 Task: Event Budgets
Action: Mouse moved to (121, 62)
Screenshot: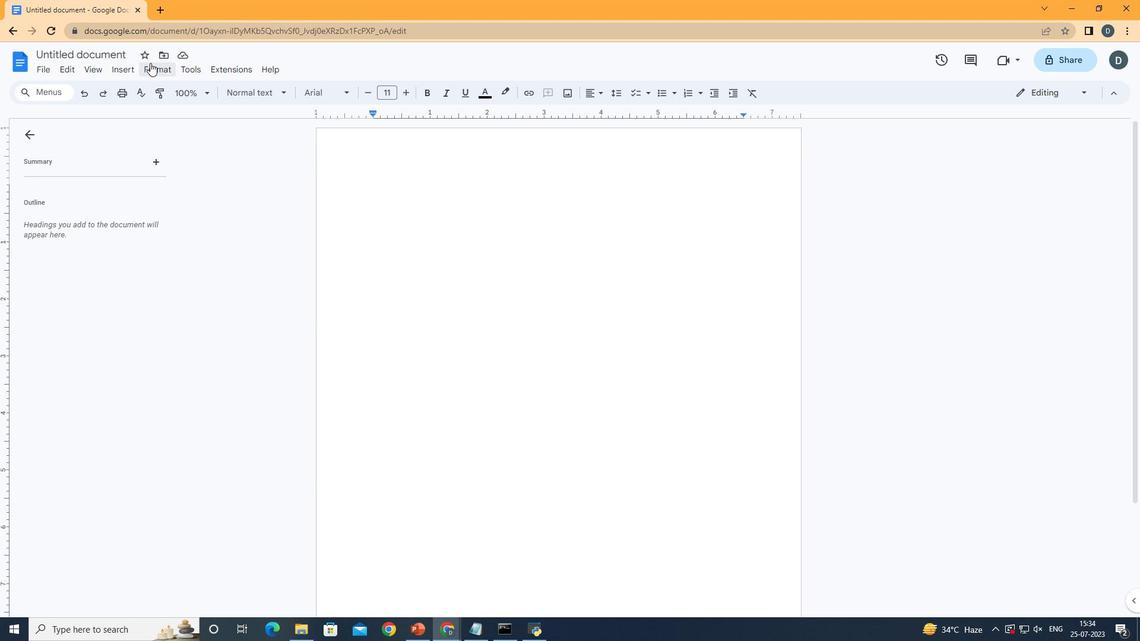 
Action: Mouse pressed left at (121, 62)
Screenshot: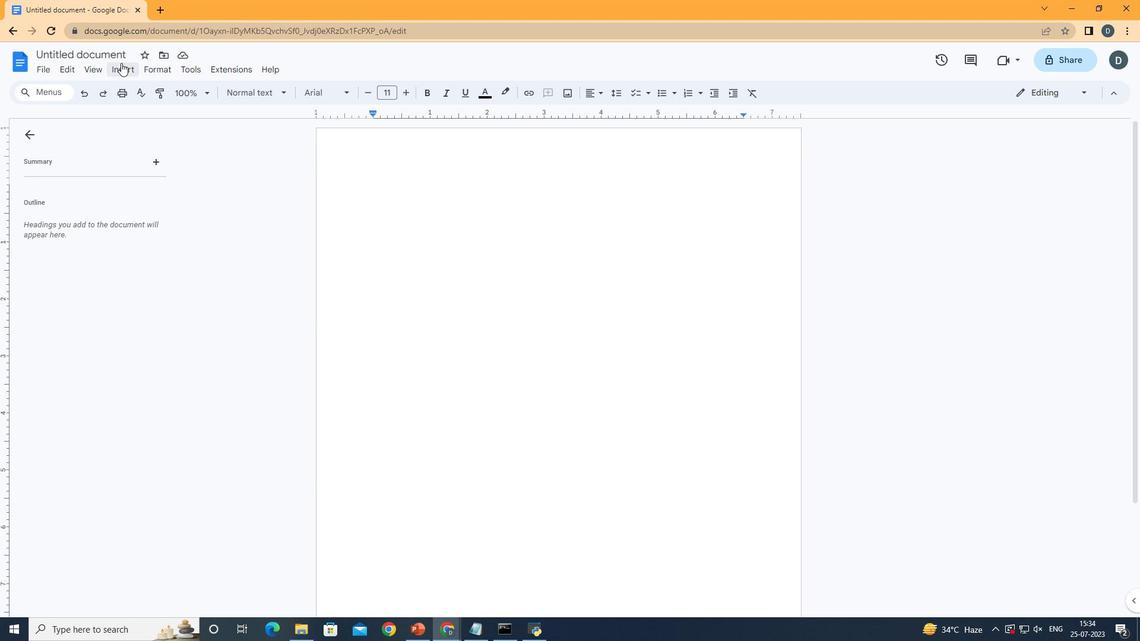 
Action: Mouse moved to (373, 136)
Screenshot: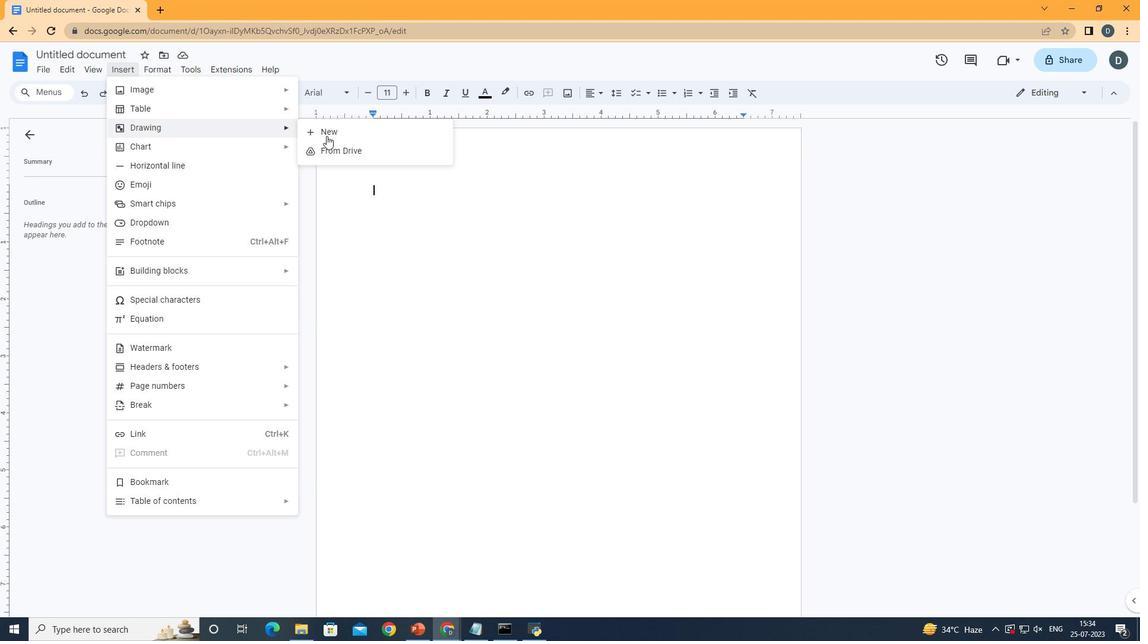 
Action: Mouse pressed left at (373, 136)
Screenshot: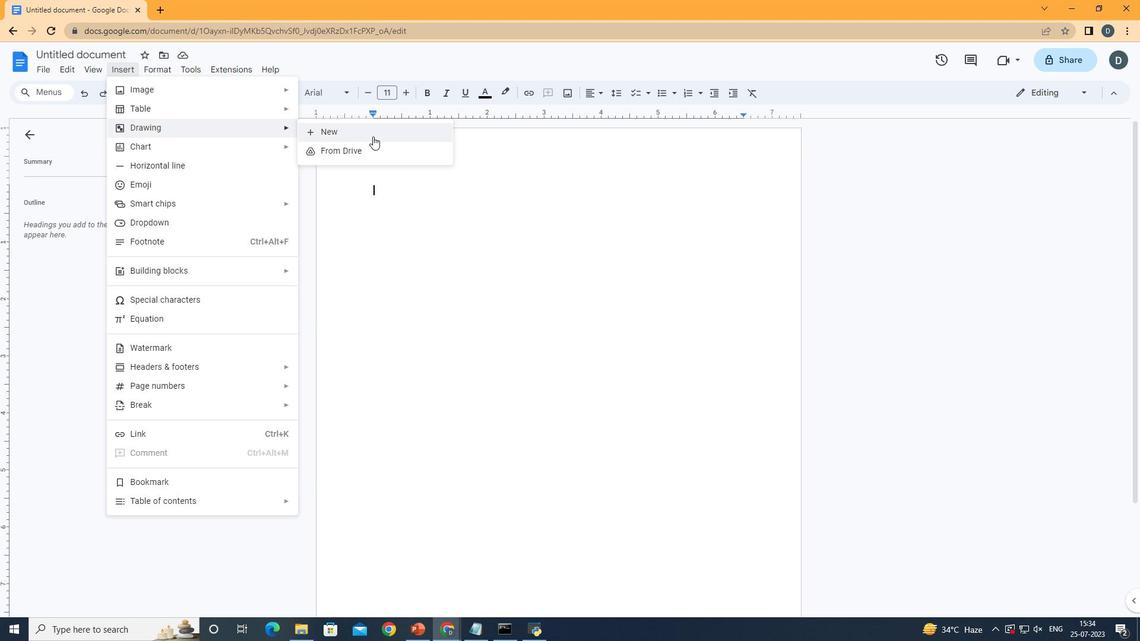 
Action: Mouse moved to (497, 128)
Screenshot: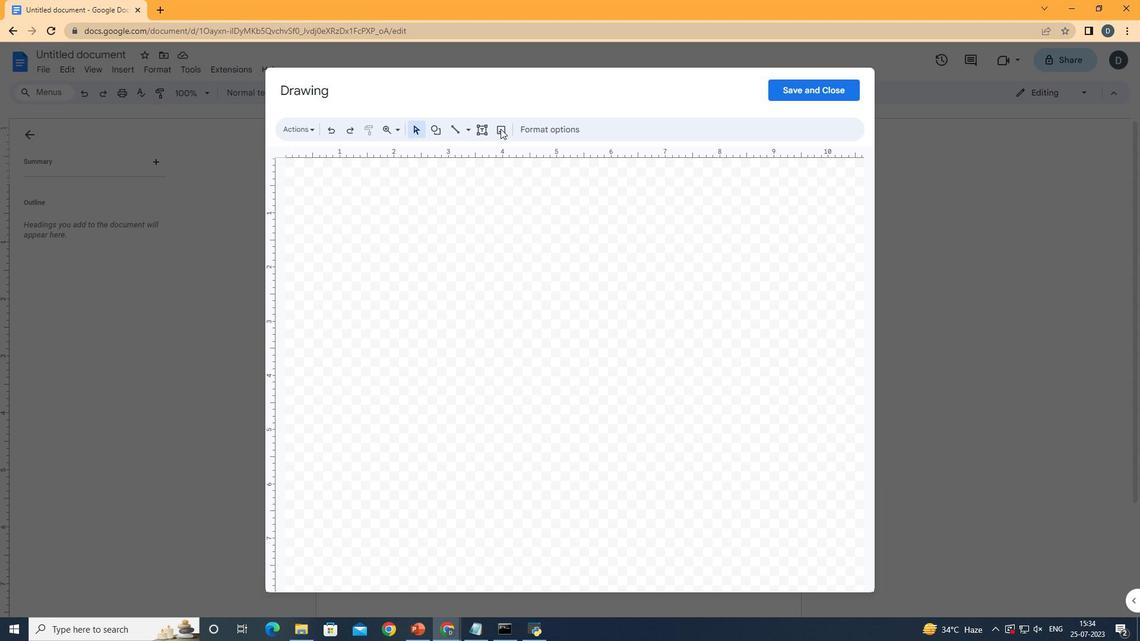 
Action: Mouse pressed left at (497, 128)
Screenshot: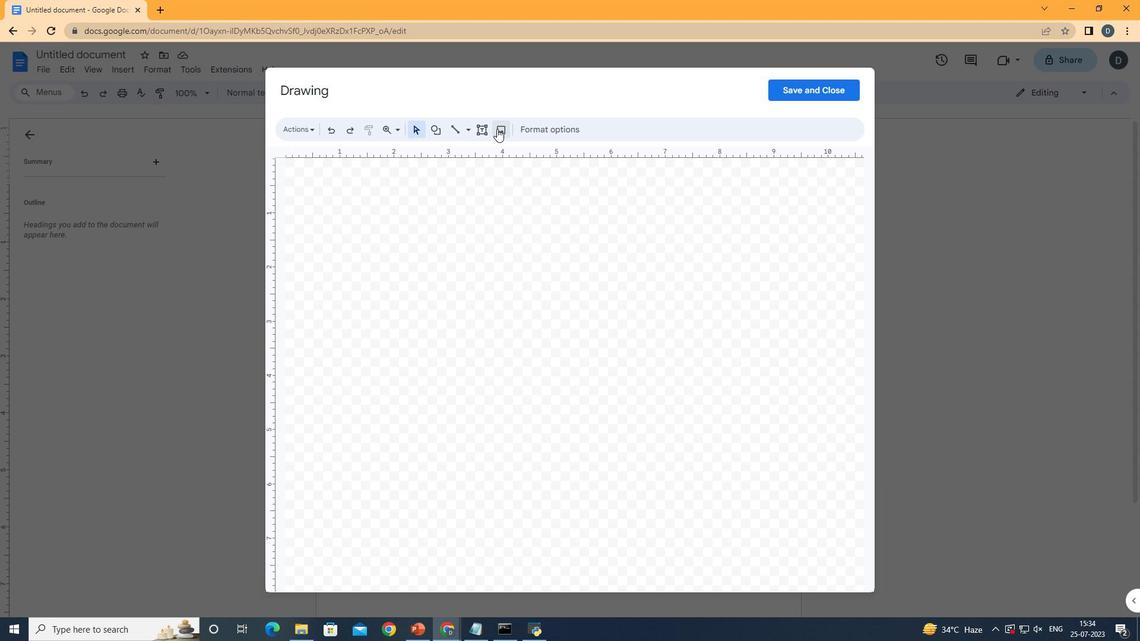 
Action: Mouse moved to (565, 387)
Screenshot: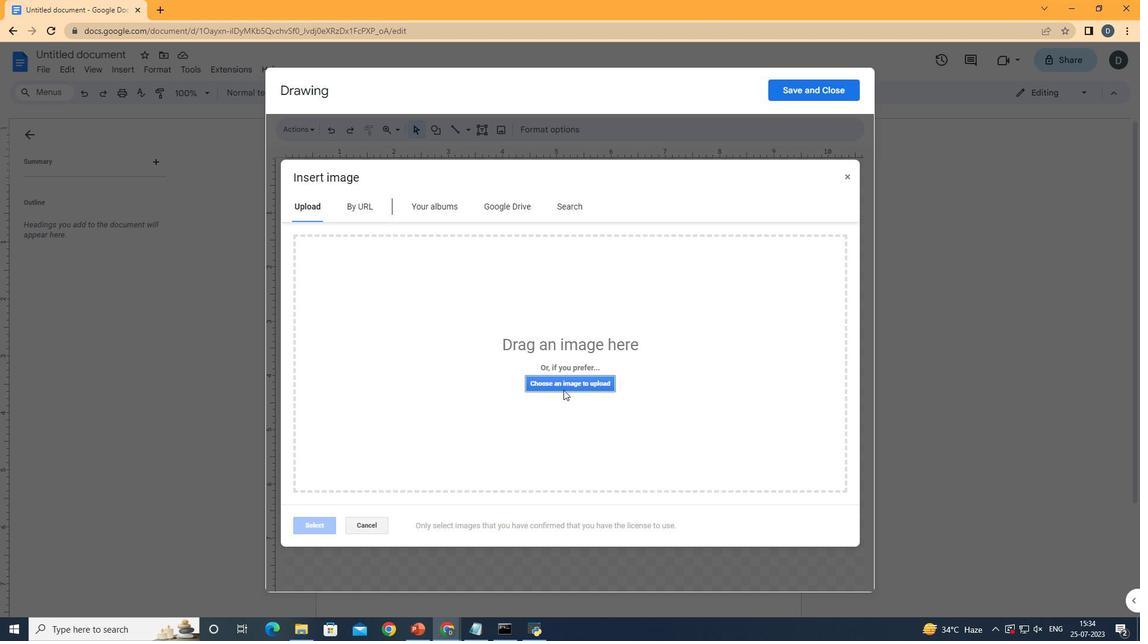 
Action: Mouse pressed left at (565, 387)
Screenshot: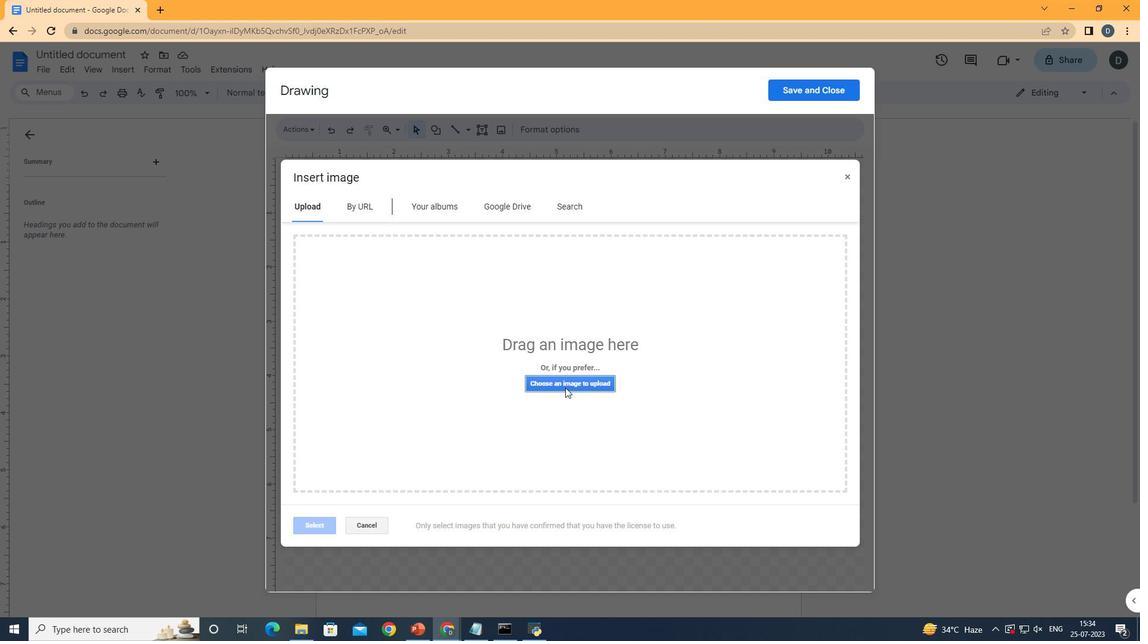 
Action: Mouse moved to (266, 106)
Screenshot: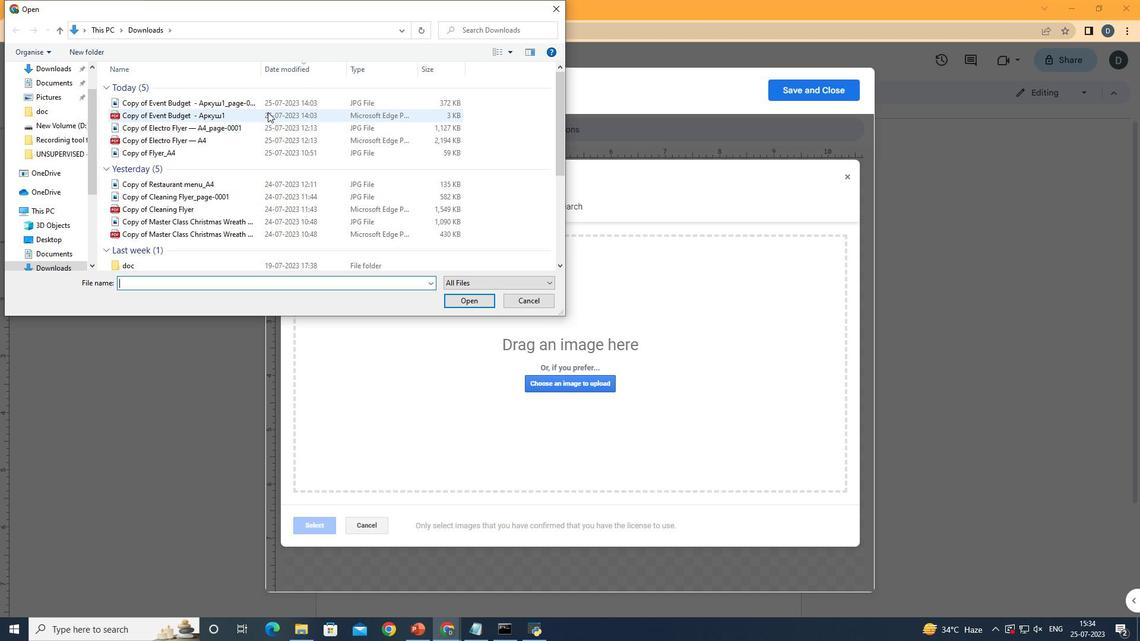 
Action: Mouse pressed left at (266, 106)
Screenshot: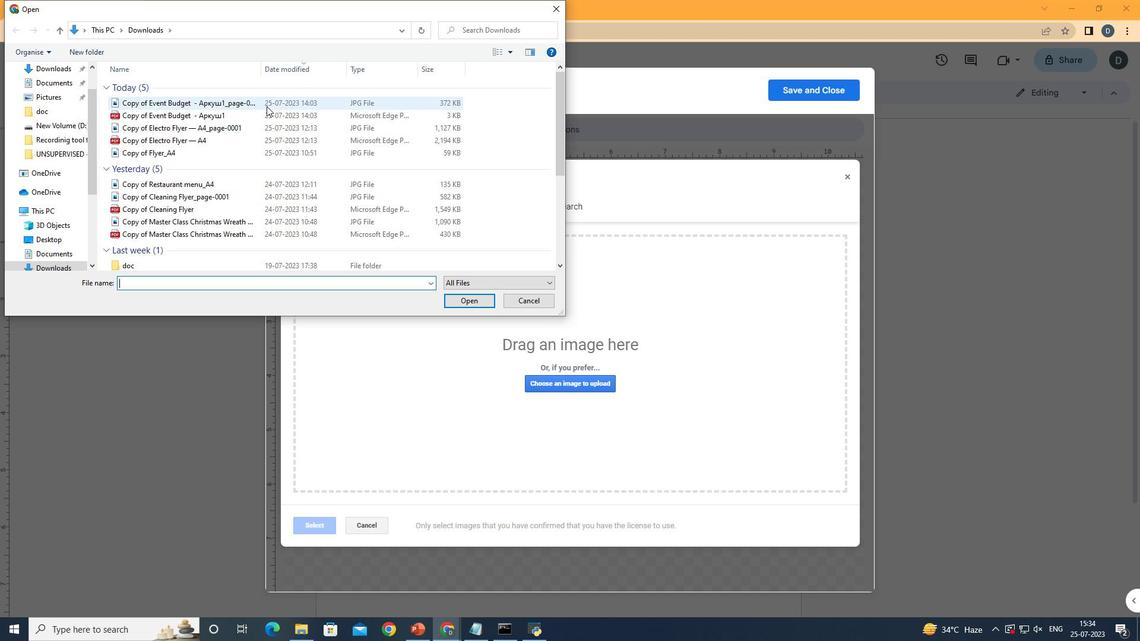 
Action: Mouse moved to (475, 301)
Screenshot: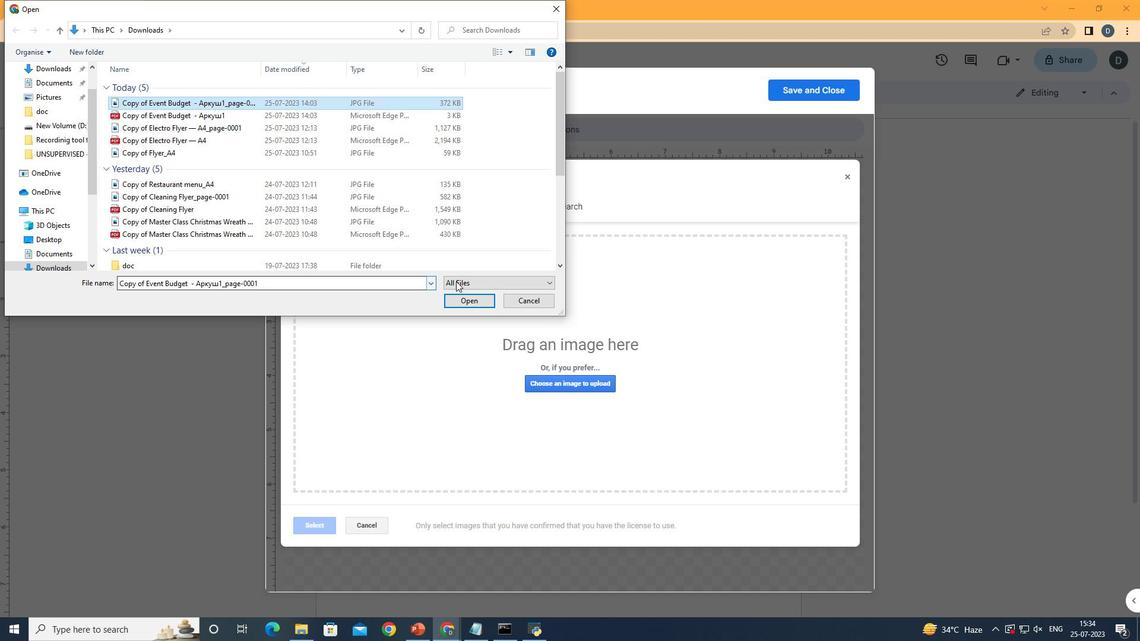 
Action: Mouse pressed left at (475, 301)
Screenshot: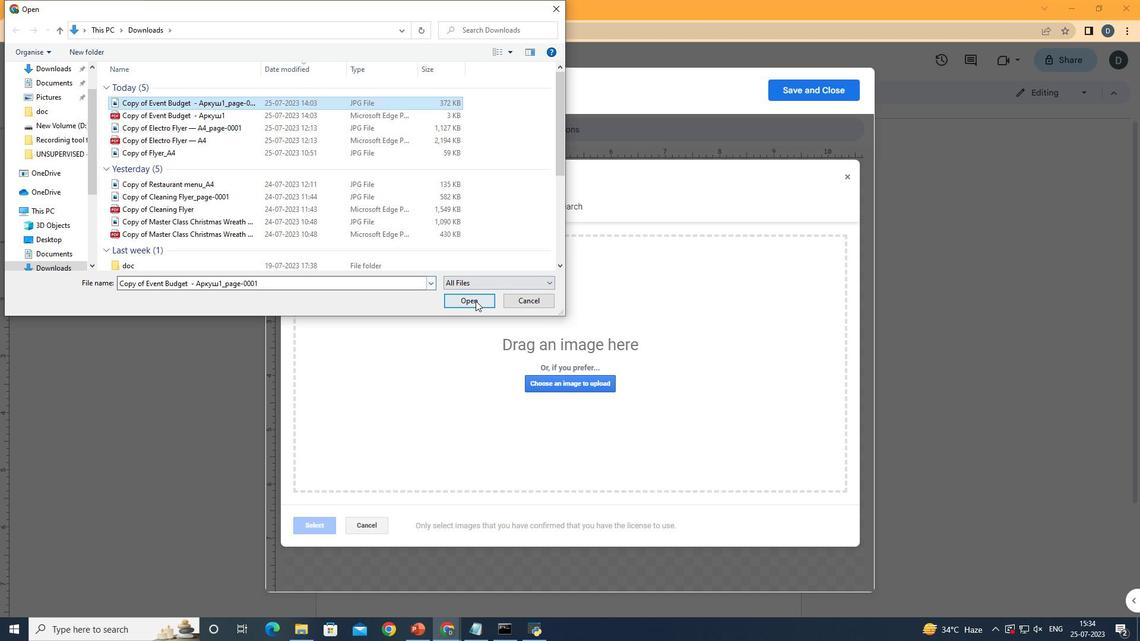 
Action: Mouse moved to (553, 278)
Screenshot: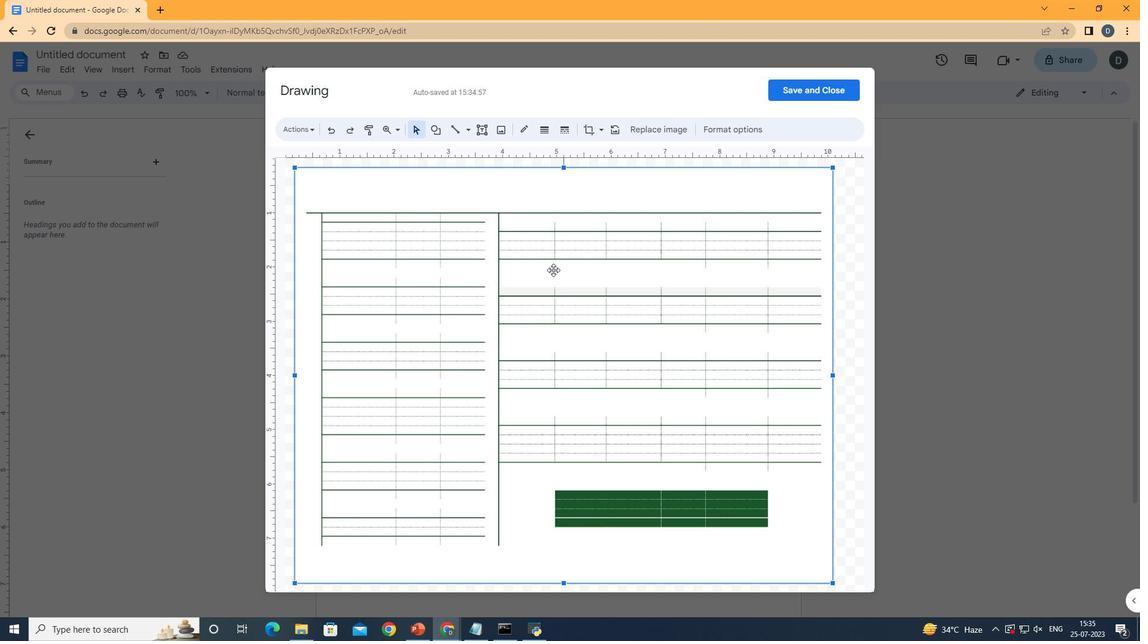 
Action: Key pressed <Key.alt_l><<107>>
Screenshot: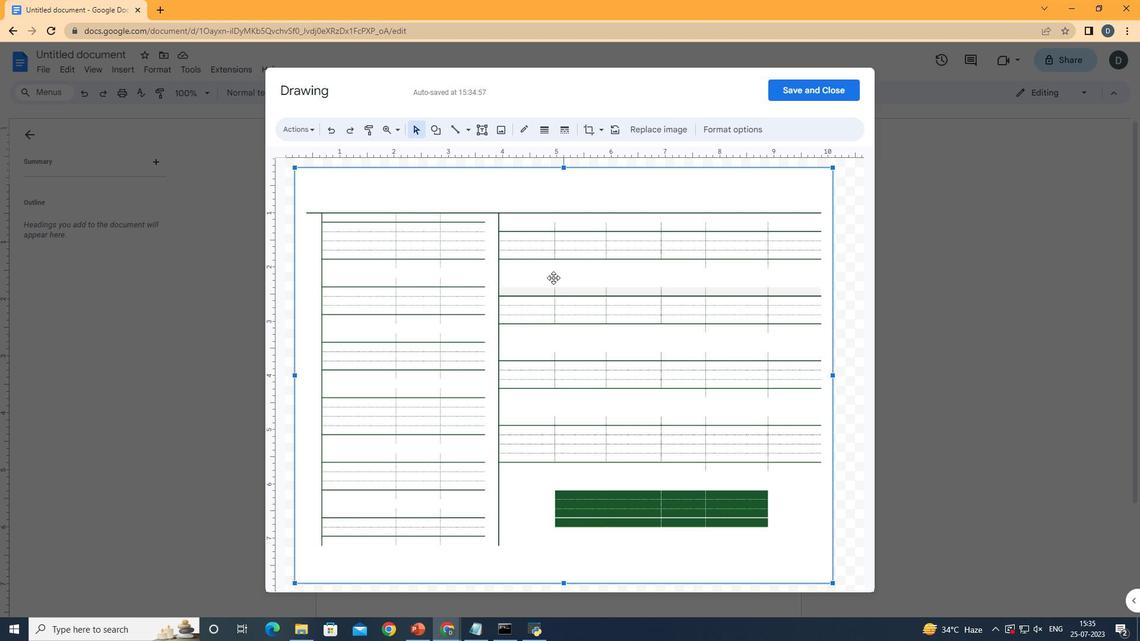 
Action: Mouse moved to (513, 590)
Screenshot: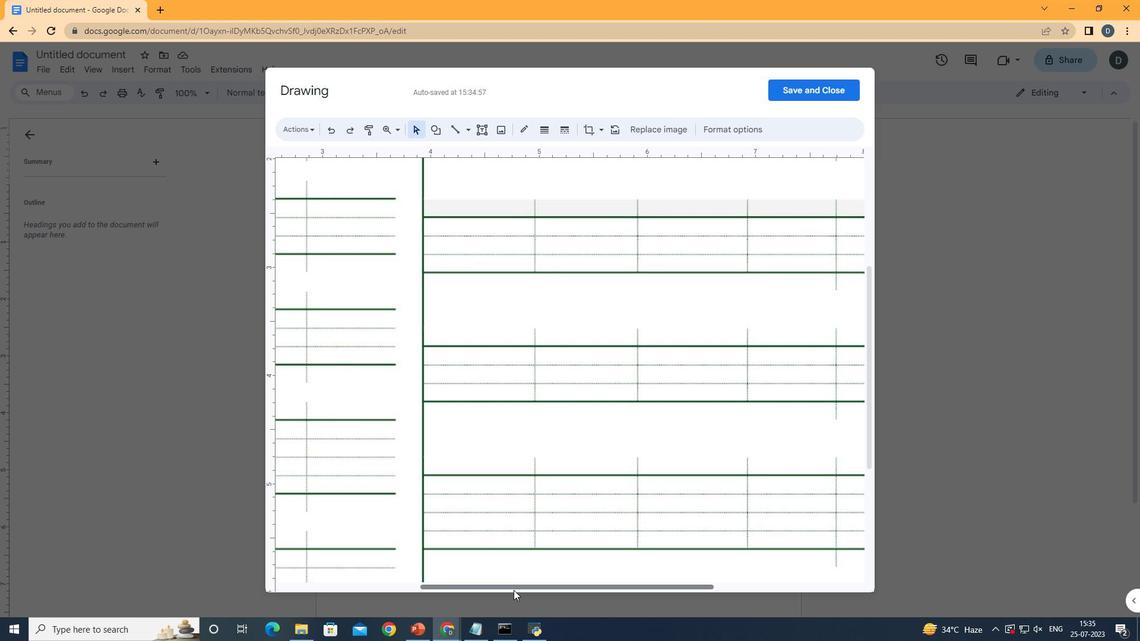 
Action: Mouse pressed left at (513, 590)
Screenshot: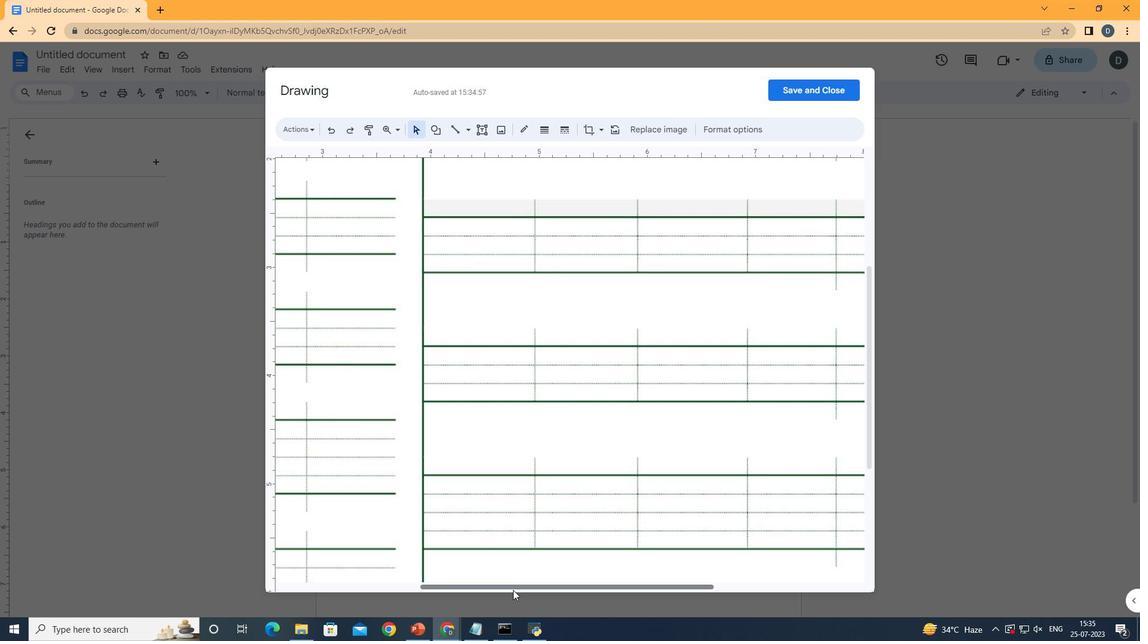 
Action: Mouse moved to (463, 282)
Screenshot: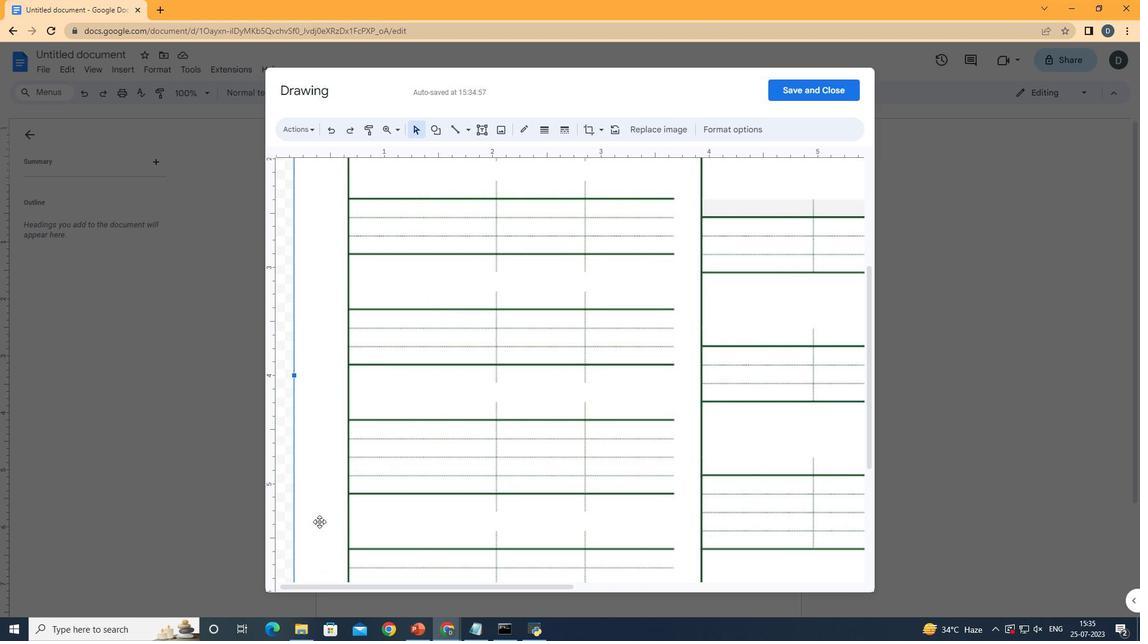 
Action: Mouse scrolled (463, 283) with delta (0, 0)
Screenshot: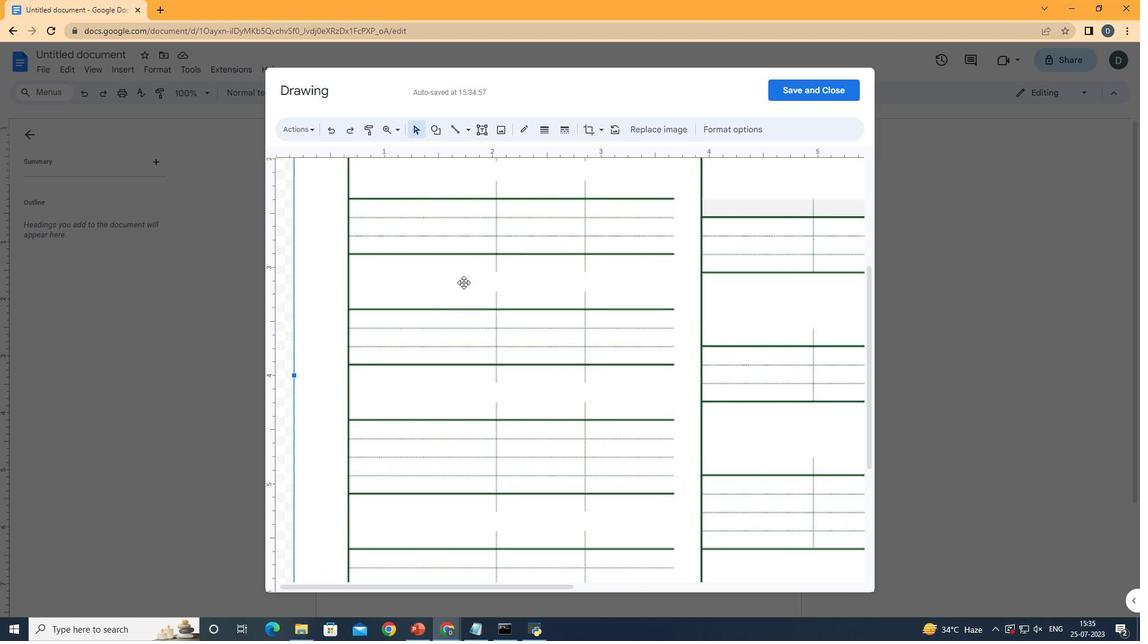 
Action: Mouse scrolled (463, 283) with delta (0, 0)
Screenshot: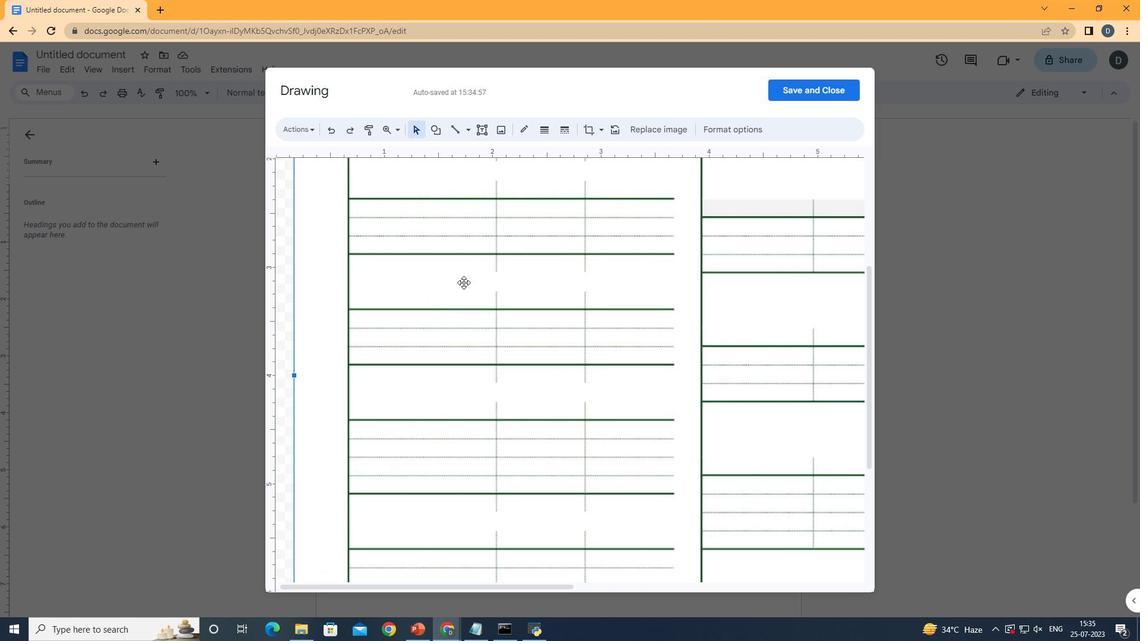 
Action: Mouse scrolled (463, 283) with delta (0, 0)
Screenshot: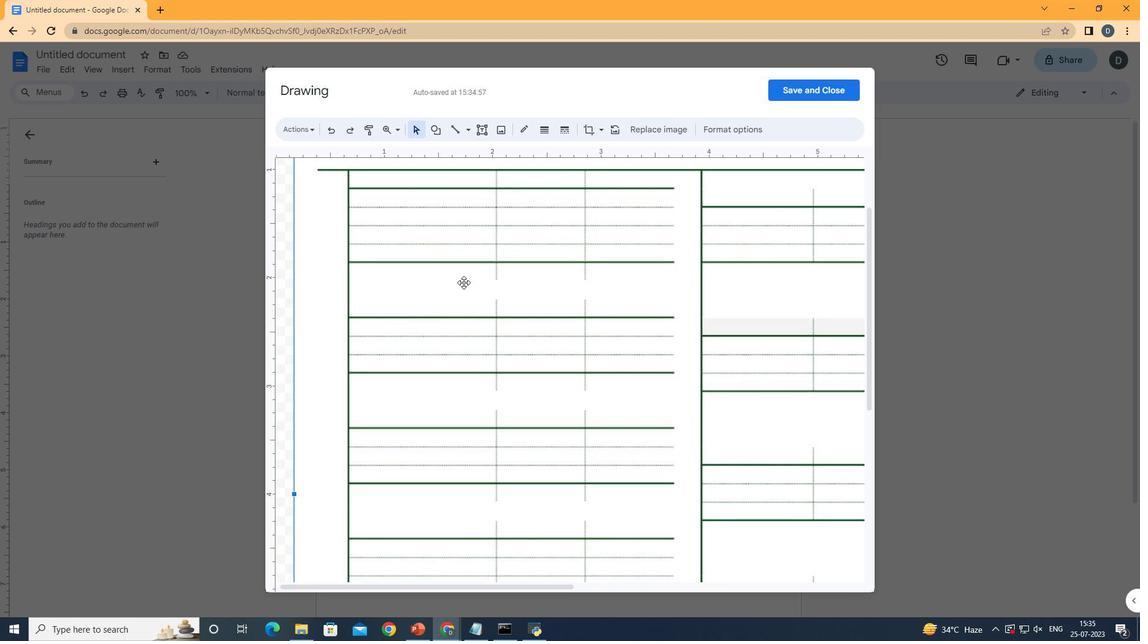 
Action: Mouse scrolled (463, 283) with delta (0, 0)
Screenshot: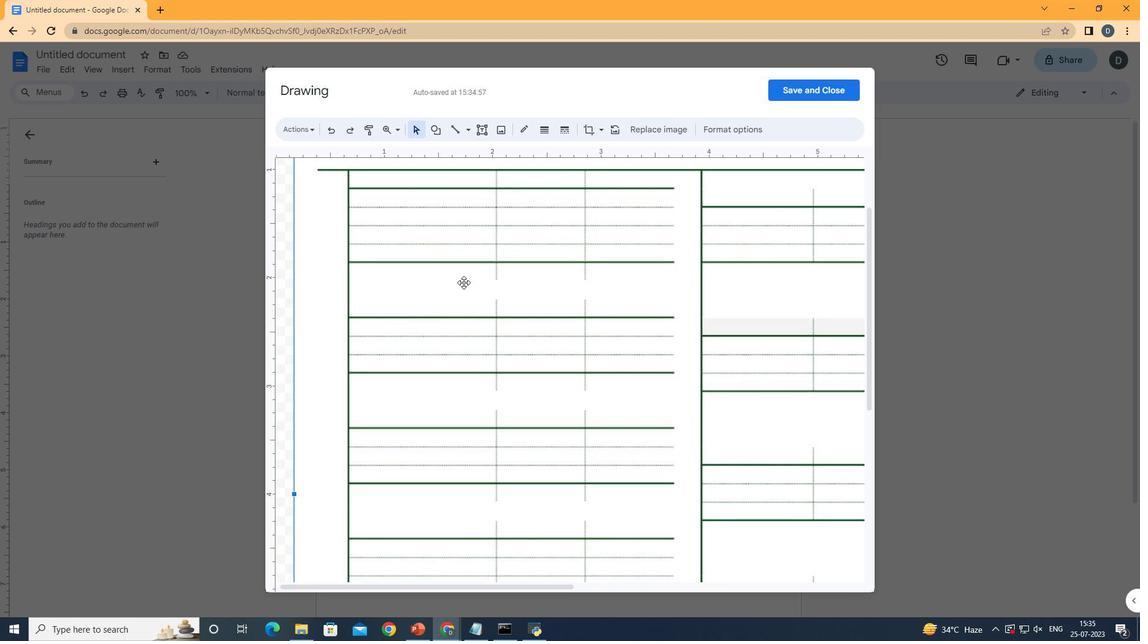 
Action: Mouse scrolled (463, 283) with delta (0, 0)
Screenshot: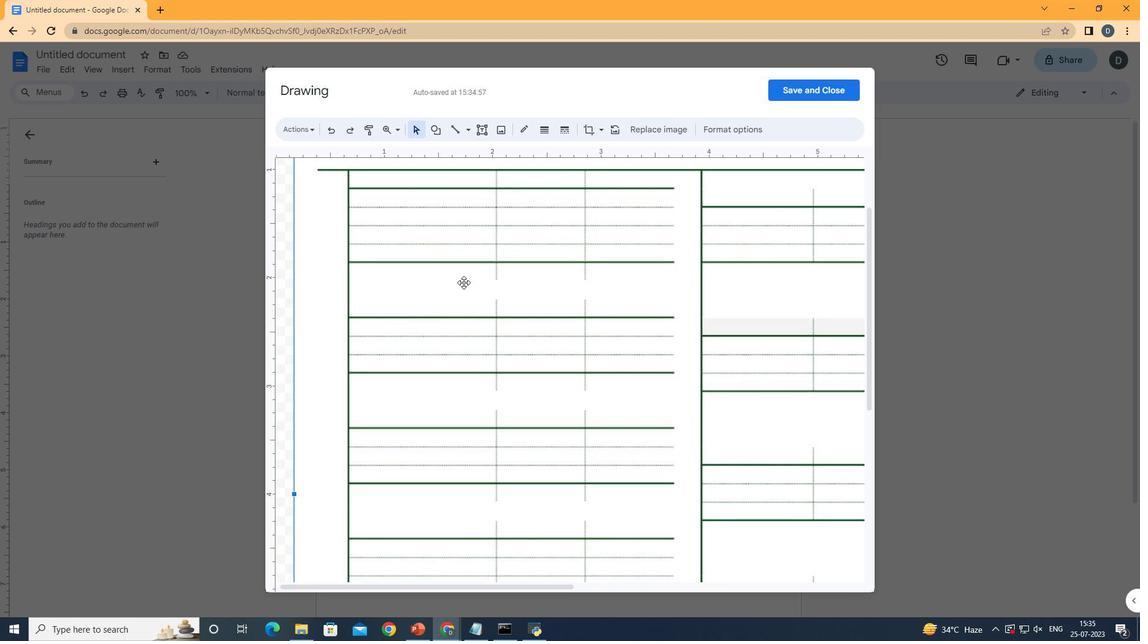 
Action: Mouse scrolled (463, 283) with delta (0, 0)
Screenshot: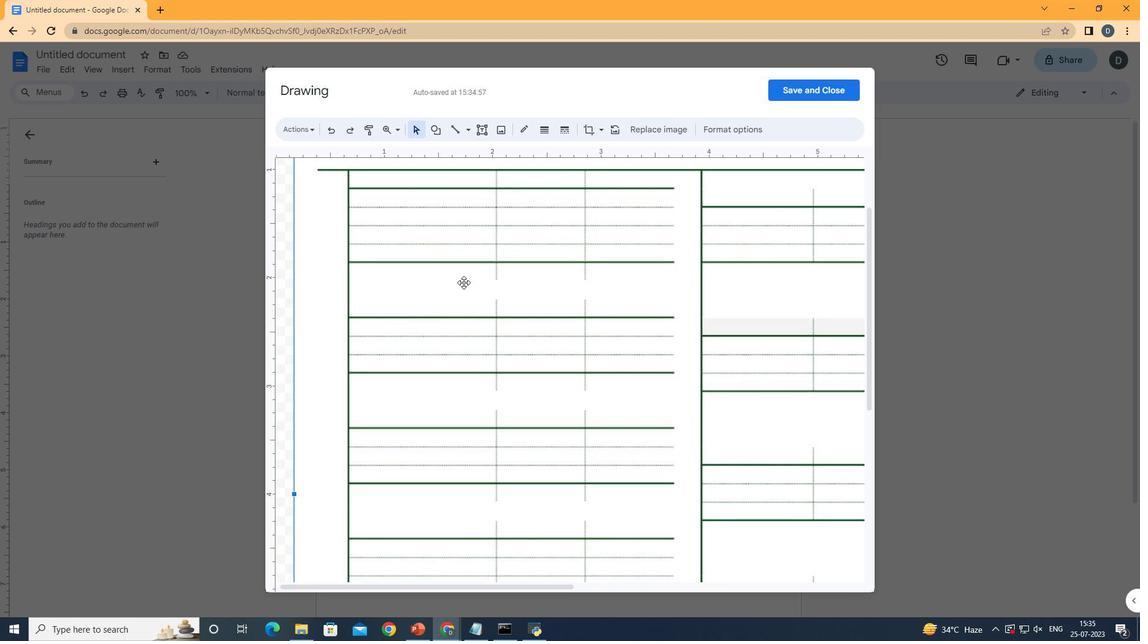 
Action: Mouse moved to (498, 129)
Screenshot: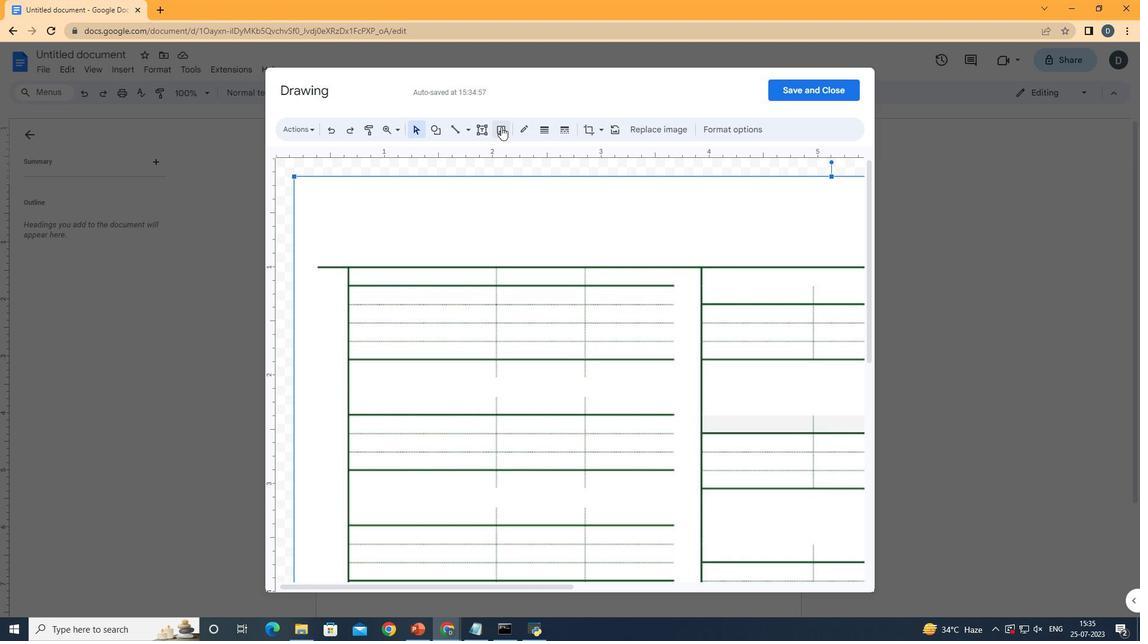 
Action: Mouse pressed left at (498, 129)
Screenshot: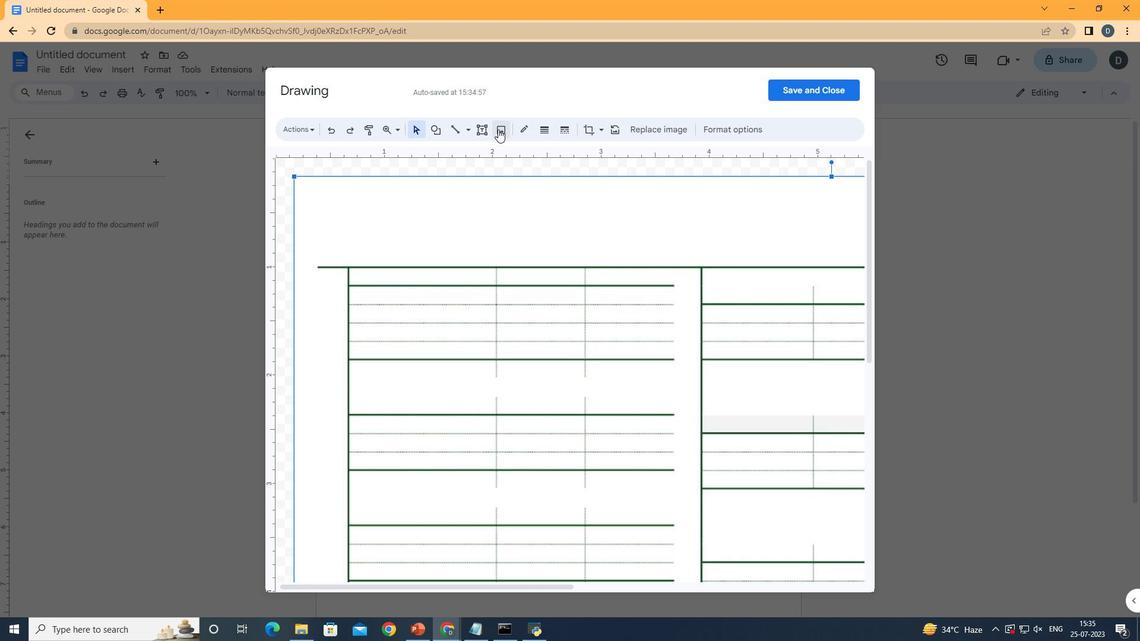 
Action: Mouse moved to (842, 173)
Screenshot: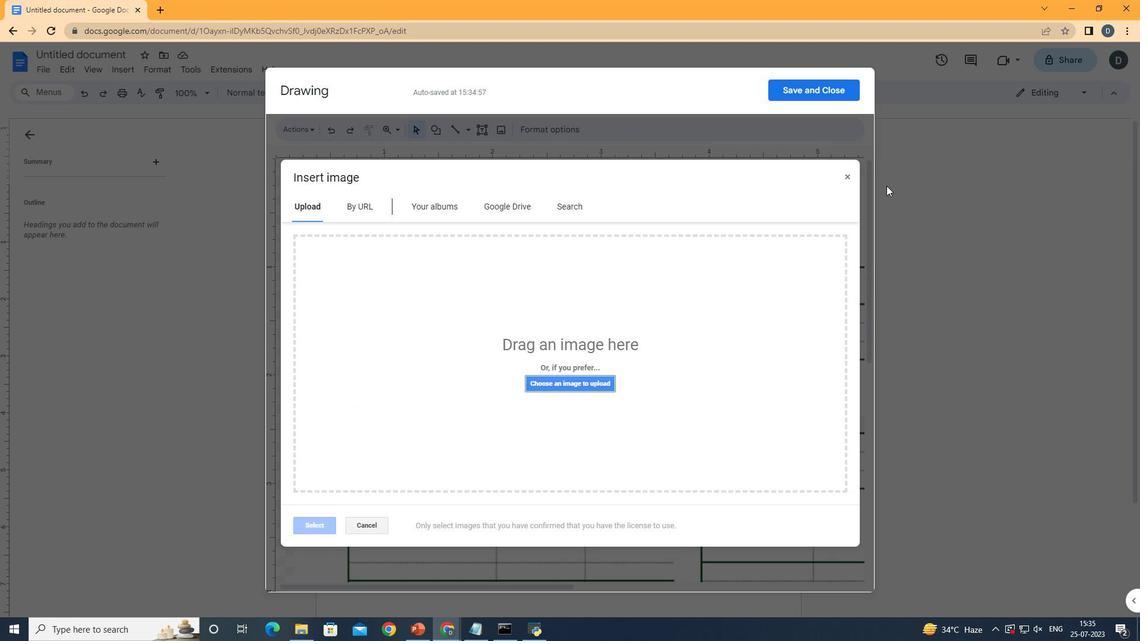 
Action: Mouse pressed left at (842, 173)
Screenshot: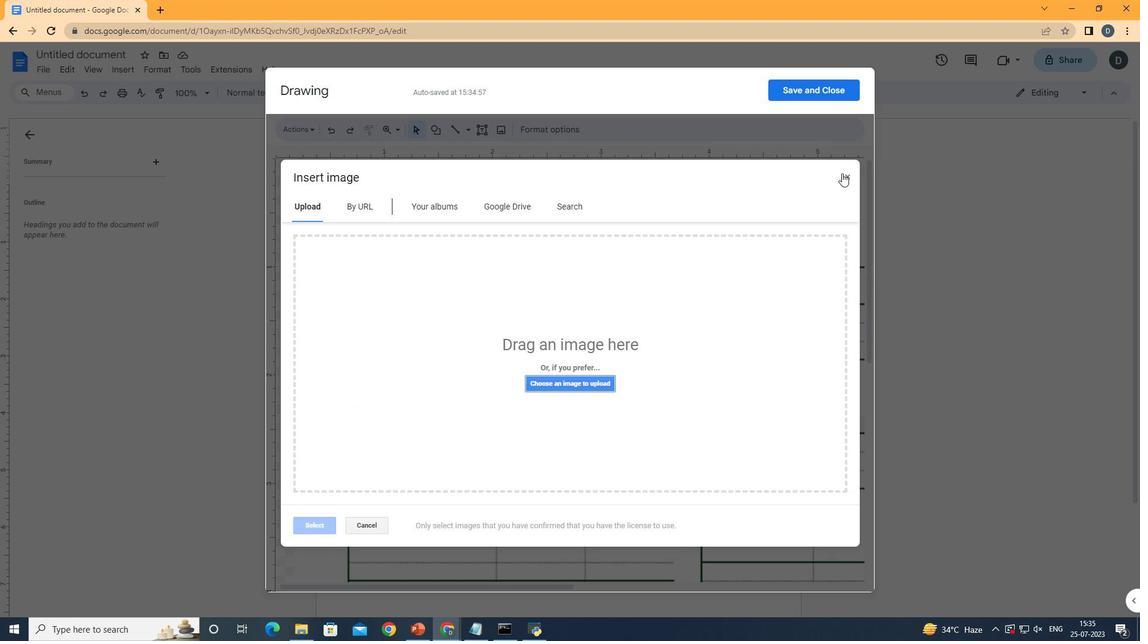 
Action: Mouse moved to (485, 126)
Screenshot: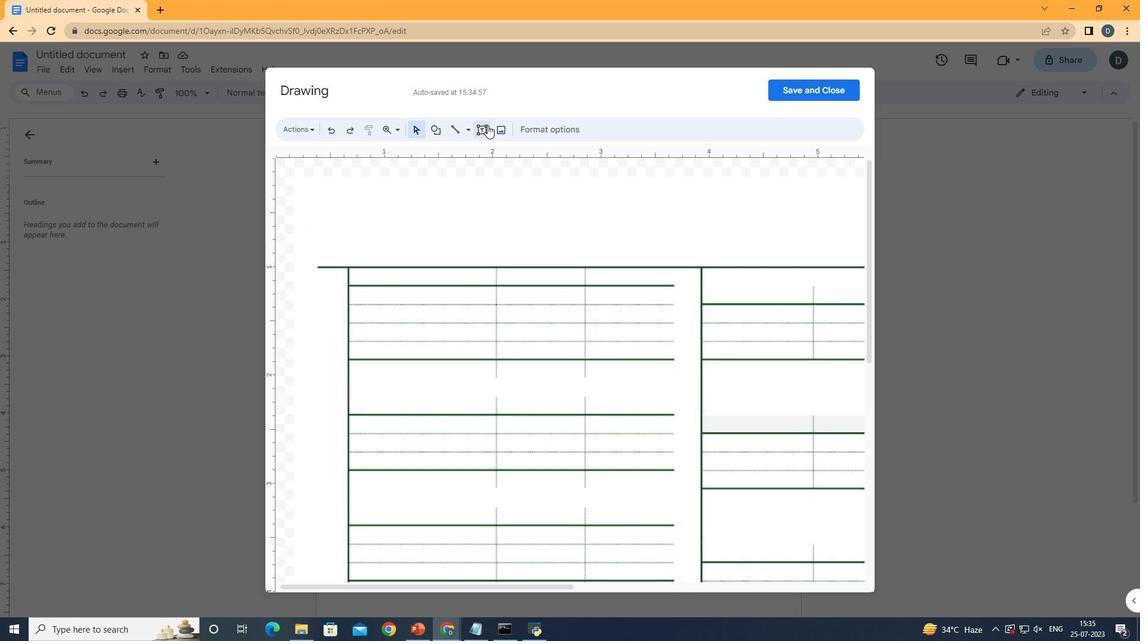 
Action: Mouse pressed left at (485, 126)
Screenshot: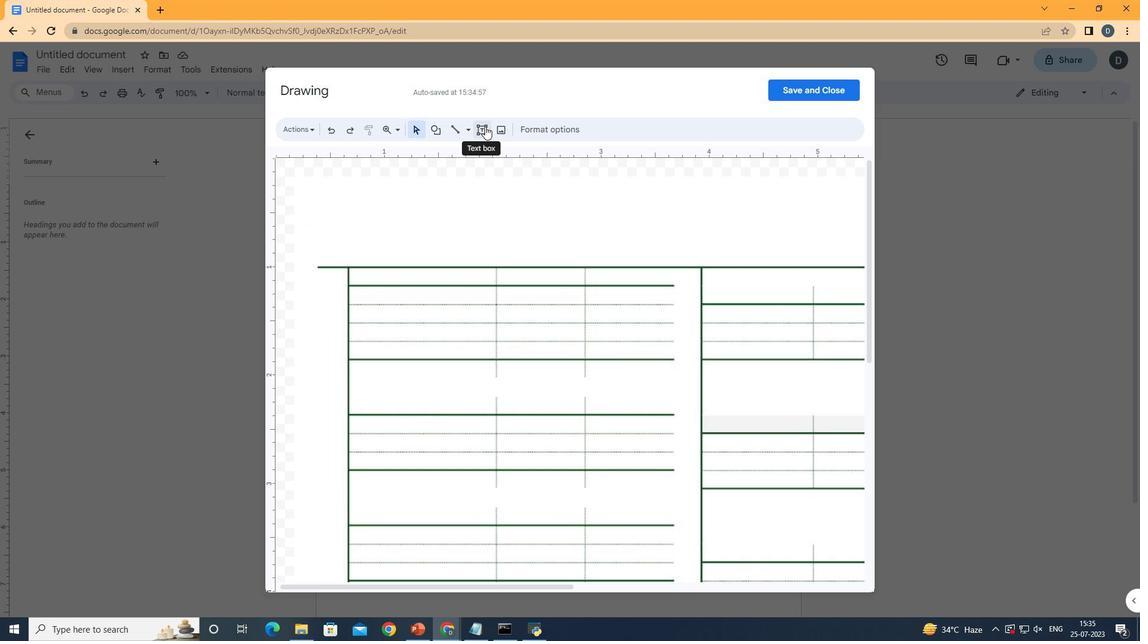 
Action: Mouse moved to (364, 269)
Screenshot: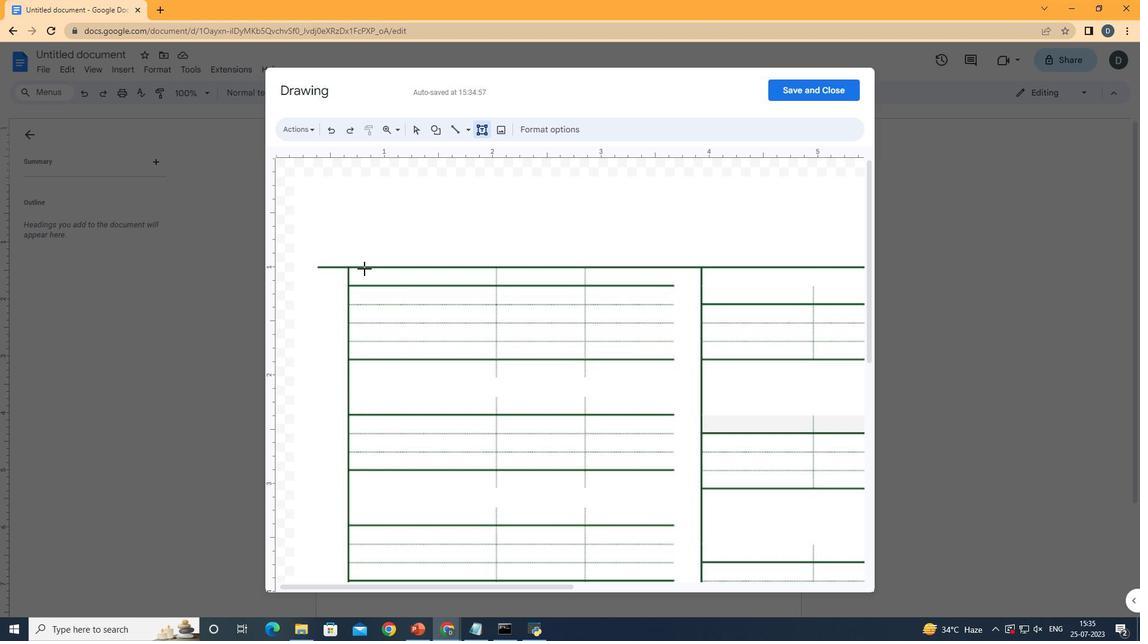 
Action: Mouse pressed left at (364, 269)
Screenshot: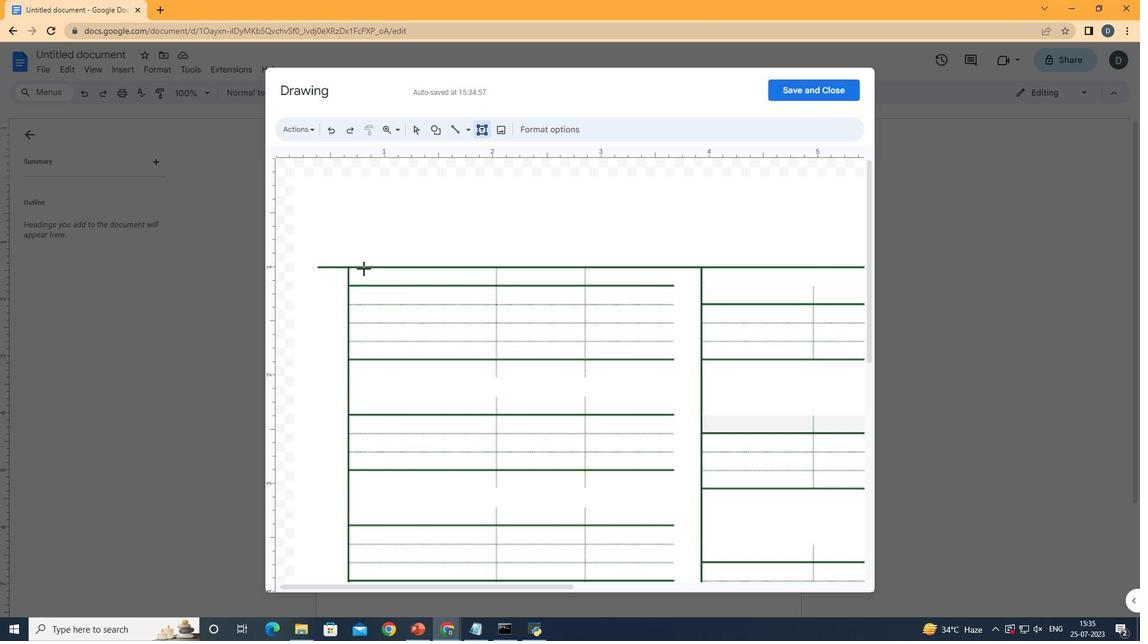 
Action: Mouse moved to (674, 129)
Screenshot: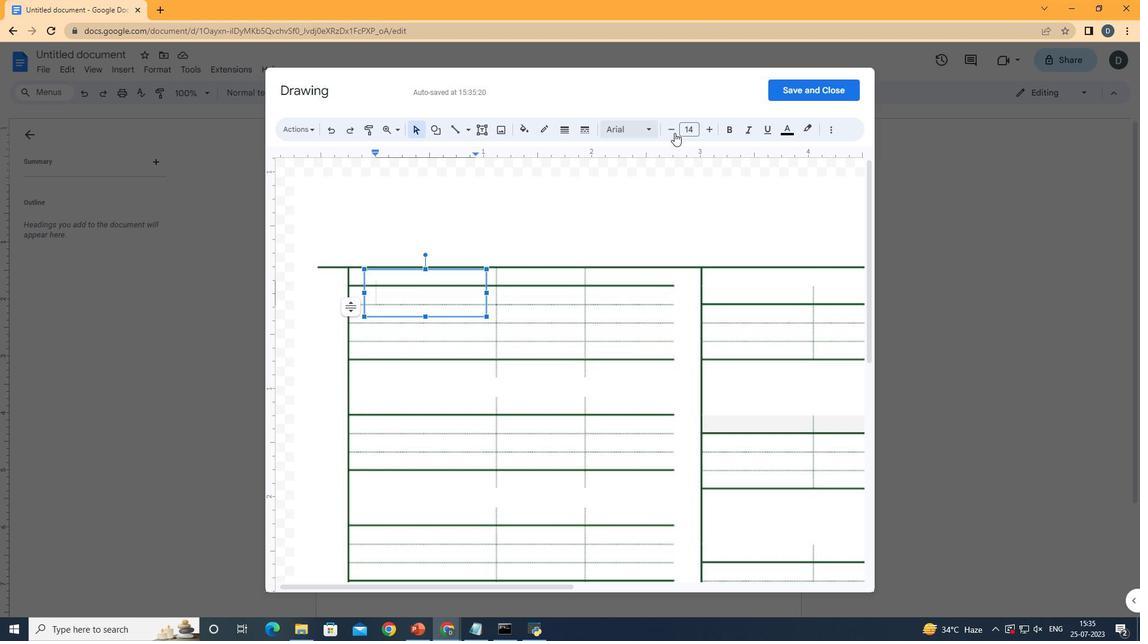 
Action: Mouse pressed left at (674, 129)
Screenshot: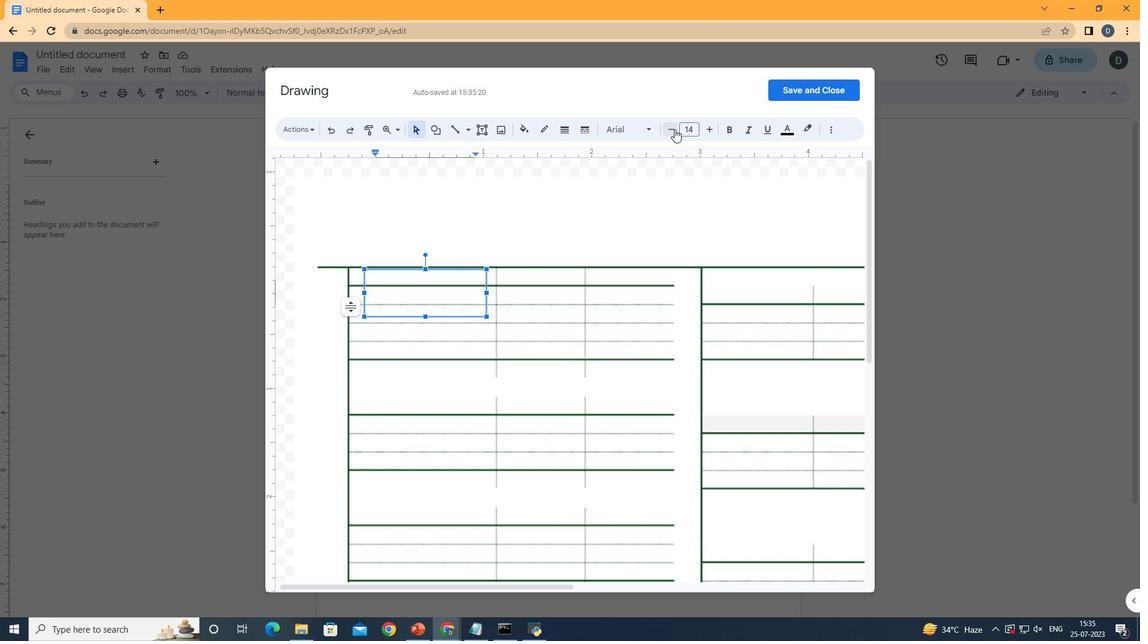 
Action: Mouse pressed left at (674, 129)
Screenshot: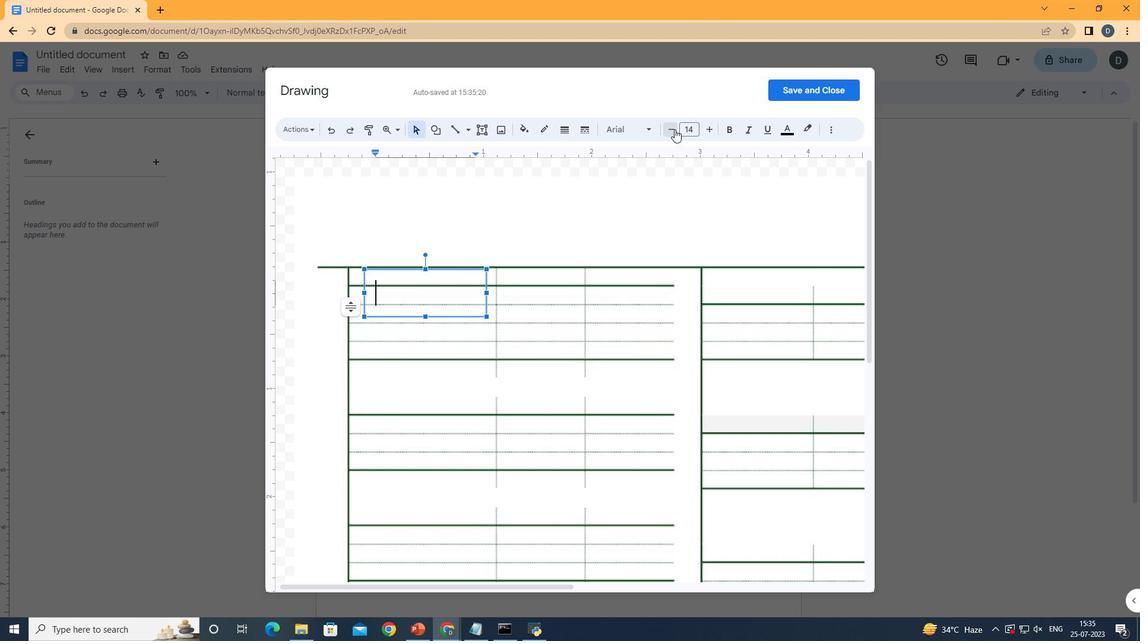 
Action: Mouse pressed left at (674, 129)
Screenshot: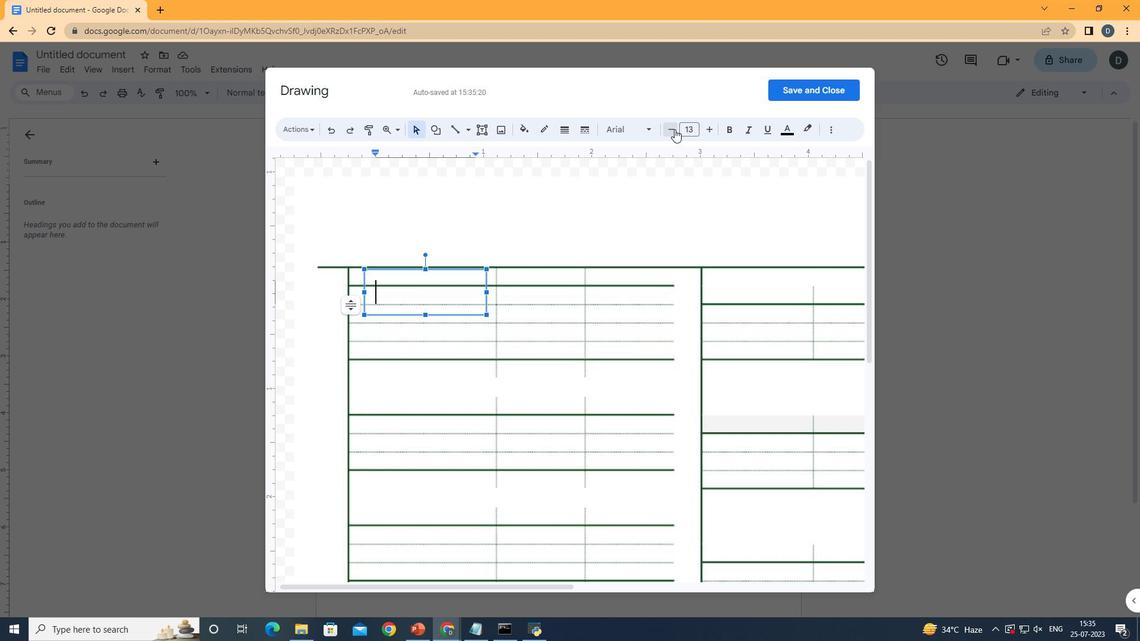 
Action: Mouse pressed left at (674, 129)
Screenshot: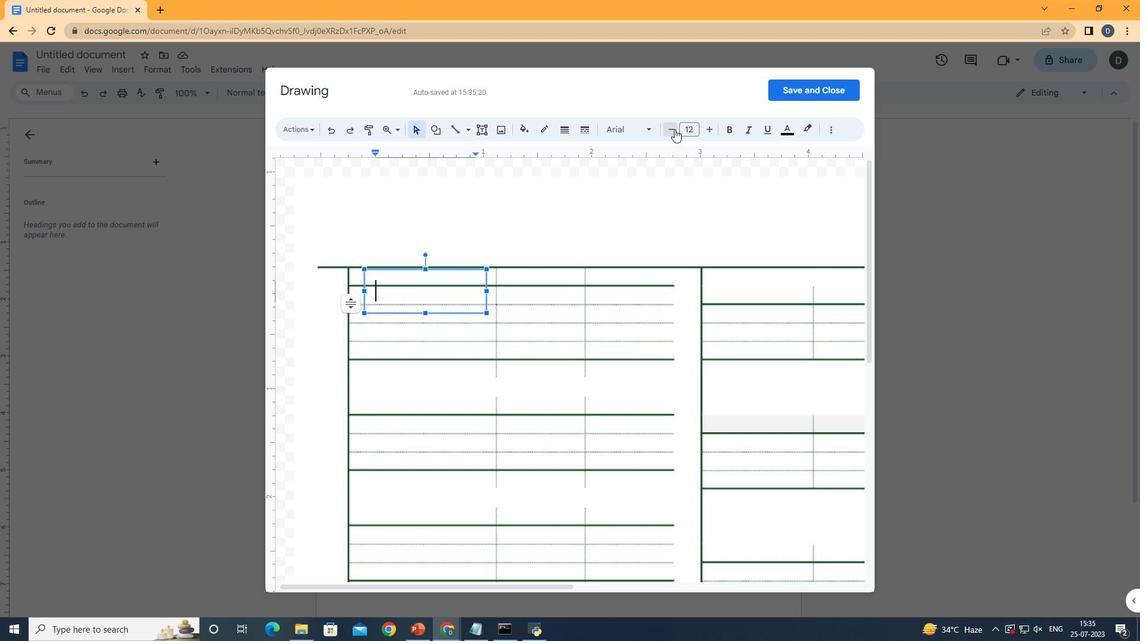 
Action: Mouse pressed left at (674, 129)
Screenshot: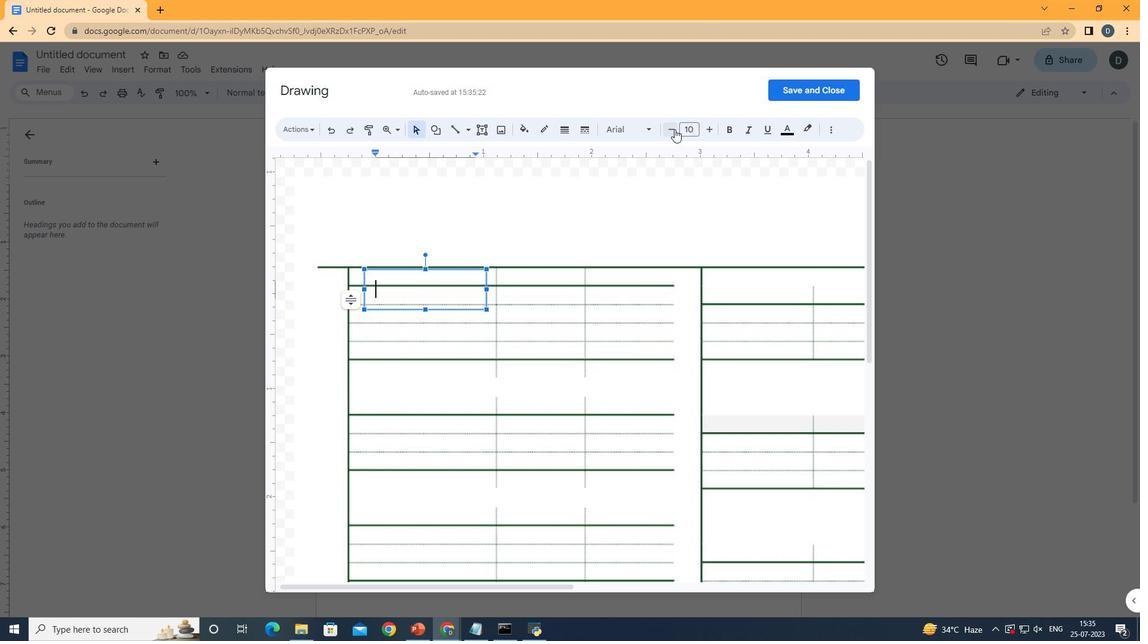 
Action: Mouse pressed left at (674, 129)
Screenshot: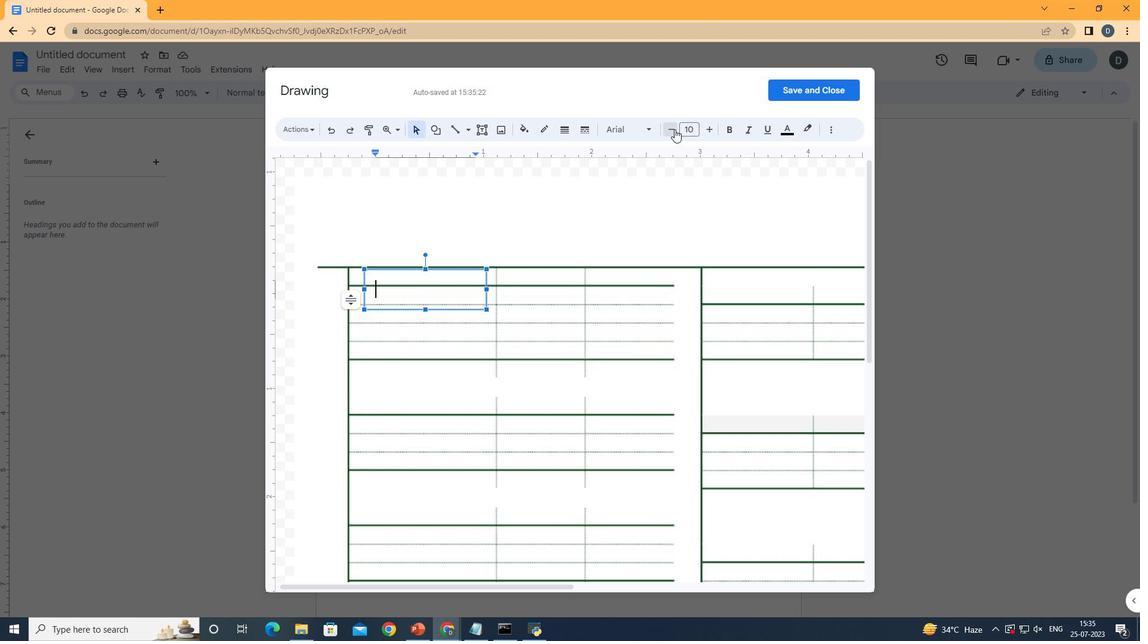 
Action: Mouse moved to (788, 127)
Screenshot: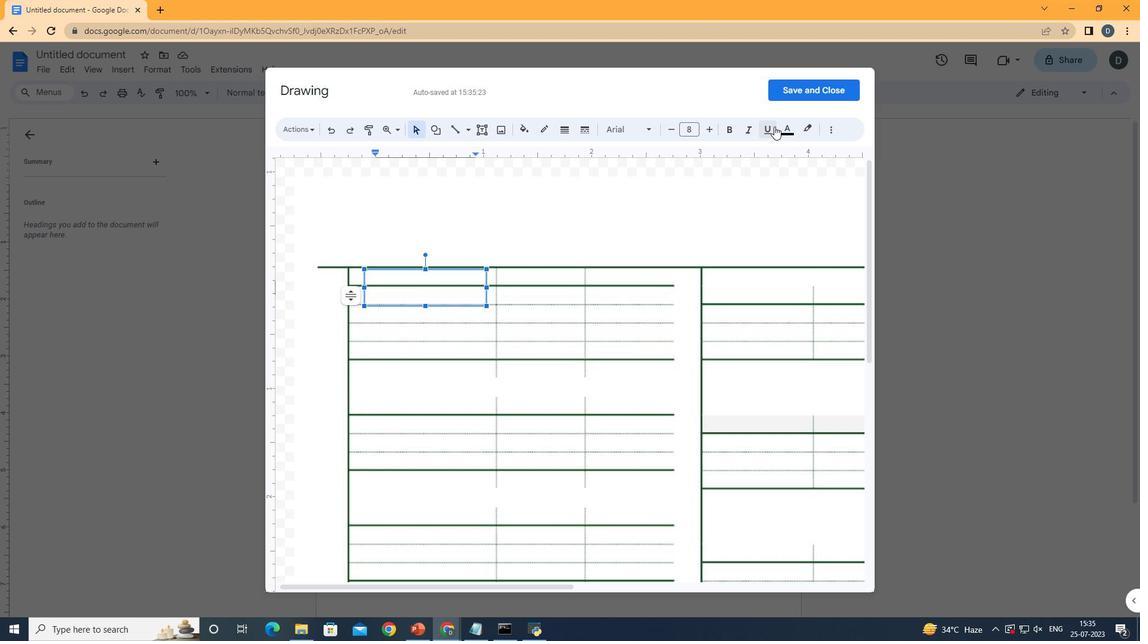 
Action: Mouse pressed left at (788, 127)
Screenshot: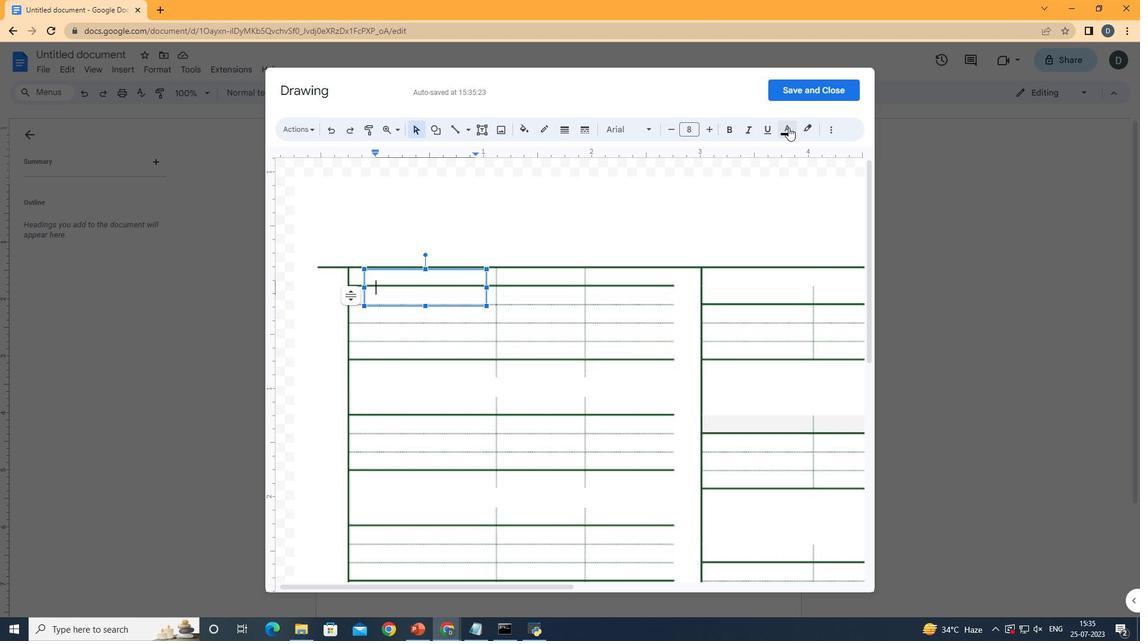 
Action: Mouse moved to (676, 168)
Screenshot: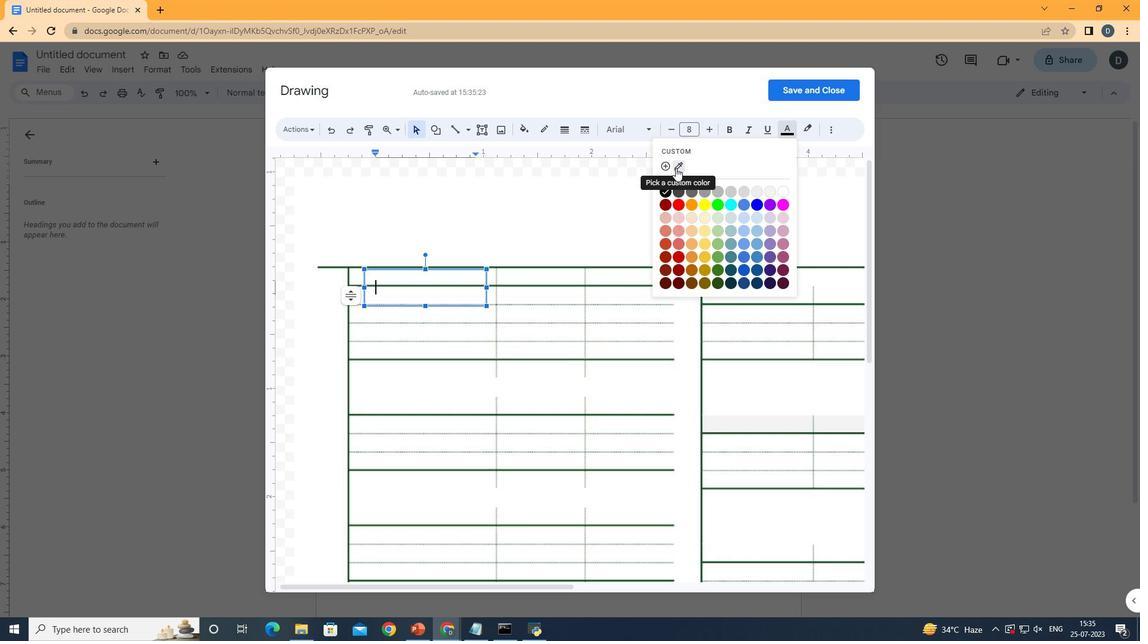 
Action: Mouse pressed left at (676, 168)
Screenshot: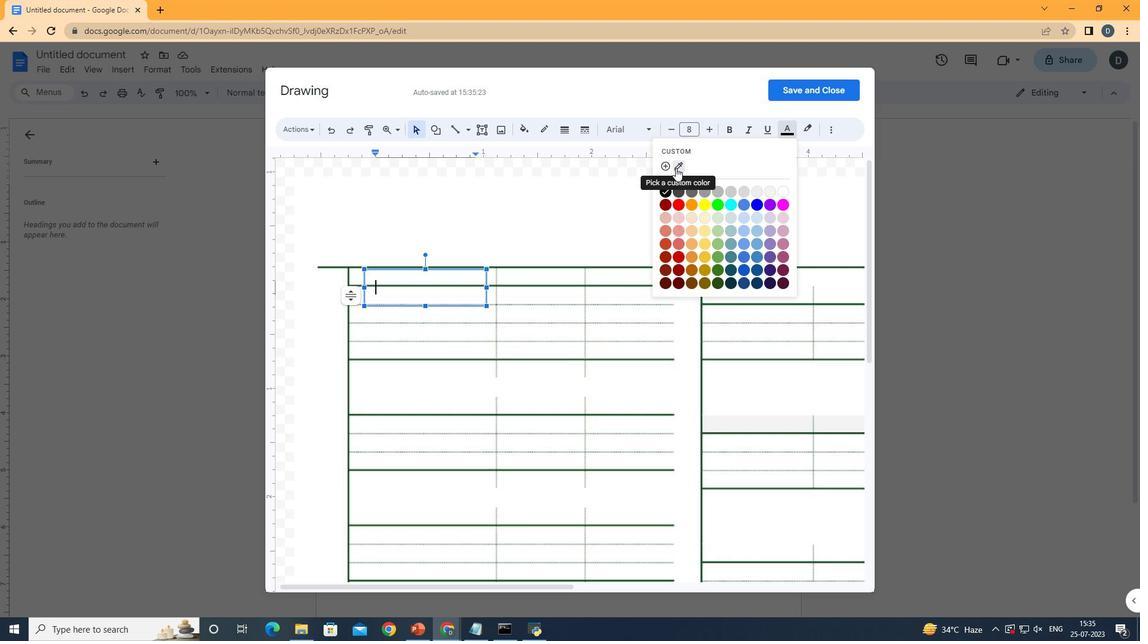 
Action: Mouse moved to (567, 267)
Screenshot: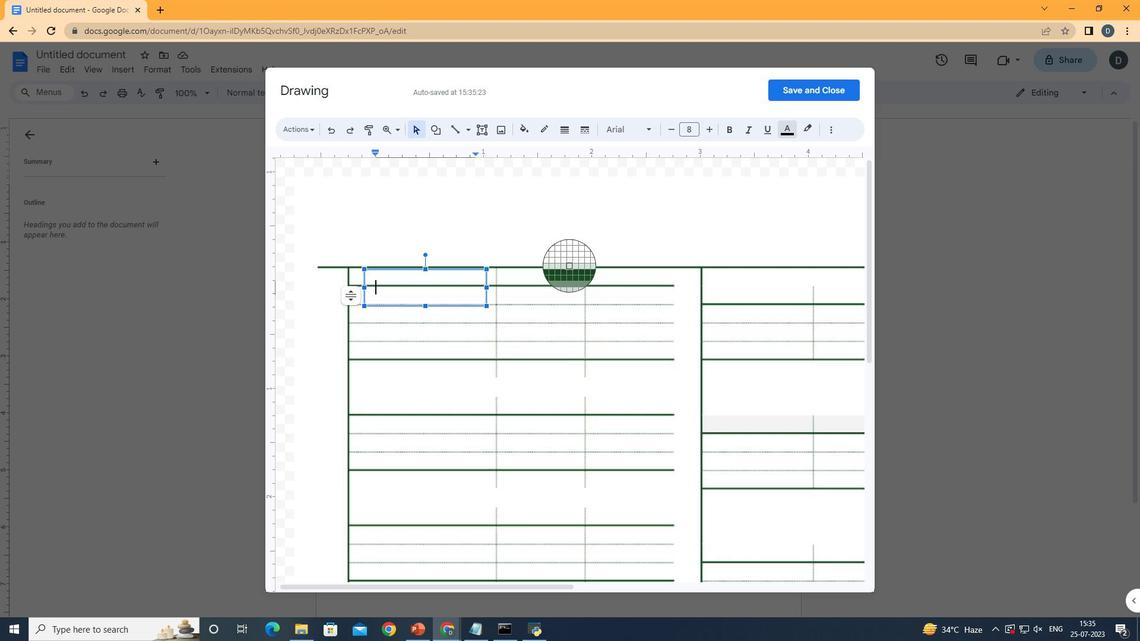 
Action: Mouse pressed left at (567, 267)
Screenshot: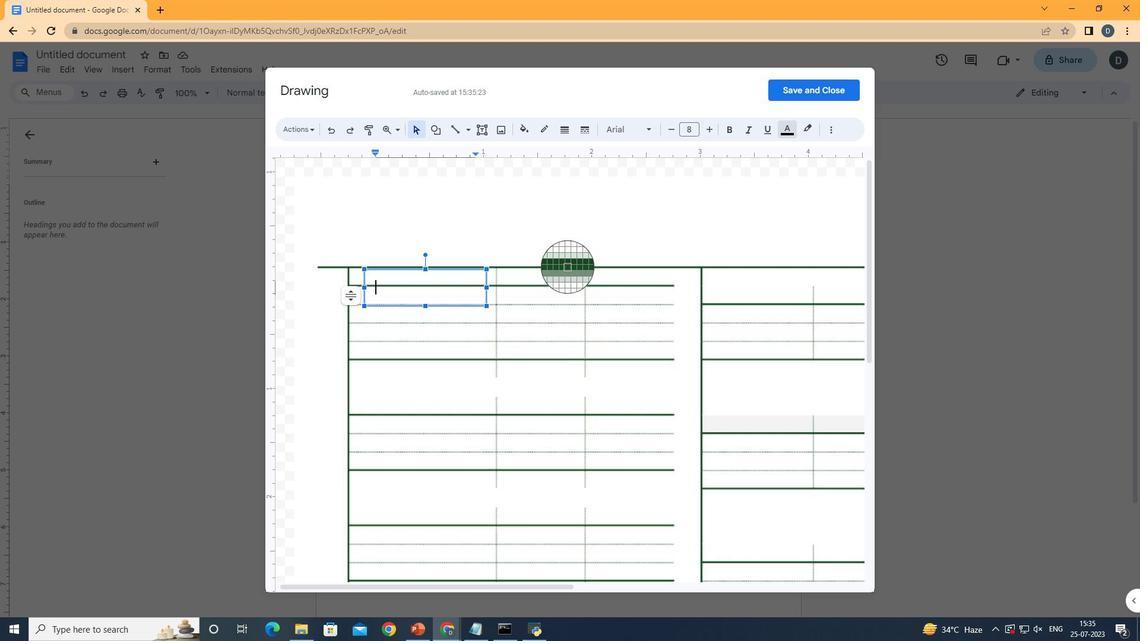
Action: Mouse moved to (401, 292)
Screenshot: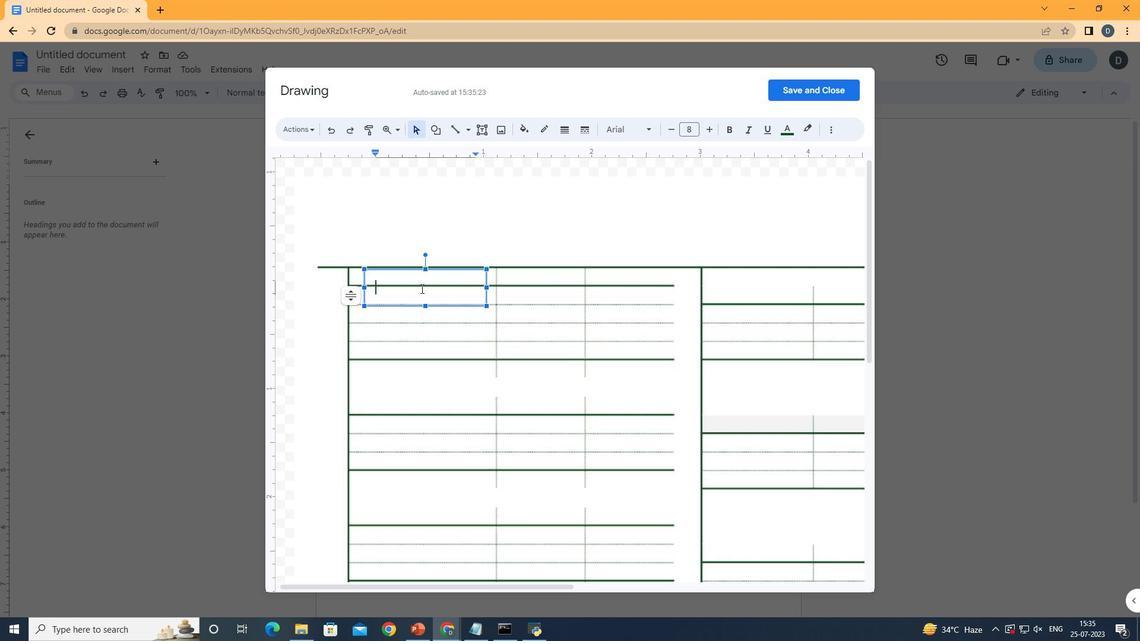 
Action: Key pressed <Key.shift>Site
Screenshot: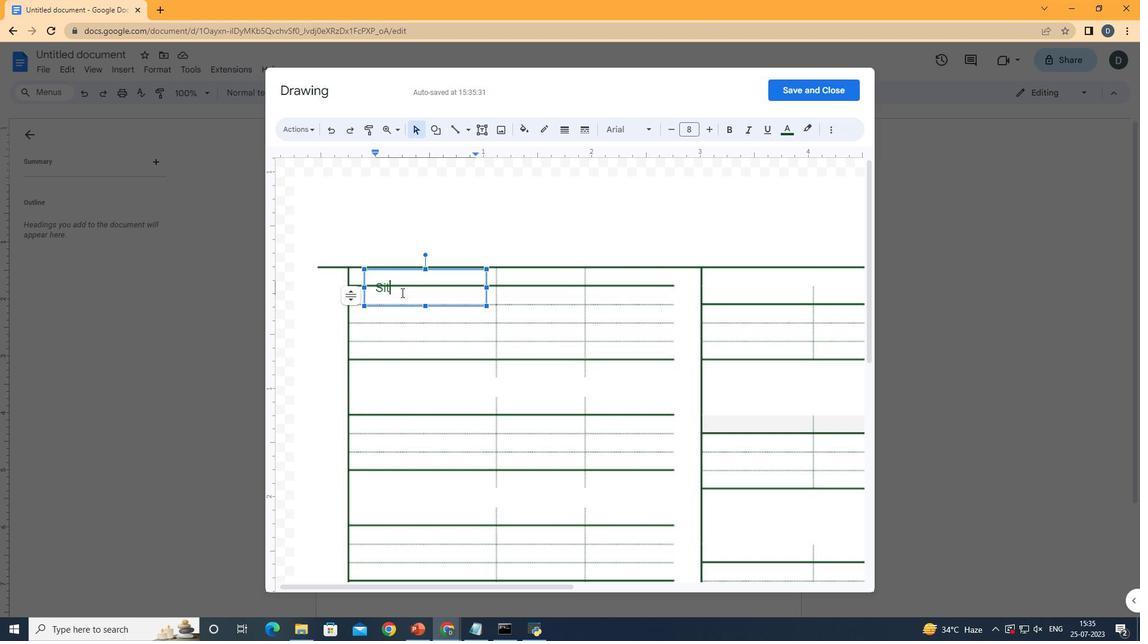 
Action: Mouse moved to (440, 269)
Screenshot: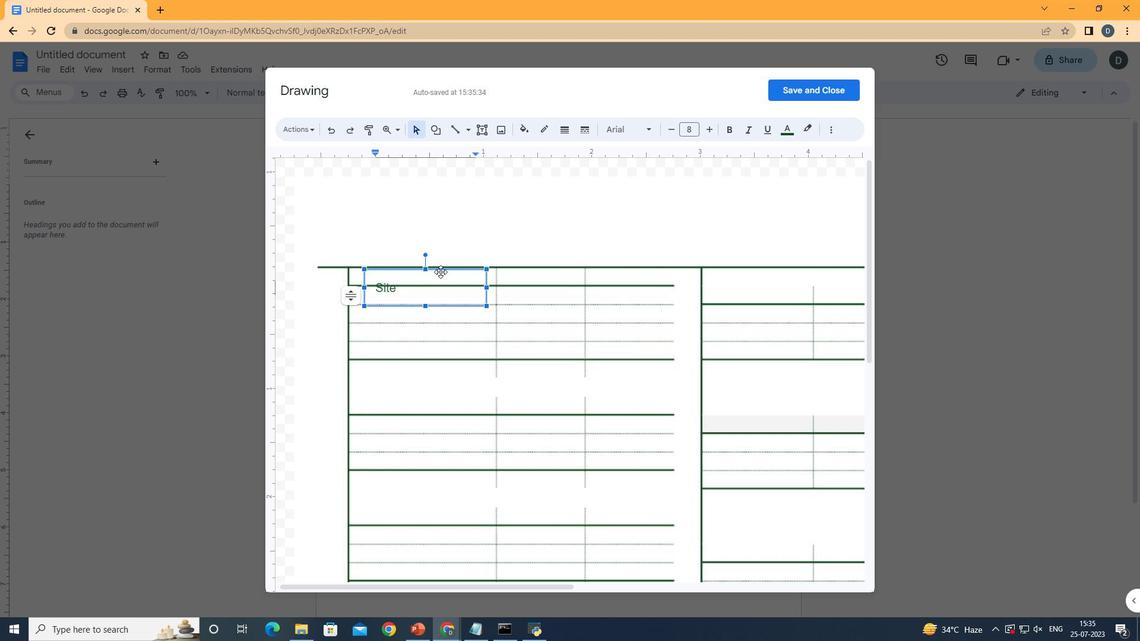 
Action: Mouse pressed left at (440, 269)
Screenshot: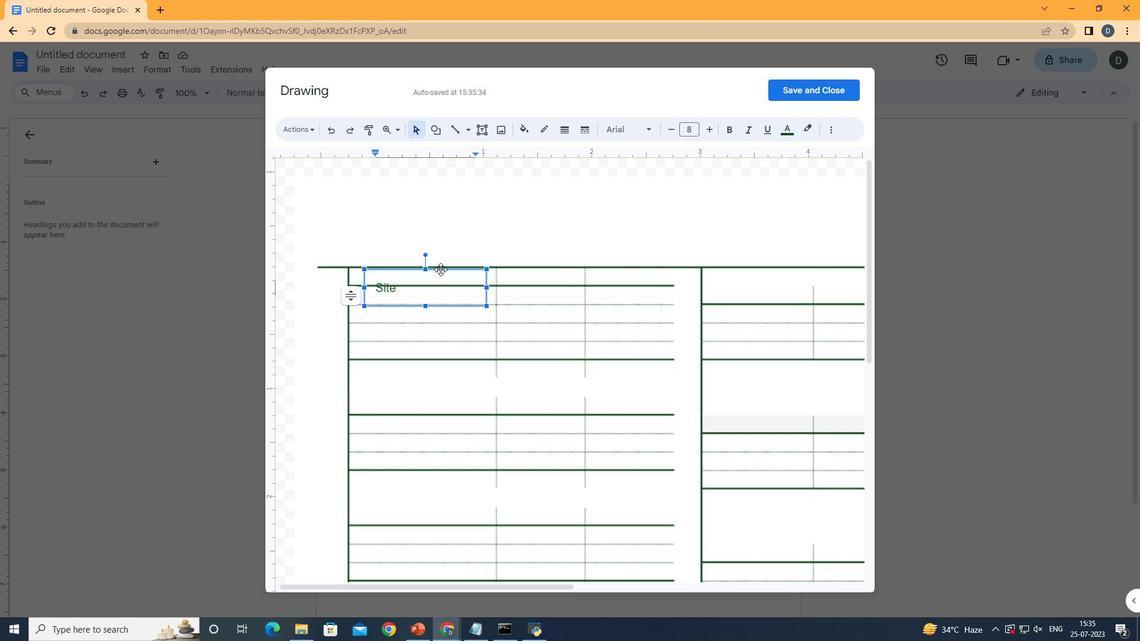 
Action: Mouse moved to (504, 275)
Screenshot: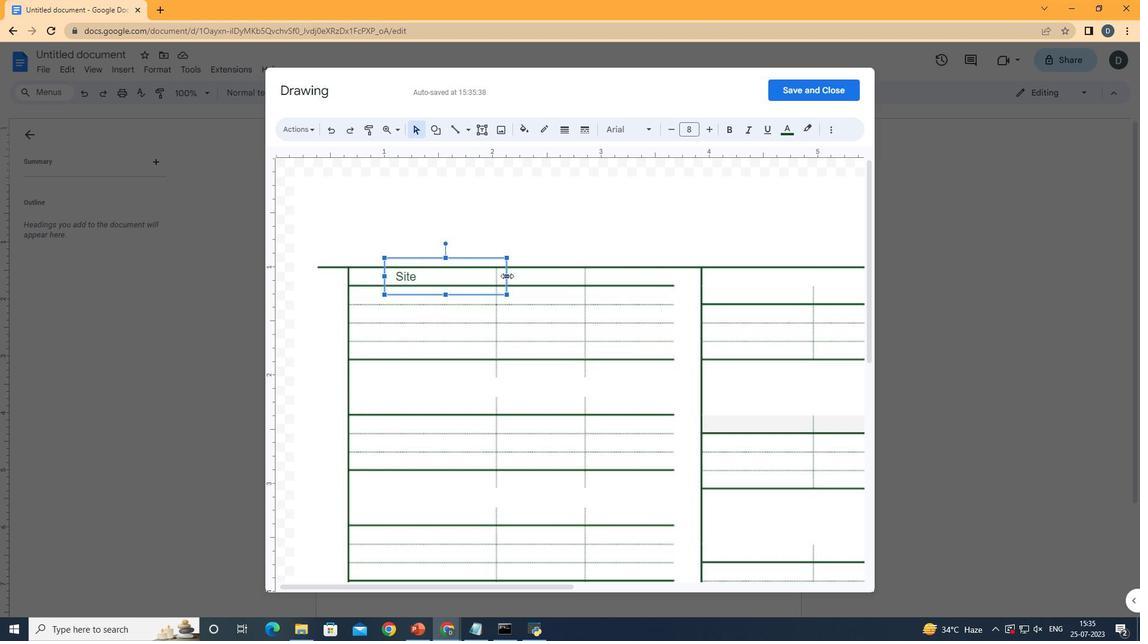 
Action: Mouse pressed left at (504, 275)
Screenshot: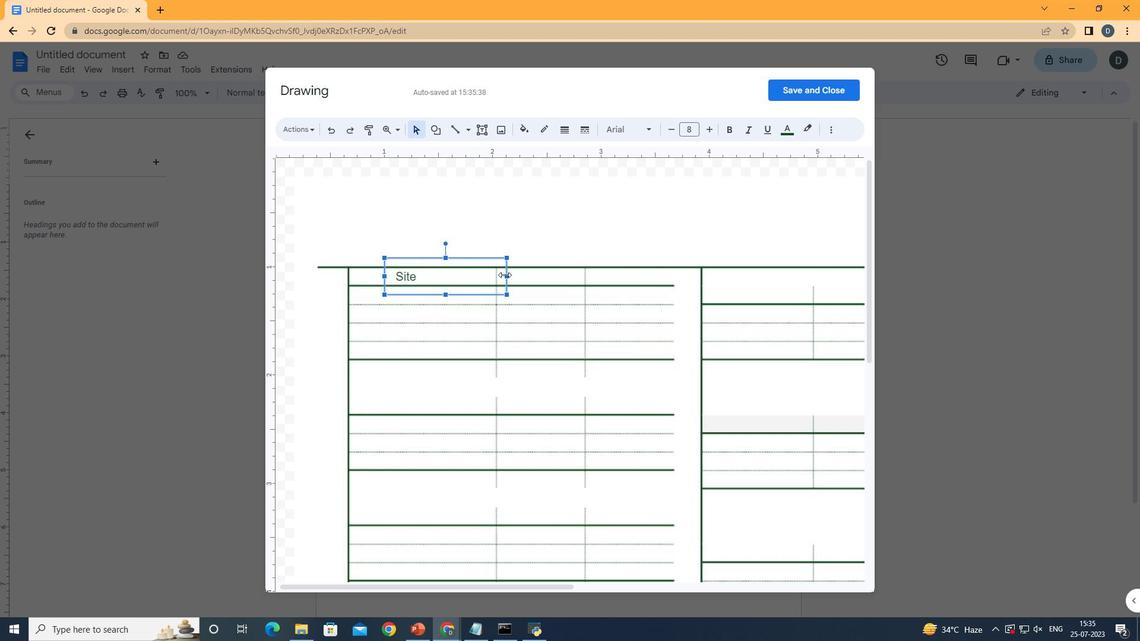 
Action: Mouse moved to (429, 256)
Screenshot: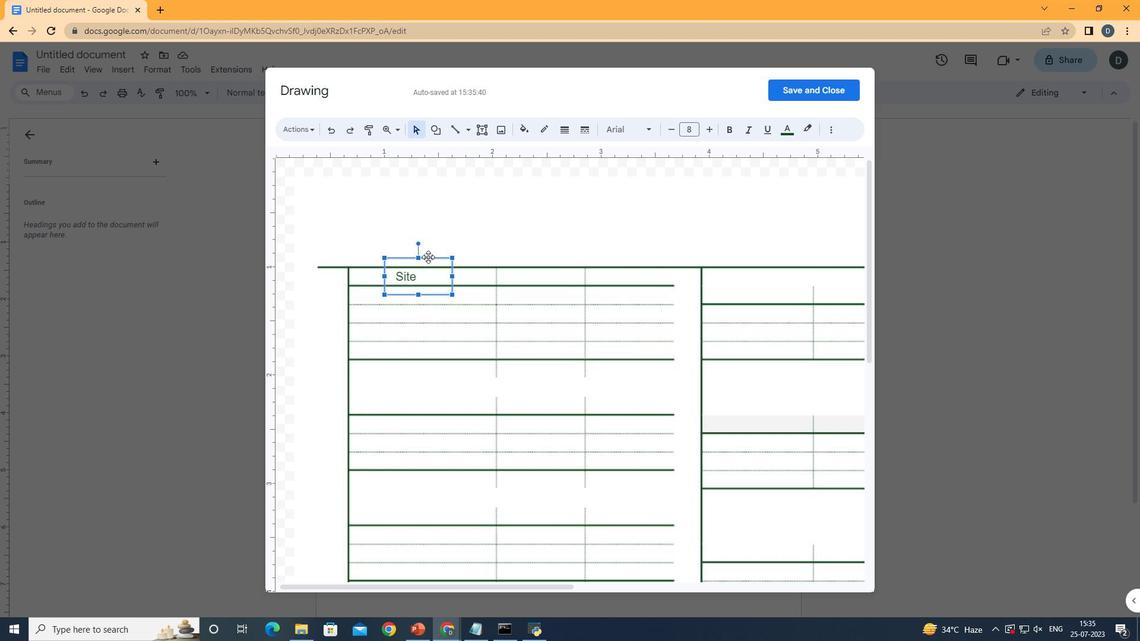 
Action: Mouse pressed left at (429, 256)
Screenshot: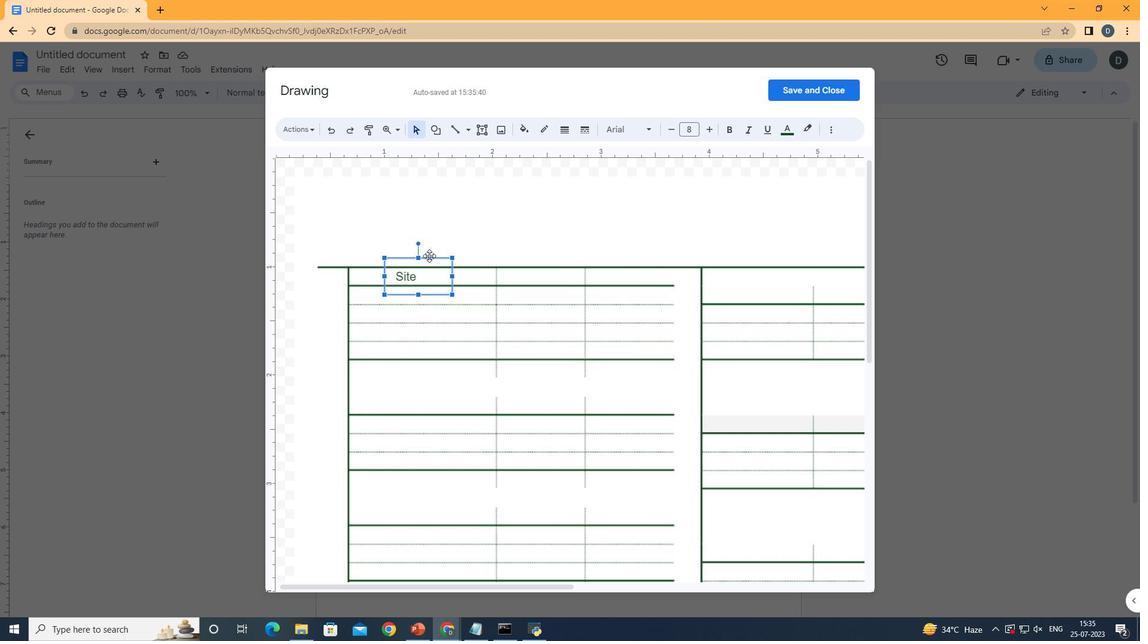 
Action: Mouse moved to (441, 254)
Screenshot: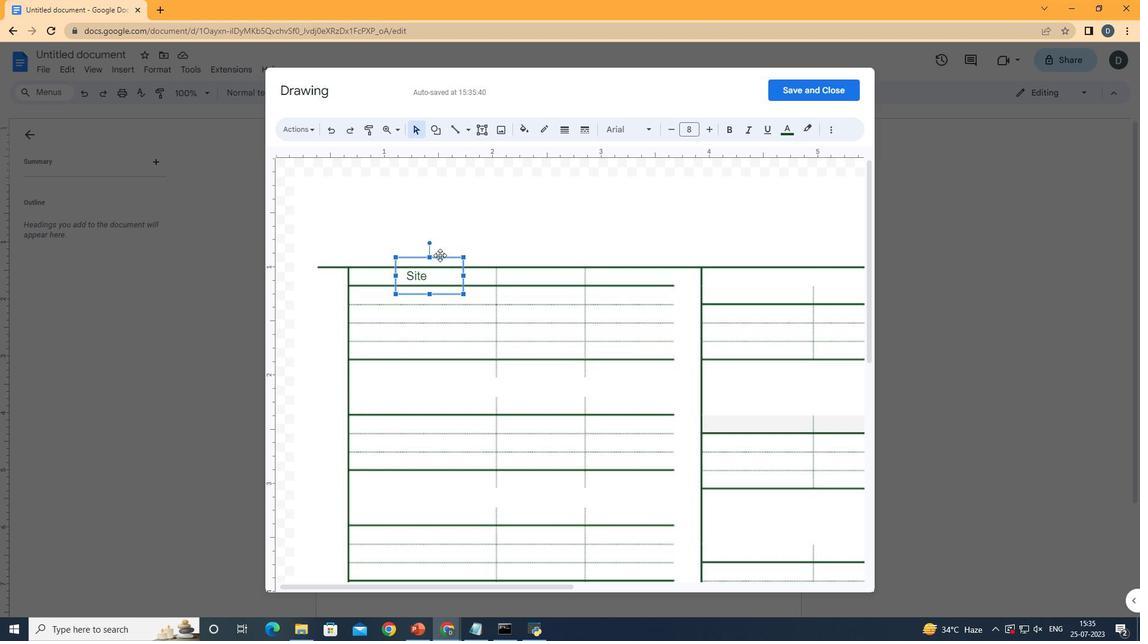 
Action: Mouse pressed left at (441, 254)
Screenshot: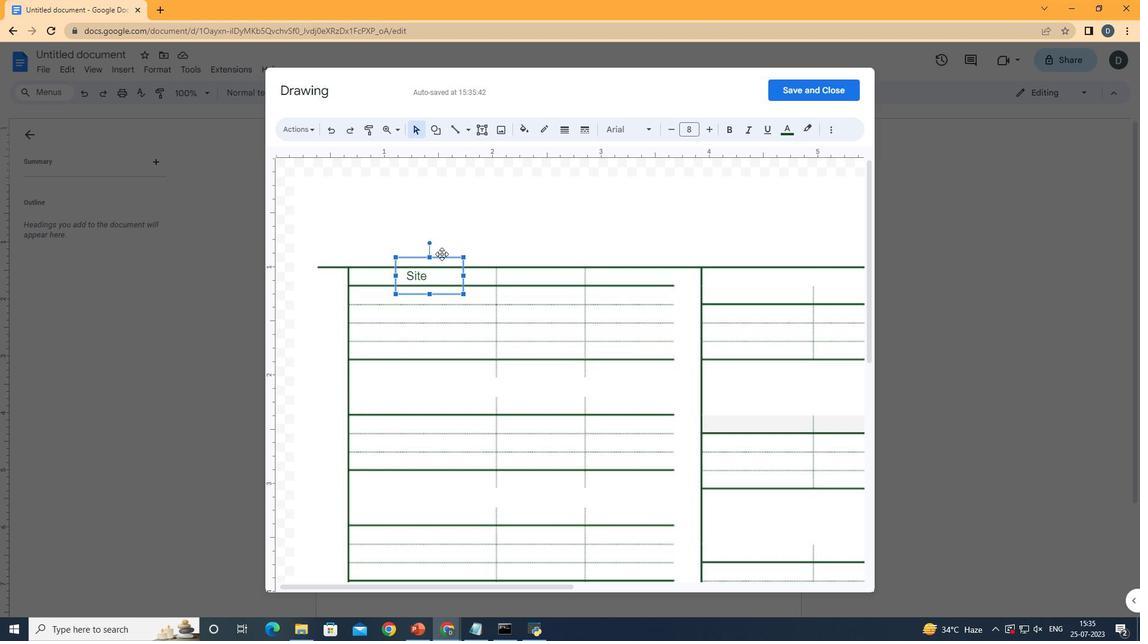 
Action: Mouse moved to (436, 273)
Screenshot: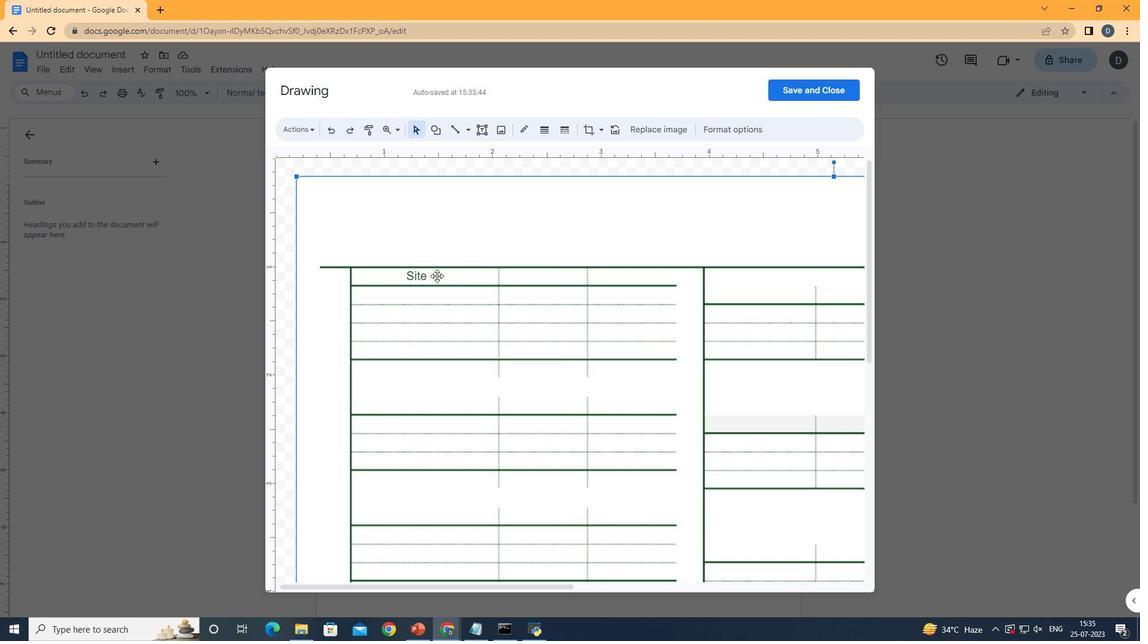 
Action: Key pressed ctrl+Z
Screenshot: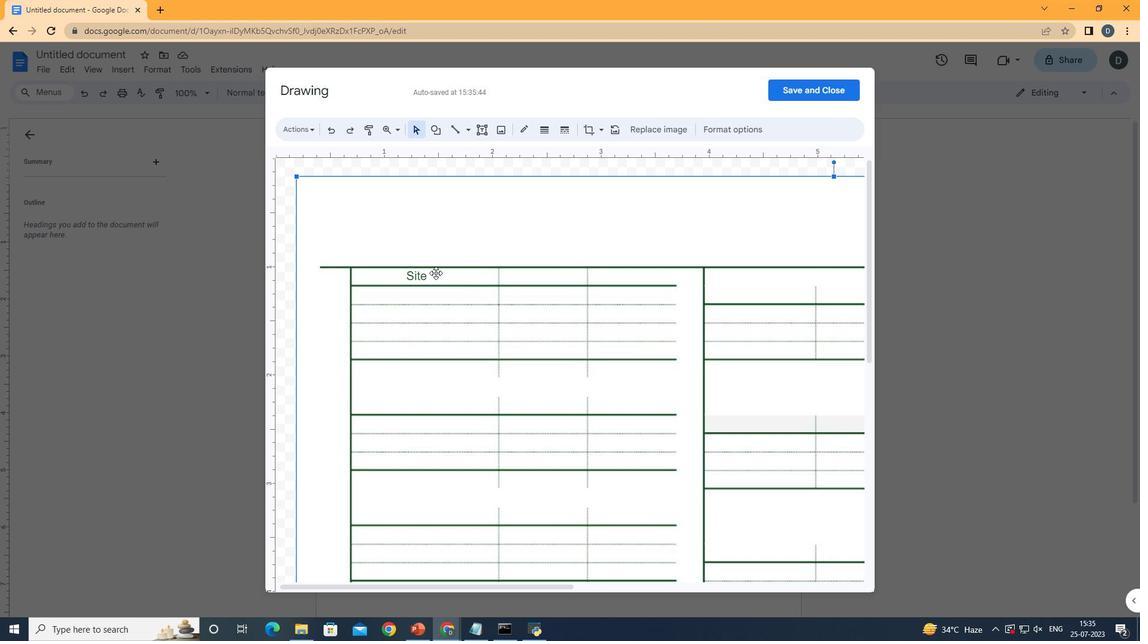 
Action: Mouse moved to (602, 584)
Screenshot: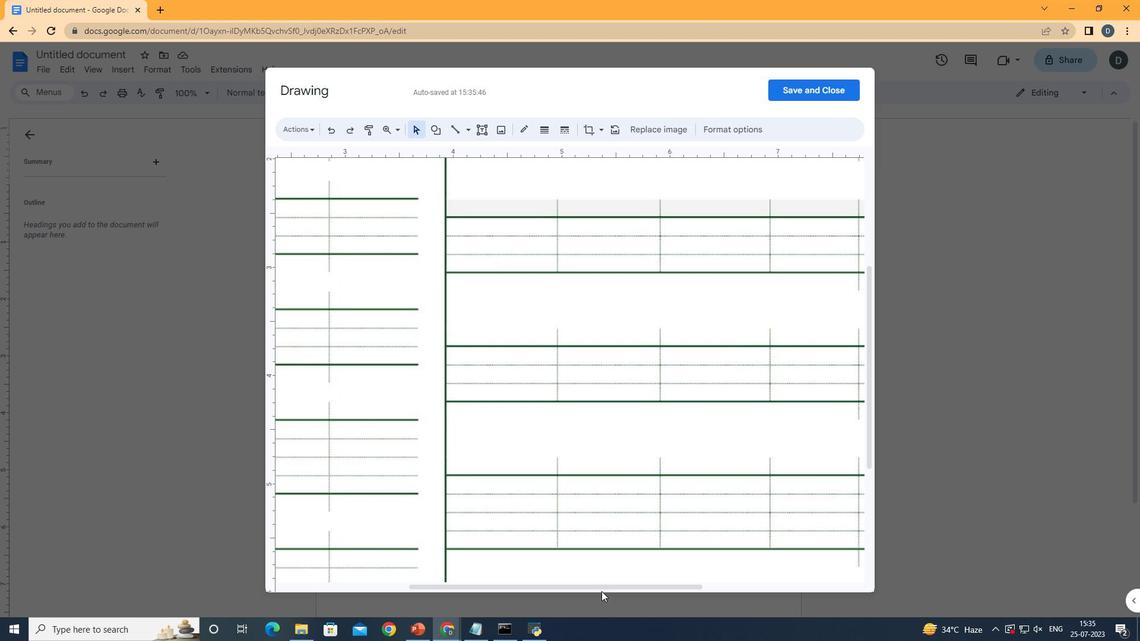 
Action: Mouse pressed left at (602, 584)
Screenshot: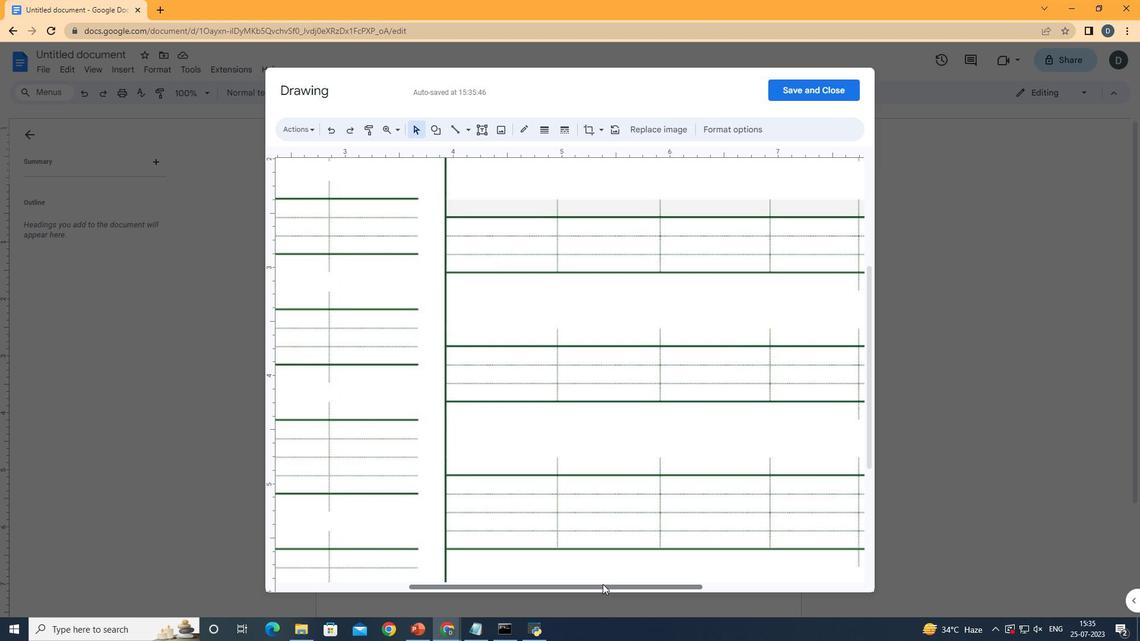 
Action: Mouse moved to (401, 377)
Screenshot: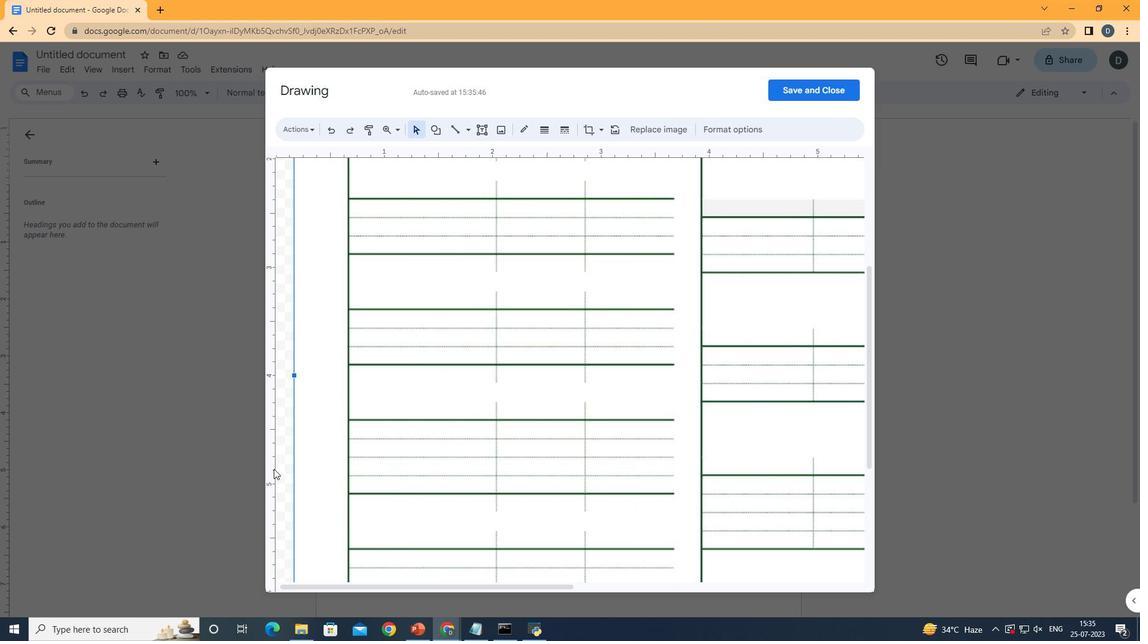 
Action: Mouse scrolled (401, 378) with delta (0, 0)
Screenshot: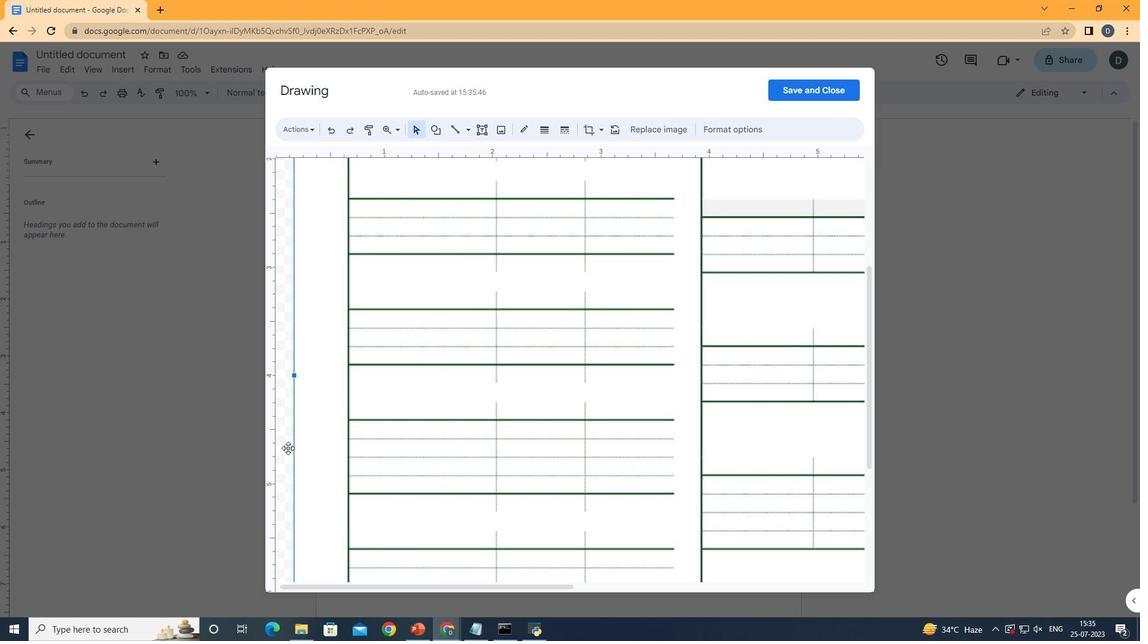 
Action: Mouse scrolled (401, 378) with delta (0, 0)
Screenshot: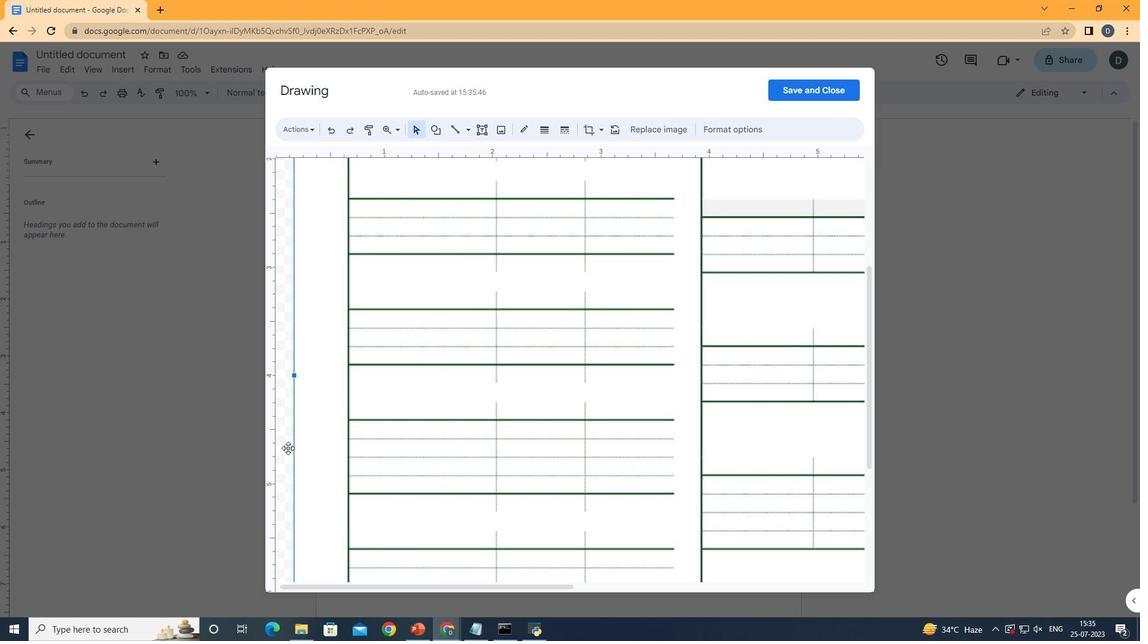 
Action: Mouse scrolled (401, 378) with delta (0, 0)
Screenshot: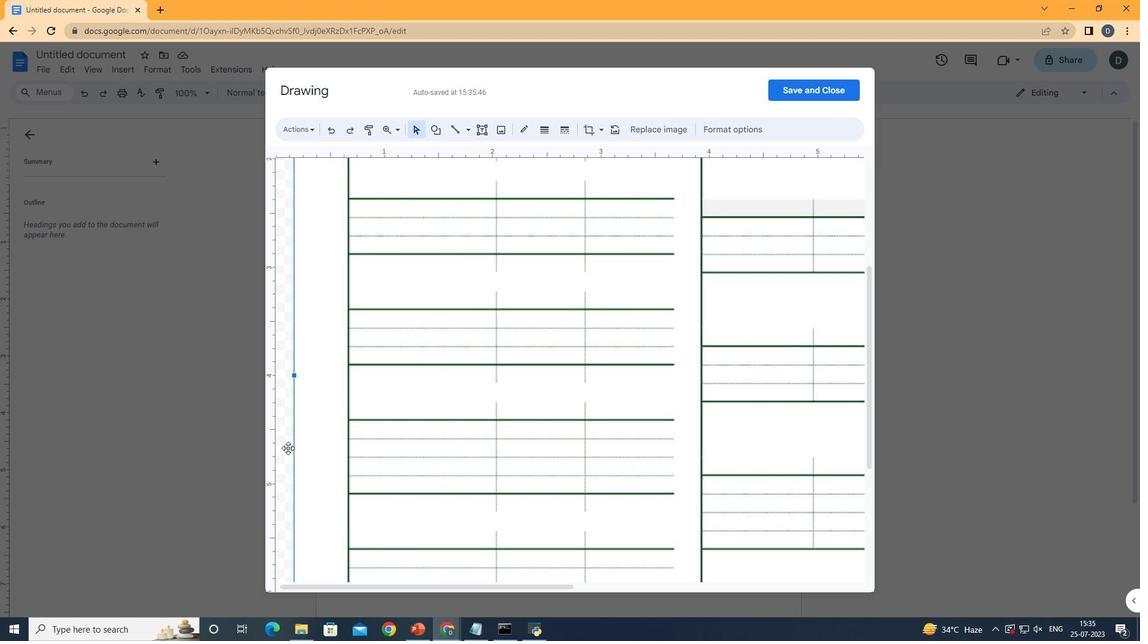 
Action: Mouse scrolled (401, 378) with delta (0, 0)
Screenshot: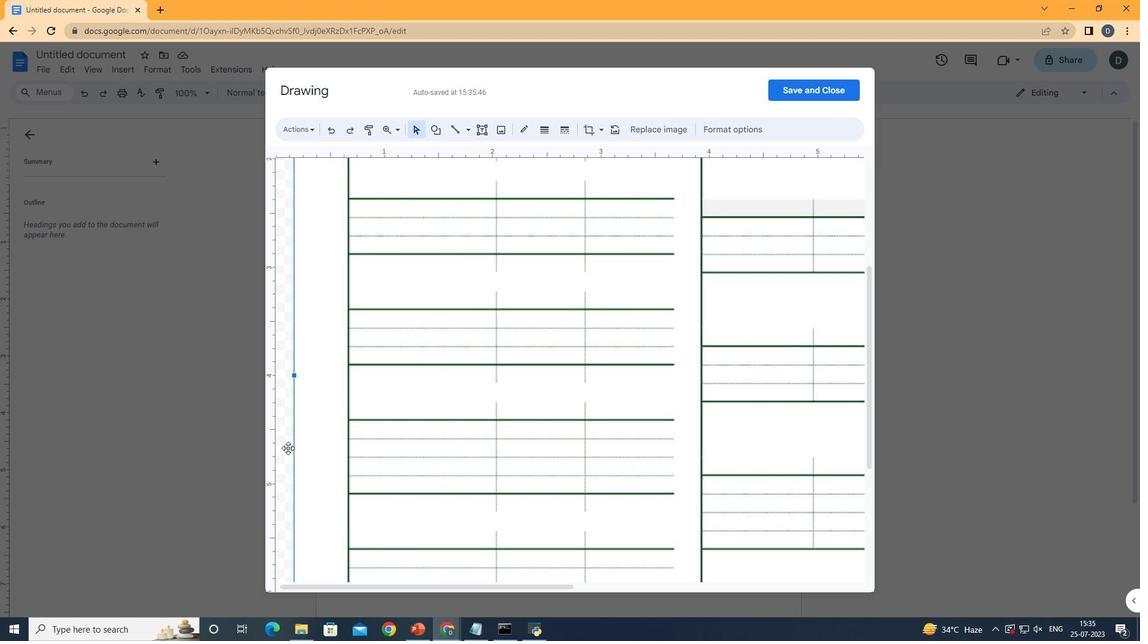 
Action: Mouse scrolled (401, 378) with delta (0, 0)
Screenshot: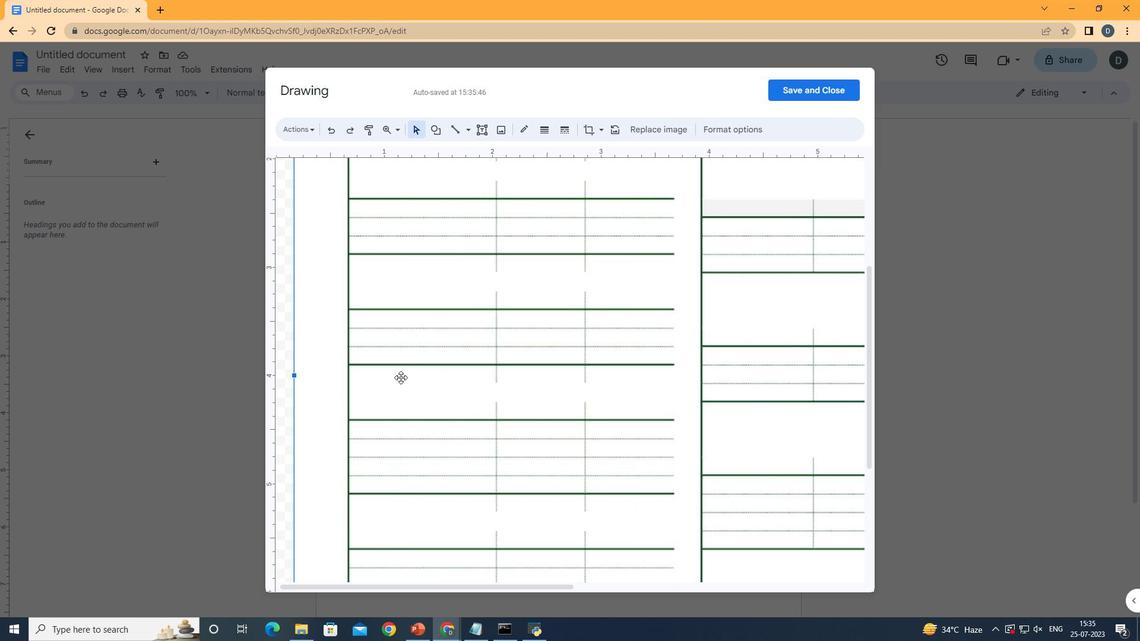 
Action: Mouse moved to (434, 373)
Screenshot: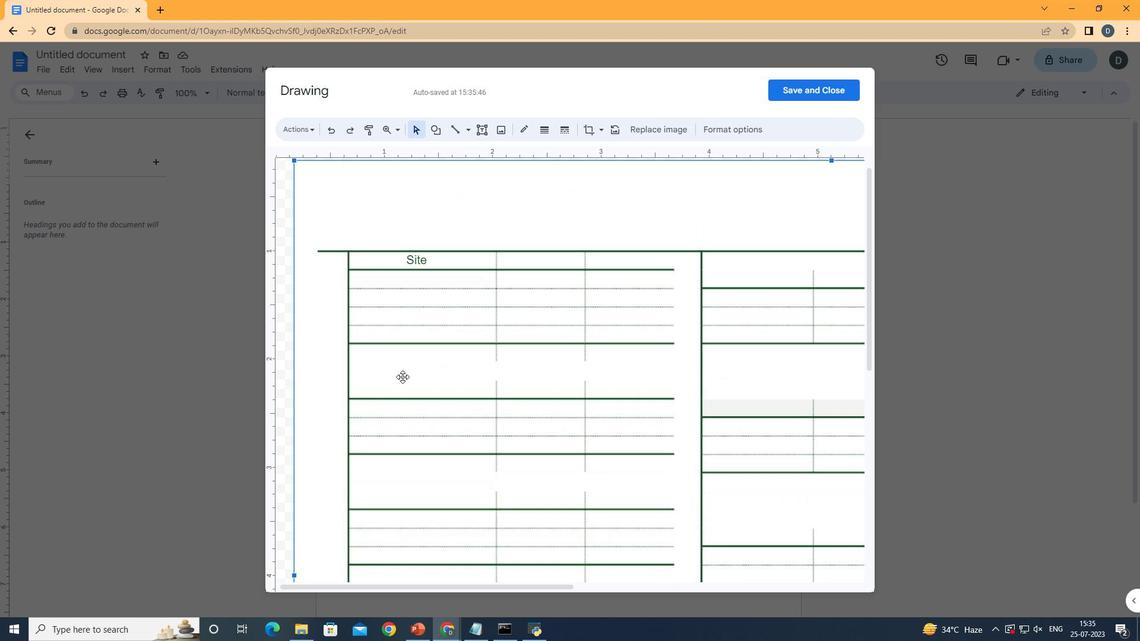 
Action: Mouse scrolled (434, 373) with delta (0, 0)
Screenshot: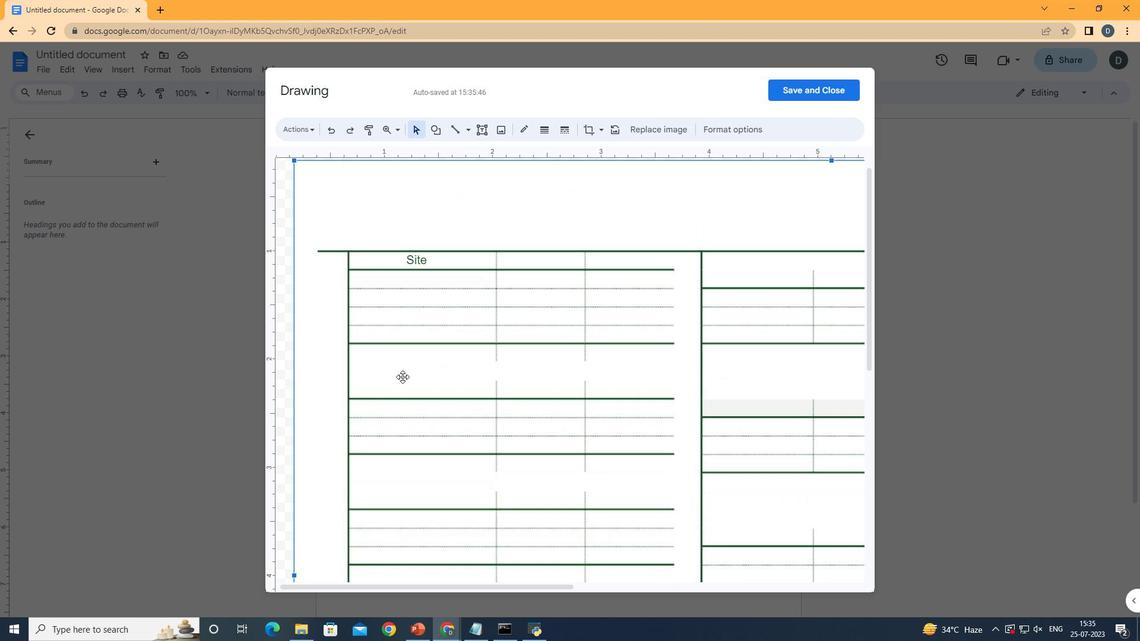 
Action: Mouse scrolled (434, 373) with delta (0, 0)
Screenshot: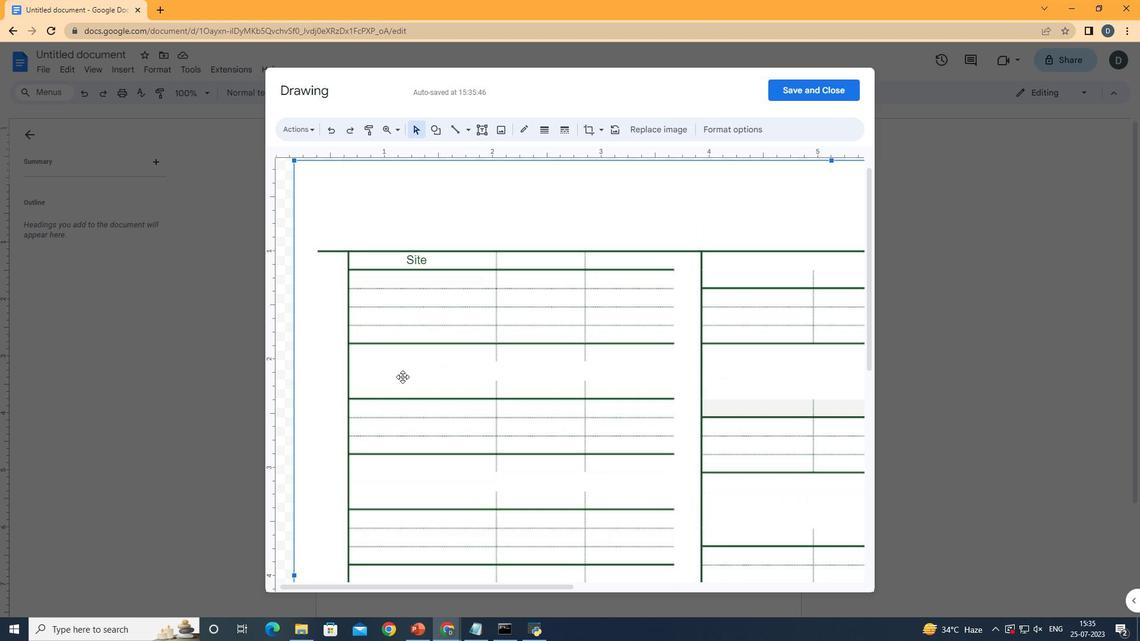 
Action: Mouse scrolled (434, 373) with delta (0, 0)
Screenshot: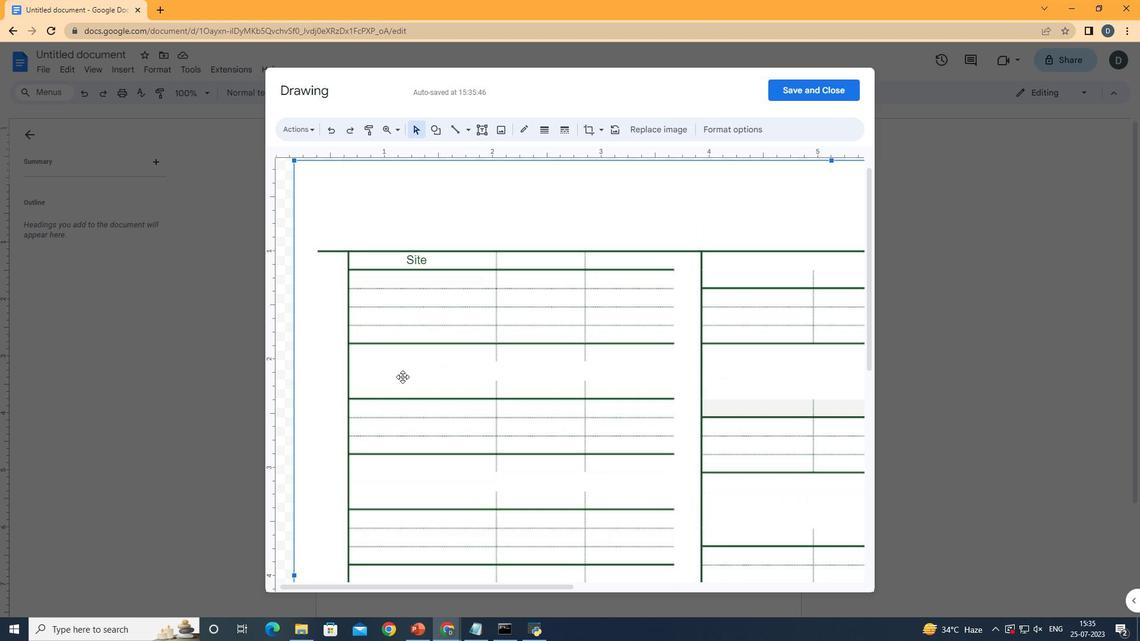 
Action: Mouse scrolled (434, 373) with delta (0, 0)
Screenshot: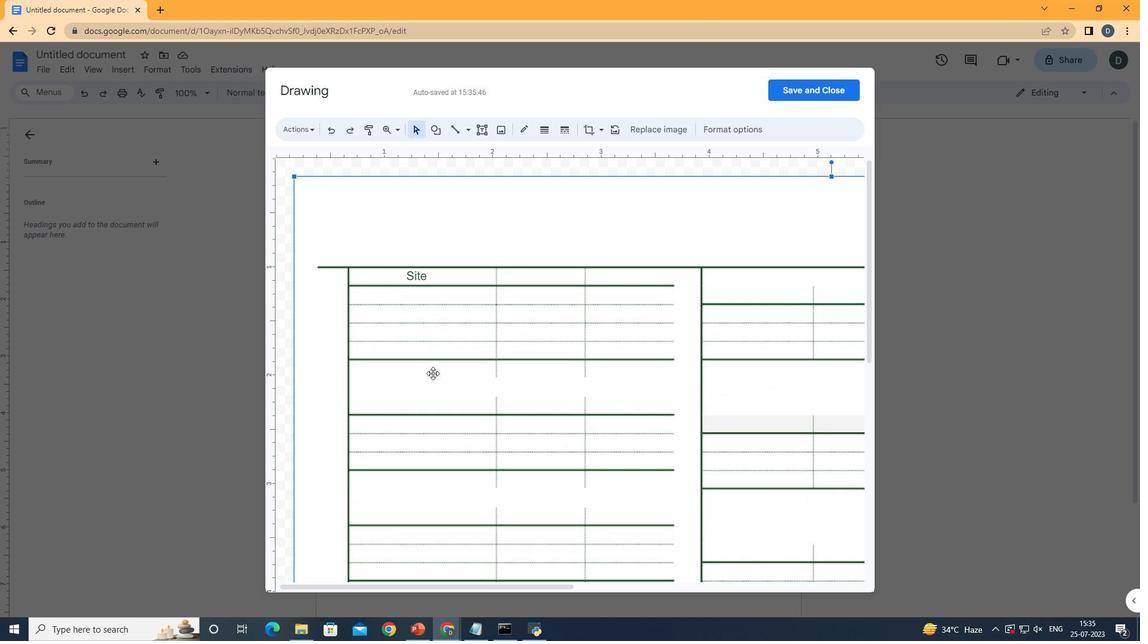 
Action: Mouse moved to (419, 276)
Screenshot: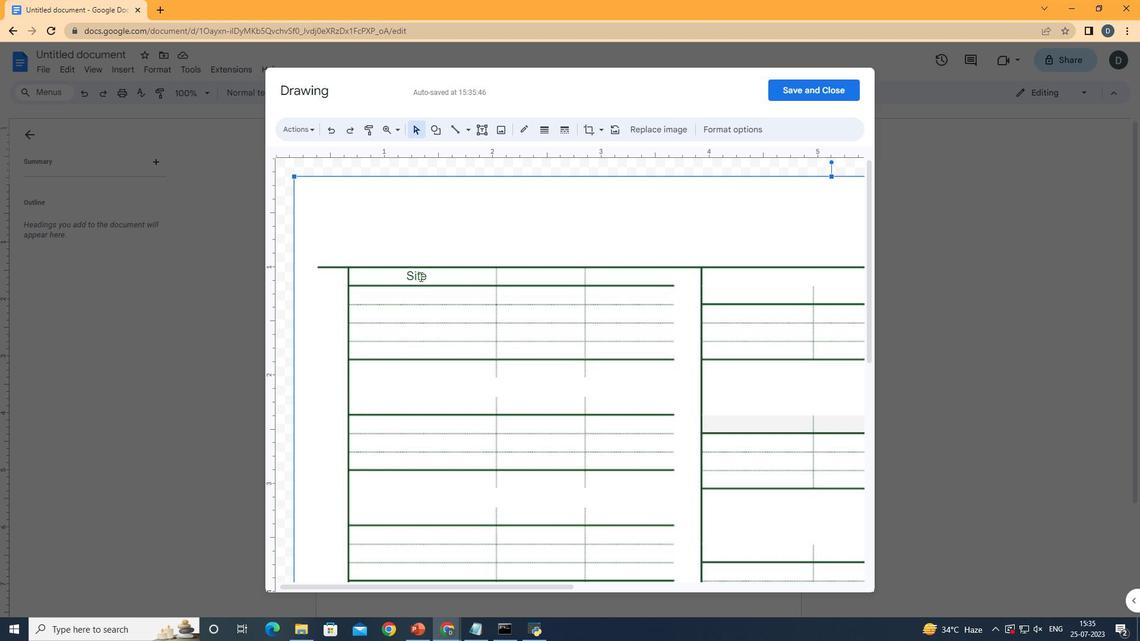
Action: Mouse pressed left at (419, 276)
Screenshot: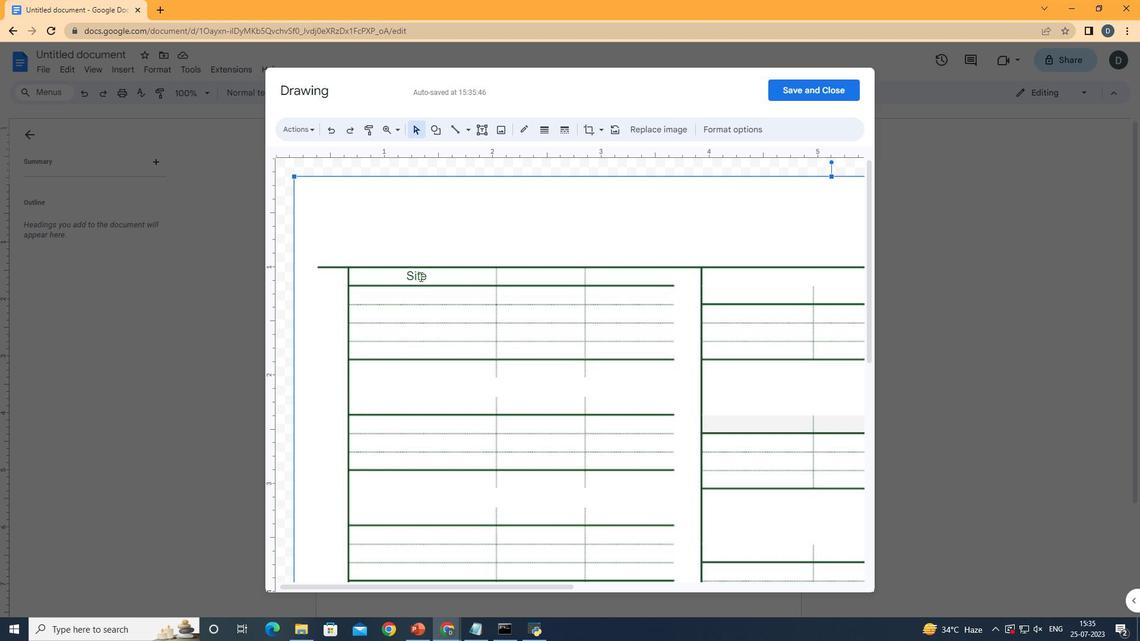 
Action: Mouse moved to (452, 255)
Screenshot: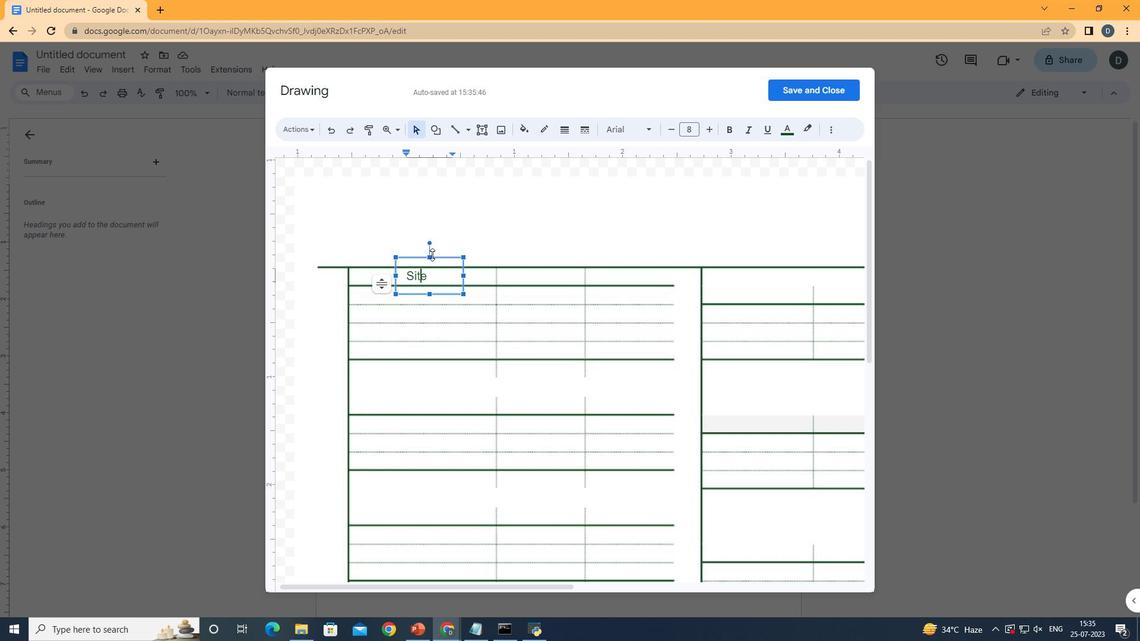 
Action: Mouse pressed left at (452, 255)
Screenshot: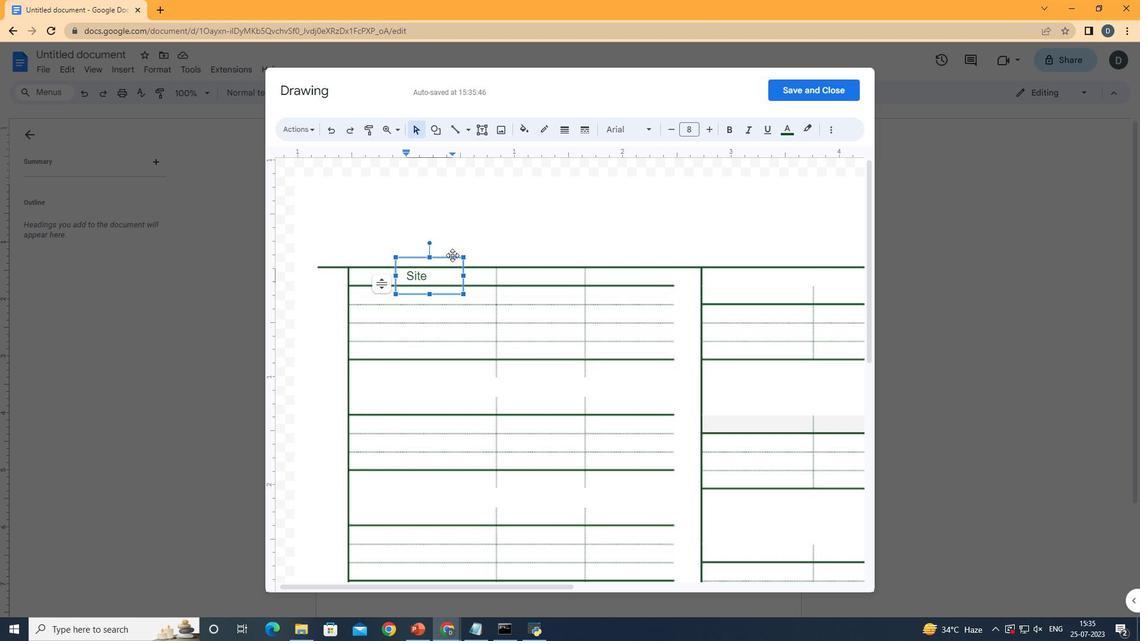 
Action: Mouse moved to (648, 212)
Screenshot: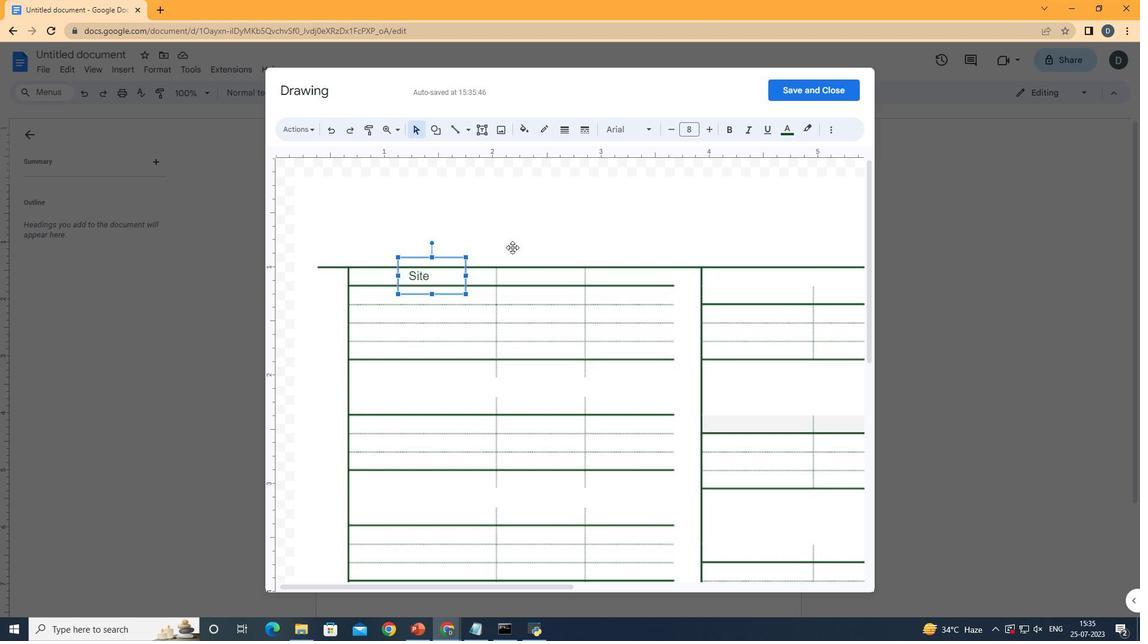 
Action: Mouse pressed left at (648, 212)
Screenshot: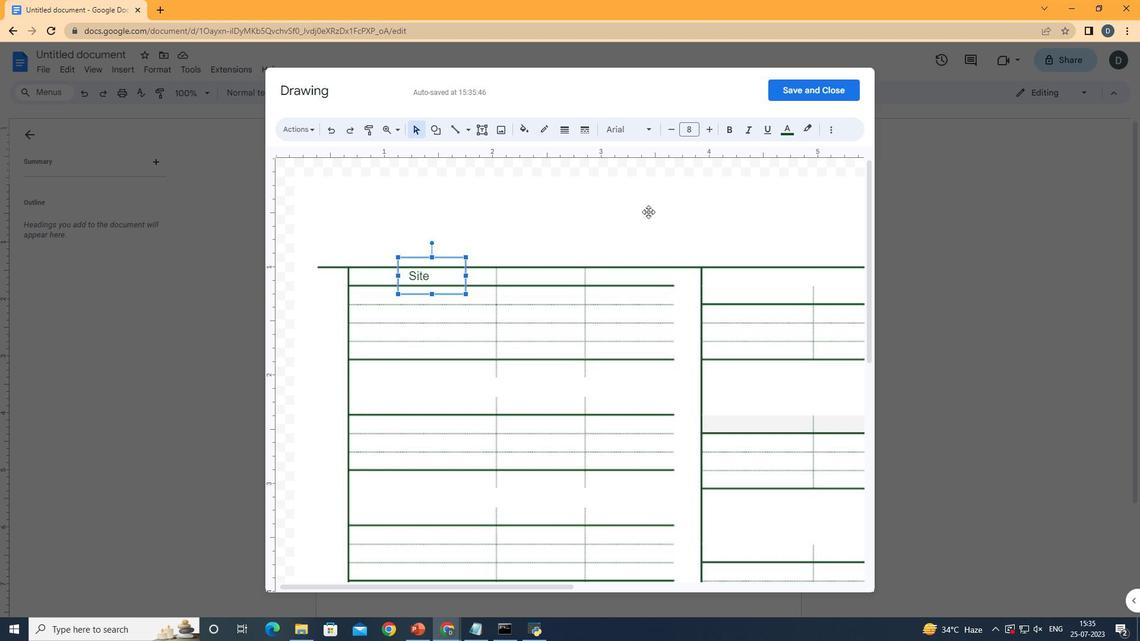 
Action: Mouse moved to (479, 130)
Screenshot: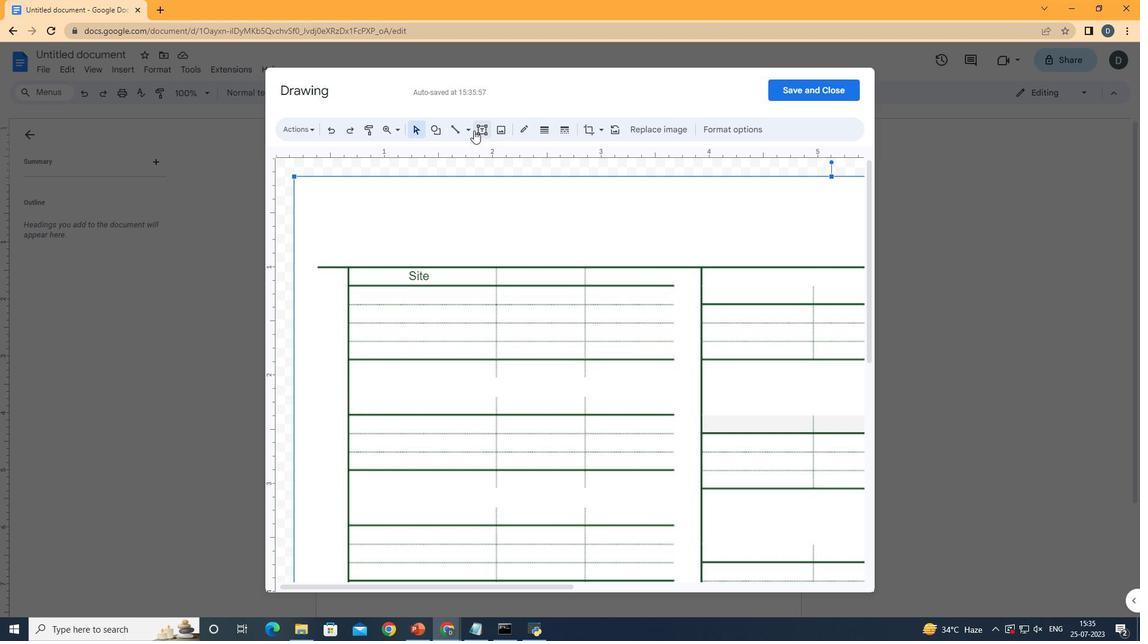 
Action: Mouse pressed left at (479, 130)
Screenshot: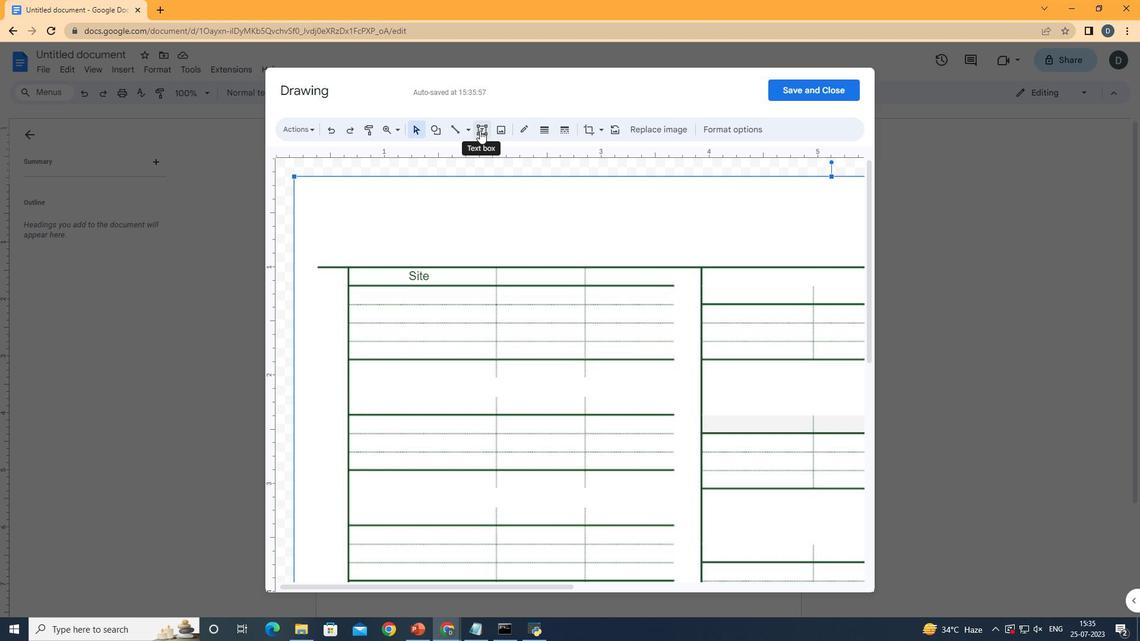 
Action: Mouse moved to (497, 267)
Screenshot: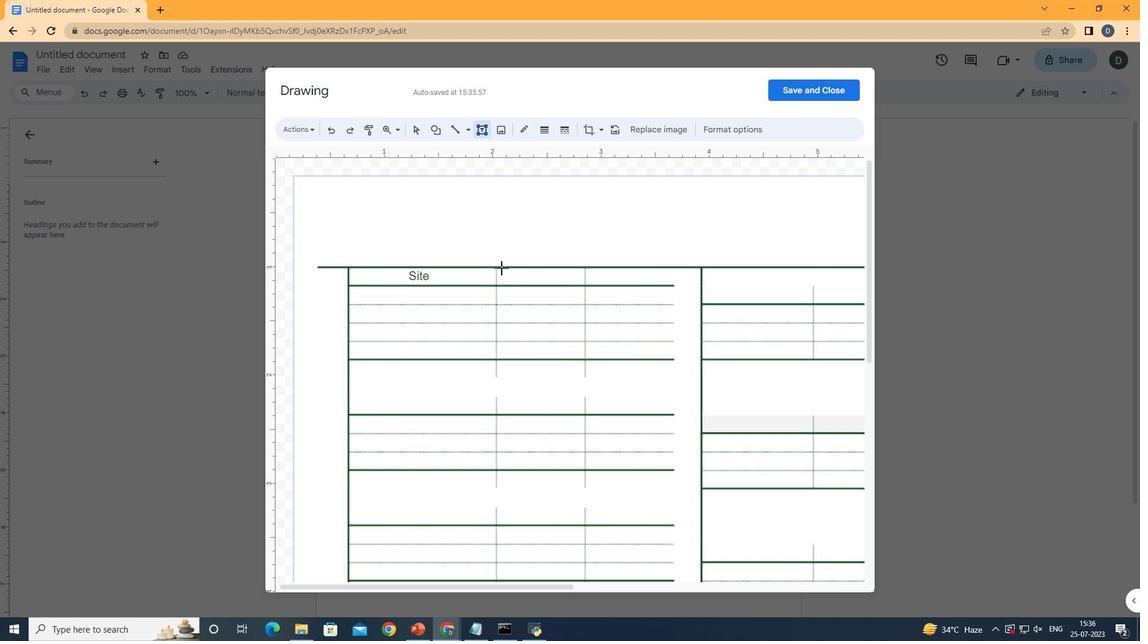 
Action: Mouse pressed left at (497, 267)
Screenshot: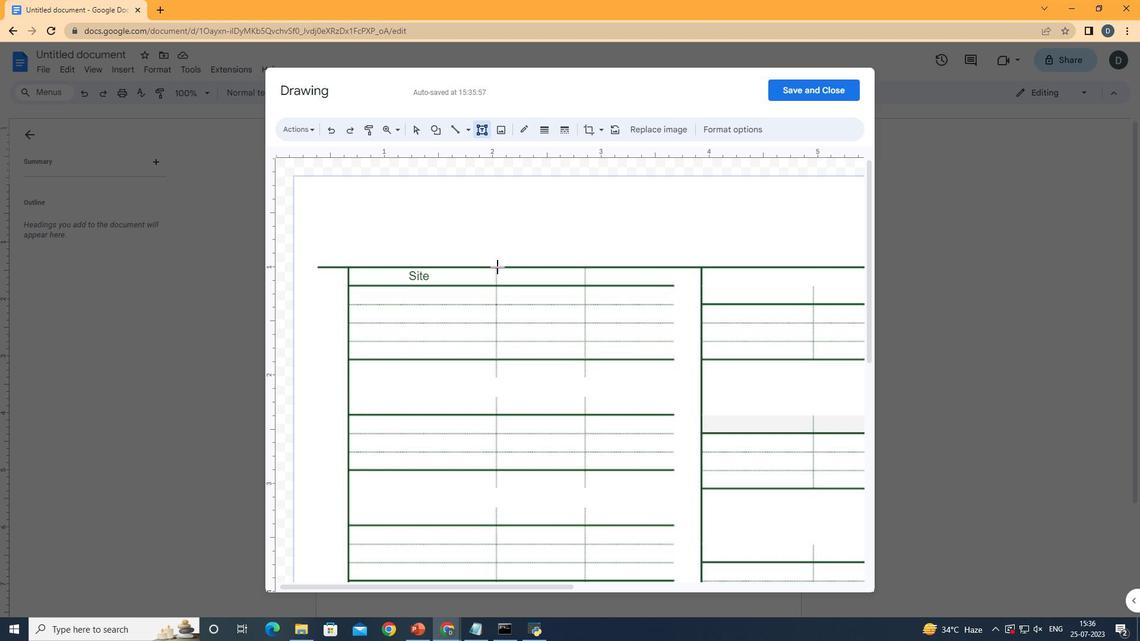 
Action: Mouse moved to (668, 127)
Screenshot: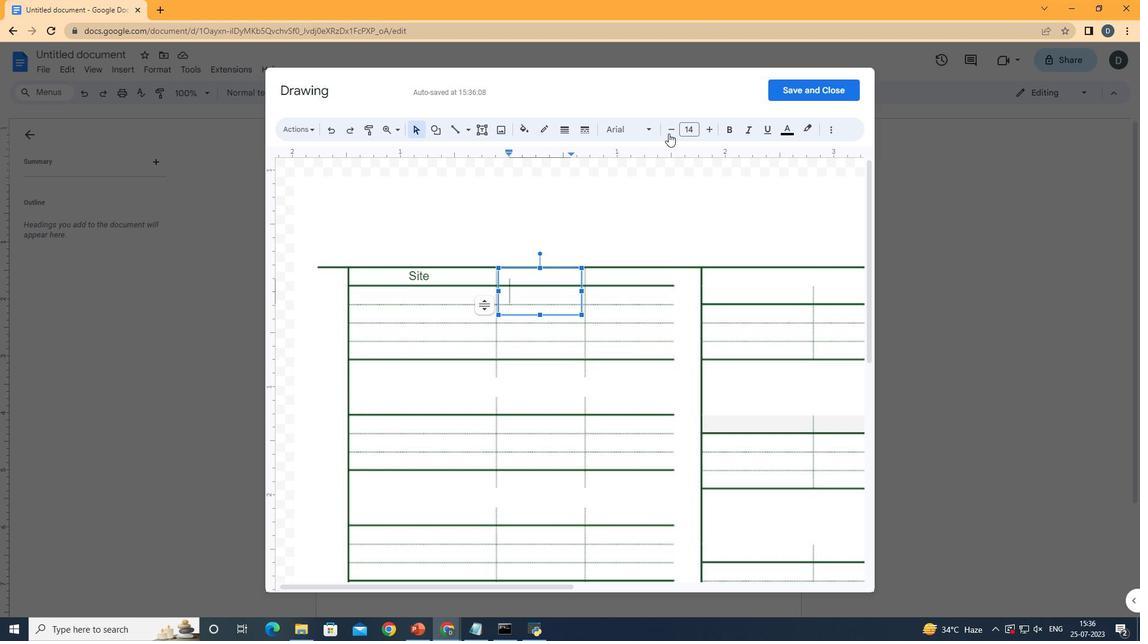 
Action: Mouse pressed left at (668, 127)
Screenshot: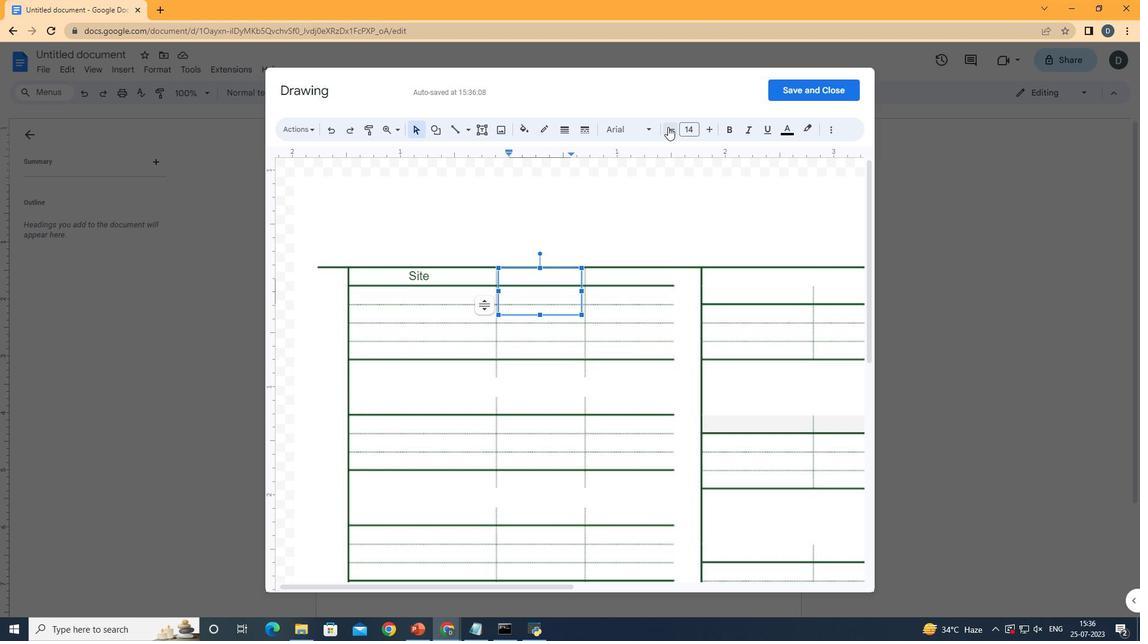
Action: Mouse pressed left at (668, 127)
Screenshot: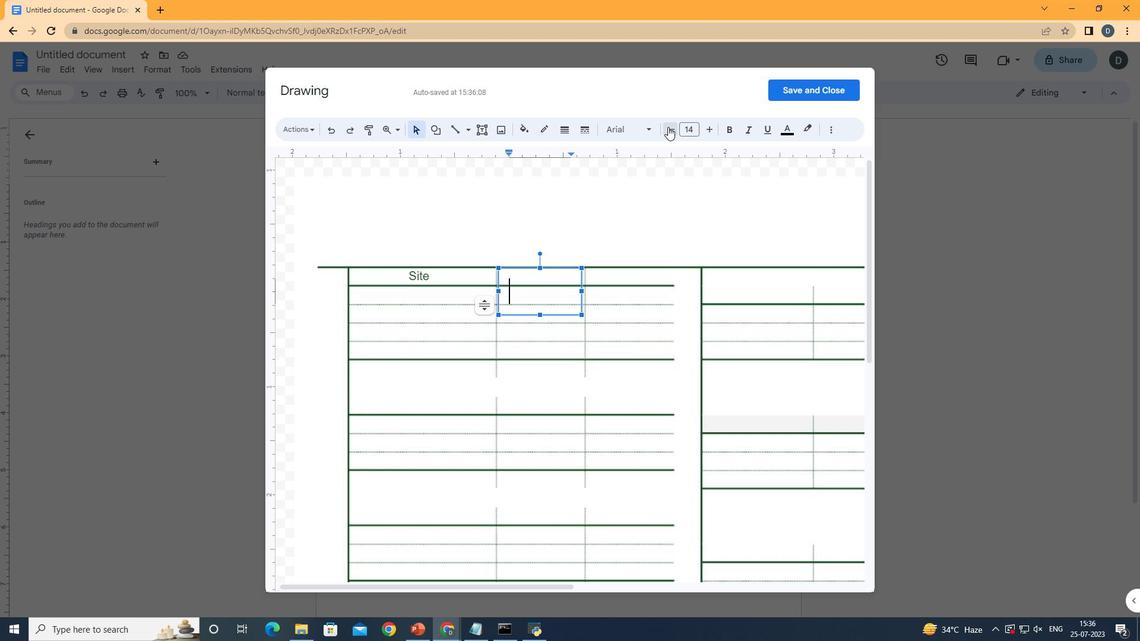 
Action: Mouse pressed left at (668, 127)
Screenshot: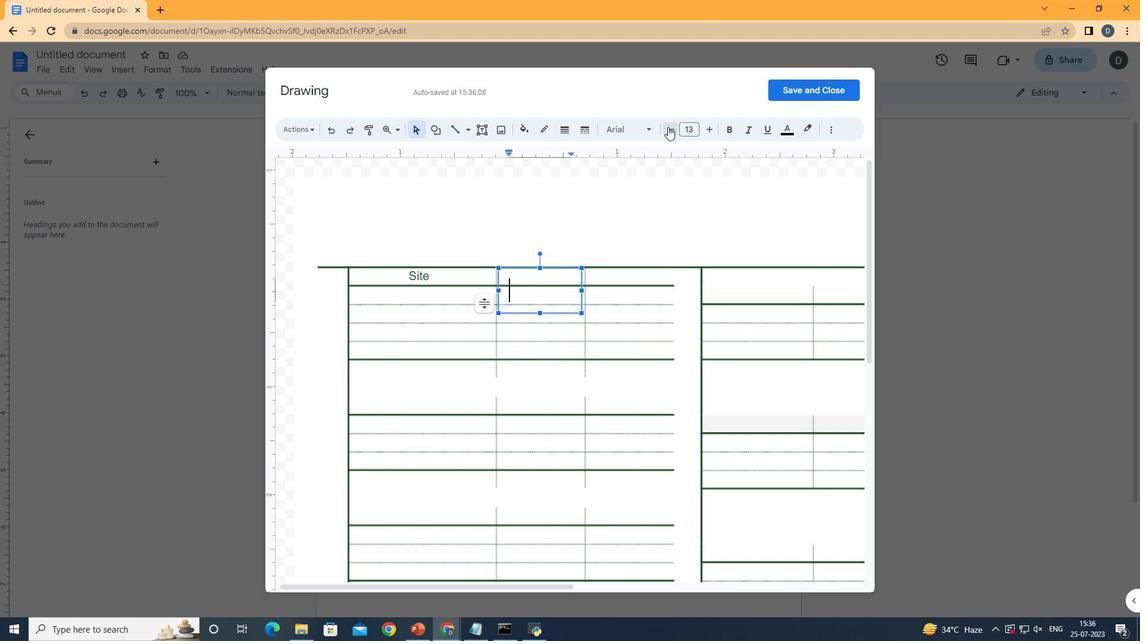 
Action: Mouse pressed left at (668, 127)
Screenshot: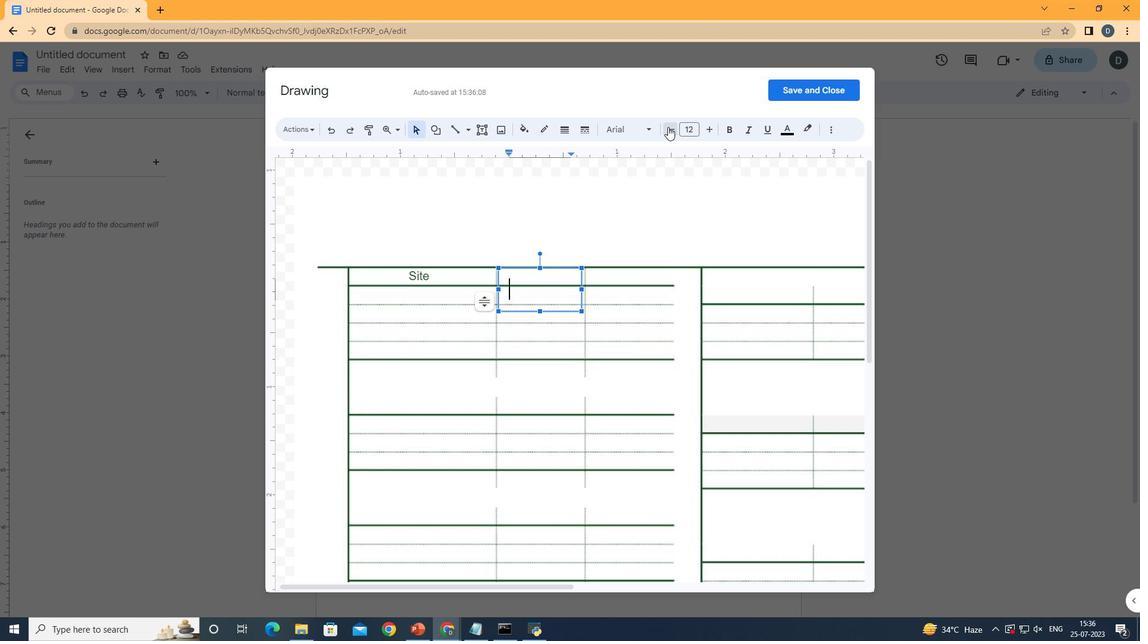 
Action: Mouse pressed left at (668, 127)
Screenshot: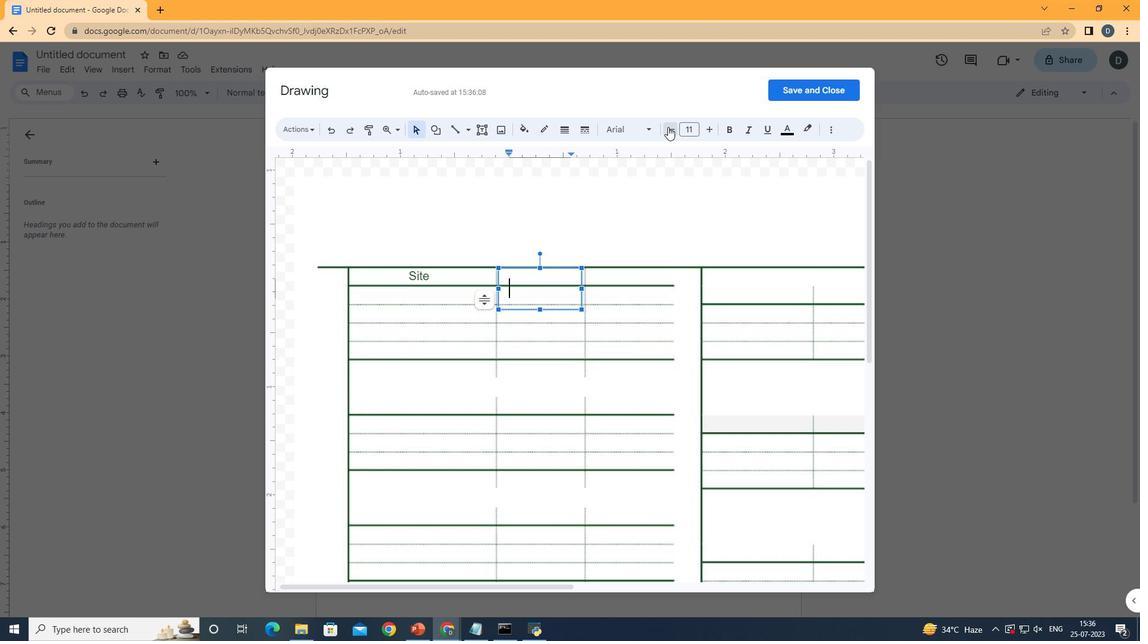 
Action: Mouse pressed left at (668, 127)
Screenshot: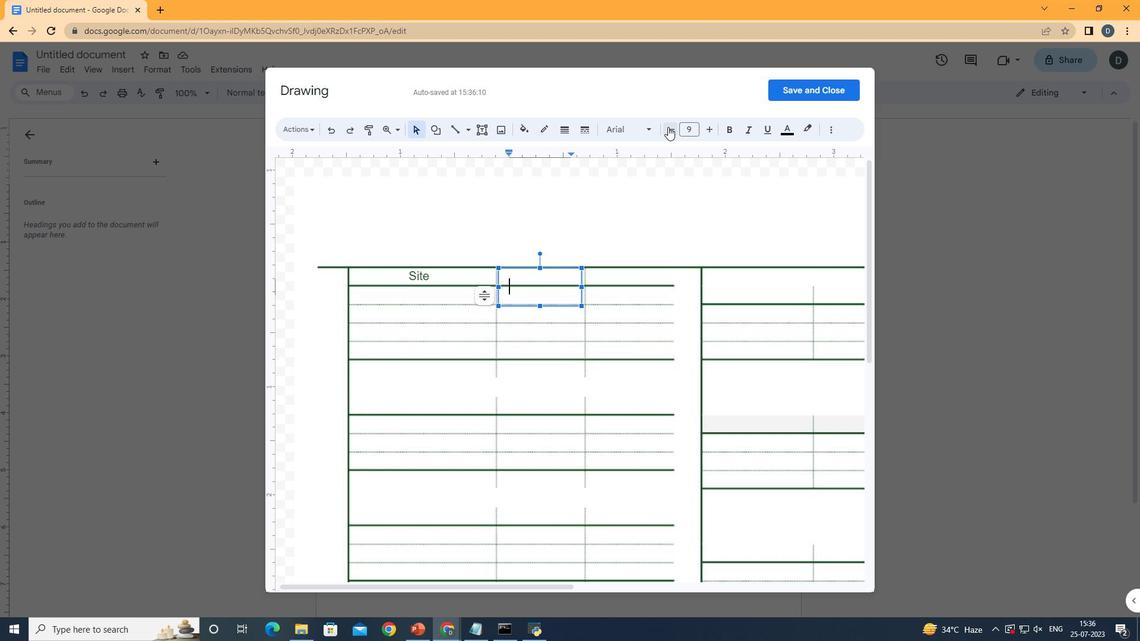 
Action: Mouse moved to (551, 278)
Screenshot: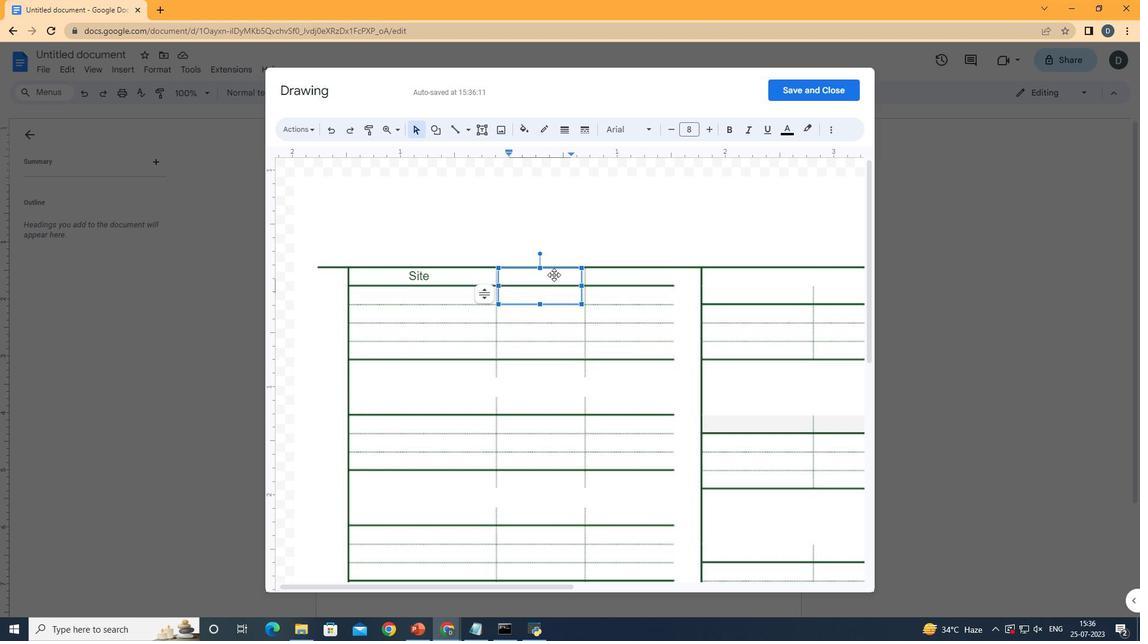 
Action: Key pressed <Key.shift>Estimated
Screenshot: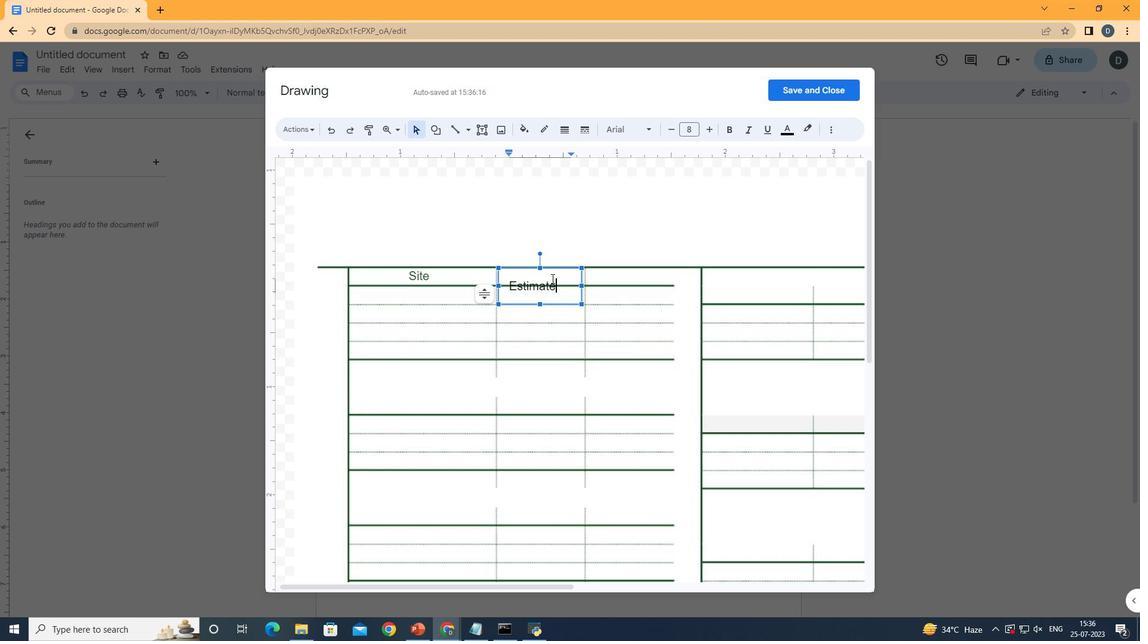 
Action: Mouse moved to (562, 269)
Screenshot: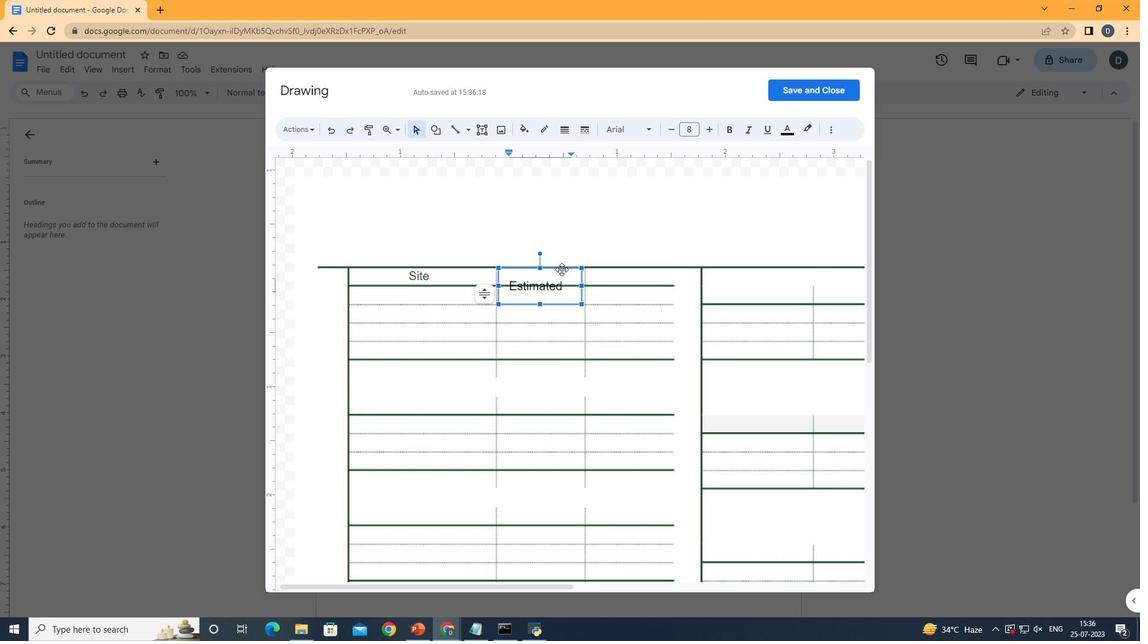 
Action: Mouse pressed left at (562, 269)
Screenshot: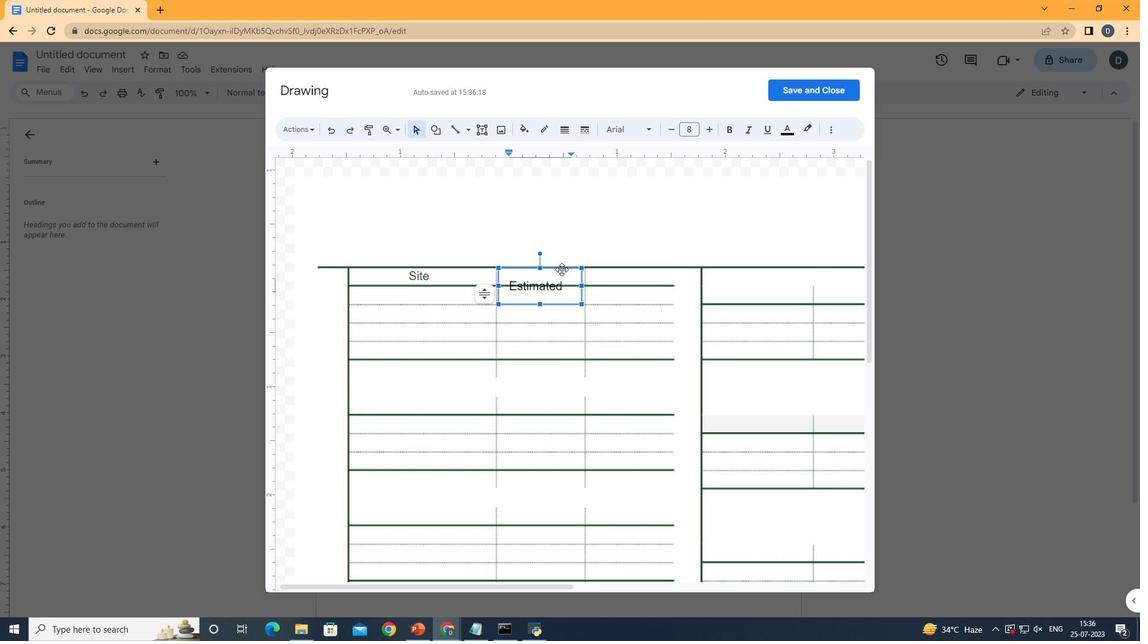 
Action: Mouse moved to (564, 250)
Screenshot: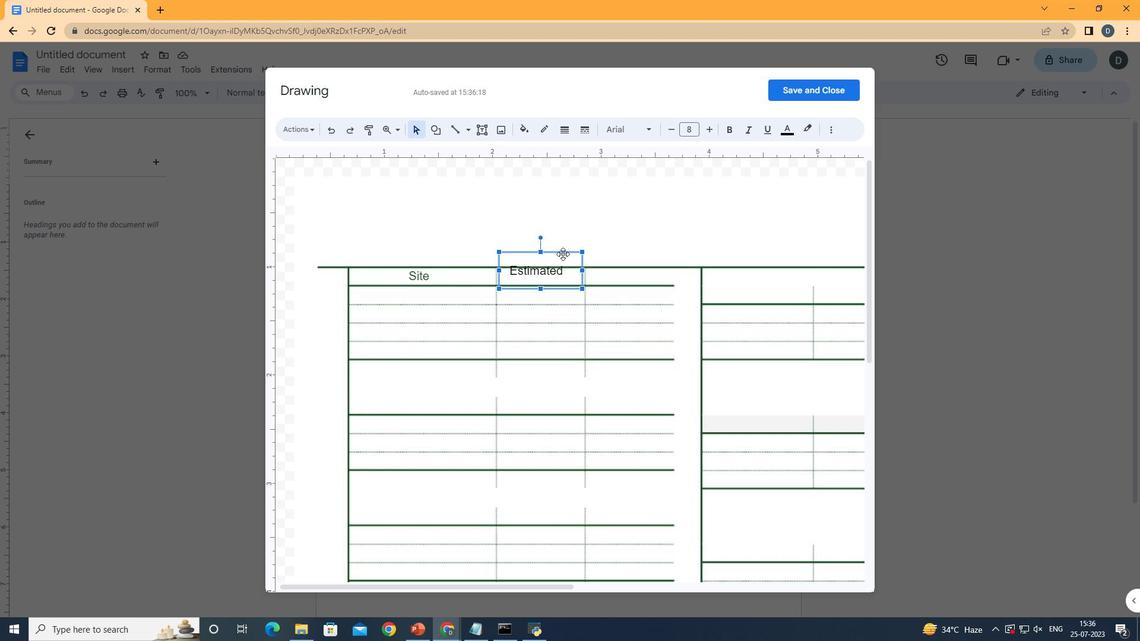 
Action: Mouse pressed left at (564, 250)
Screenshot: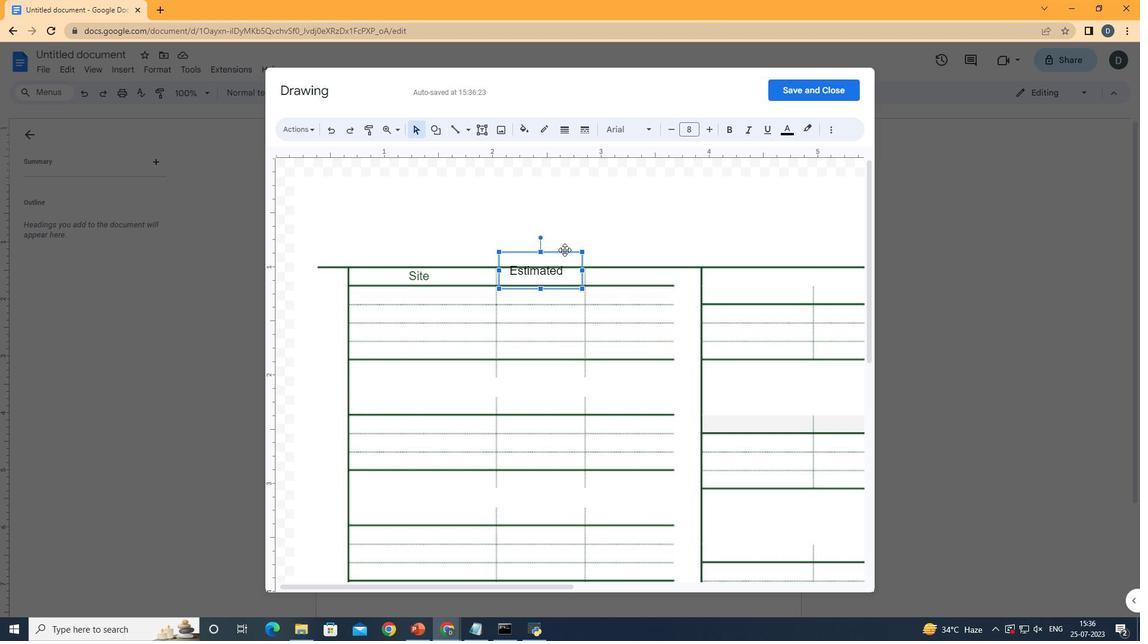 
Action: Mouse moved to (623, 227)
Screenshot: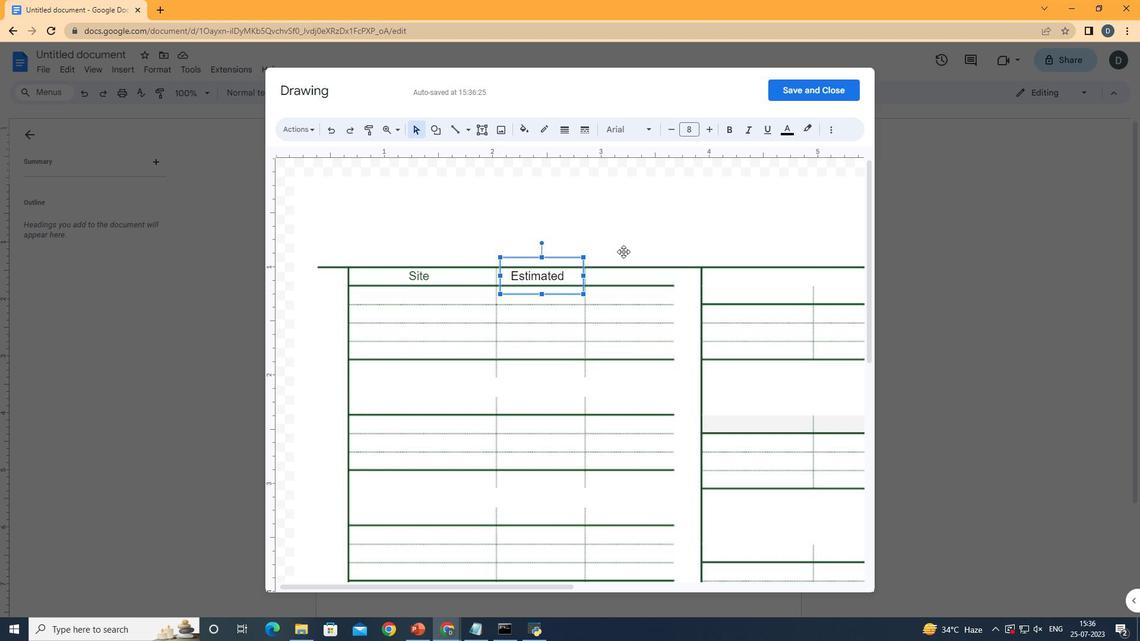 
Action: Mouse pressed left at (623, 227)
Screenshot: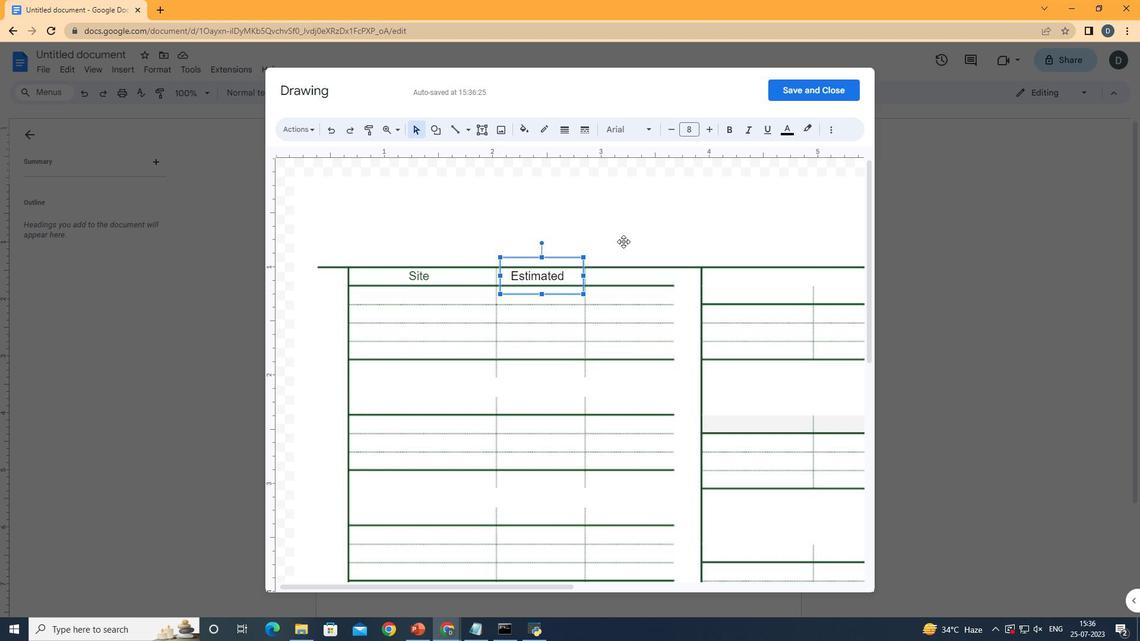 
Action: Mouse moved to (535, 278)
Screenshot: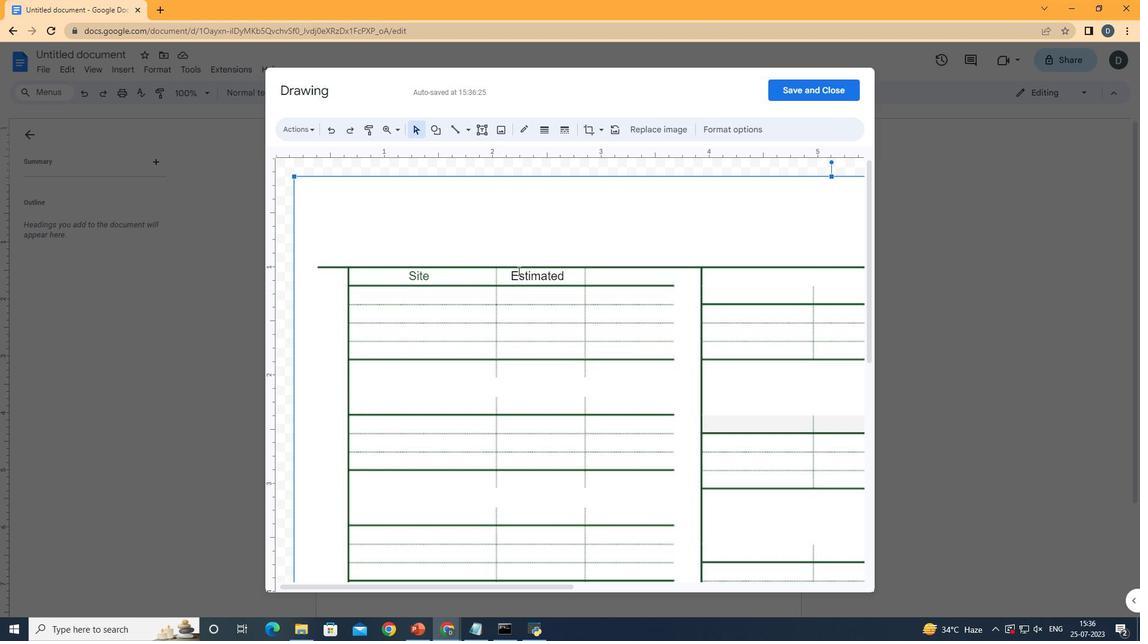 
Action: Mouse pressed left at (535, 278)
Screenshot: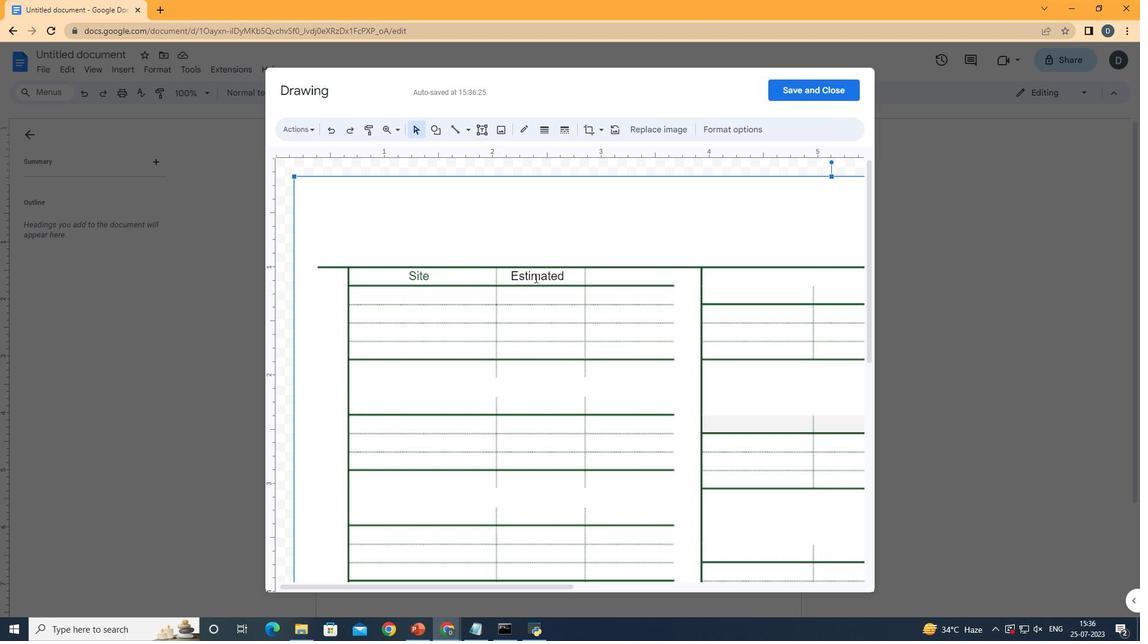 
Action: Key pressed ctrl+A
Screenshot: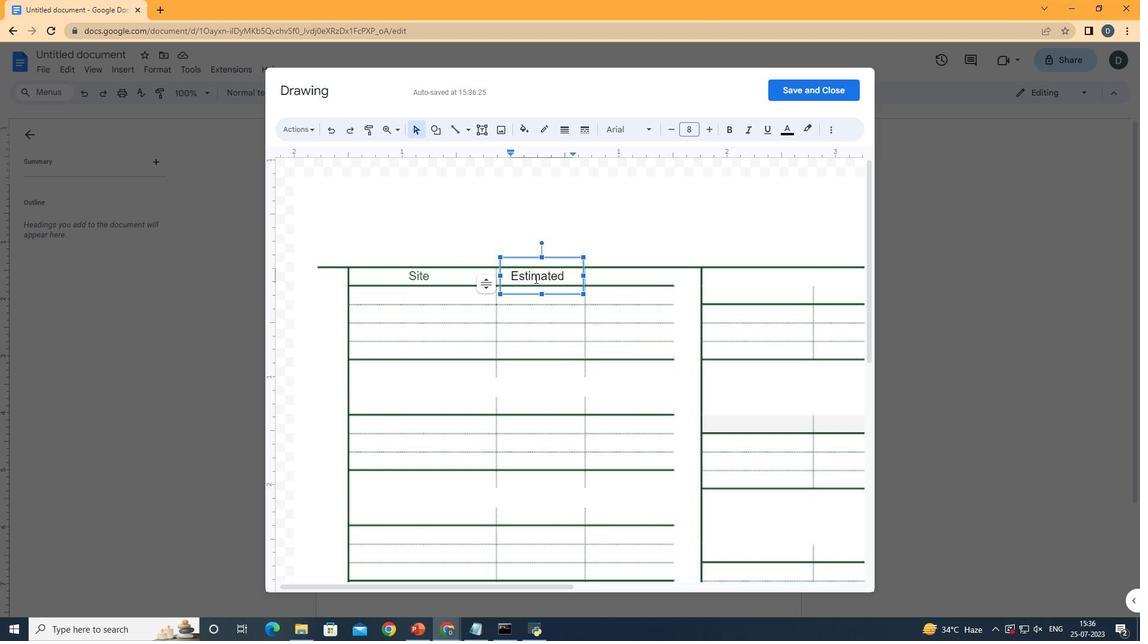 
Action: Mouse moved to (790, 128)
Screenshot: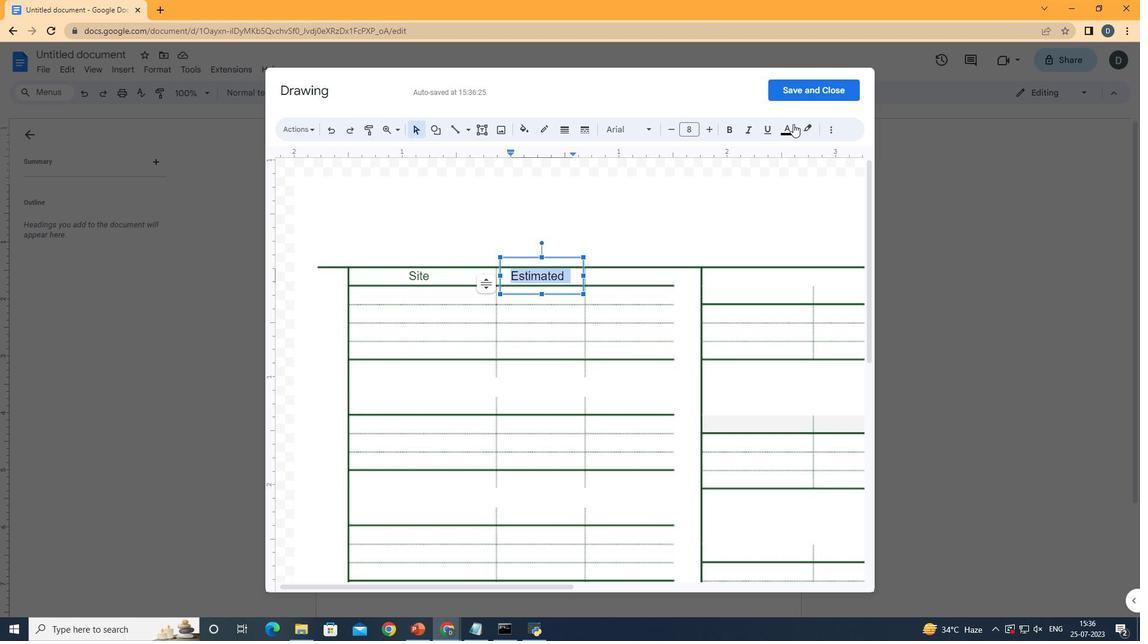 
Action: Mouse pressed left at (790, 128)
Screenshot: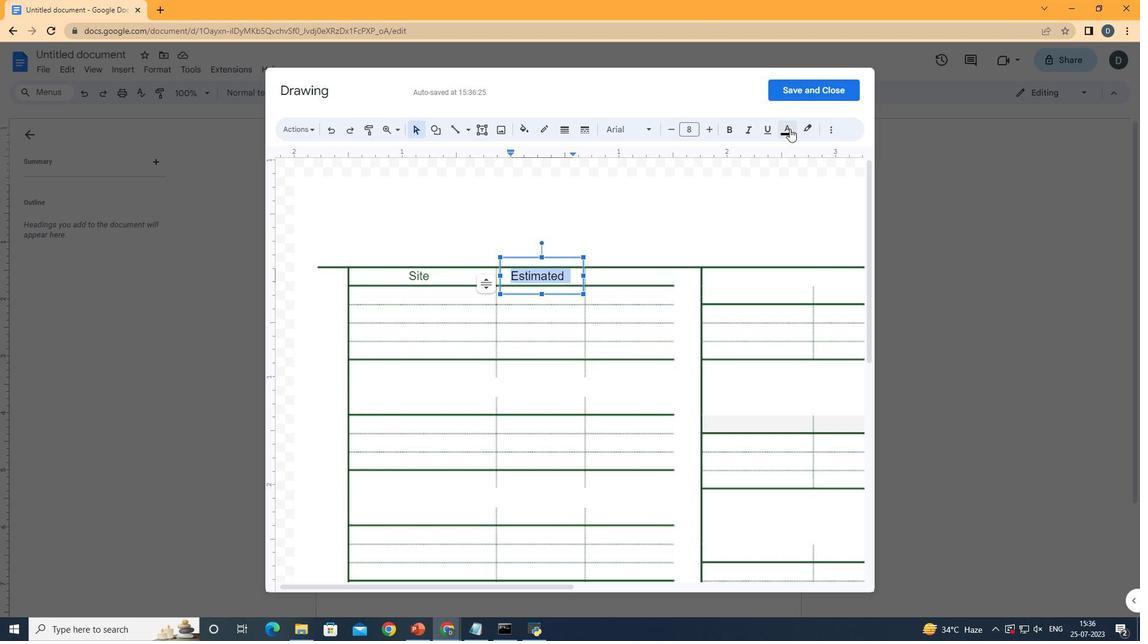 
Action: Mouse moved to (667, 165)
Screenshot: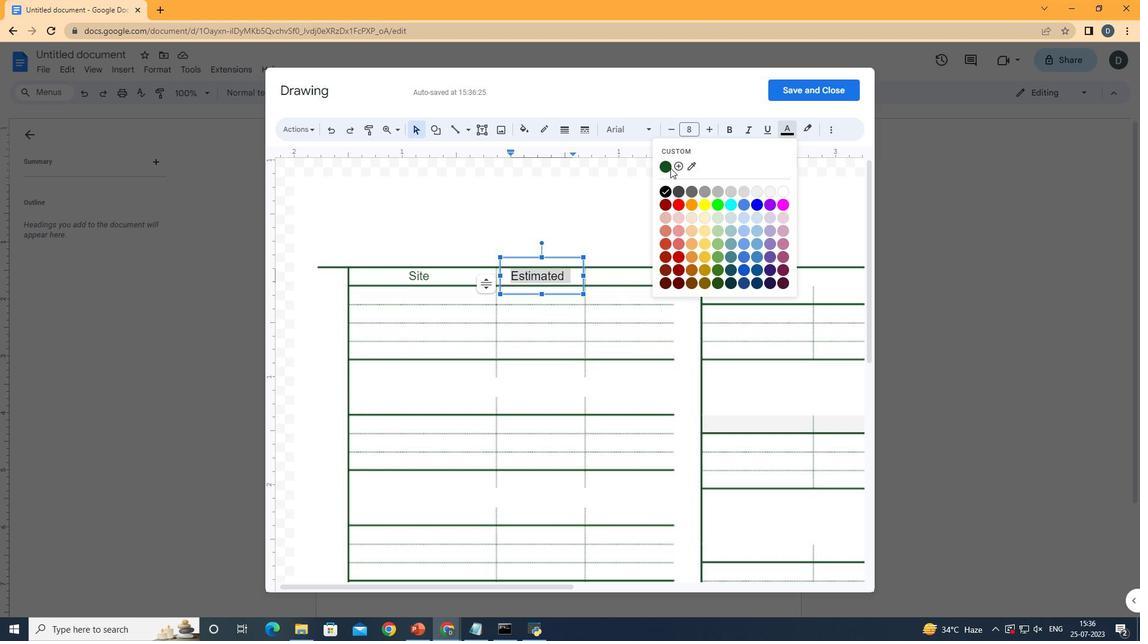 
Action: Mouse pressed left at (667, 165)
Screenshot: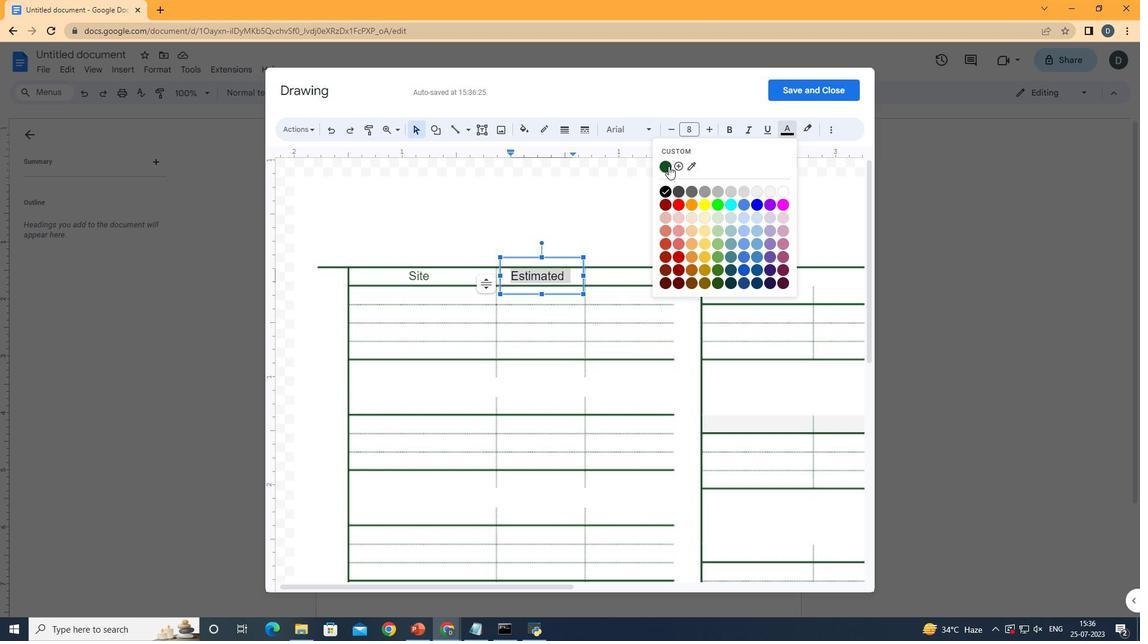 
Action: Mouse moved to (551, 211)
Screenshot: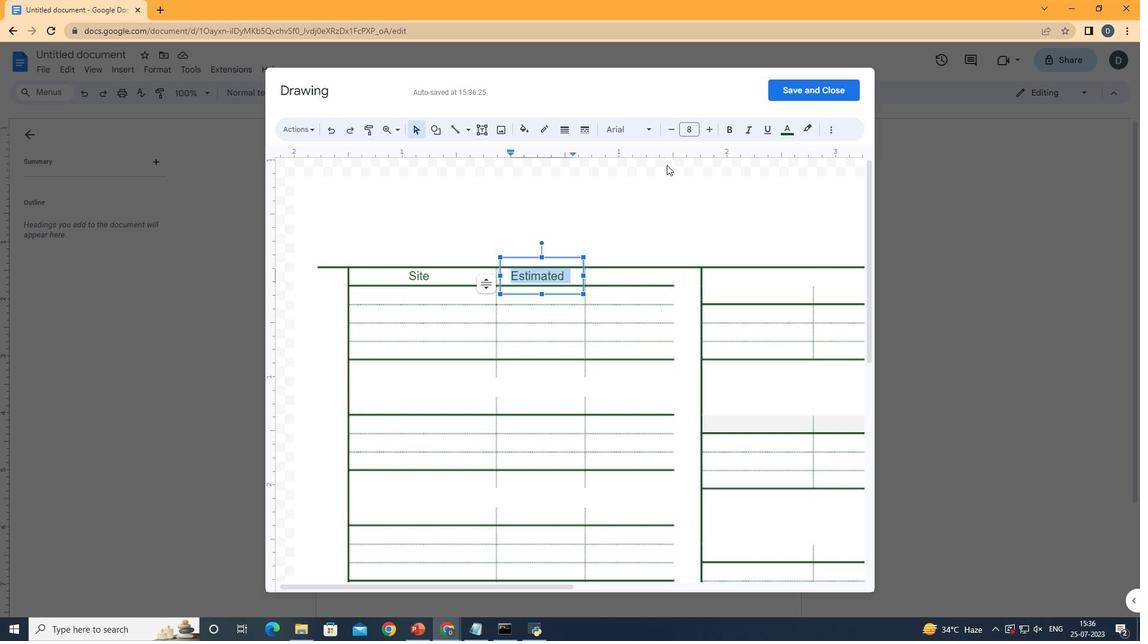 
Action: Mouse pressed left at (551, 211)
Screenshot: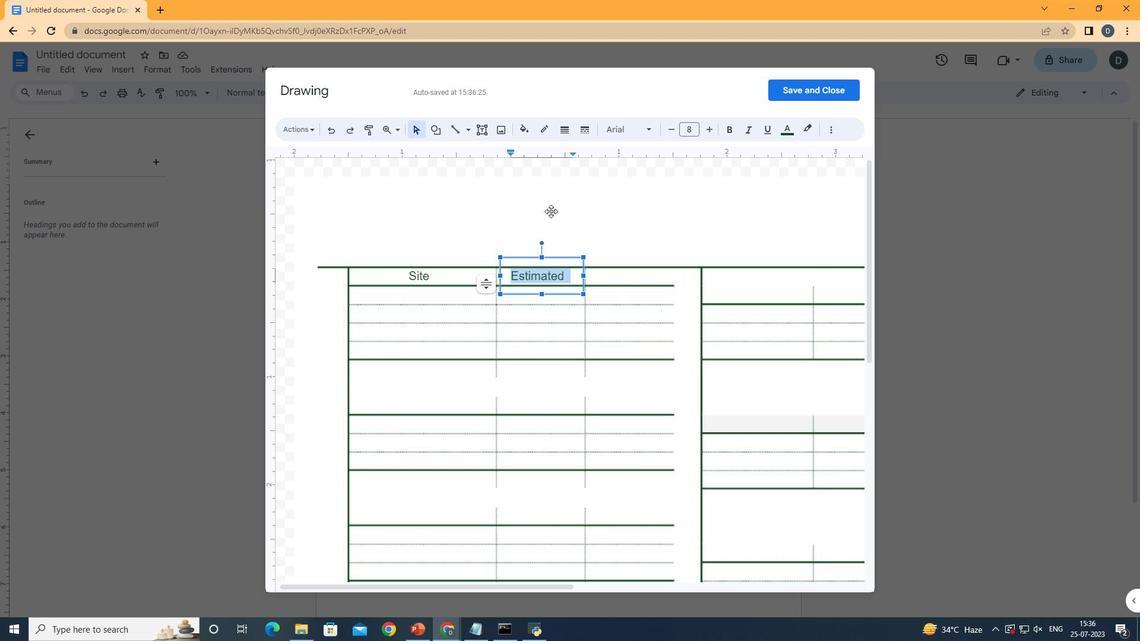 
Action: Mouse moved to (482, 131)
Screenshot: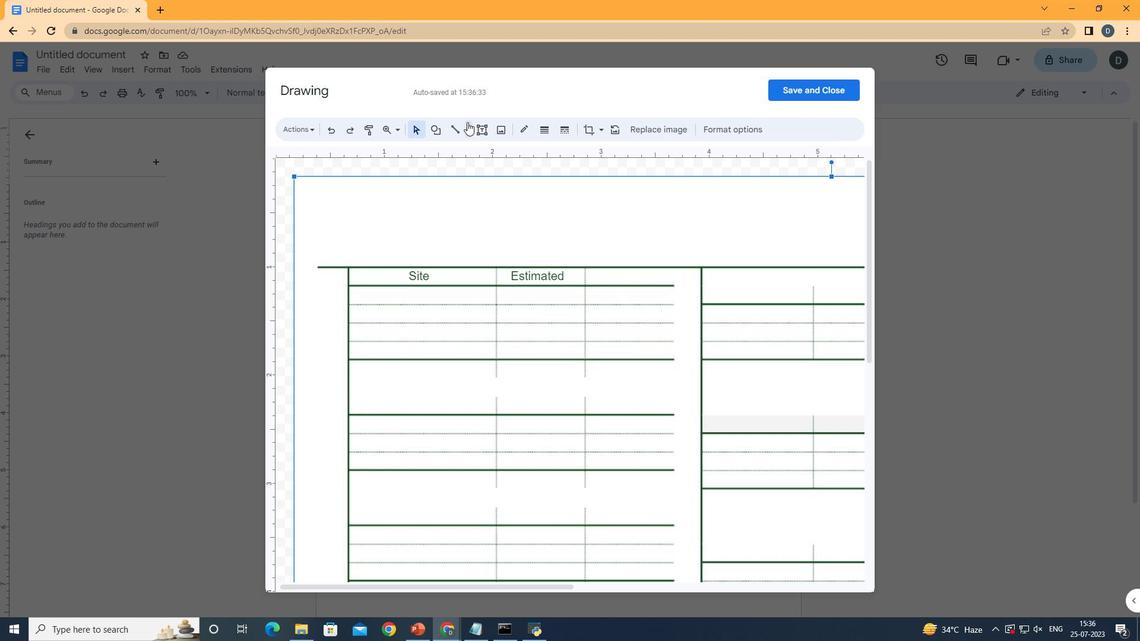 
Action: Mouse pressed left at (482, 131)
Screenshot: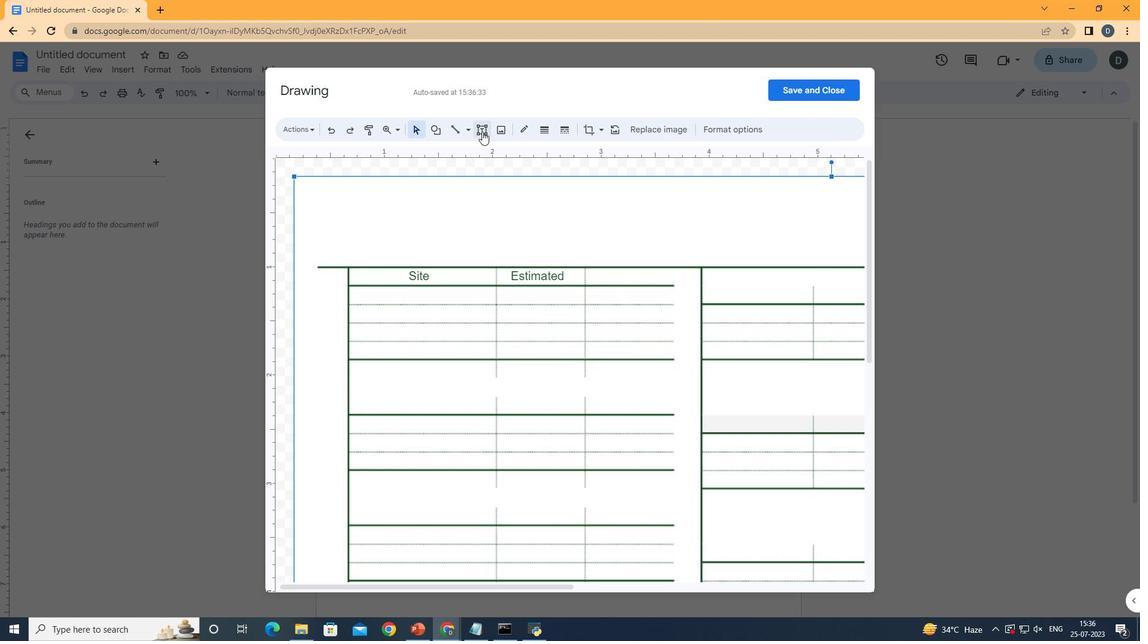 
Action: Mouse moved to (595, 267)
Screenshot: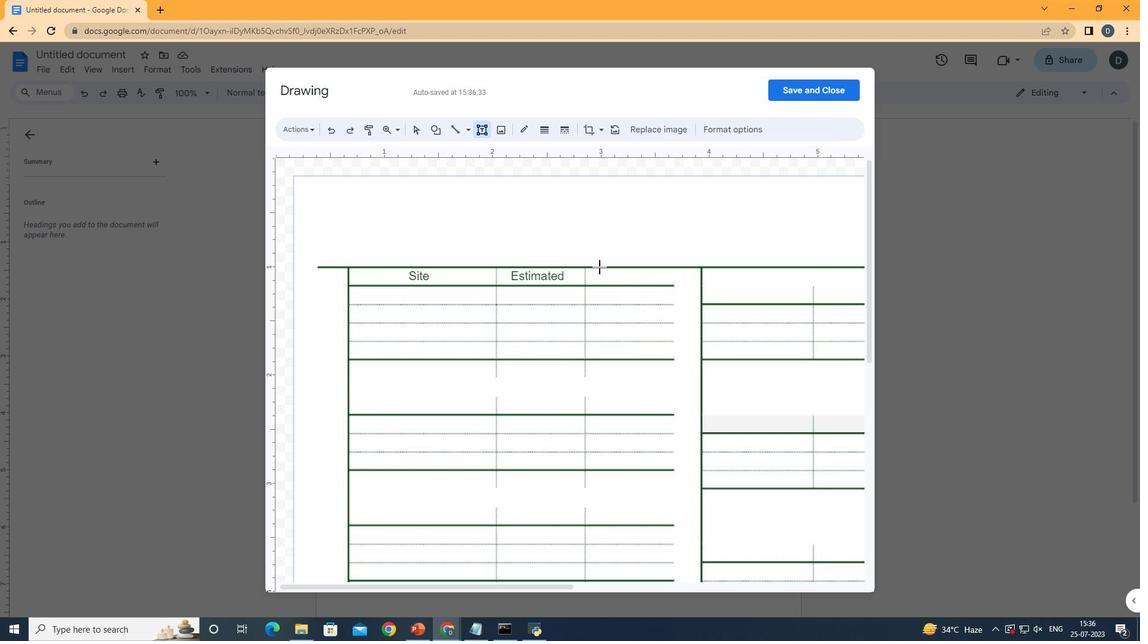 
Action: Mouse pressed left at (595, 267)
Screenshot: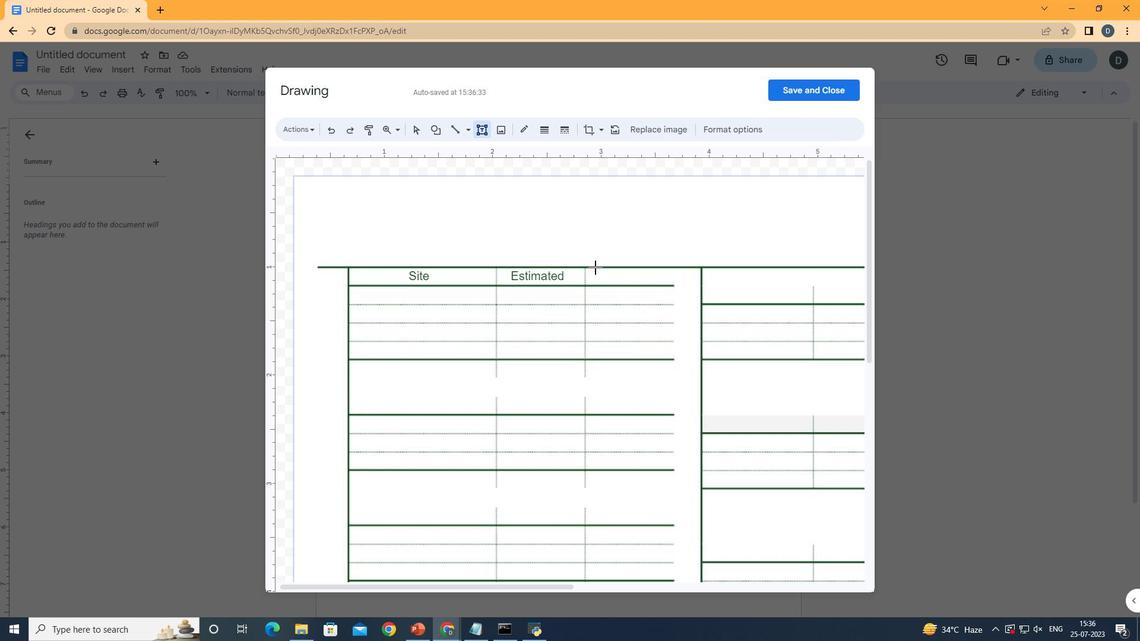 
Action: Mouse moved to (675, 124)
Screenshot: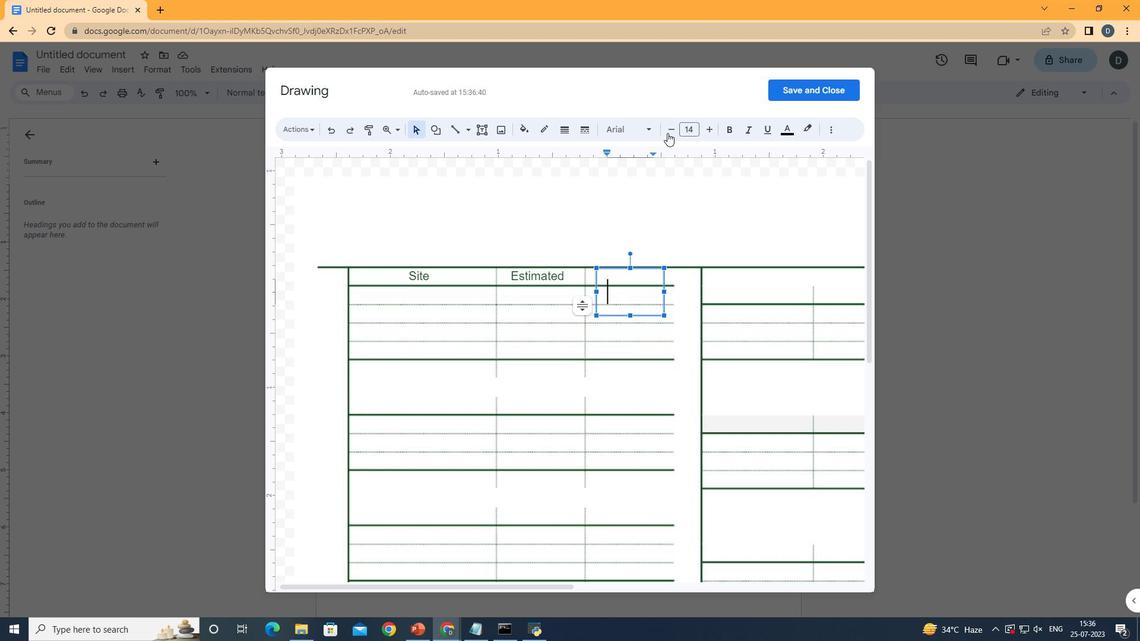 
Action: Mouse pressed left at (675, 124)
Screenshot: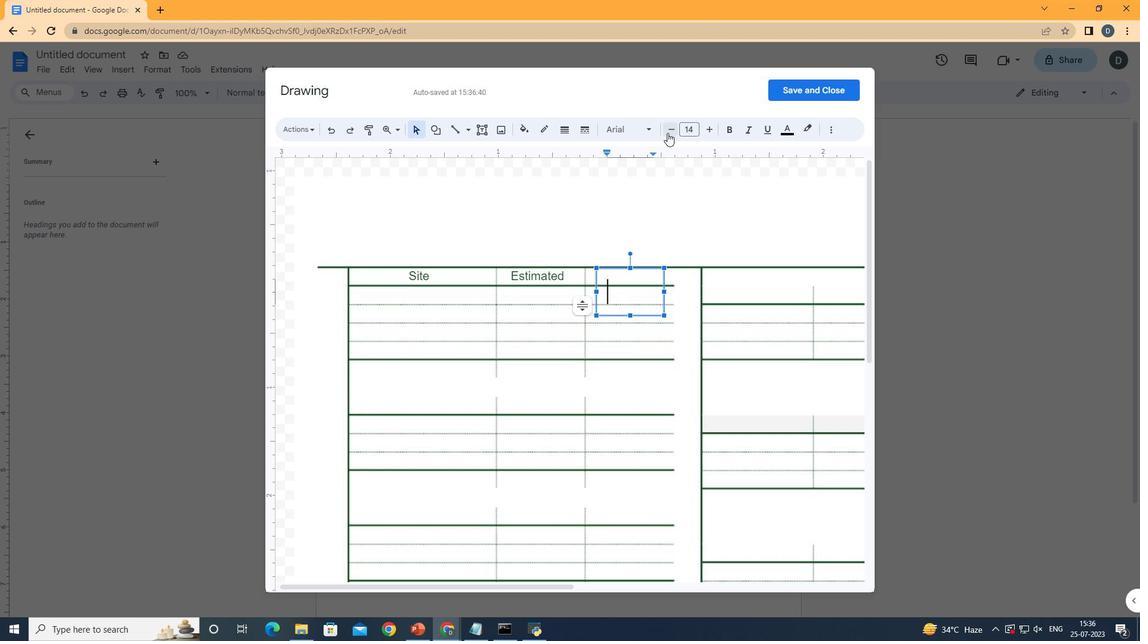 
Action: Mouse pressed left at (675, 124)
Screenshot: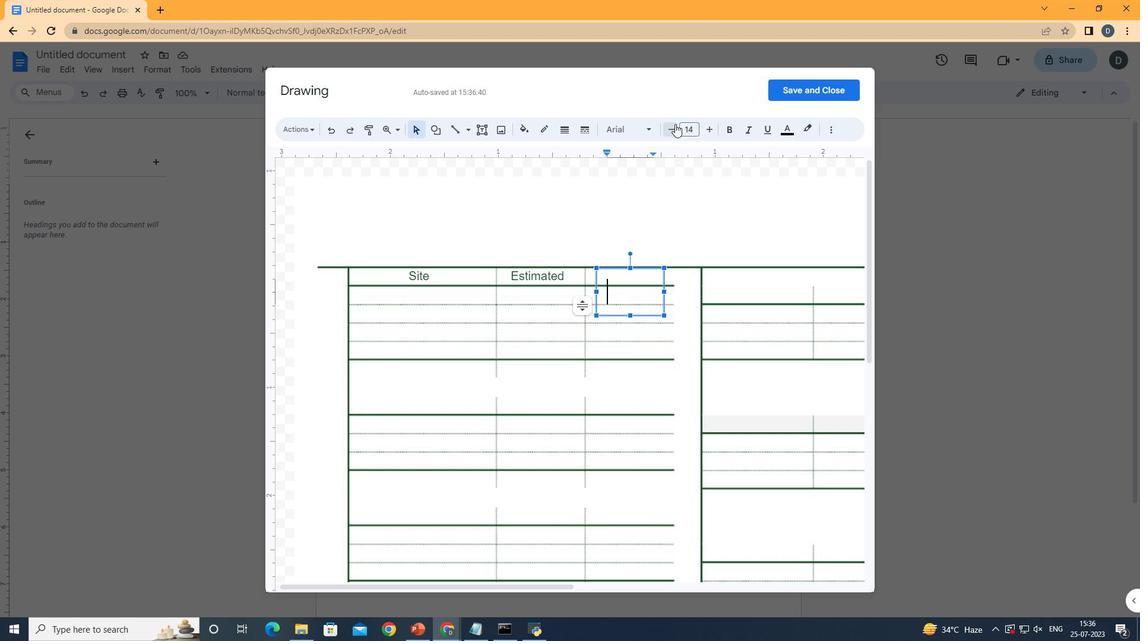 
Action: Mouse pressed left at (675, 124)
Screenshot: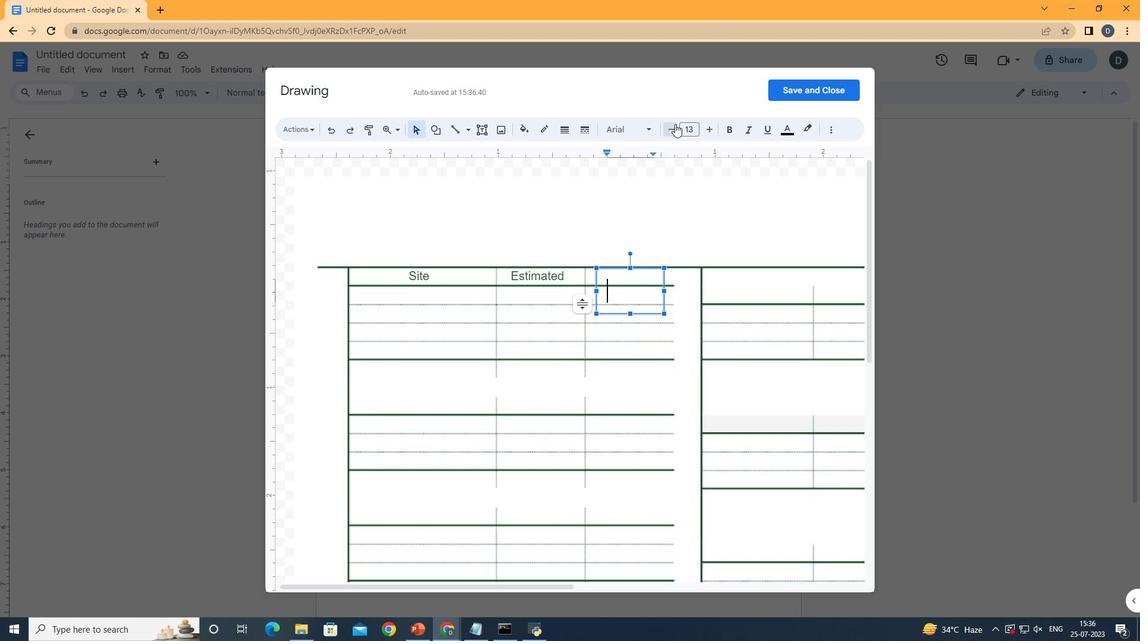 
Action: Mouse pressed left at (675, 124)
Screenshot: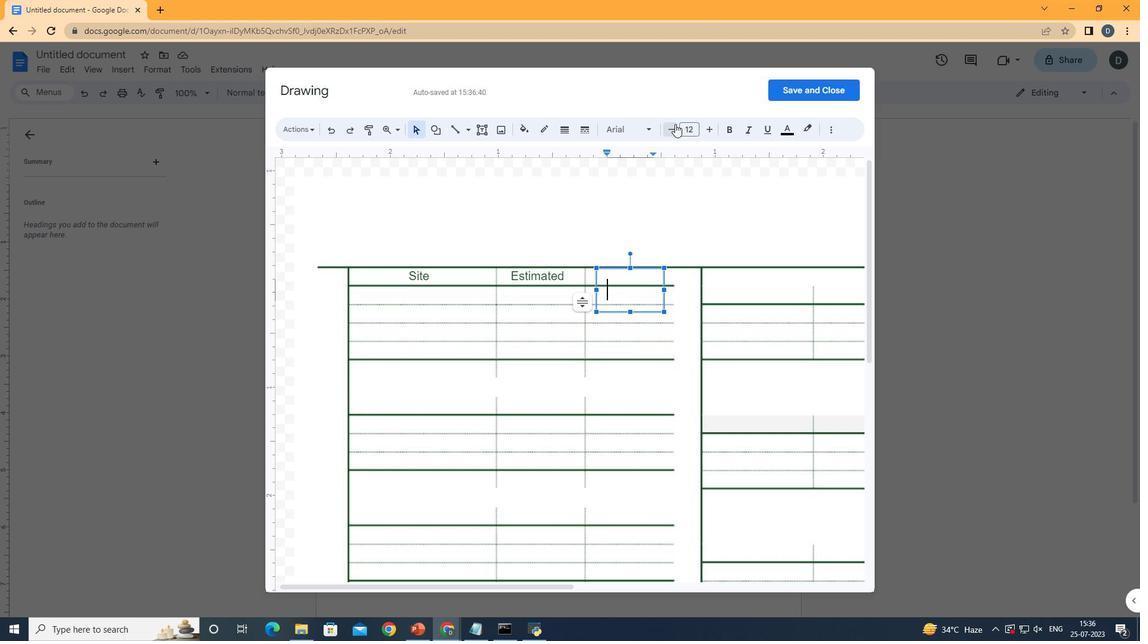 
Action: Mouse pressed left at (675, 124)
Screenshot: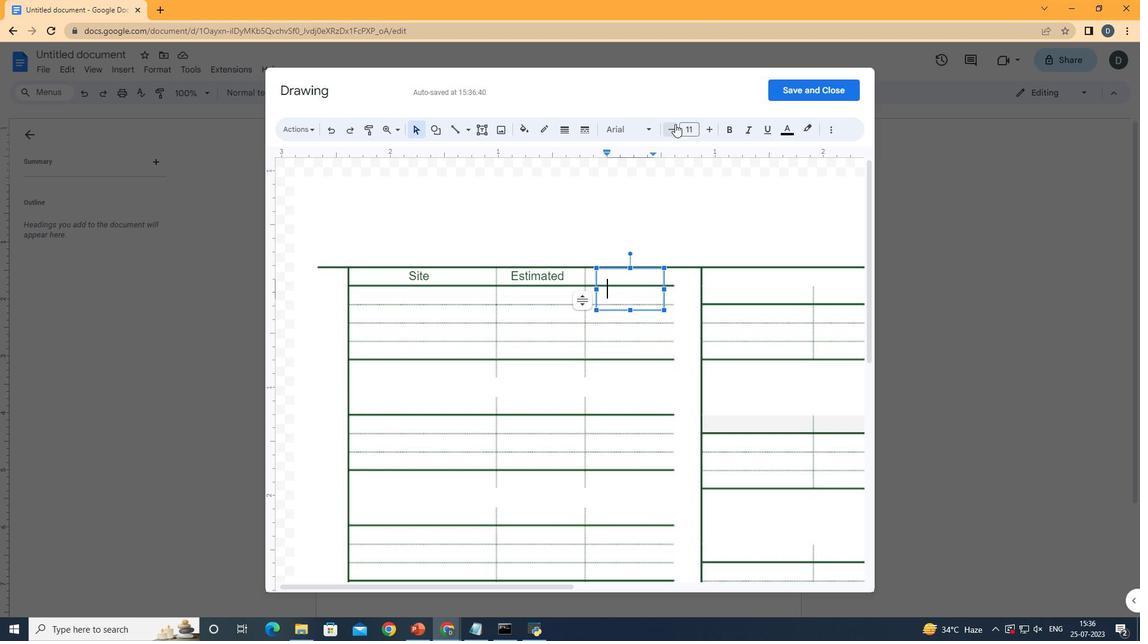 
Action: Mouse pressed left at (675, 124)
Screenshot: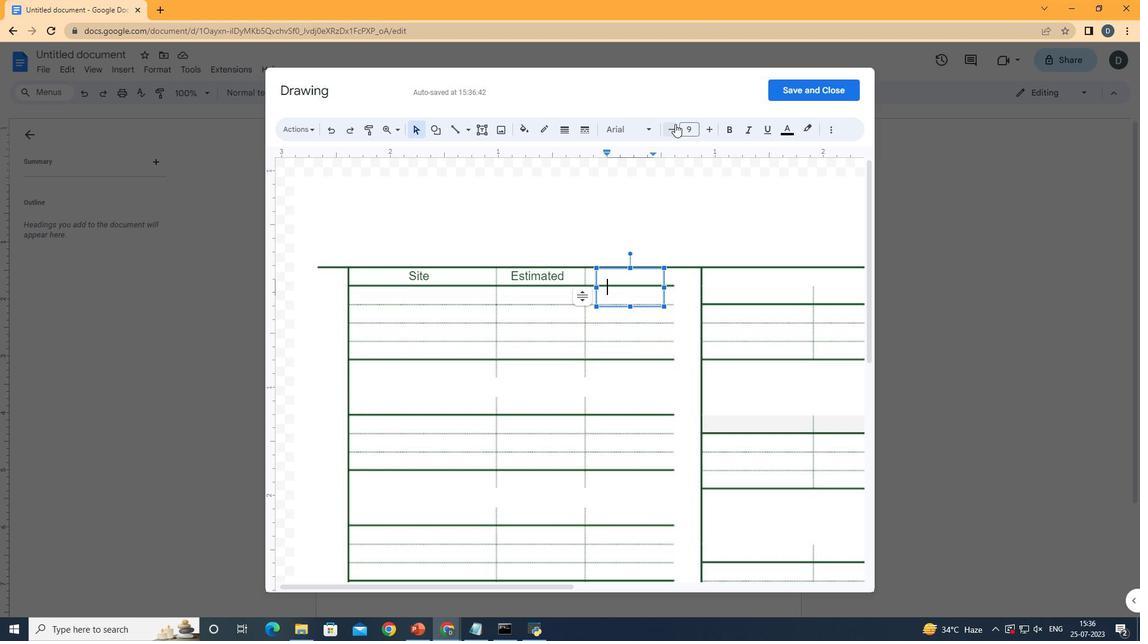 
Action: Mouse moved to (788, 132)
Screenshot: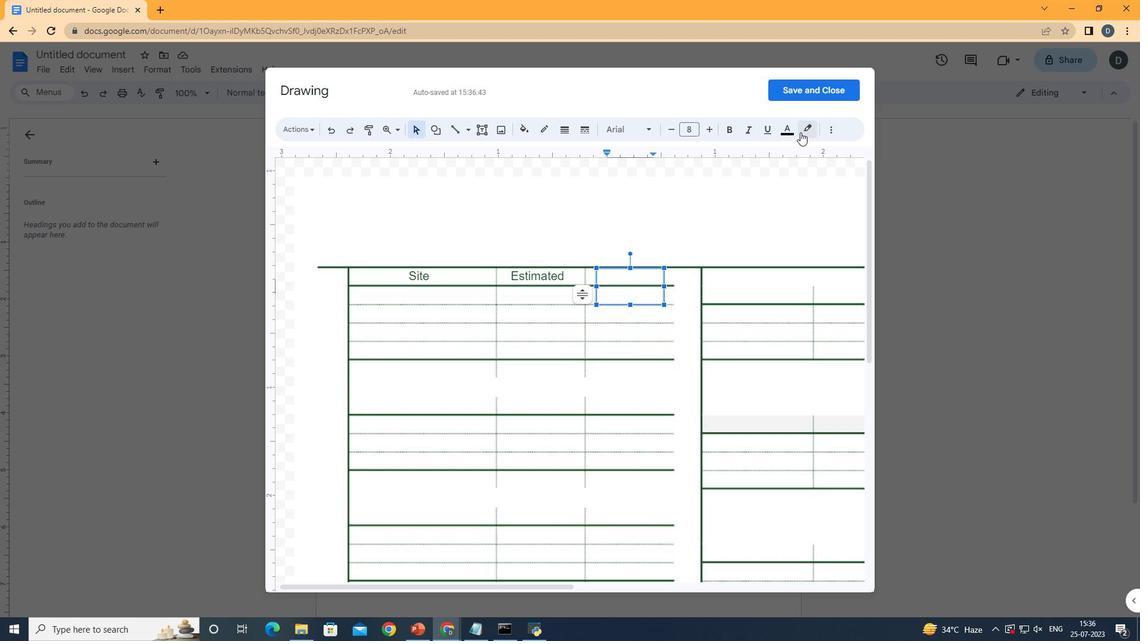 
Action: Mouse pressed left at (788, 132)
Screenshot: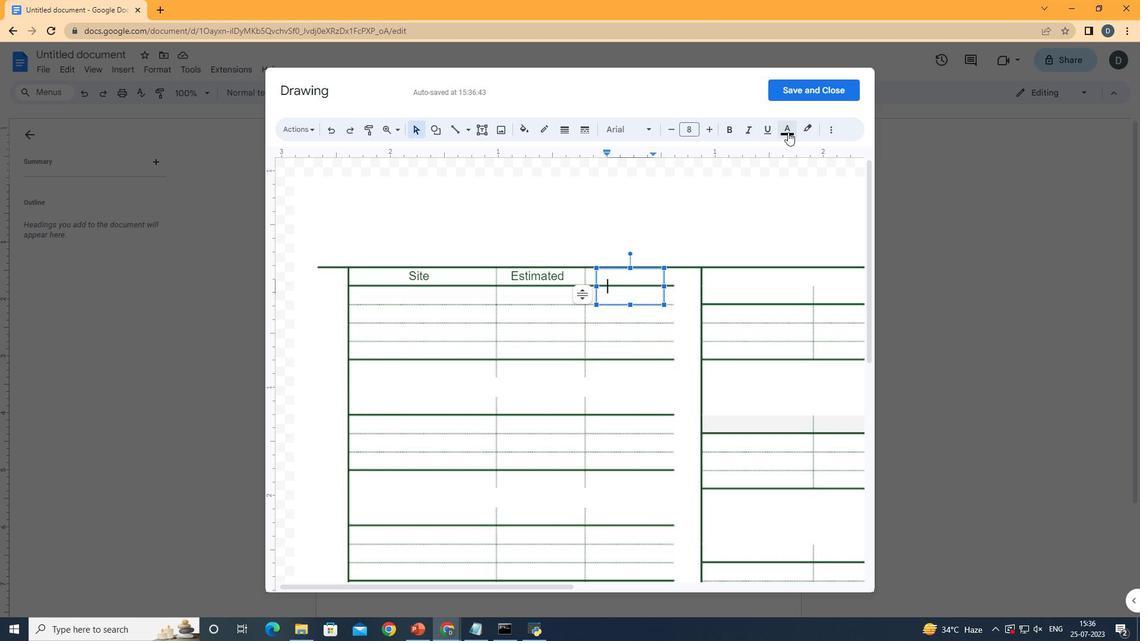 
Action: Mouse moved to (662, 164)
Screenshot: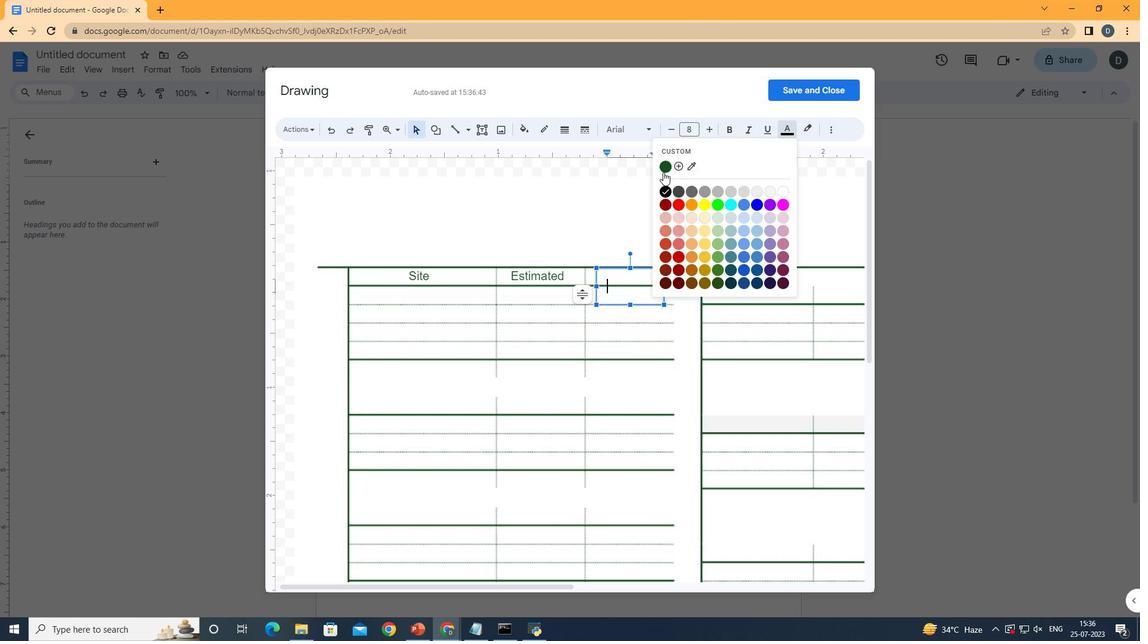 
Action: Mouse pressed left at (662, 164)
Screenshot: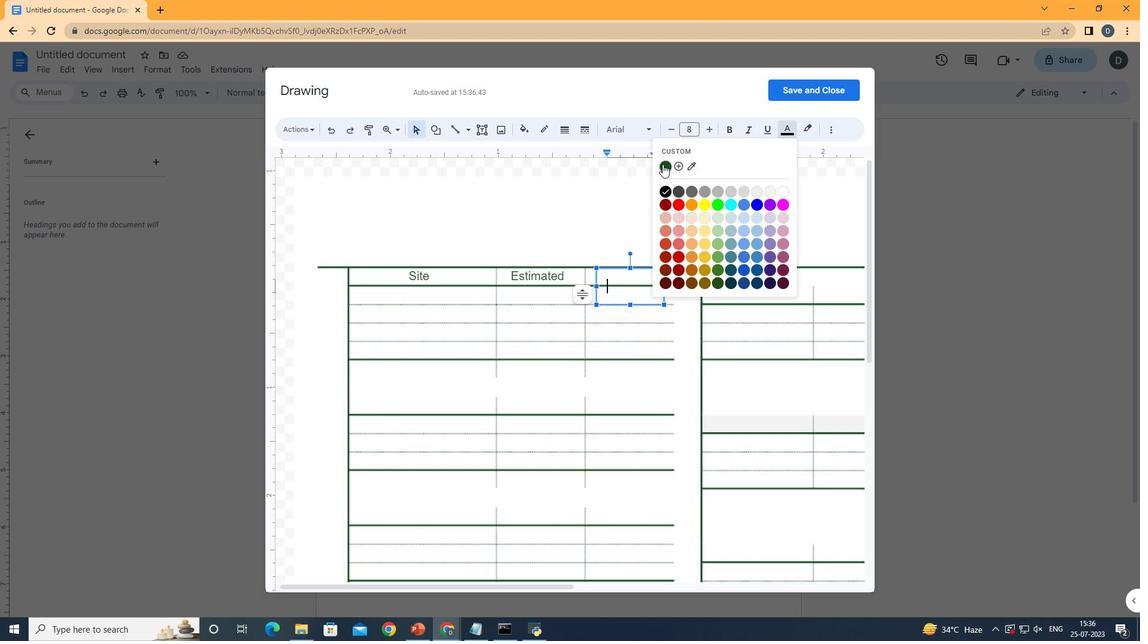 
Action: Mouse moved to (701, 252)
Screenshot: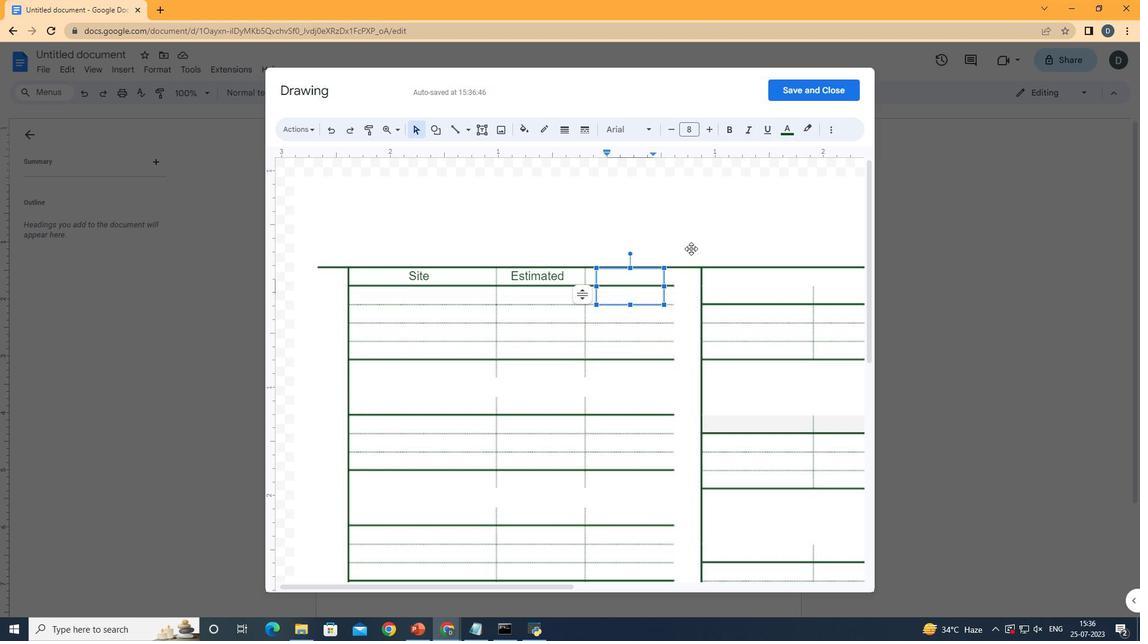 
Action: Key pressed <Key.shift>Actual
Screenshot: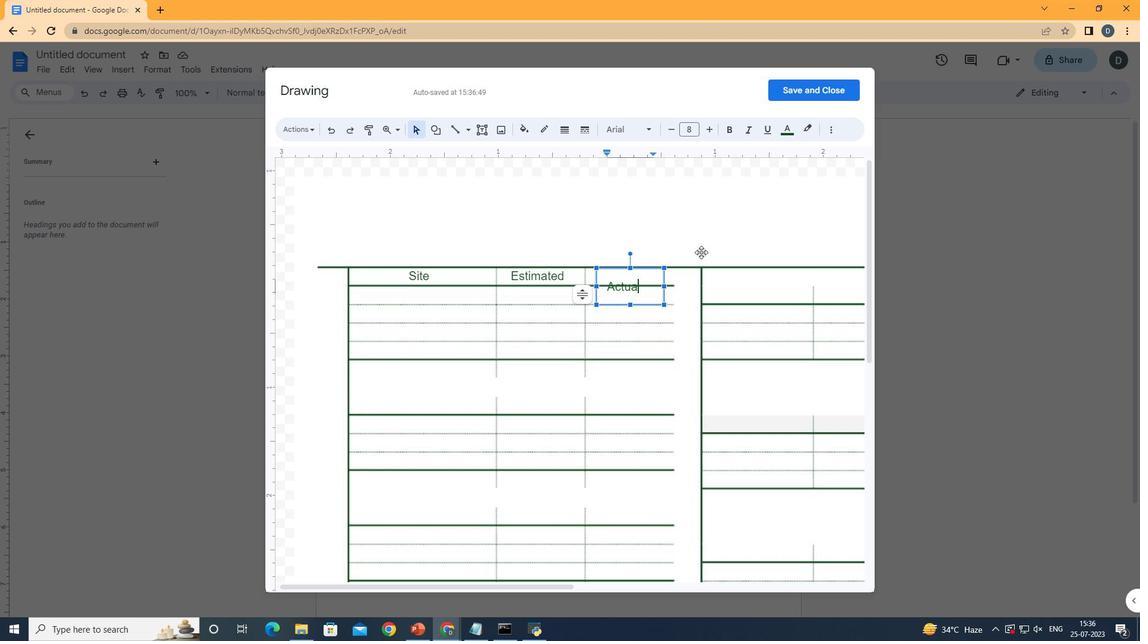 
Action: Mouse moved to (637, 268)
Screenshot: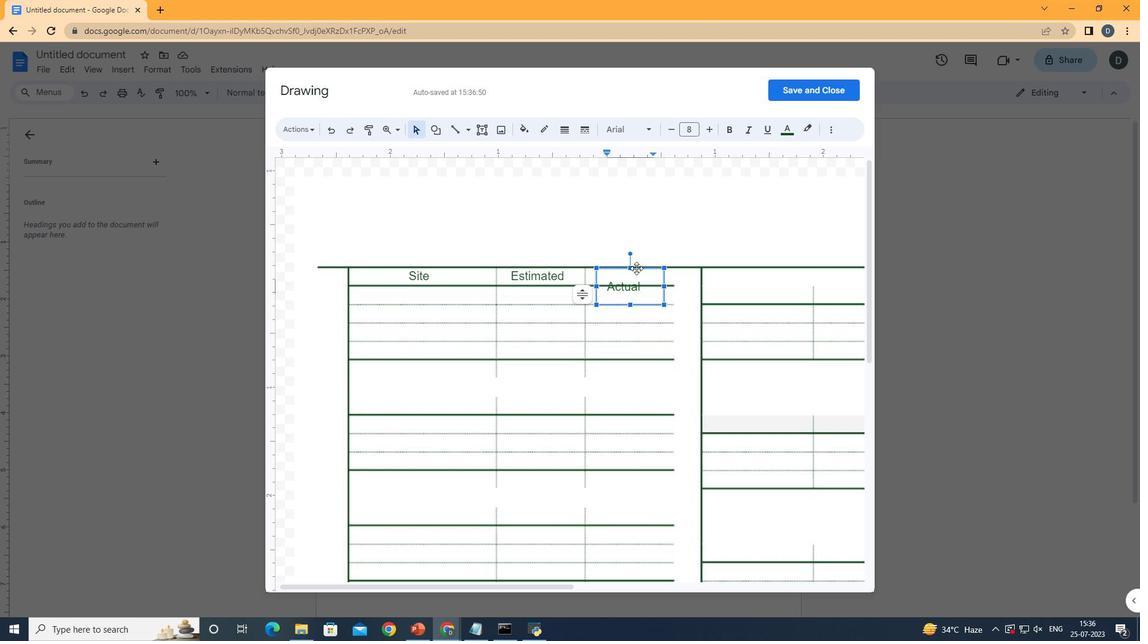 
Action: Mouse pressed left at (637, 268)
Screenshot: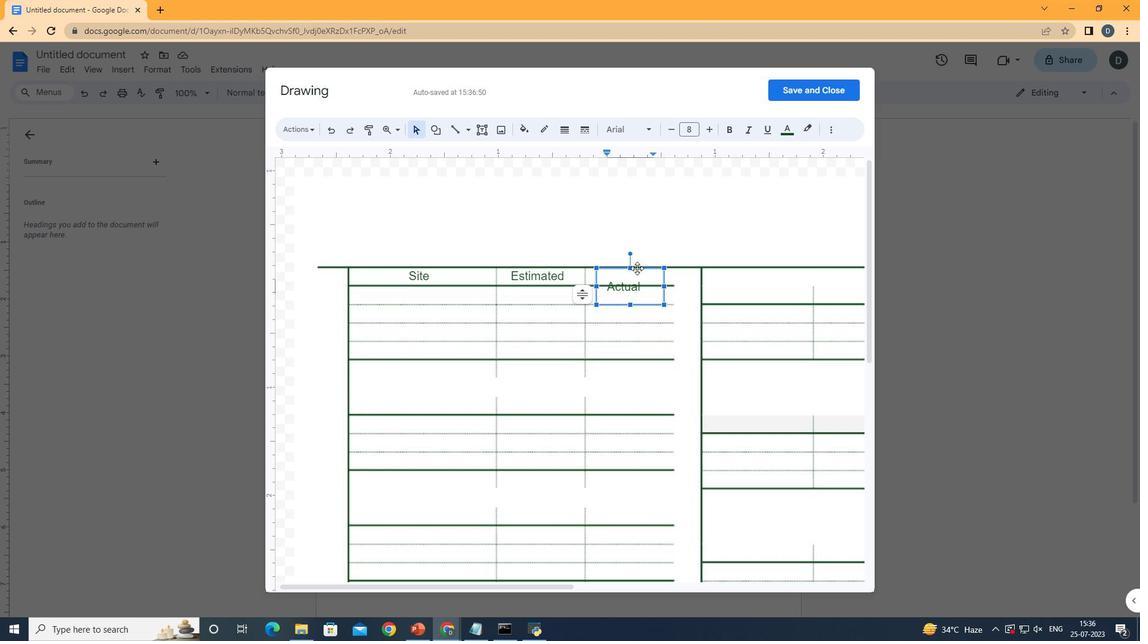 
Action: Mouse moved to (638, 258)
Screenshot: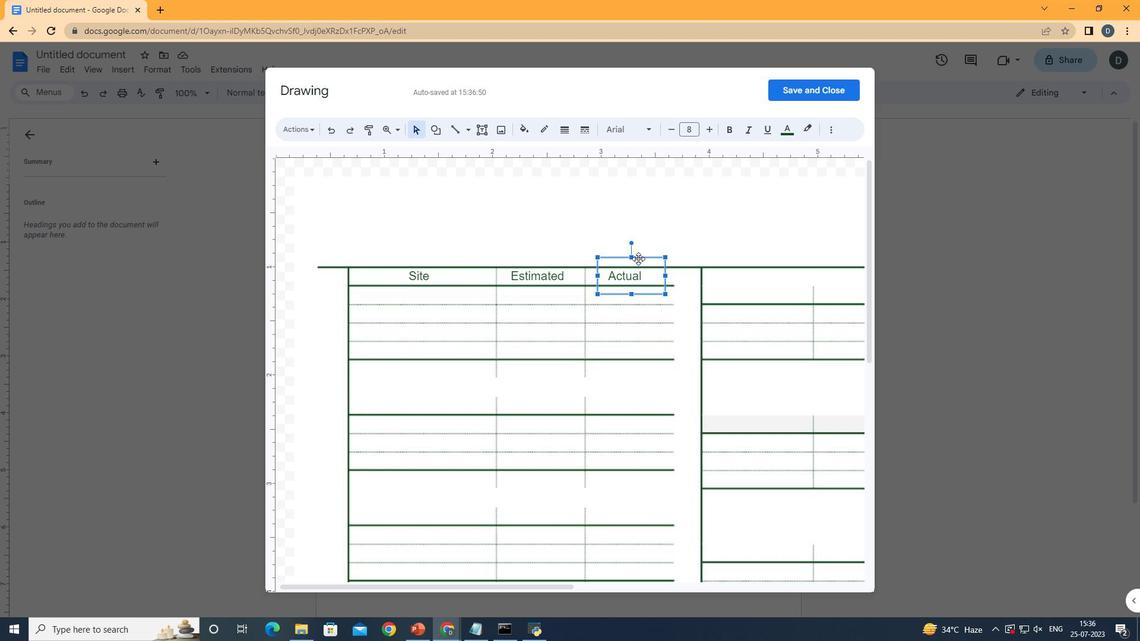 
Action: Mouse pressed left at (638, 258)
Screenshot: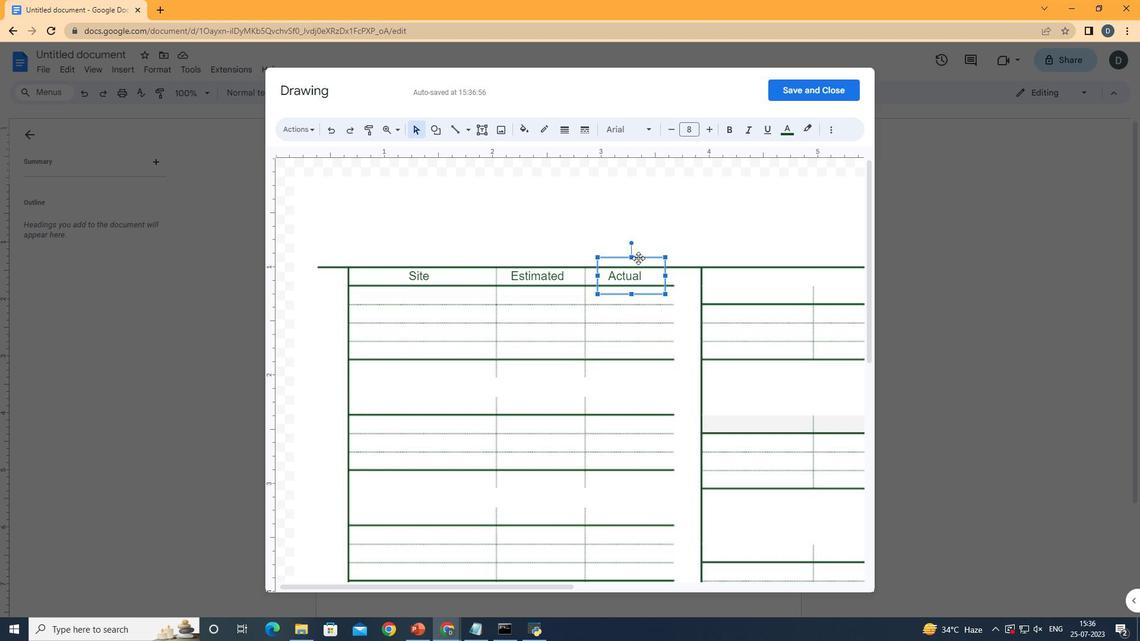 
Action: Mouse moved to (694, 228)
Screenshot: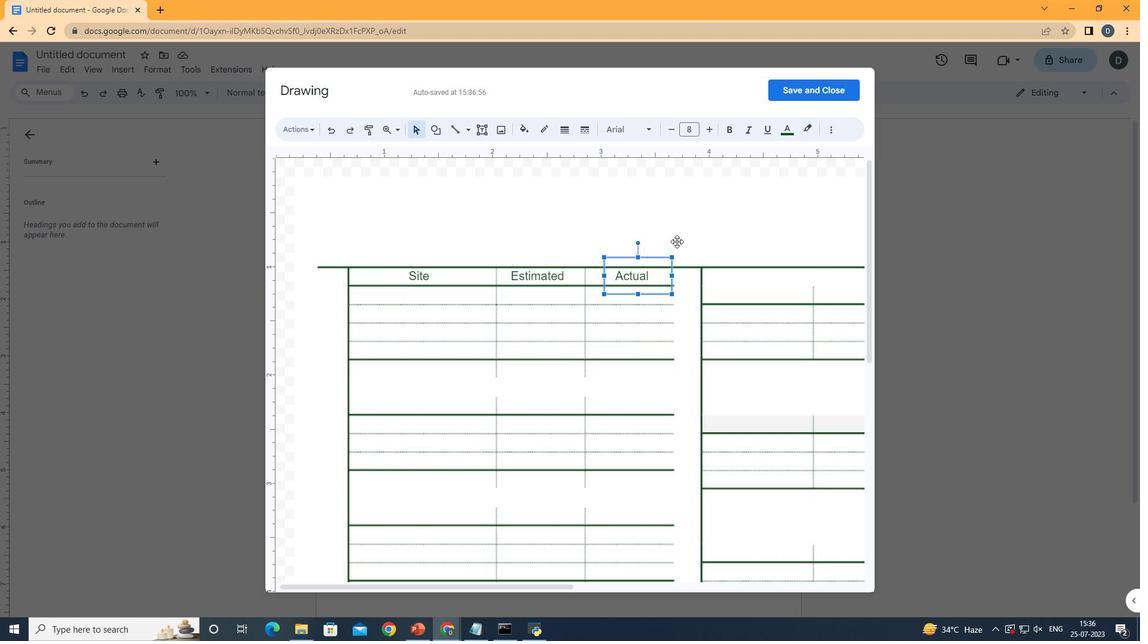 
Action: Mouse pressed left at (694, 228)
Screenshot: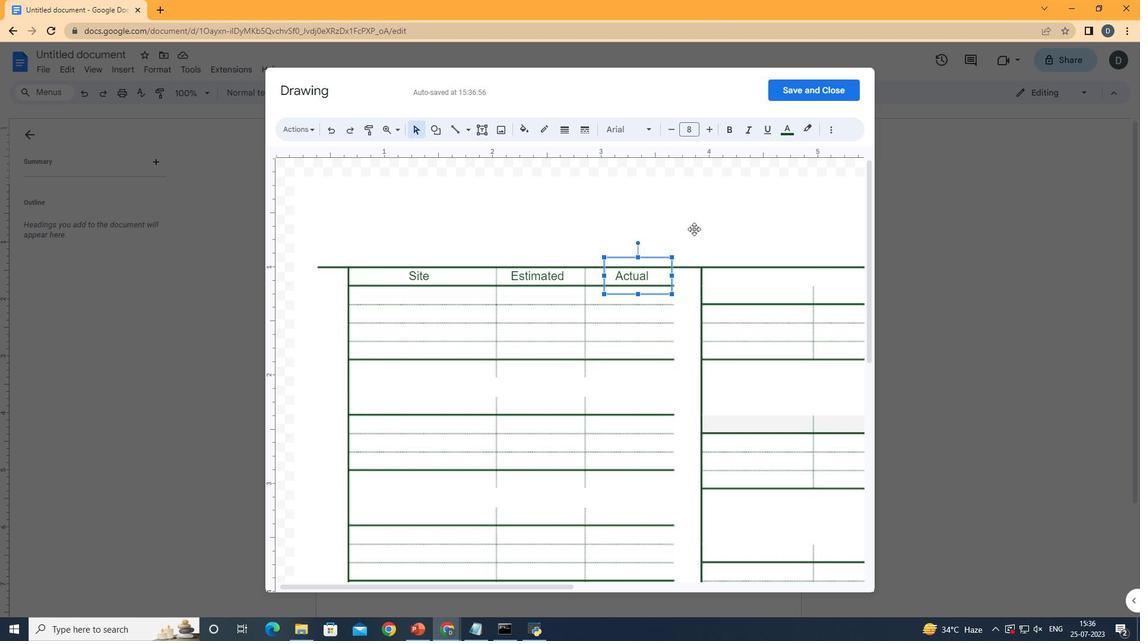 
Action: Mouse moved to (484, 127)
Screenshot: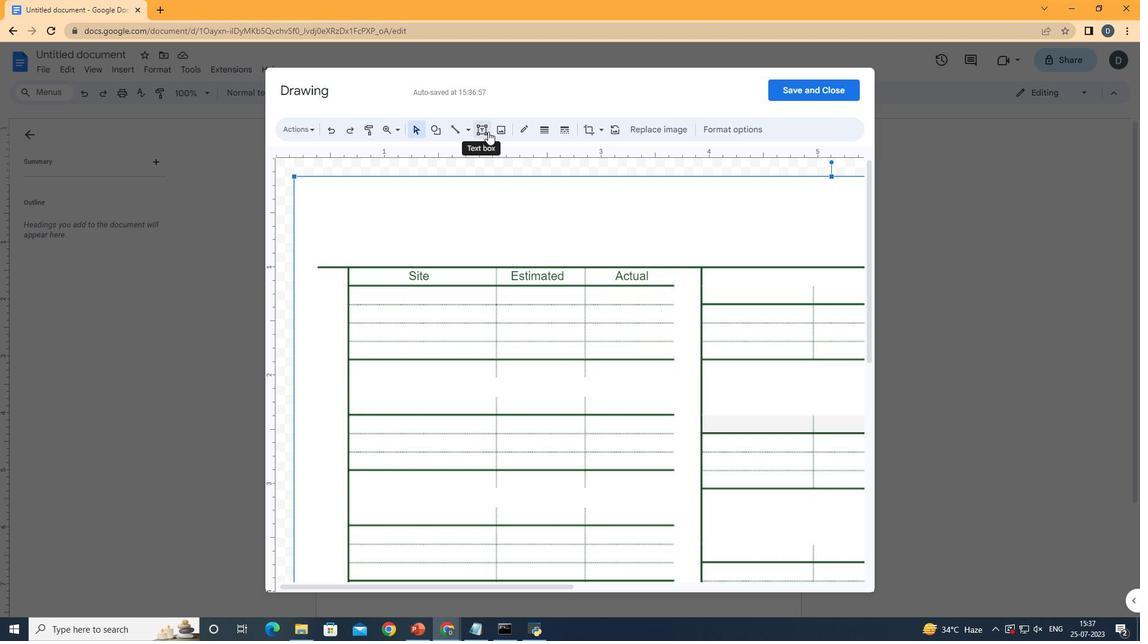 
Action: Mouse pressed left at (484, 127)
Screenshot: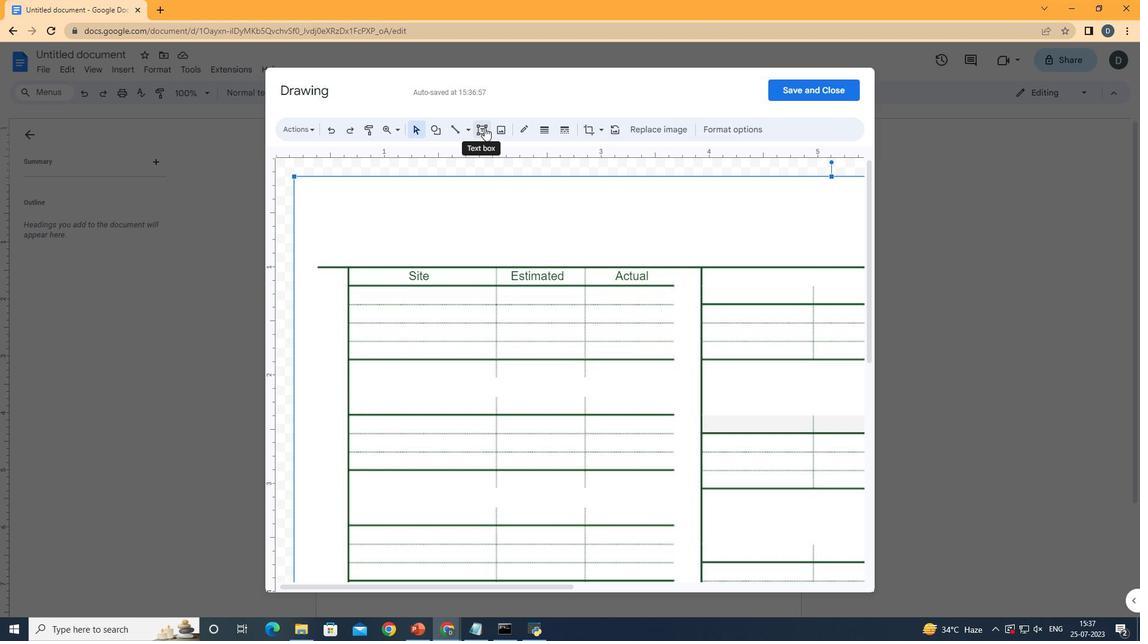 
Action: Mouse moved to (357, 286)
Screenshot: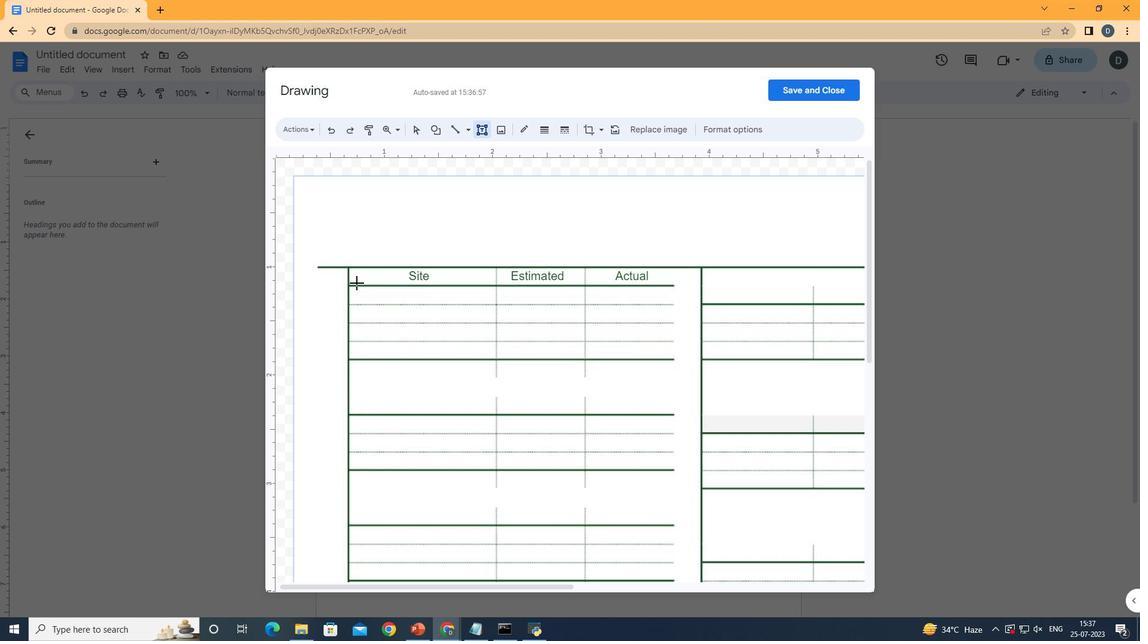 
Action: Mouse pressed left at (357, 286)
Screenshot: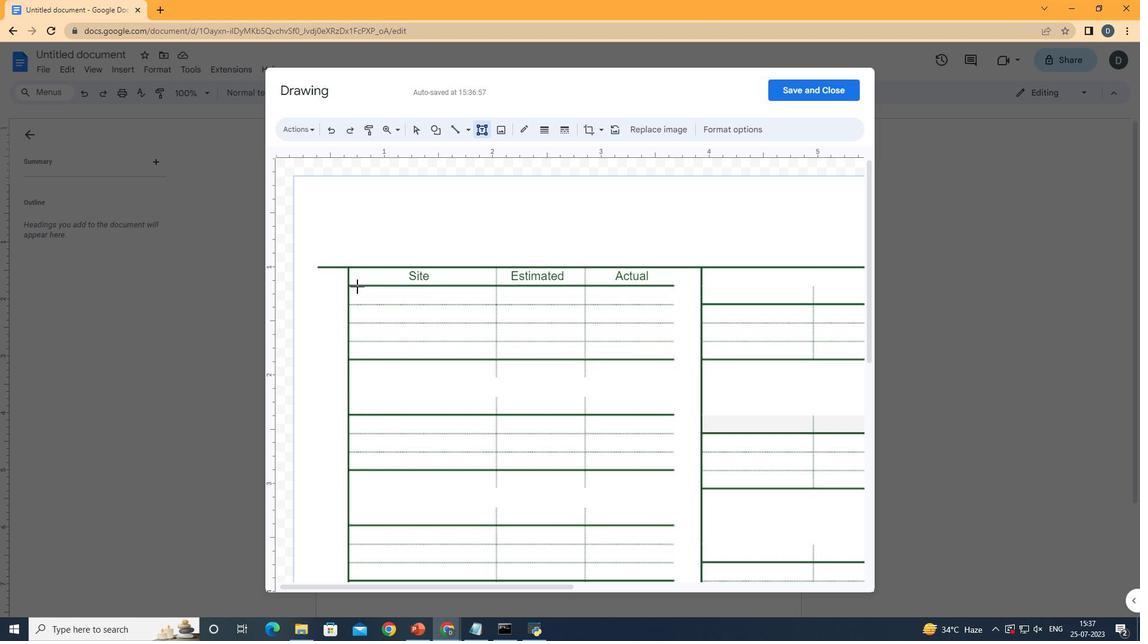 
Action: Mouse moved to (381, 297)
Screenshot: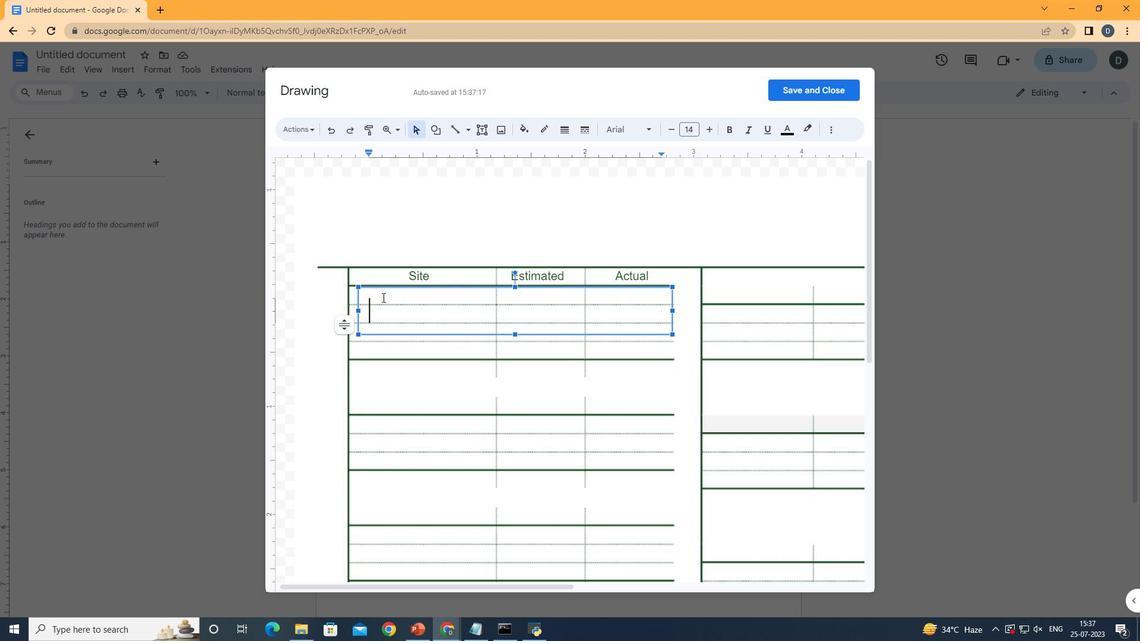 
Action: Mouse pressed left at (381, 297)
Screenshot: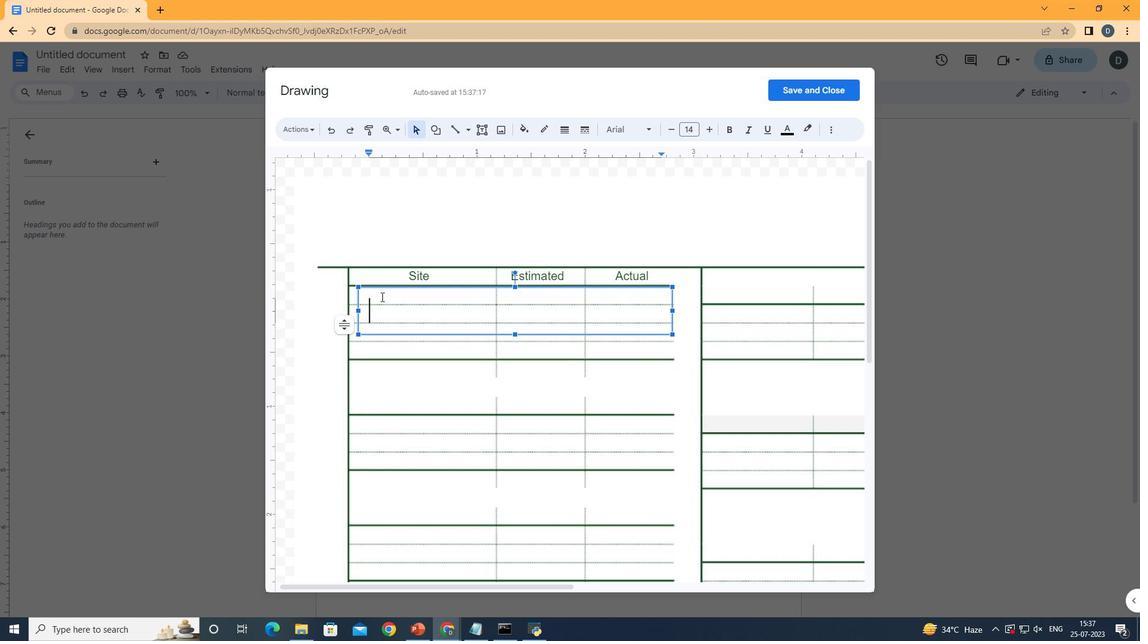 
Action: Mouse moved to (396, 302)
Screenshot: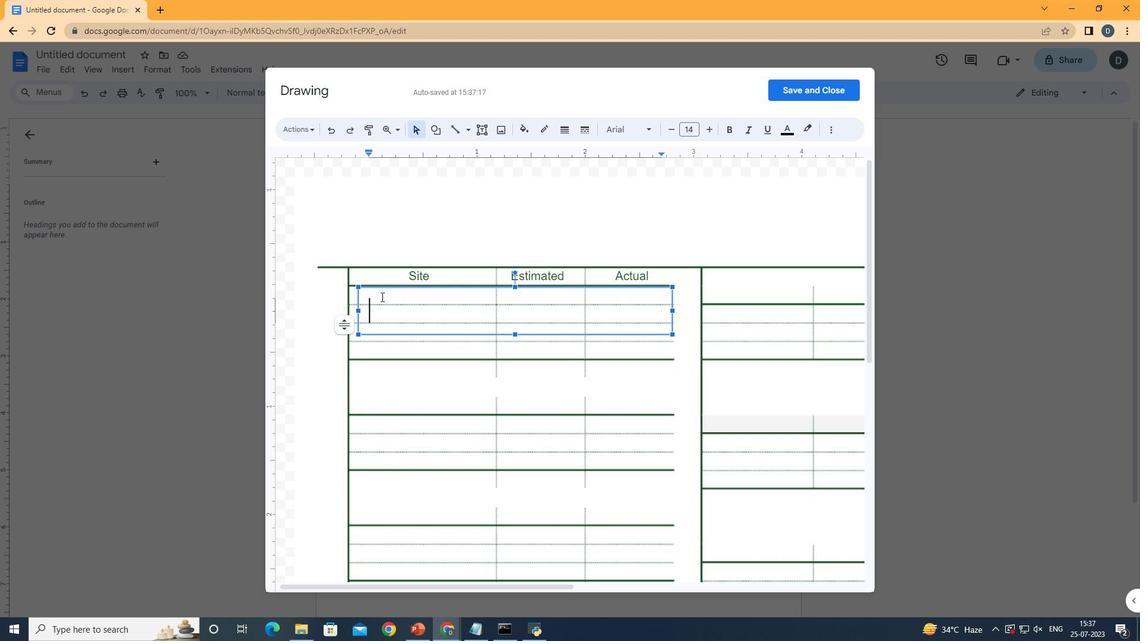 
Action: Key pressed <Key.shift><Key.shift><Key.shift><Key.shift><Key.shift><Key.shift><Key.shift><Key.shift><Key.shift><Key.shift><Key.shift><Key.shift>Ro<Key.backspace><Key.backspace>
Screenshot: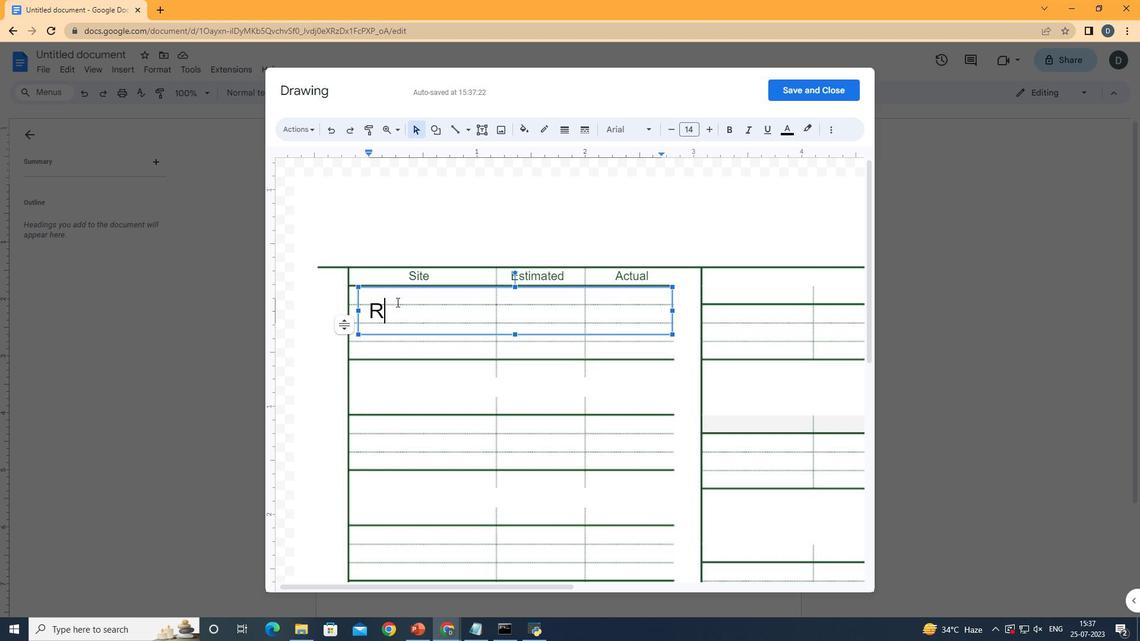 
Action: Mouse moved to (671, 131)
Screenshot: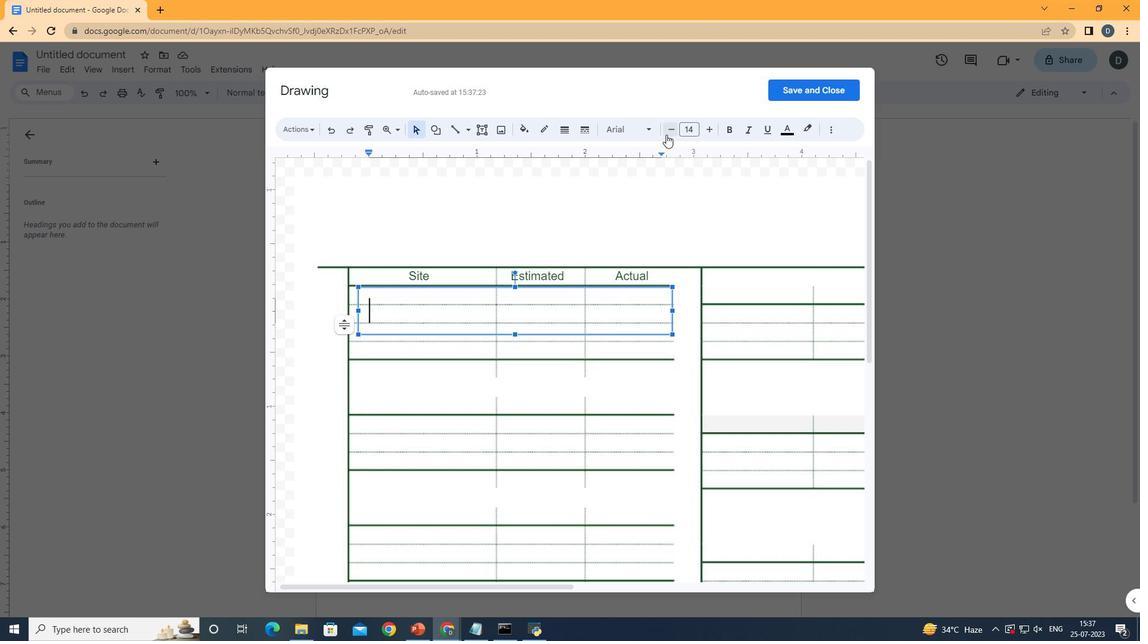 
Action: Mouse pressed left at (671, 131)
Screenshot: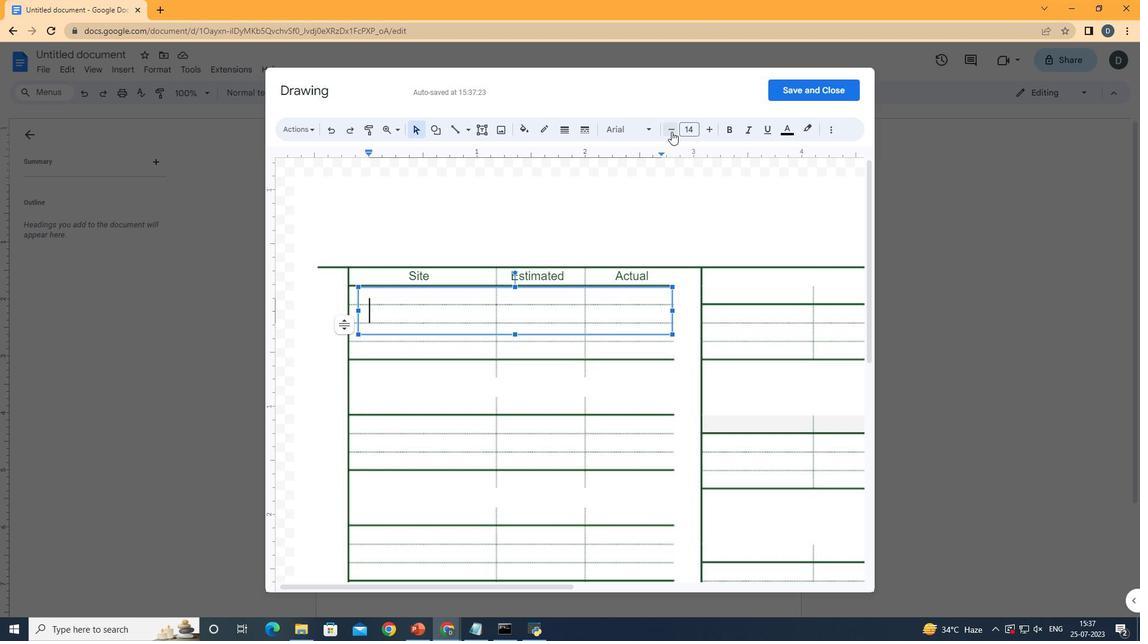 
Action: Mouse pressed left at (671, 131)
Screenshot: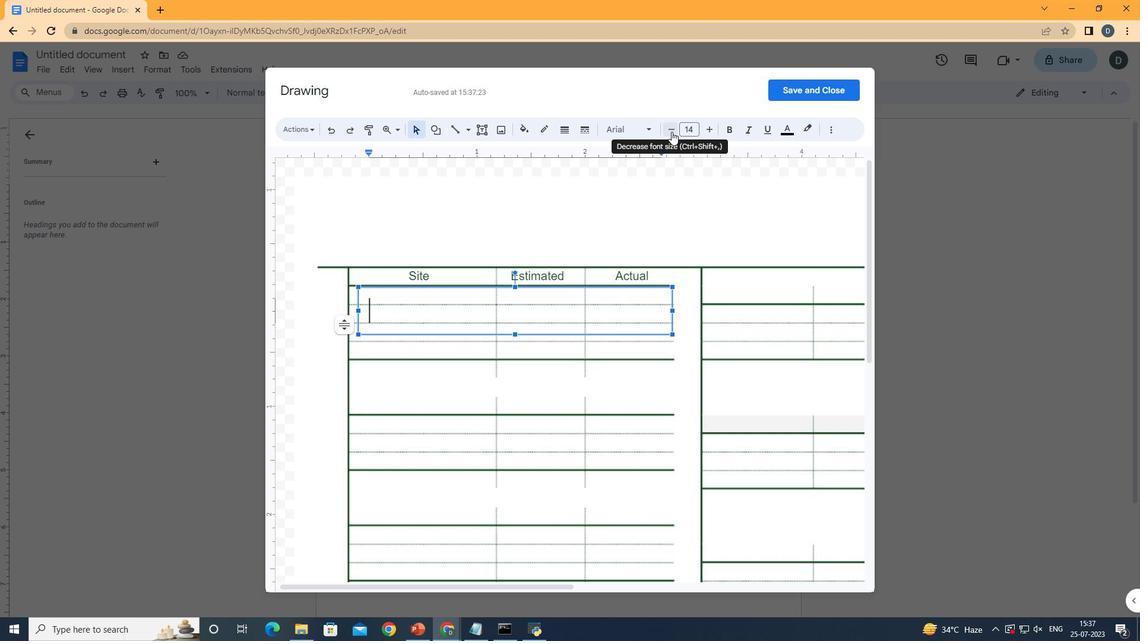 
Action: Mouse pressed left at (671, 131)
Screenshot: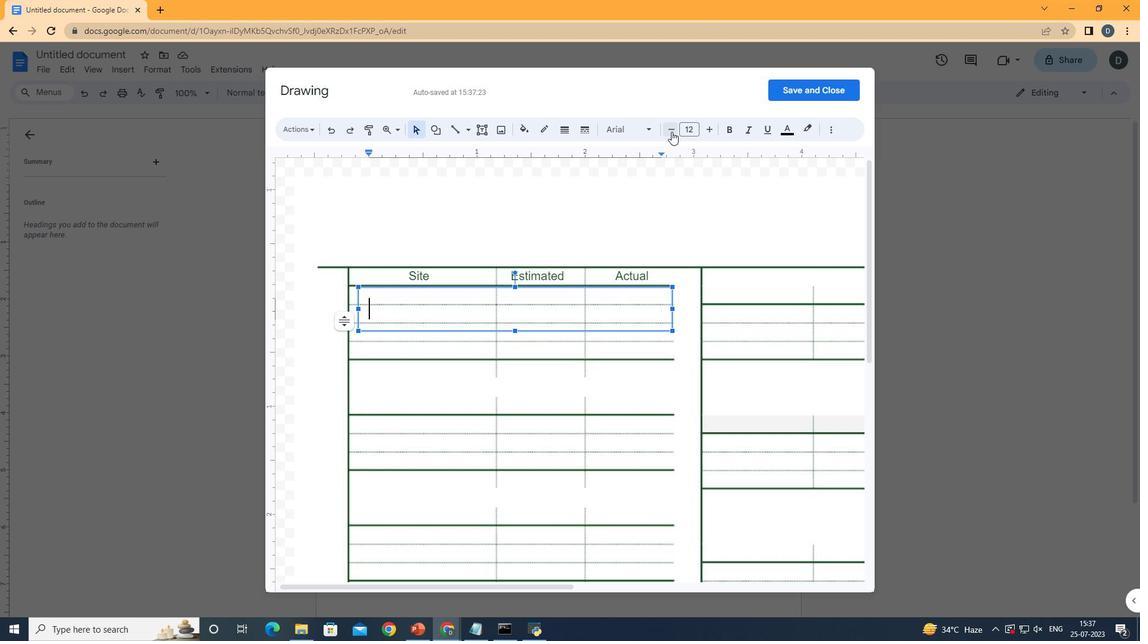 
Action: Mouse pressed left at (671, 131)
Screenshot: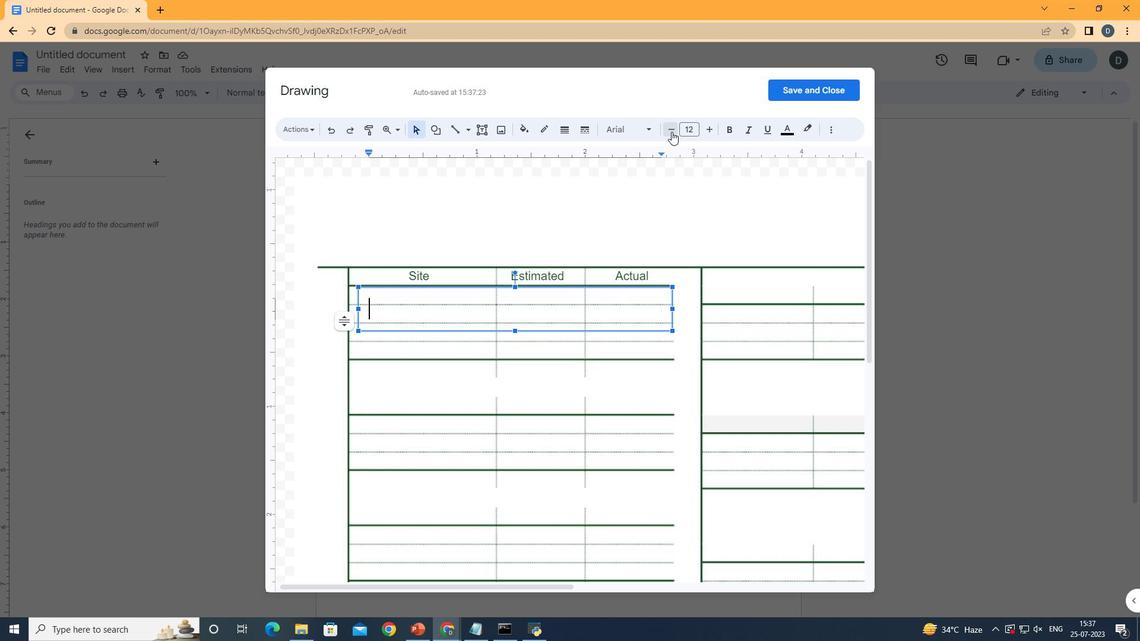 
Action: Mouse pressed left at (671, 131)
Screenshot: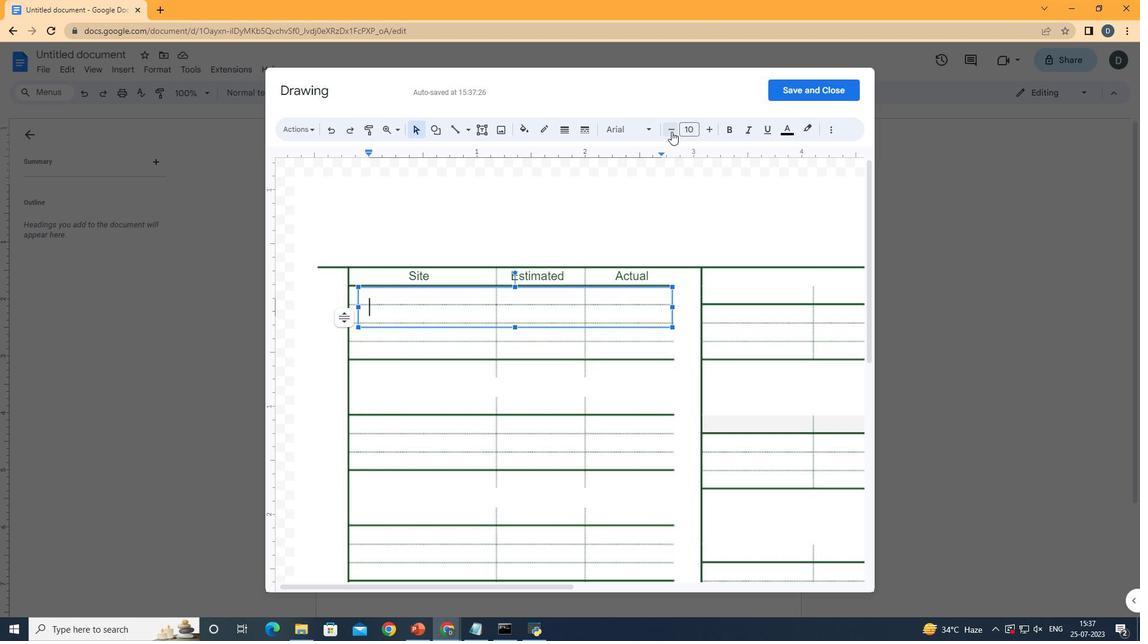 
Action: Mouse pressed left at (671, 131)
Screenshot: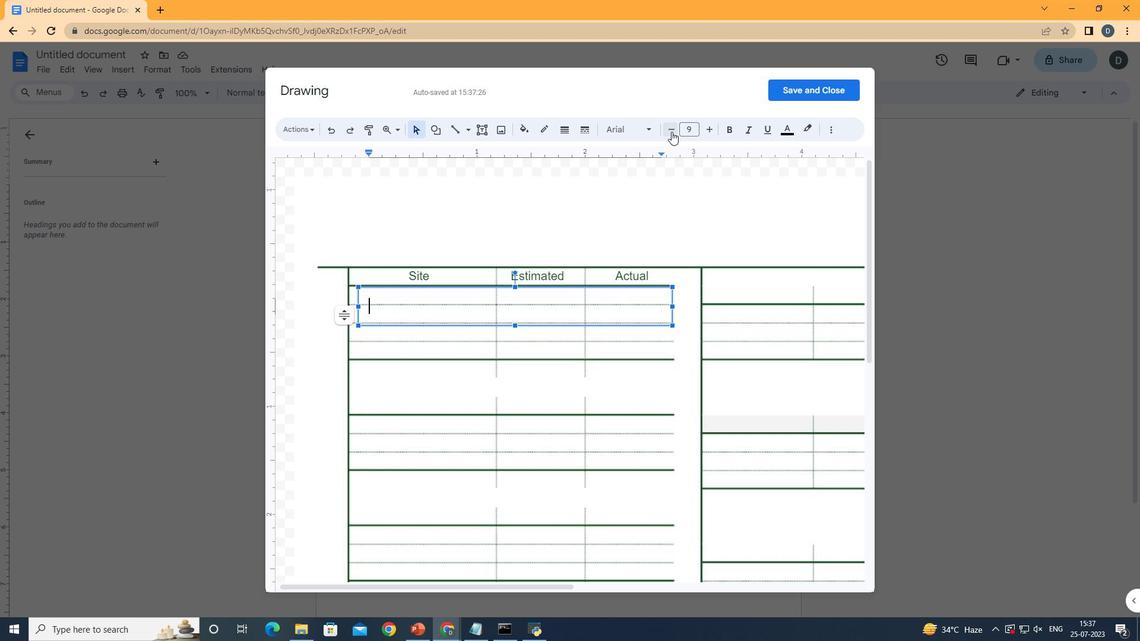 
Action: Mouse moved to (792, 133)
Screenshot: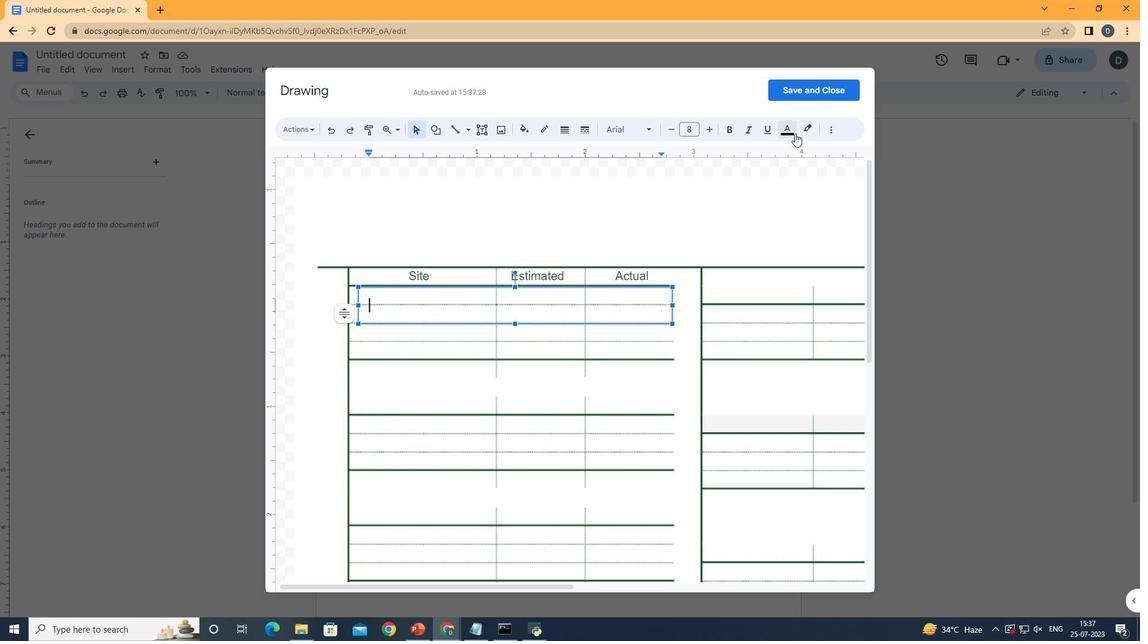 
Action: Mouse pressed left at (792, 133)
Screenshot: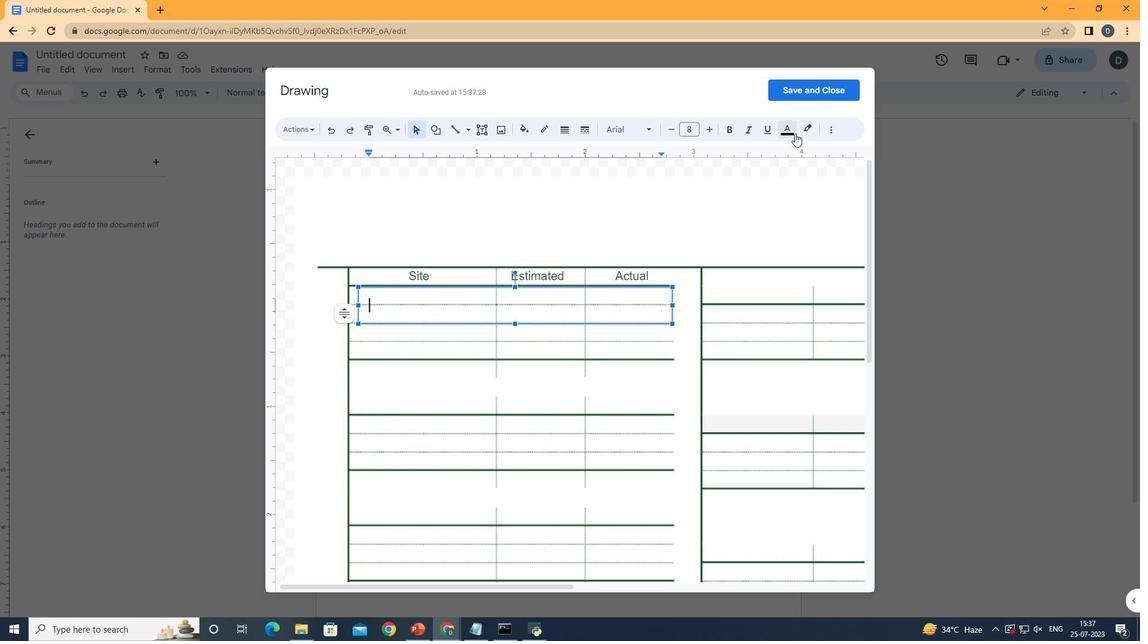 
Action: Mouse moved to (659, 160)
Screenshot: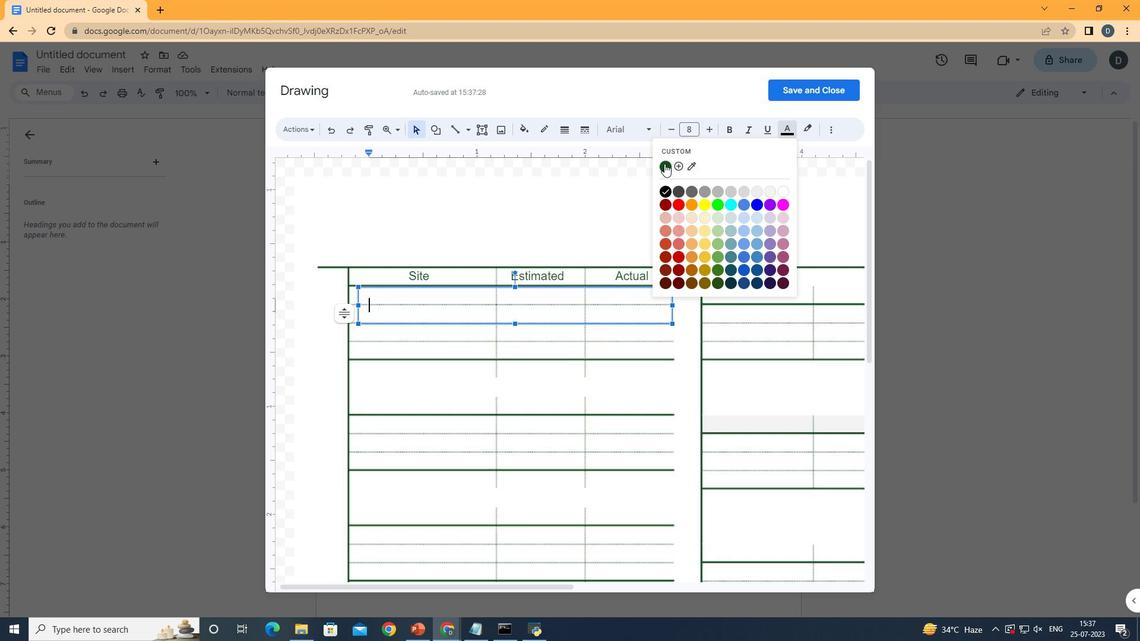 
Action: Mouse pressed left at (659, 160)
Screenshot: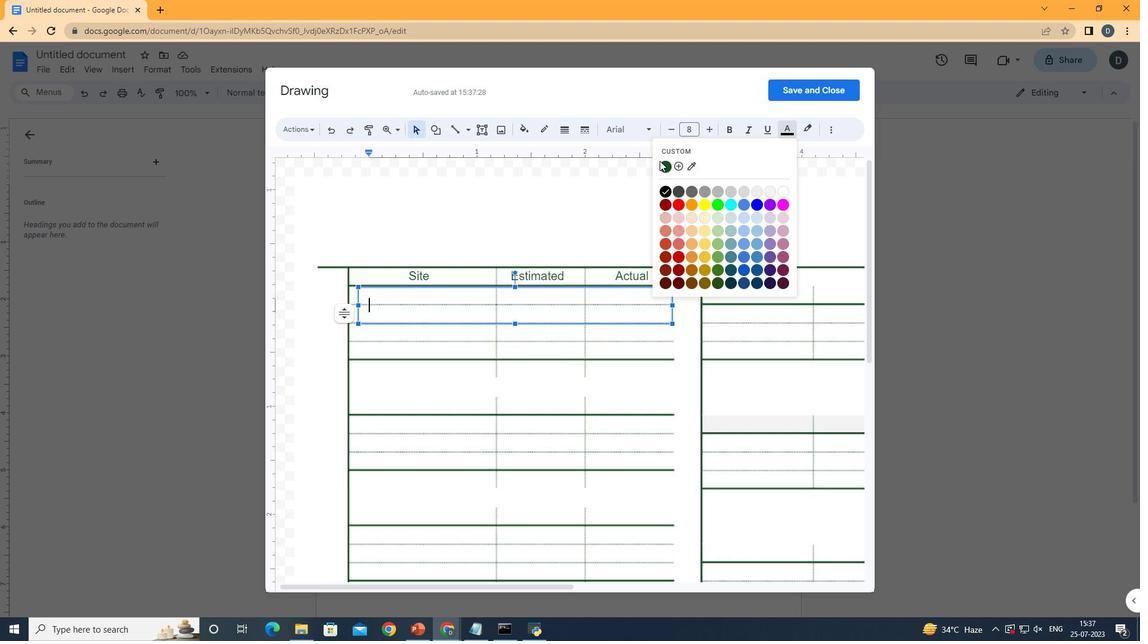
Action: Mouse moved to (785, 133)
Screenshot: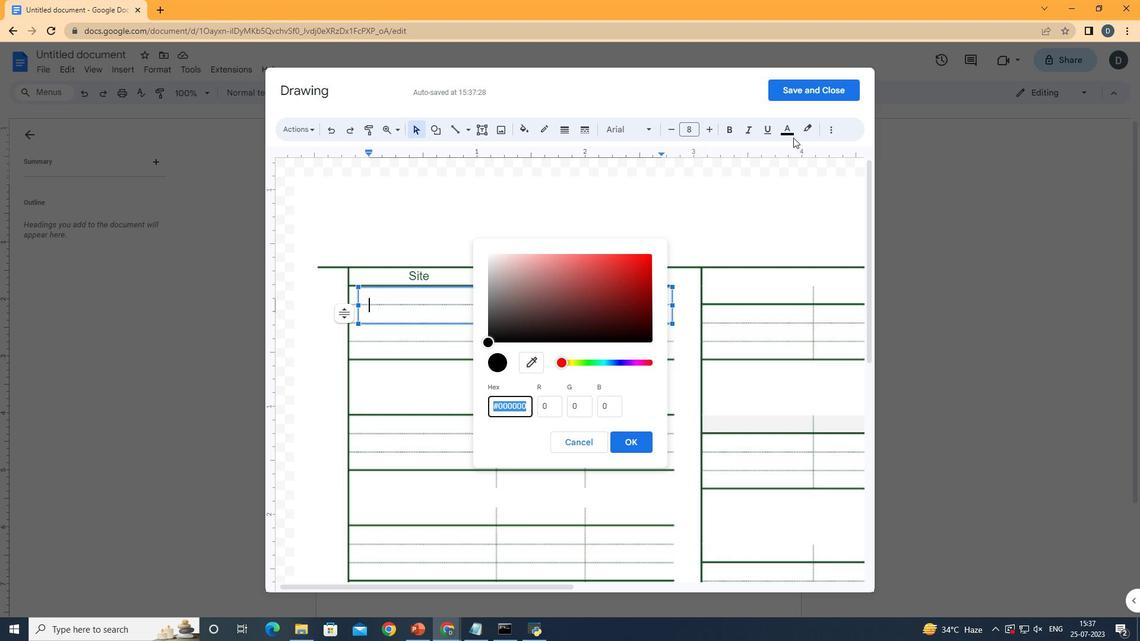 
Action: Mouse pressed left at (785, 133)
Screenshot: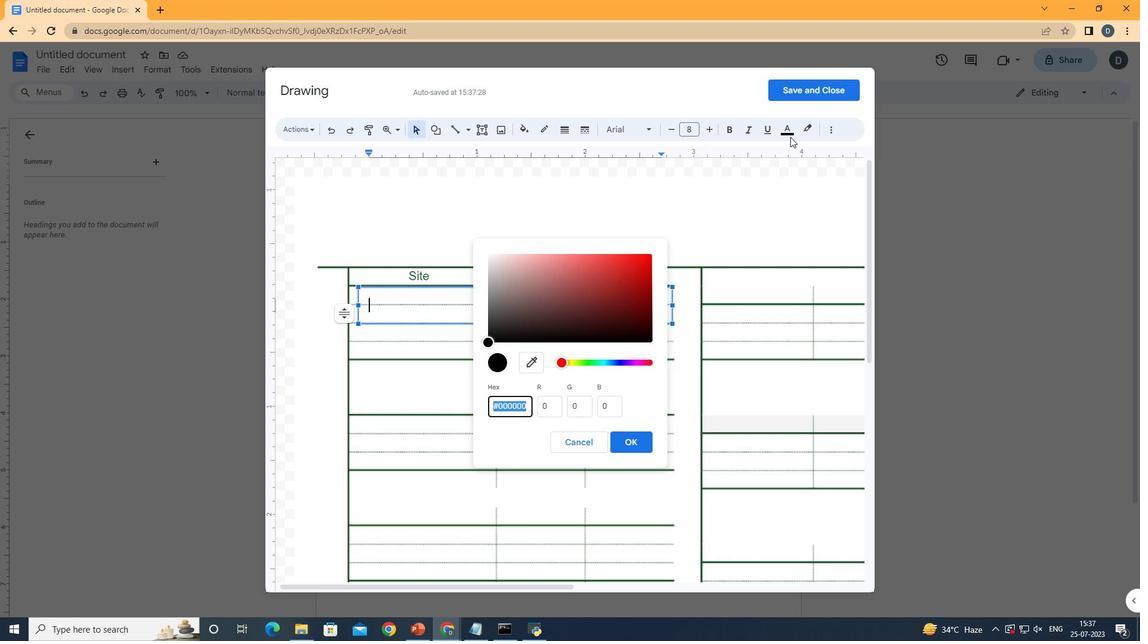 
Action: Mouse moved to (582, 447)
Screenshot: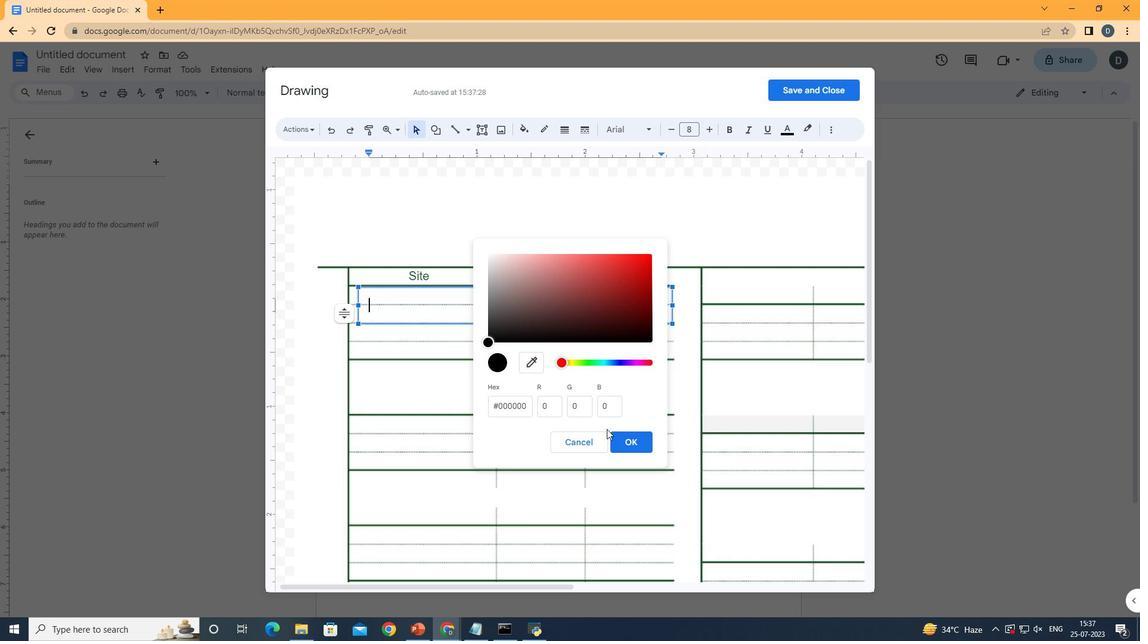 
Action: Mouse pressed left at (582, 447)
Screenshot: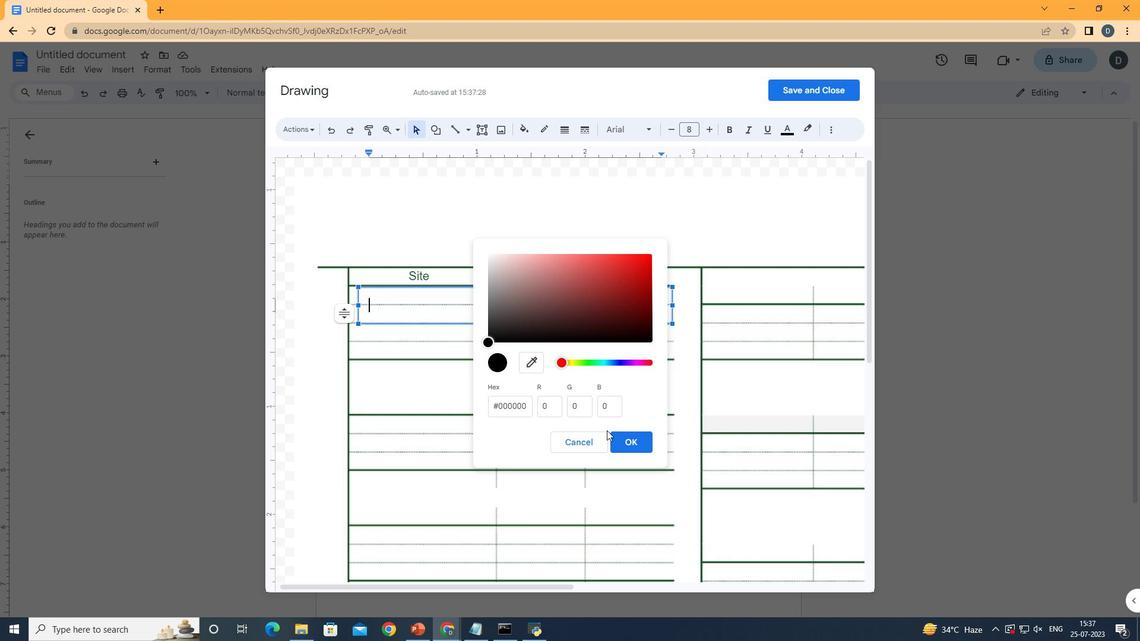 
Action: Mouse moved to (791, 124)
Screenshot: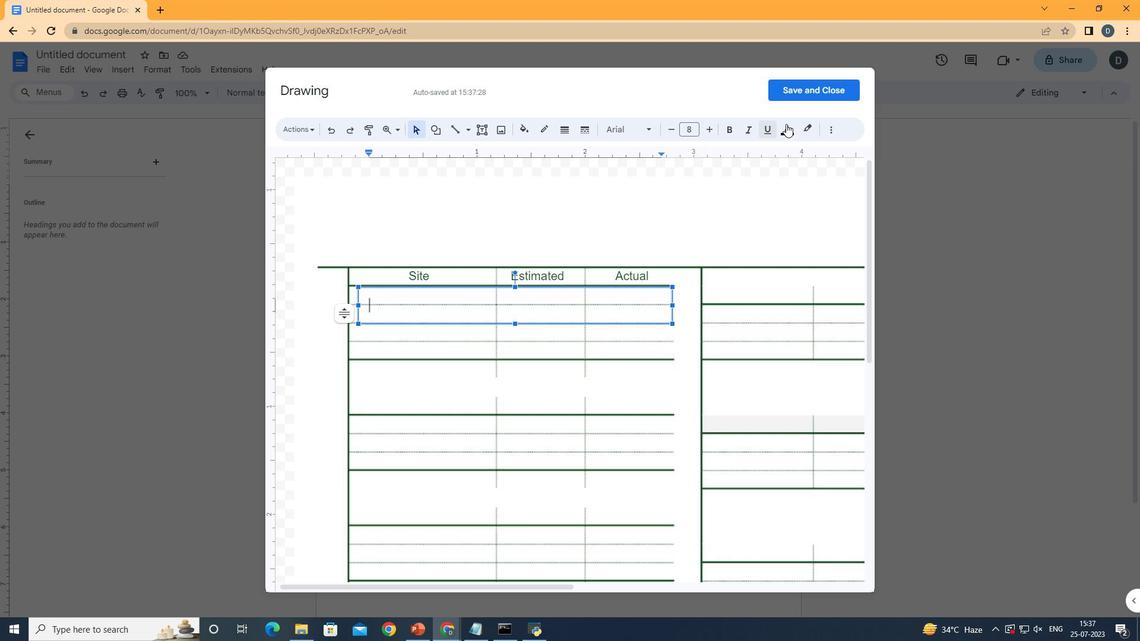 
Action: Mouse pressed left at (791, 124)
Screenshot: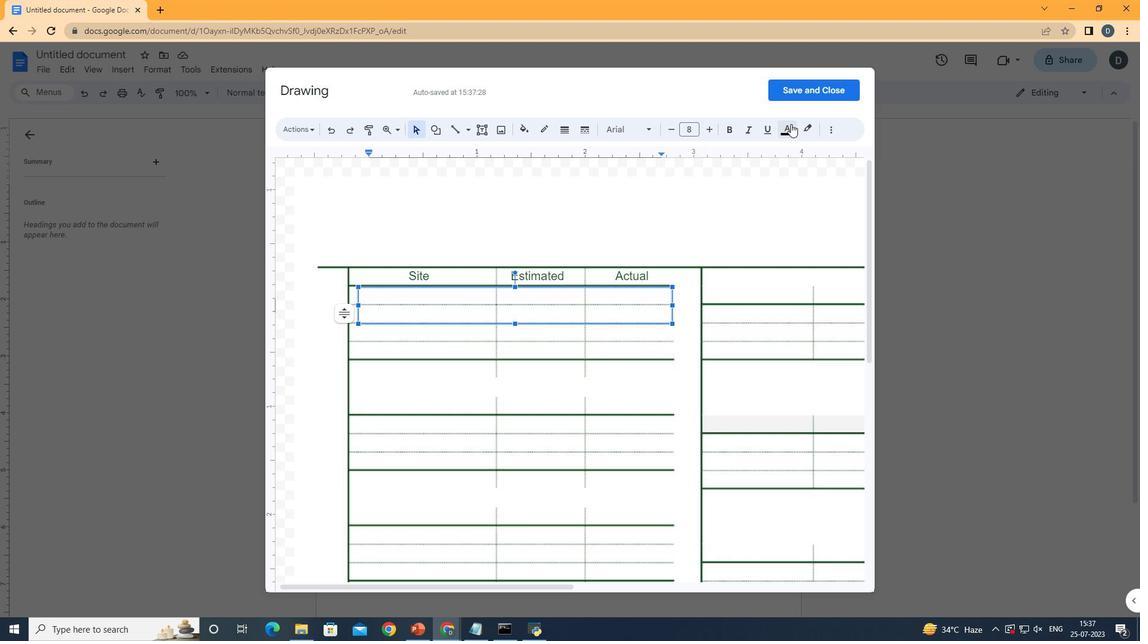 
Action: Mouse moved to (668, 168)
Screenshot: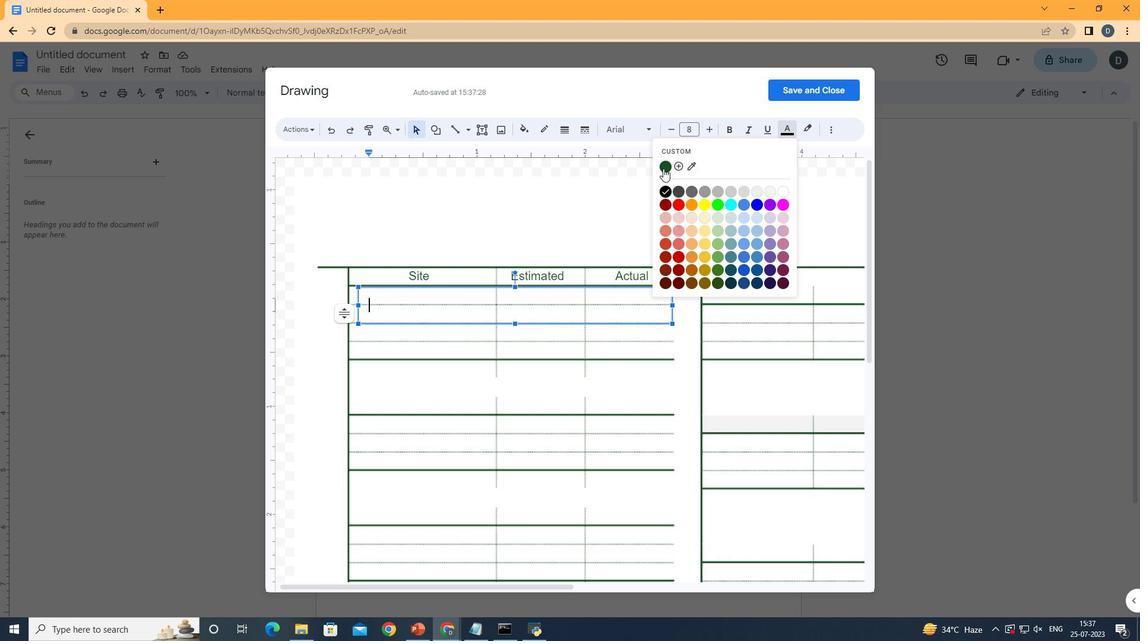 
Action: Mouse pressed left at (668, 168)
Screenshot: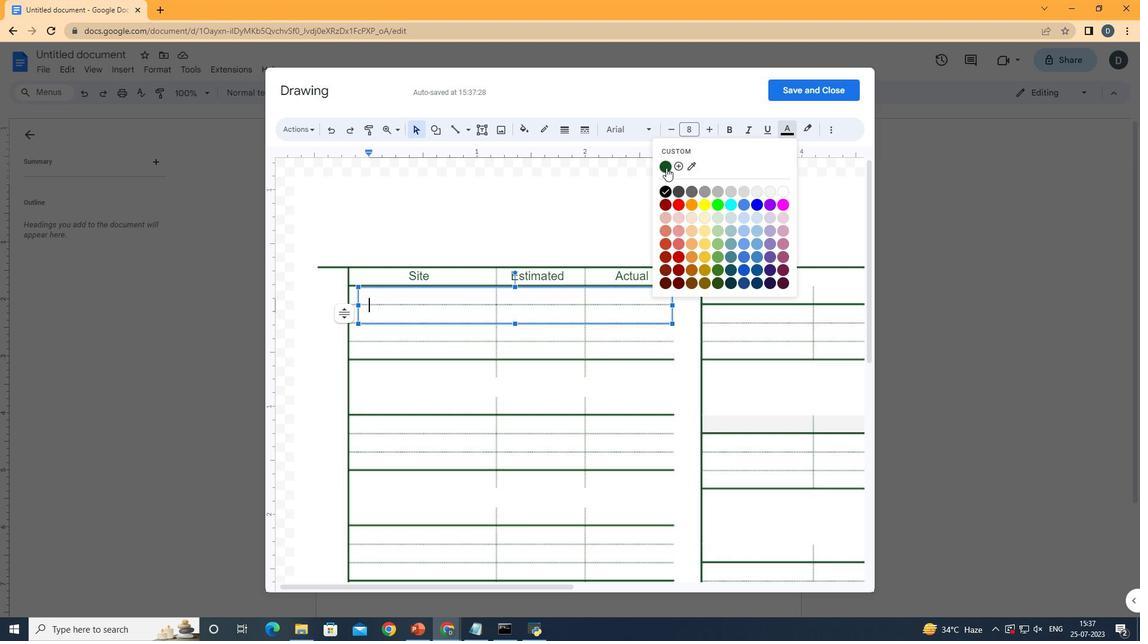 
Action: Mouse moved to (474, 280)
Screenshot: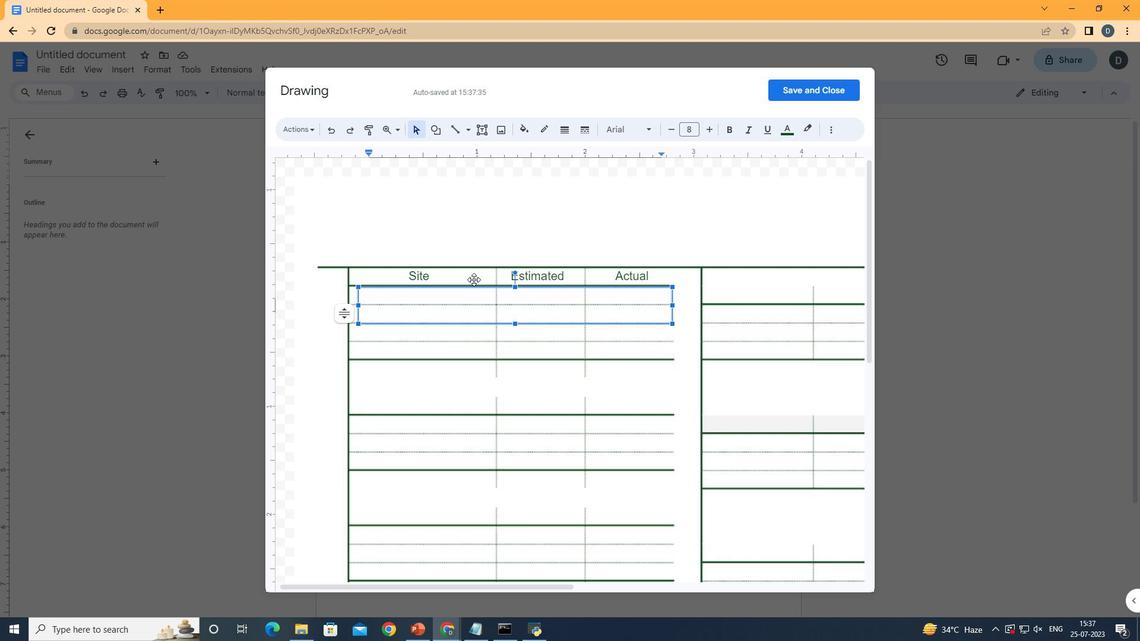 
Action: Key pressed <Key.shift><Key.shift><Key.shift><Key.shift>Room<Key.space>and<Key.space><Key.shift>Hall<Key.space><Key.shift>Fees<Key.enter>
Screenshot: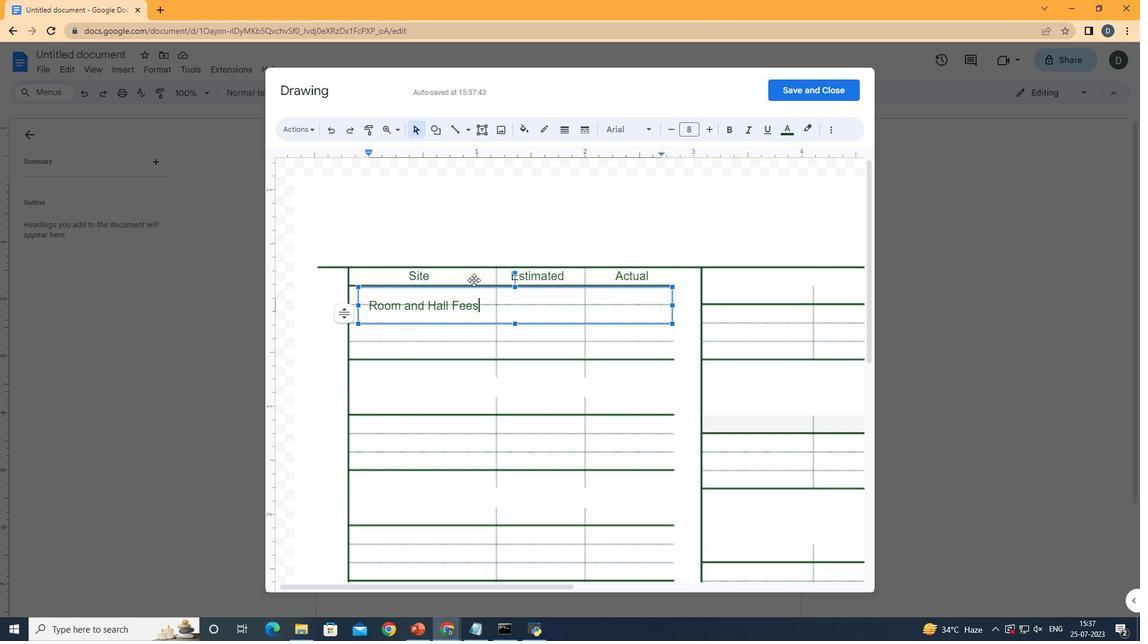 
Action: Mouse moved to (473, 285)
Screenshot: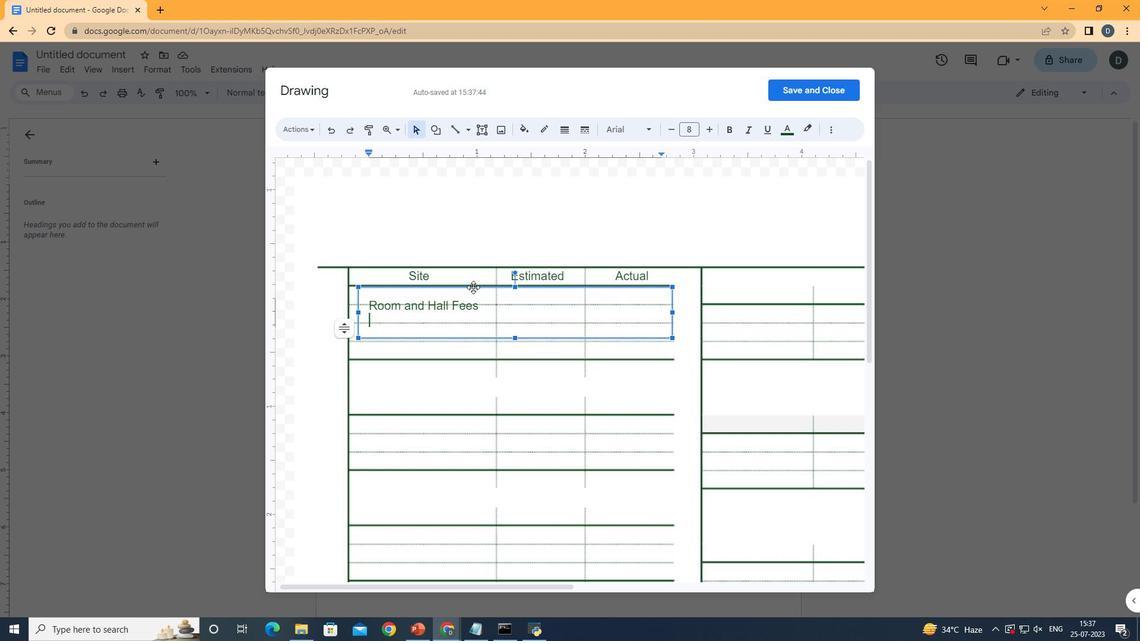 
Action: Mouse pressed left at (473, 285)
Screenshot: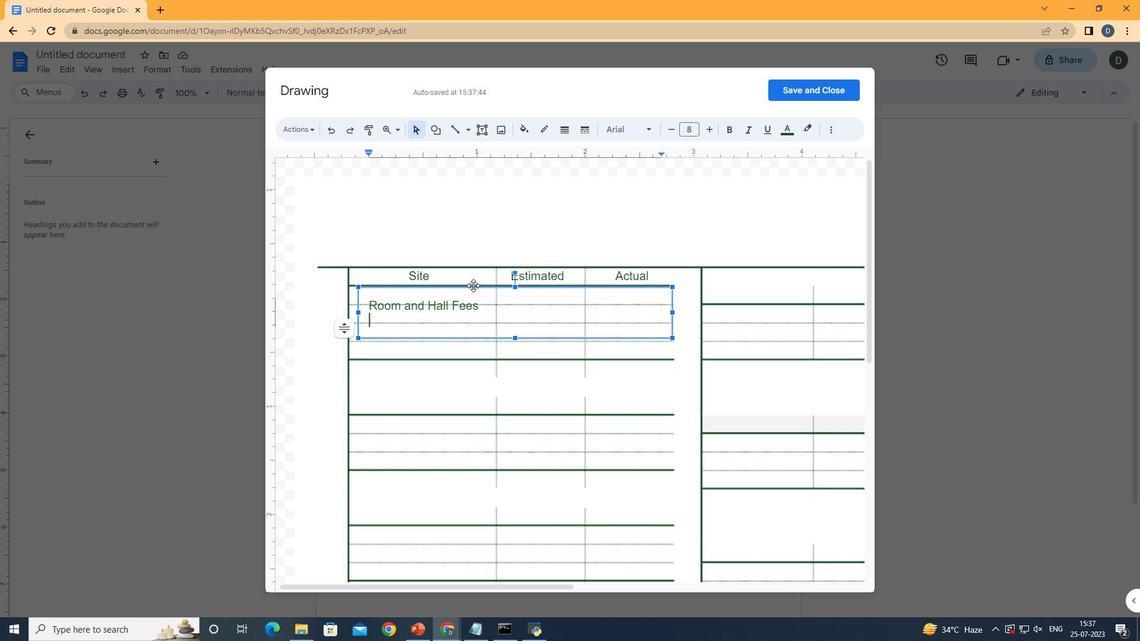 
Action: Mouse moved to (473, 277)
Screenshot: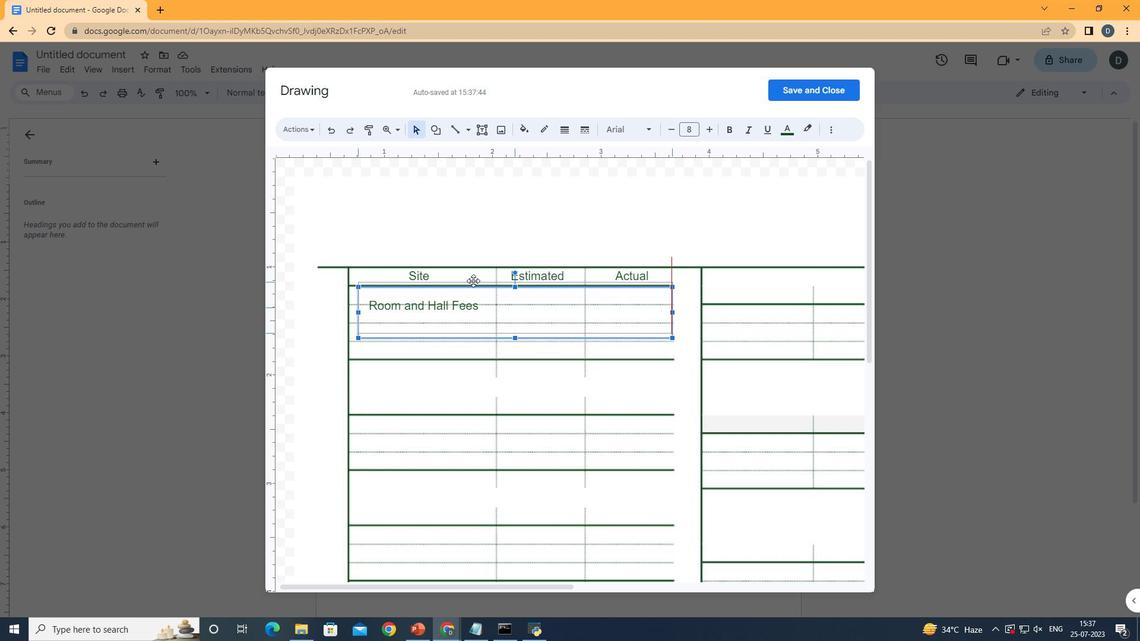 
Action: Mouse pressed left at (473, 277)
Screenshot: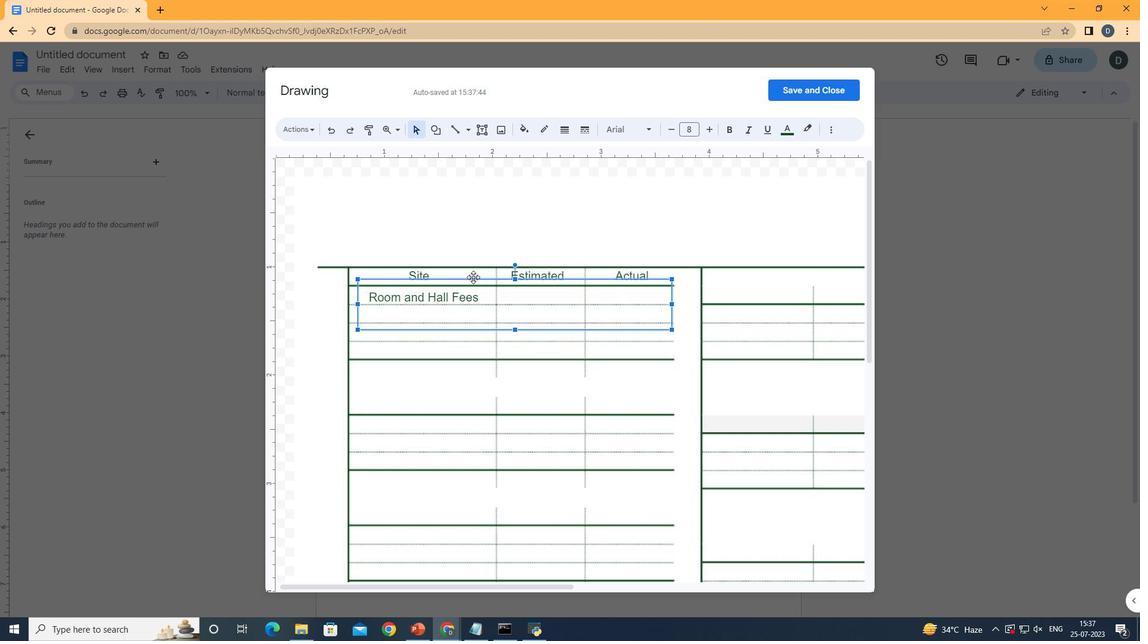 
Action: Mouse moved to (473, 274)
Screenshot: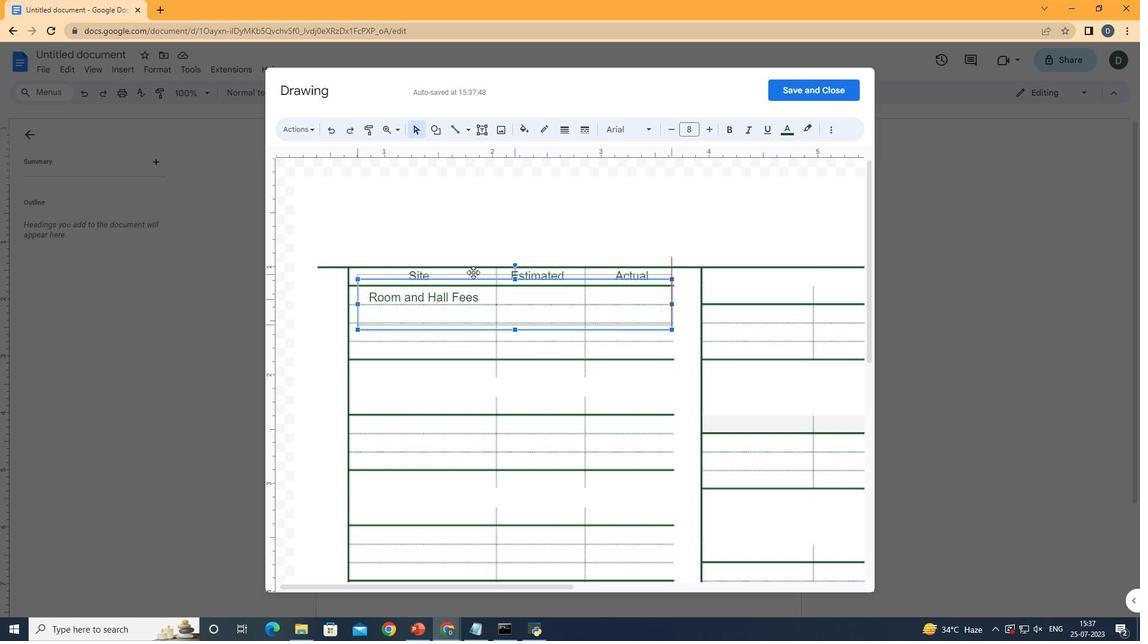 
Action: Mouse pressed left at (473, 274)
Screenshot: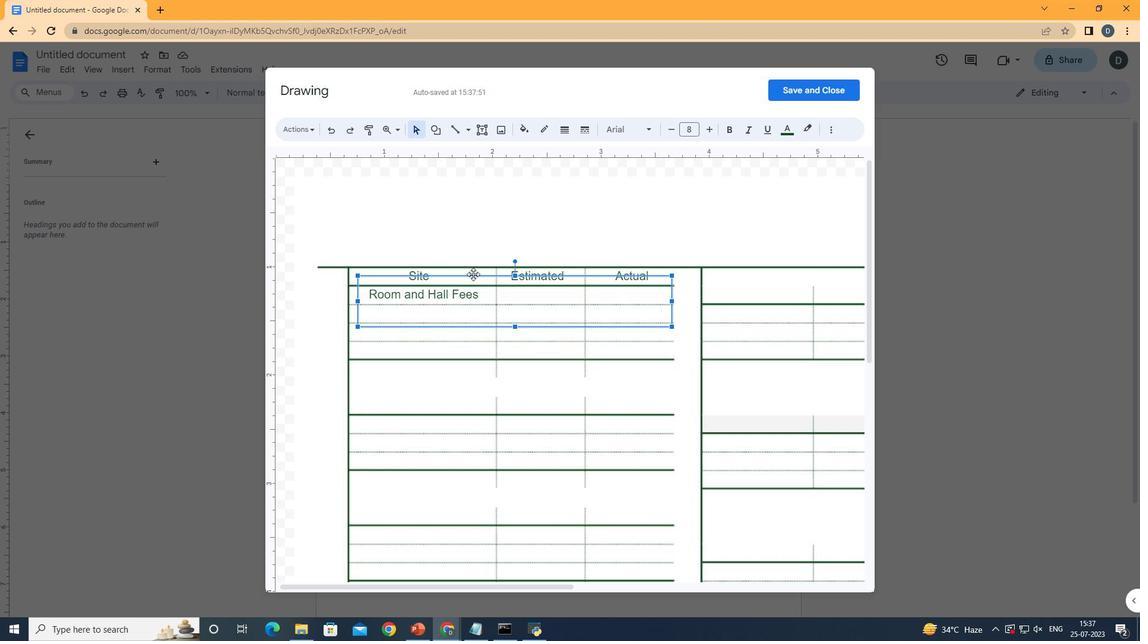 
Action: Mouse moved to (469, 292)
Screenshot: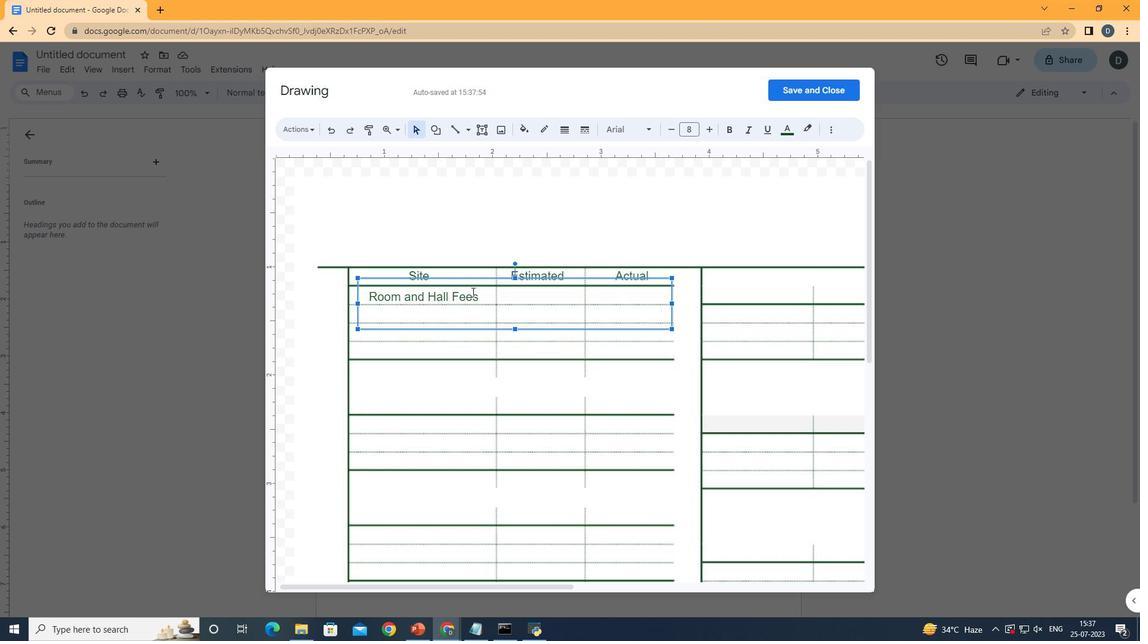 
Action: Mouse pressed left at (469, 292)
Screenshot: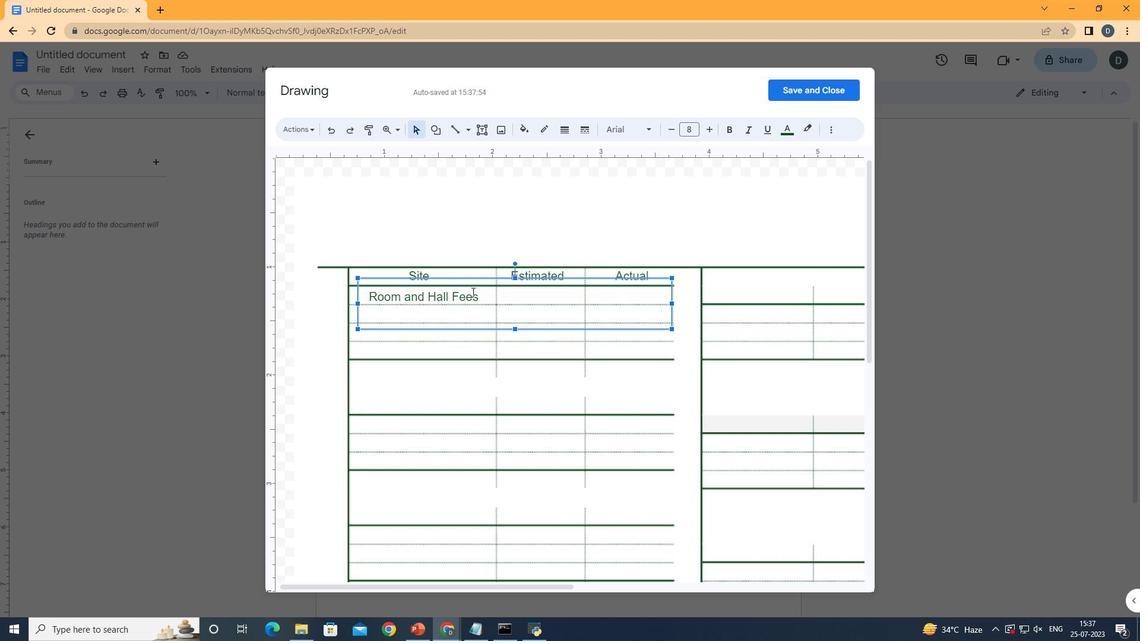 
Action: Mouse moved to (477, 294)
Screenshot: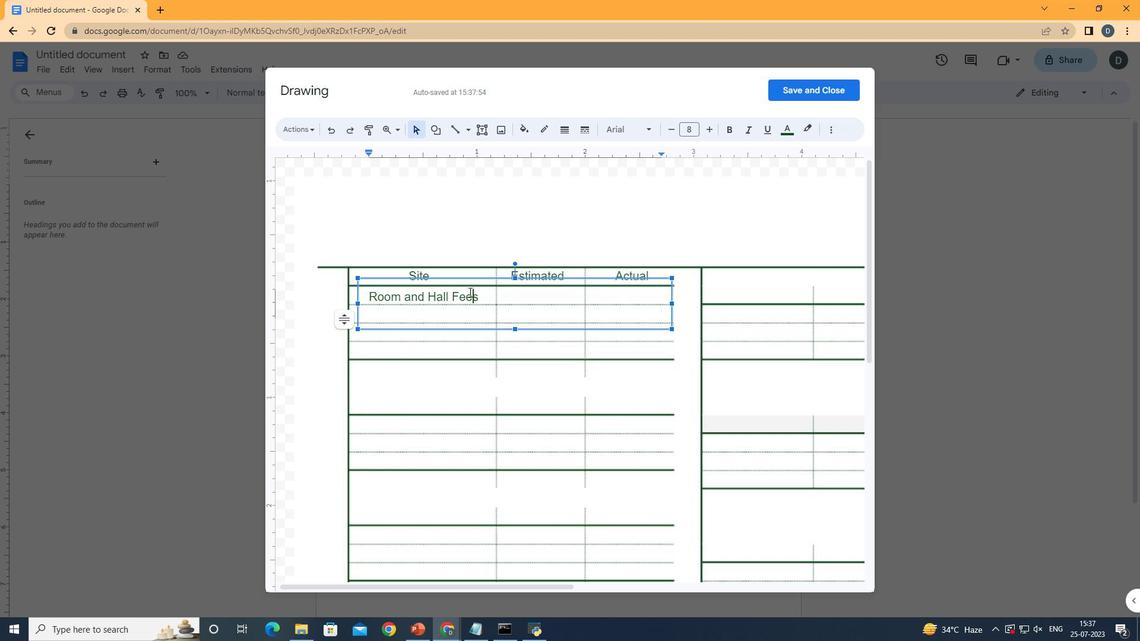 
Action: Mouse pressed left at (477, 294)
Screenshot: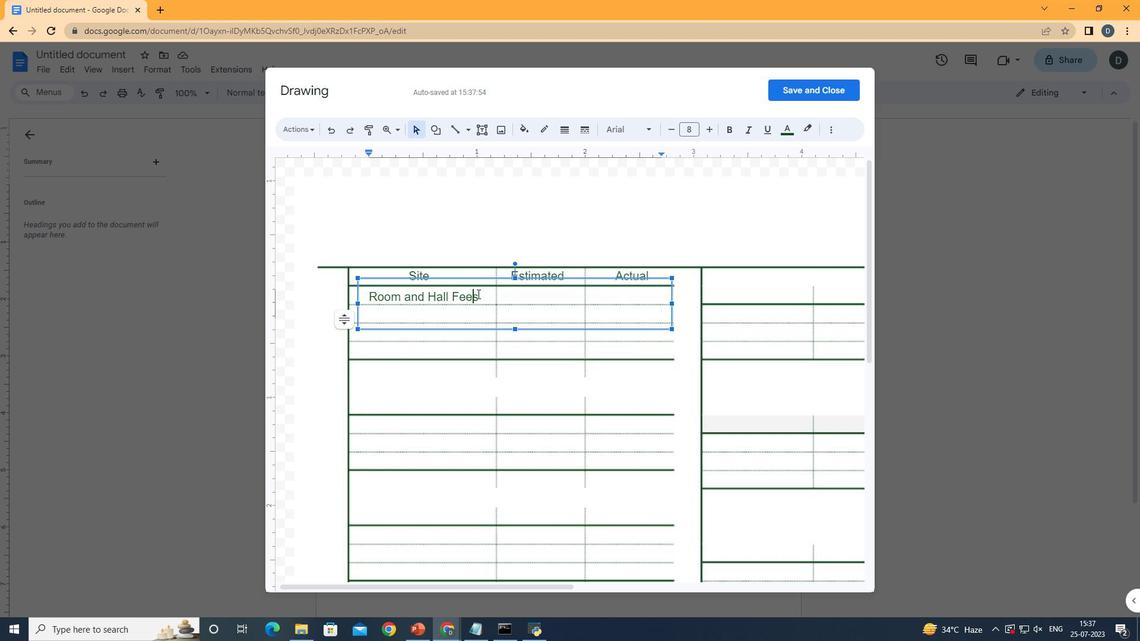 
Action: Mouse moved to (471, 295)
Screenshot: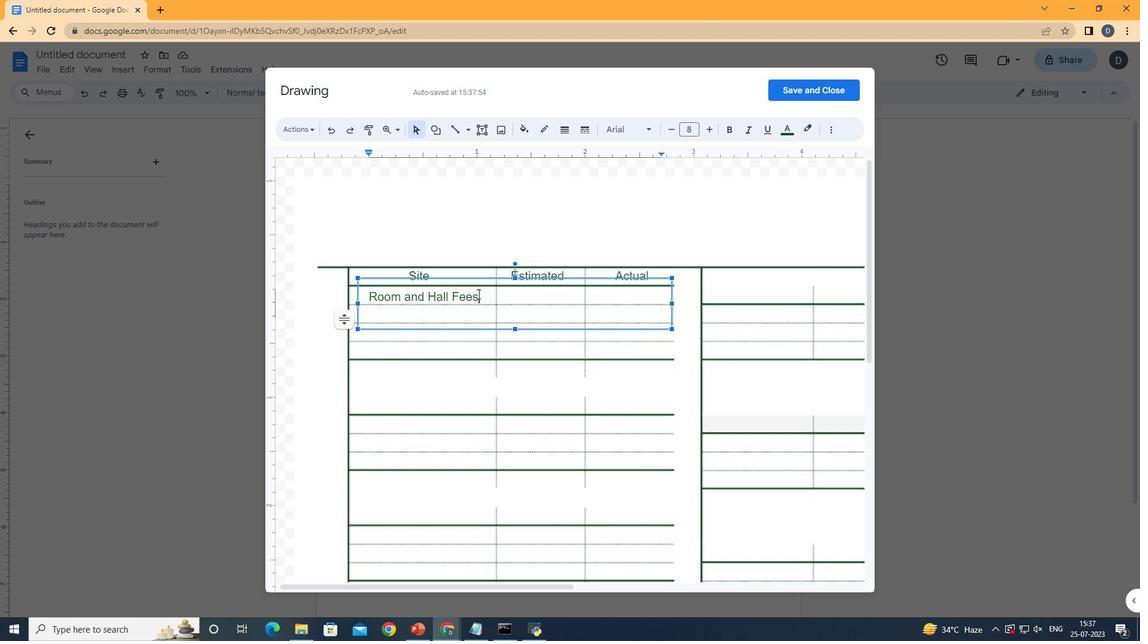 
Action: Key pressed <Key.down><Key.down><Key.enter><Key.up>
Screenshot: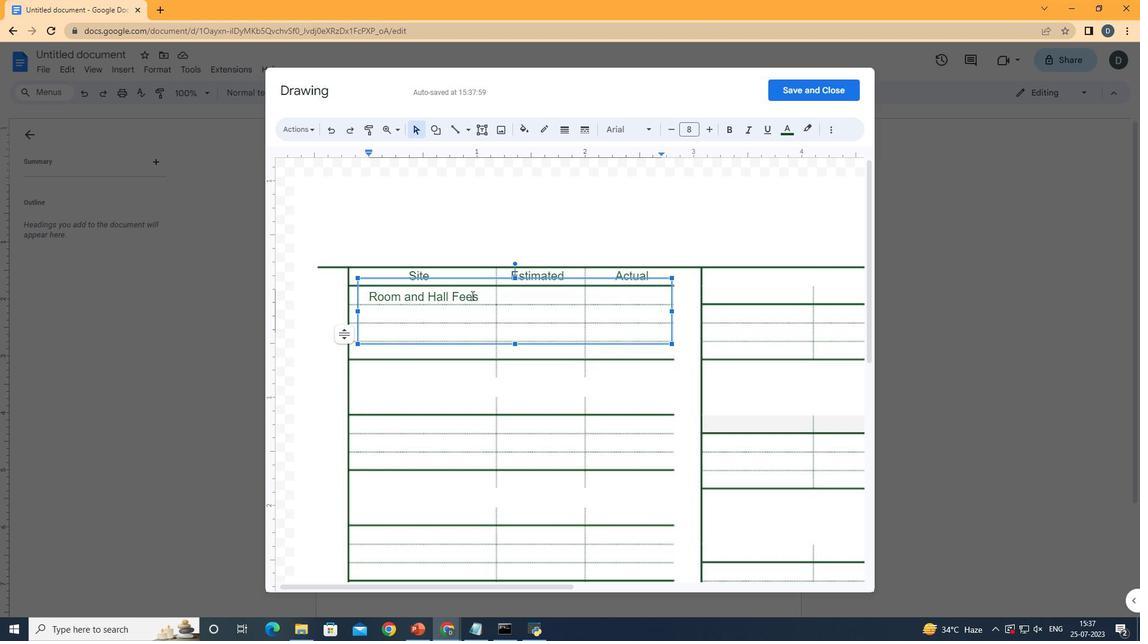 
Action: Mouse moved to (432, 329)
Screenshot: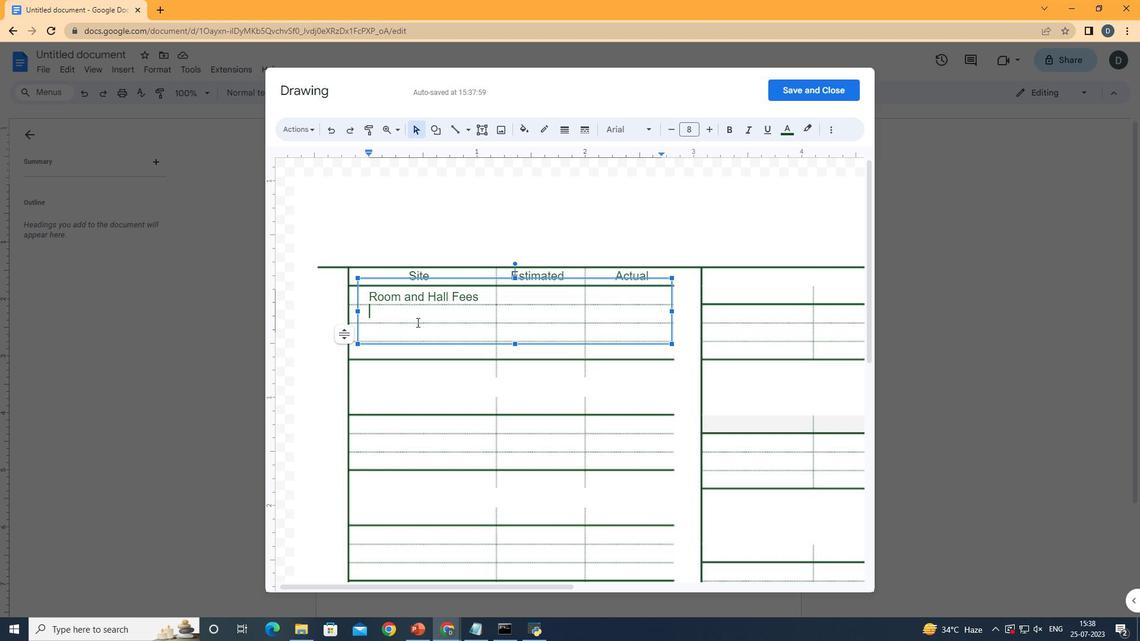 
Action: Key pressed <Key.down><Key.down><Key.up>
Screenshot: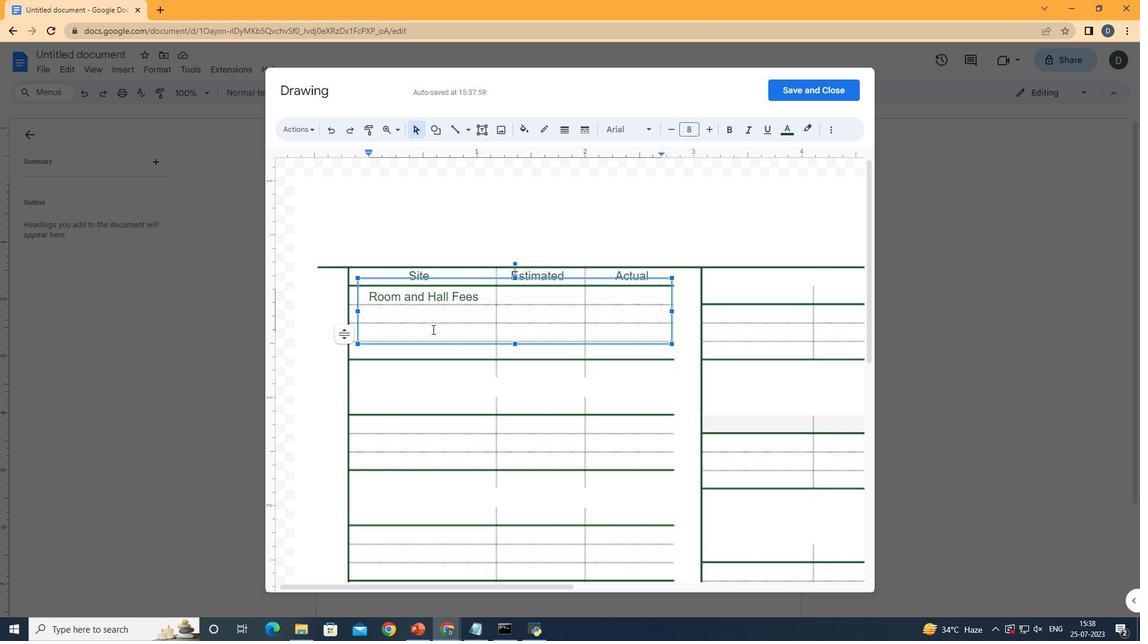 
Action: Mouse moved to (484, 295)
Screenshot: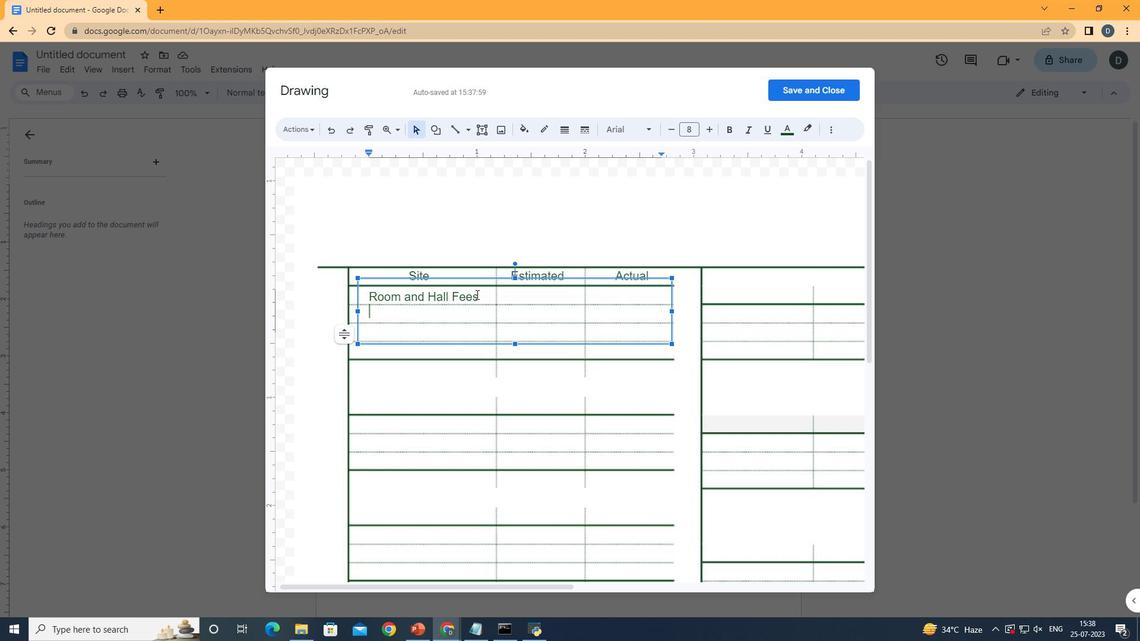 
Action: Mouse pressed left at (484, 295)
Screenshot: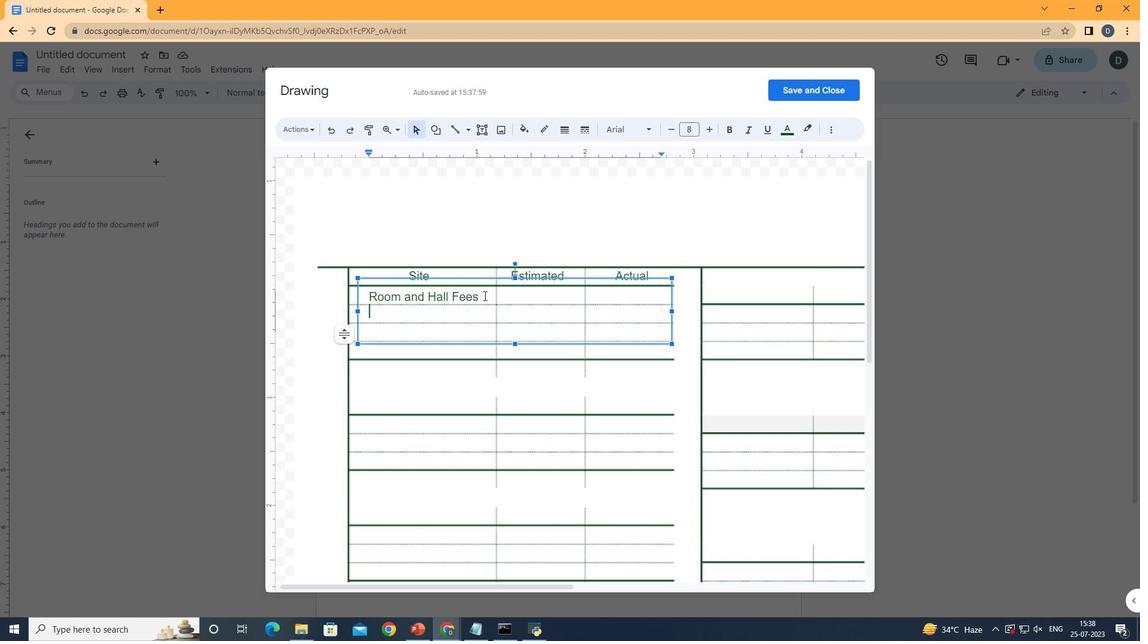 
Action: Mouse moved to (481, 291)
Screenshot: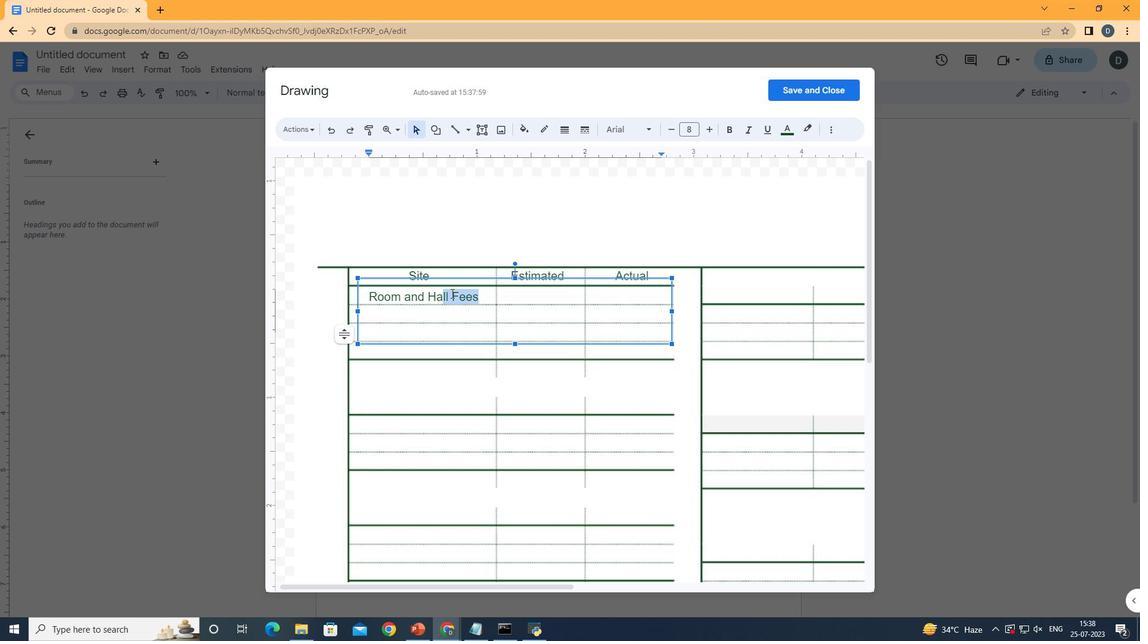 
Action: Key pressed ctrl+A
Screenshot: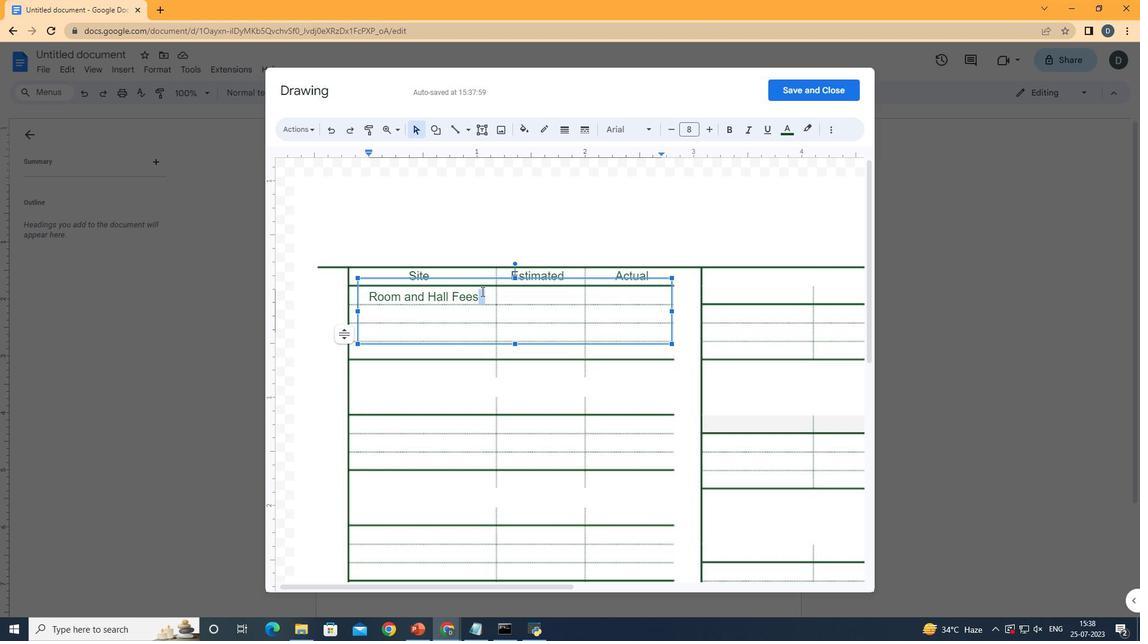 
Action: Mouse moved to (668, 134)
Screenshot: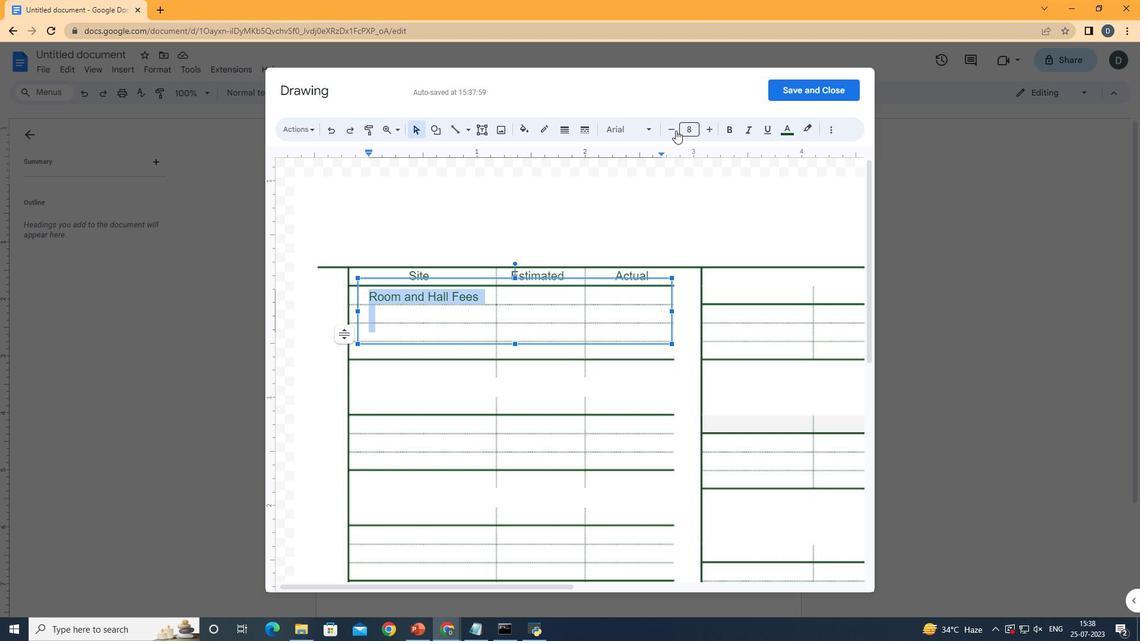 
Action: Mouse pressed left at (668, 134)
Screenshot: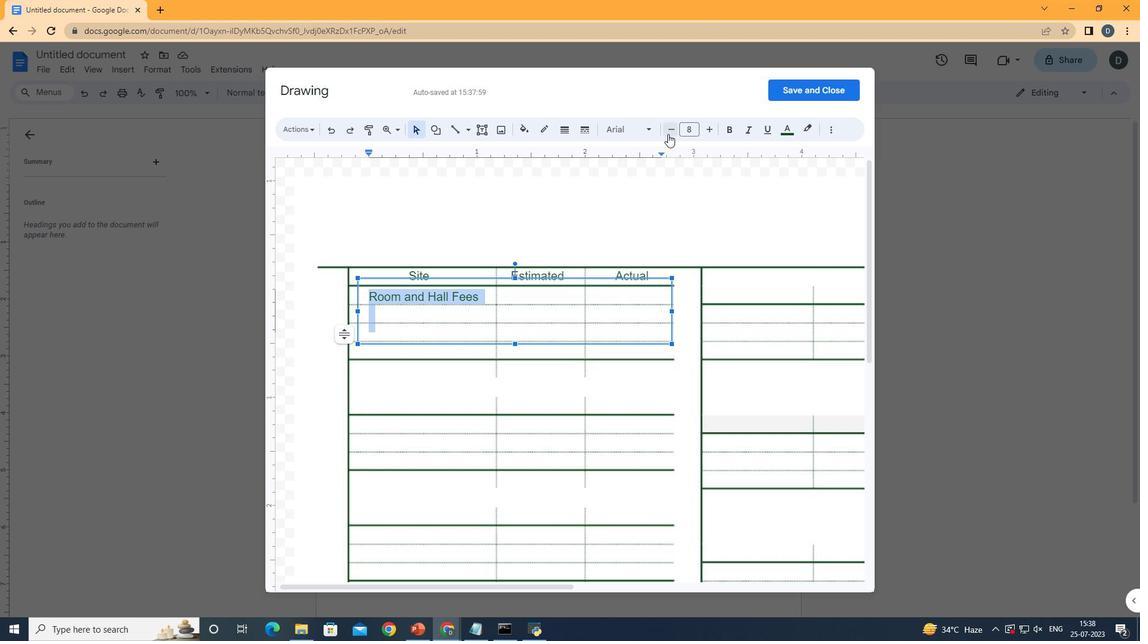
Action: Mouse moved to (428, 311)
Screenshot: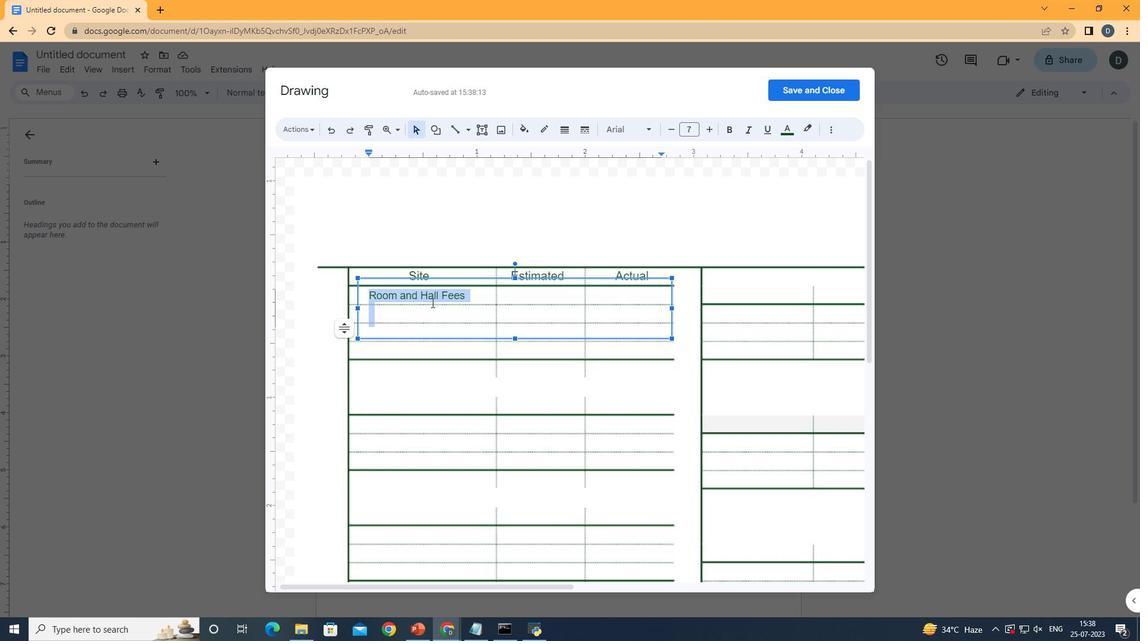 
Action: Mouse pressed left at (428, 311)
Screenshot: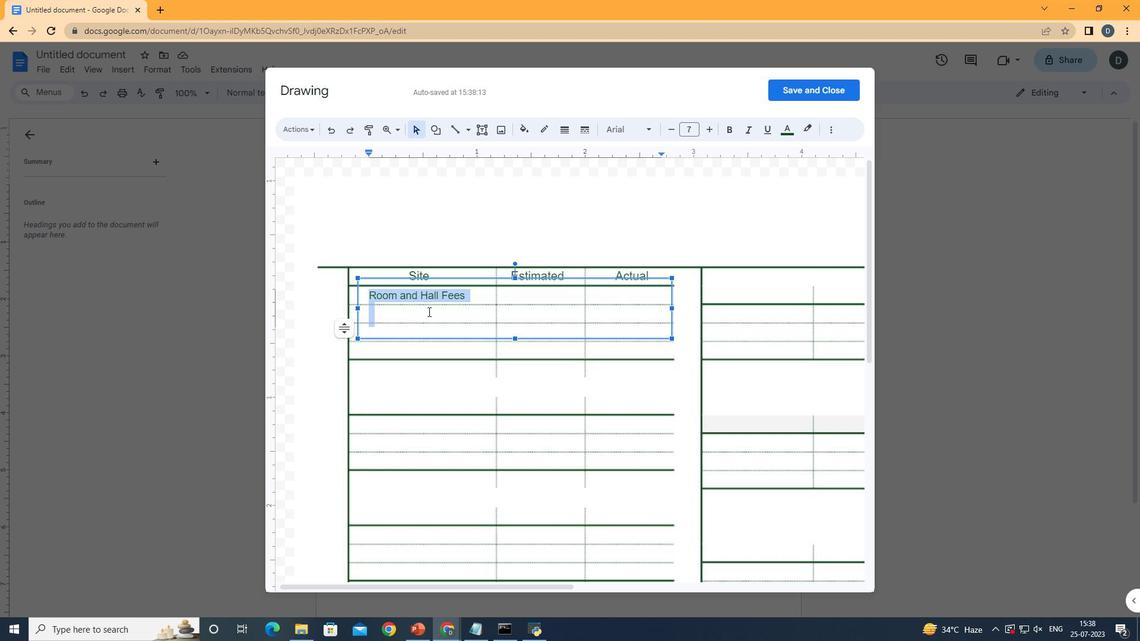 
Action: Key pressed <Key.enter><Key.backspace><Key.backspace>
Screenshot: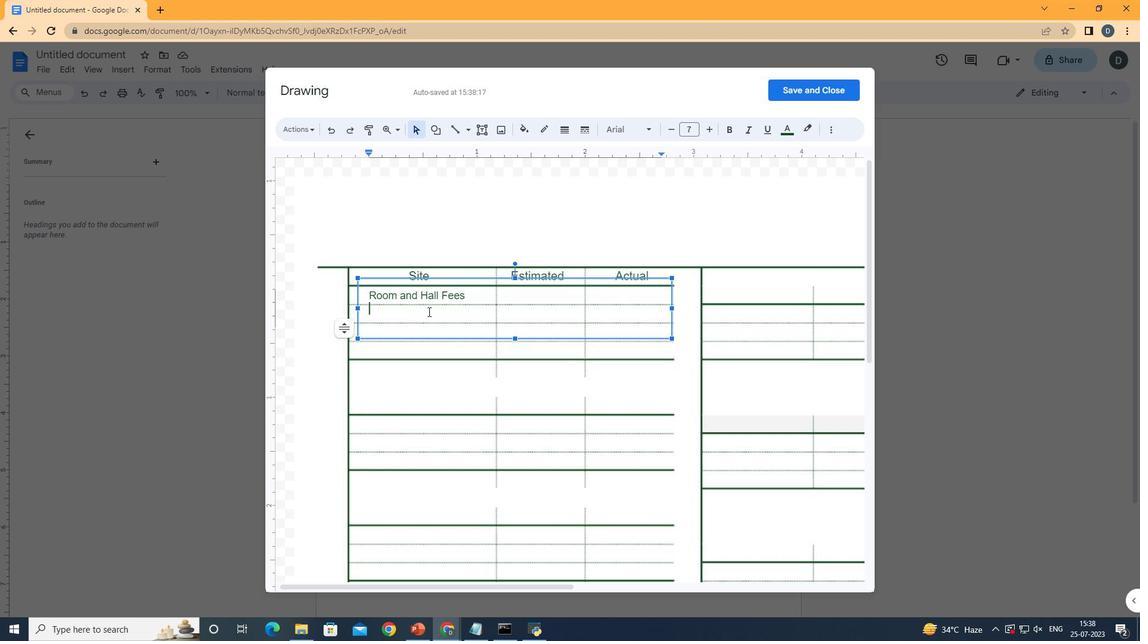 
Action: Mouse moved to (674, 302)
Screenshot: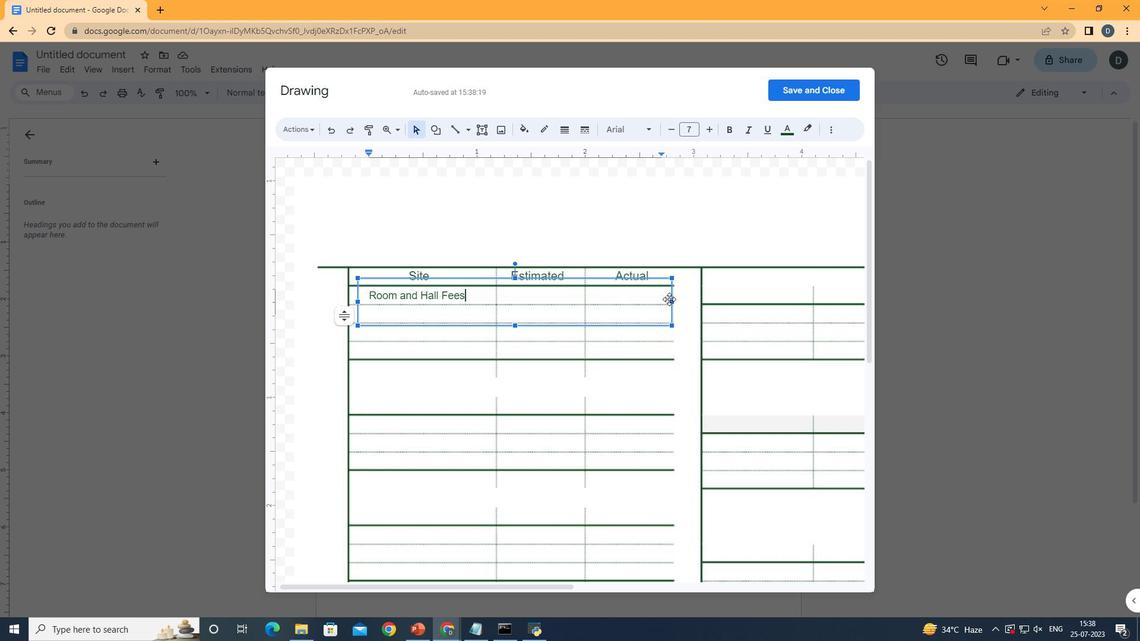 
Action: Mouse pressed left at (674, 302)
Screenshot: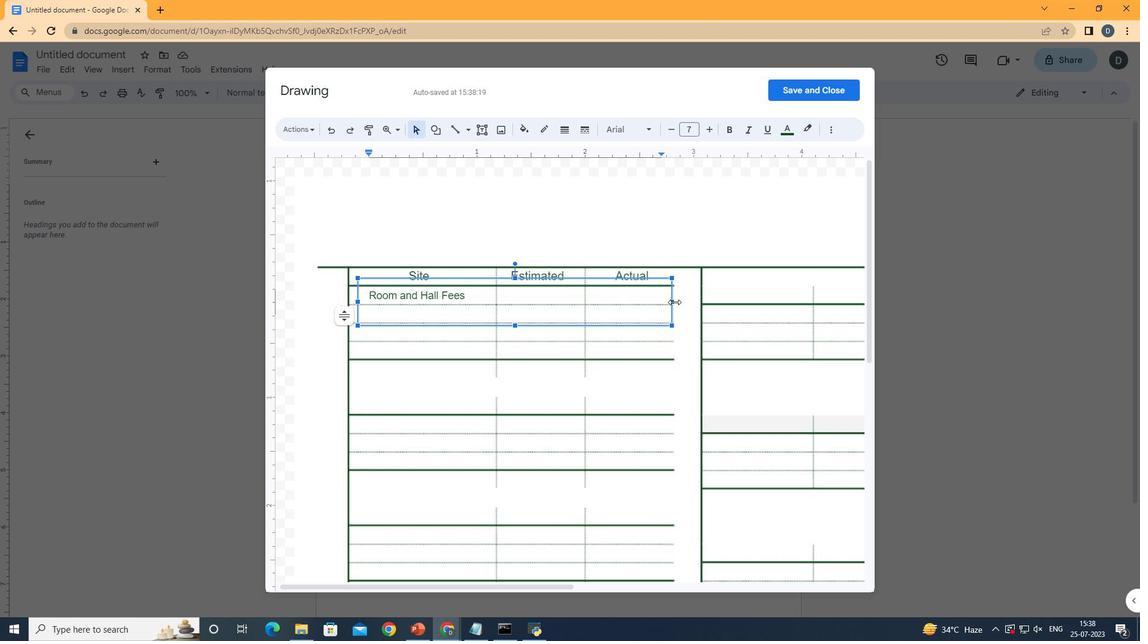 
Action: Mouse moved to (417, 326)
Screenshot: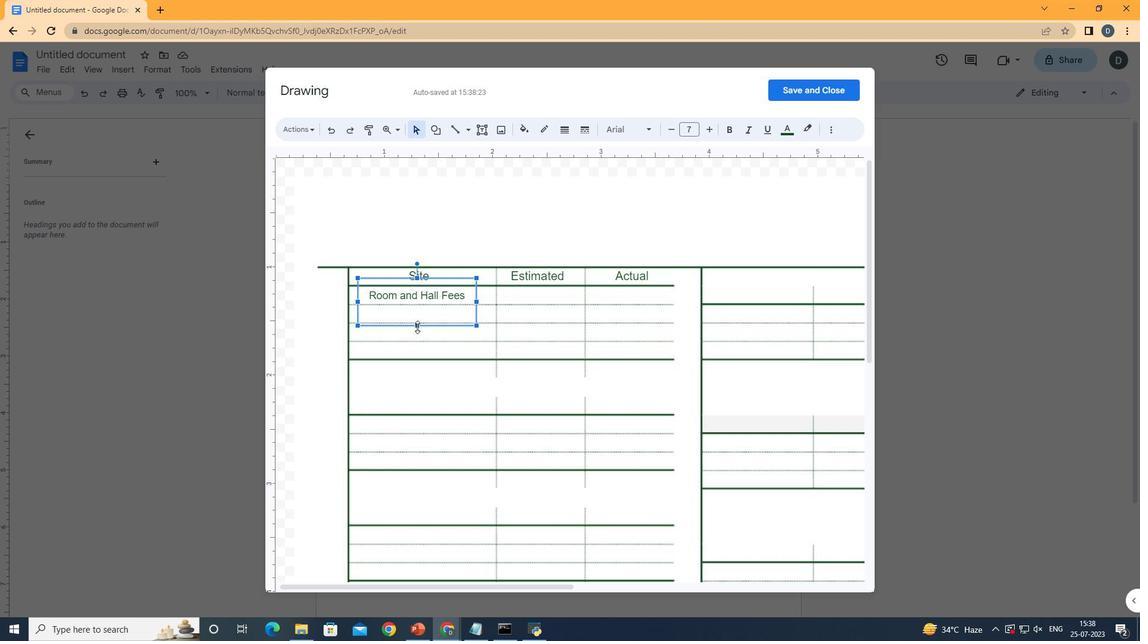 
Action: Mouse pressed left at (417, 326)
Screenshot: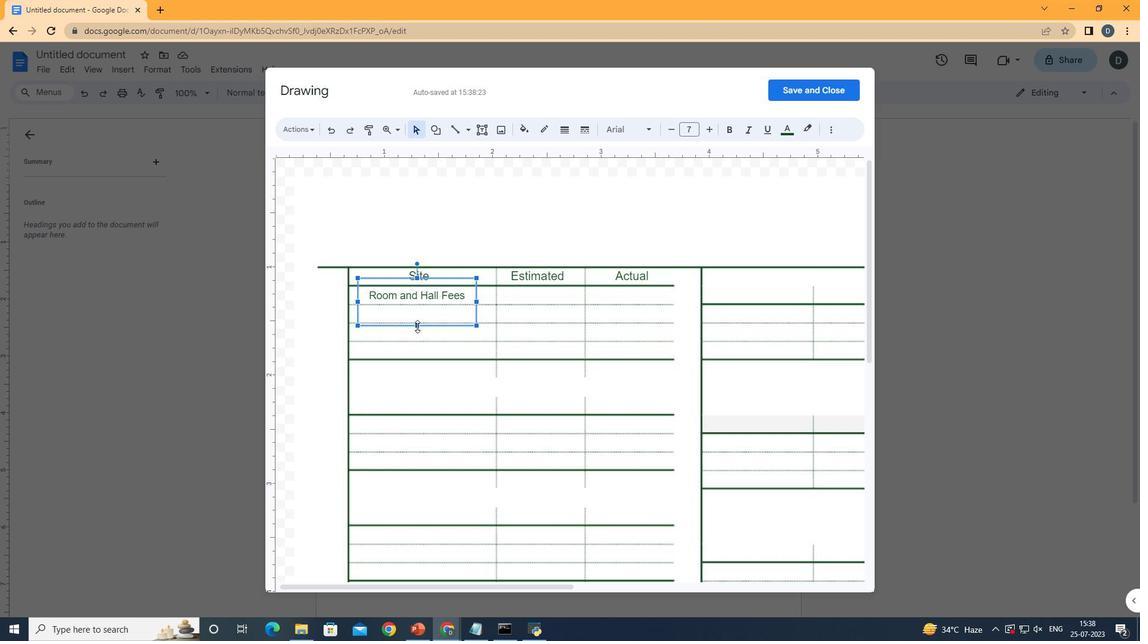 
Action: Mouse moved to (662, 200)
Screenshot: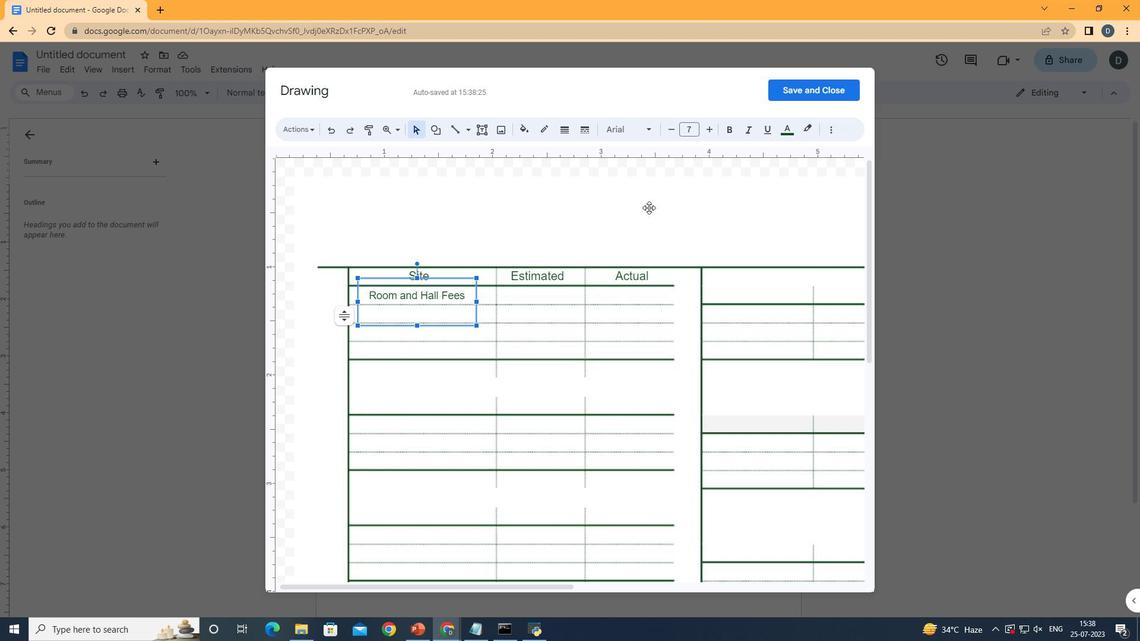 
Action: Mouse pressed left at (662, 200)
Screenshot: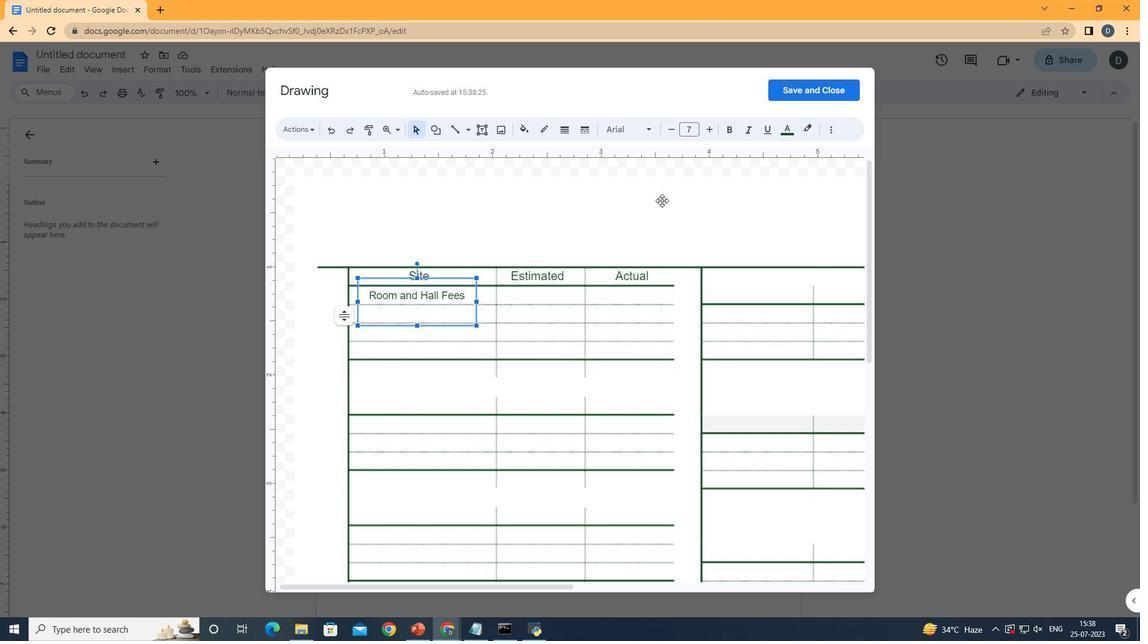 
Action: Mouse moved to (444, 297)
Screenshot: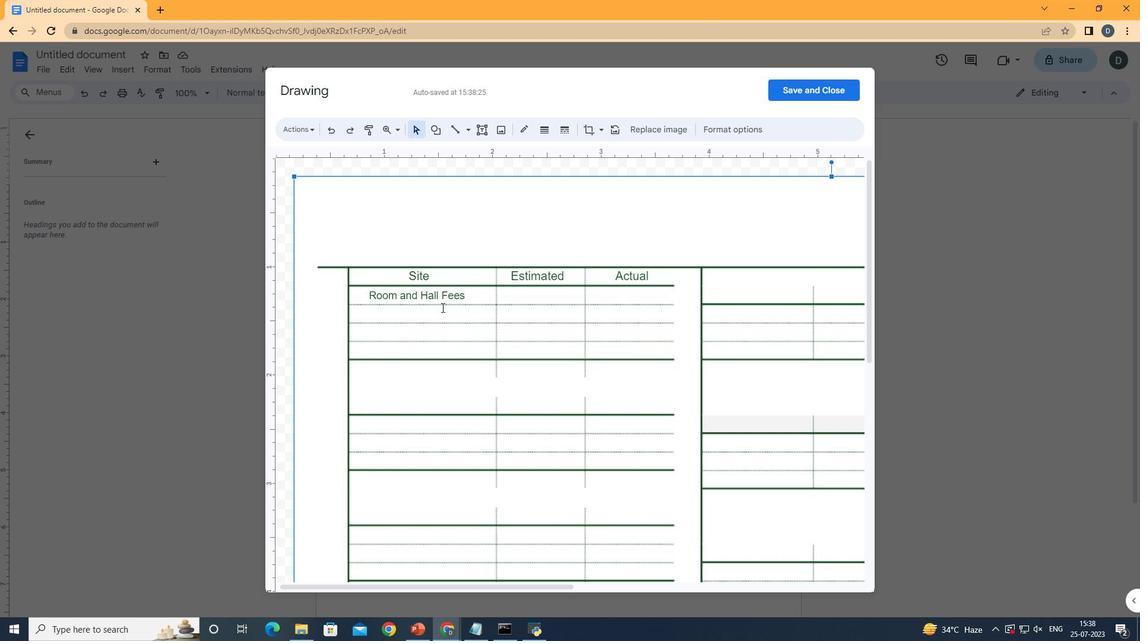 
Action: Mouse pressed left at (444, 297)
Screenshot: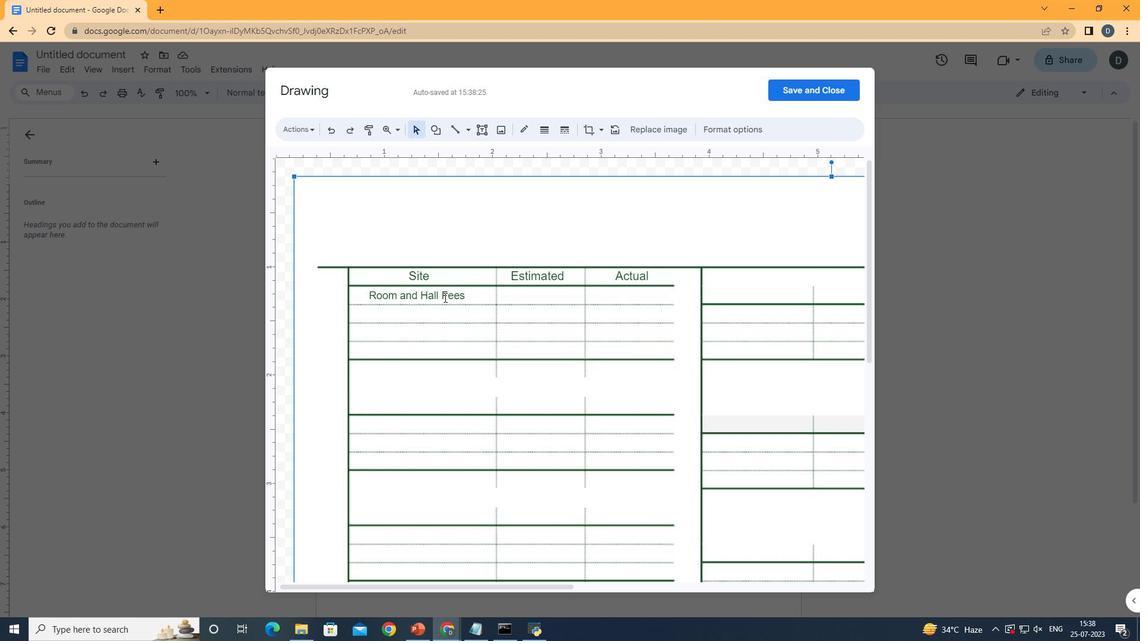 
Action: Mouse moved to (619, 251)
Screenshot: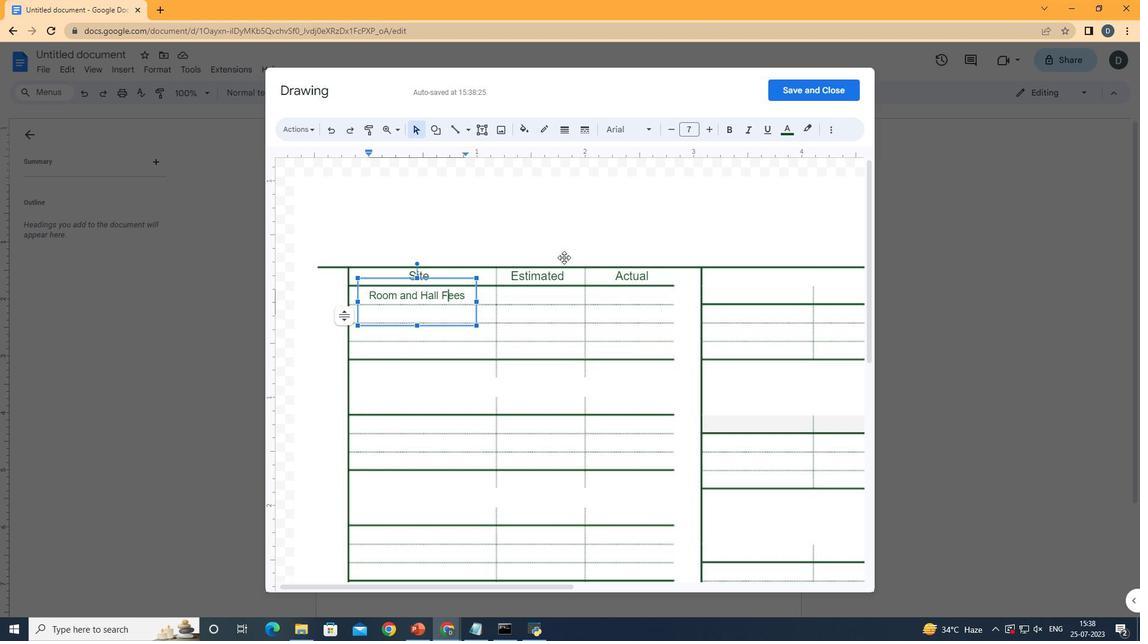 
Action: Mouse pressed left at (619, 251)
Screenshot: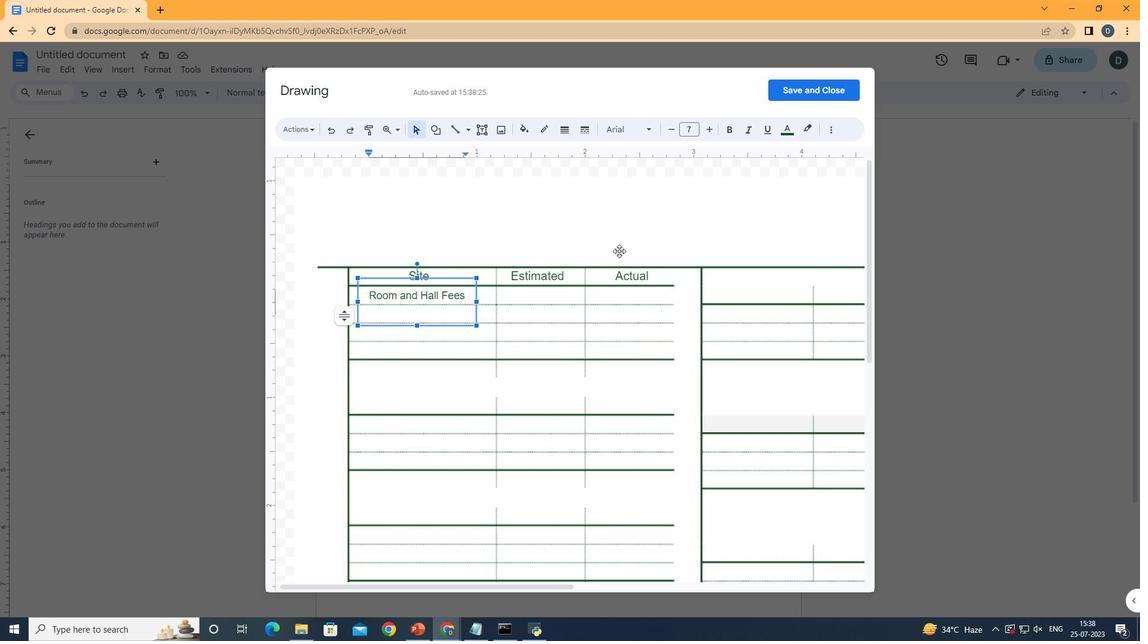 
Action: Mouse moved to (483, 136)
Screenshot: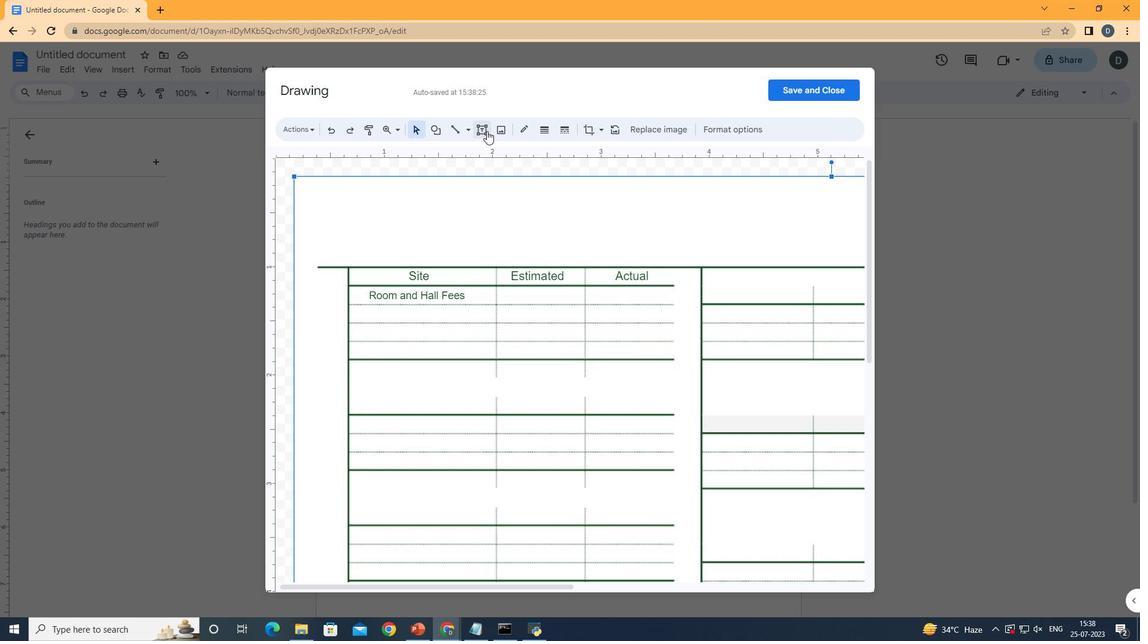 
Action: Mouse pressed left at (483, 136)
Screenshot: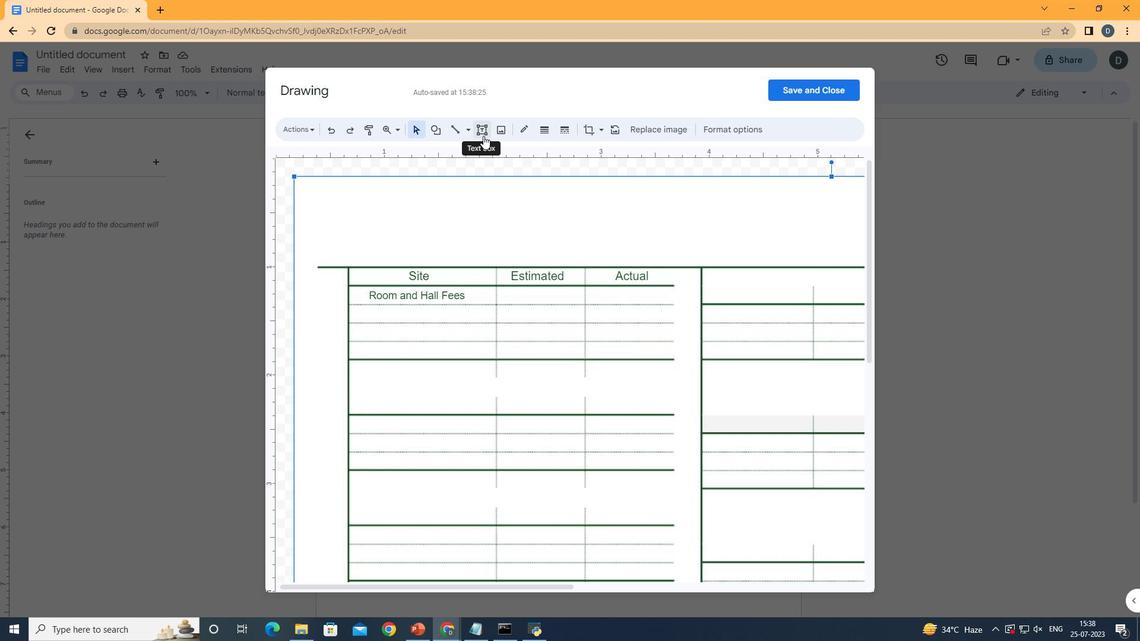
Action: Mouse moved to (373, 310)
Screenshot: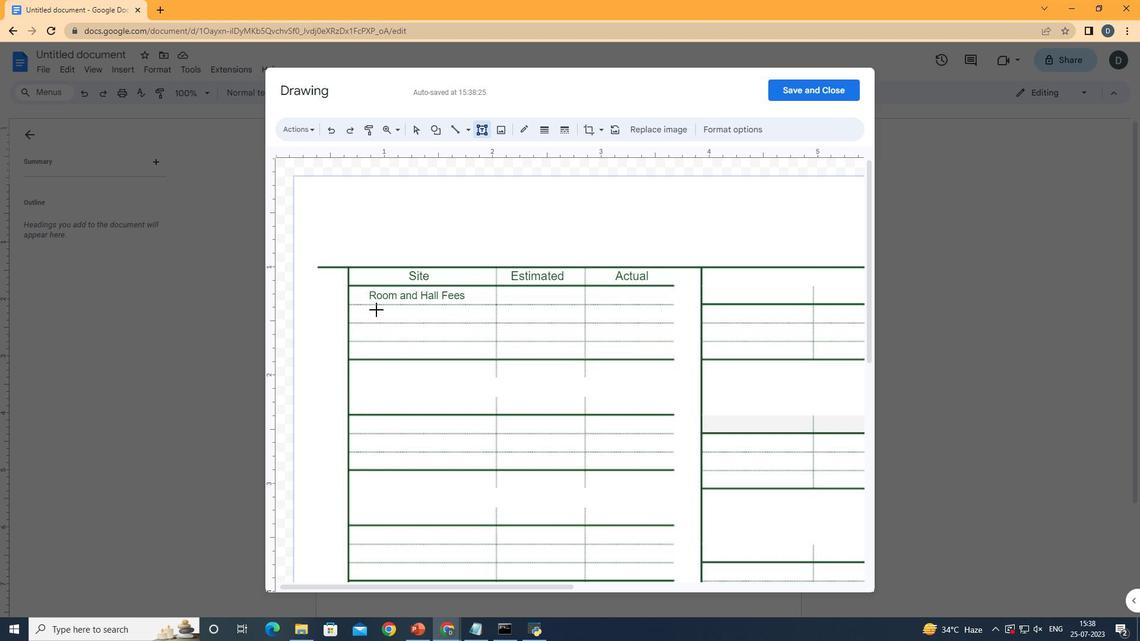 
Action: Mouse pressed left at (373, 310)
Screenshot: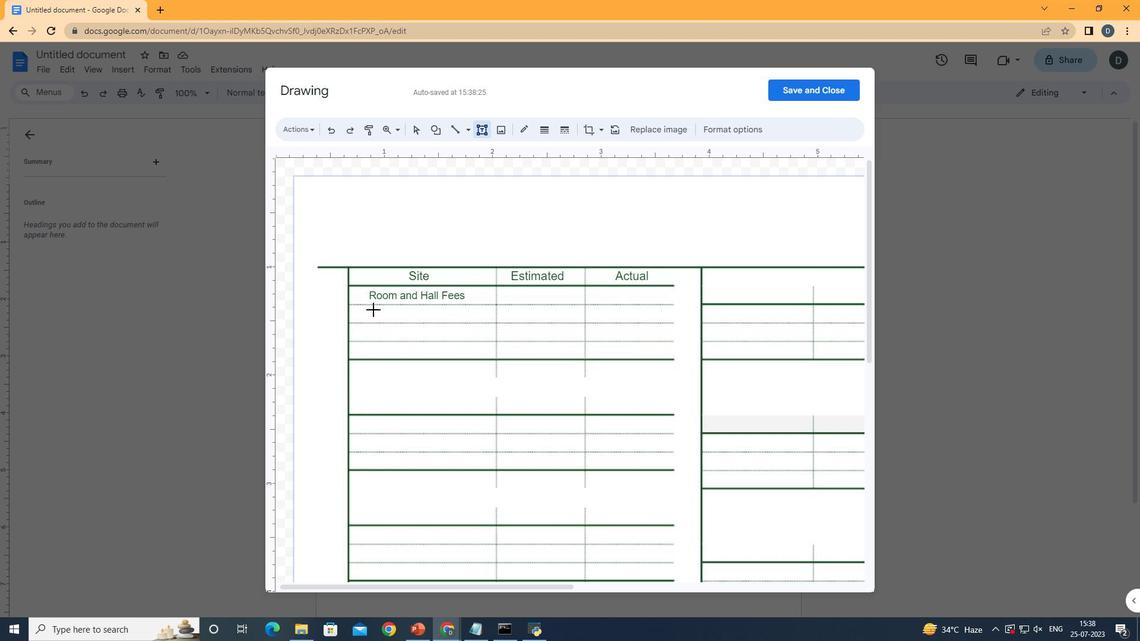 
Action: Mouse moved to (673, 134)
Screenshot: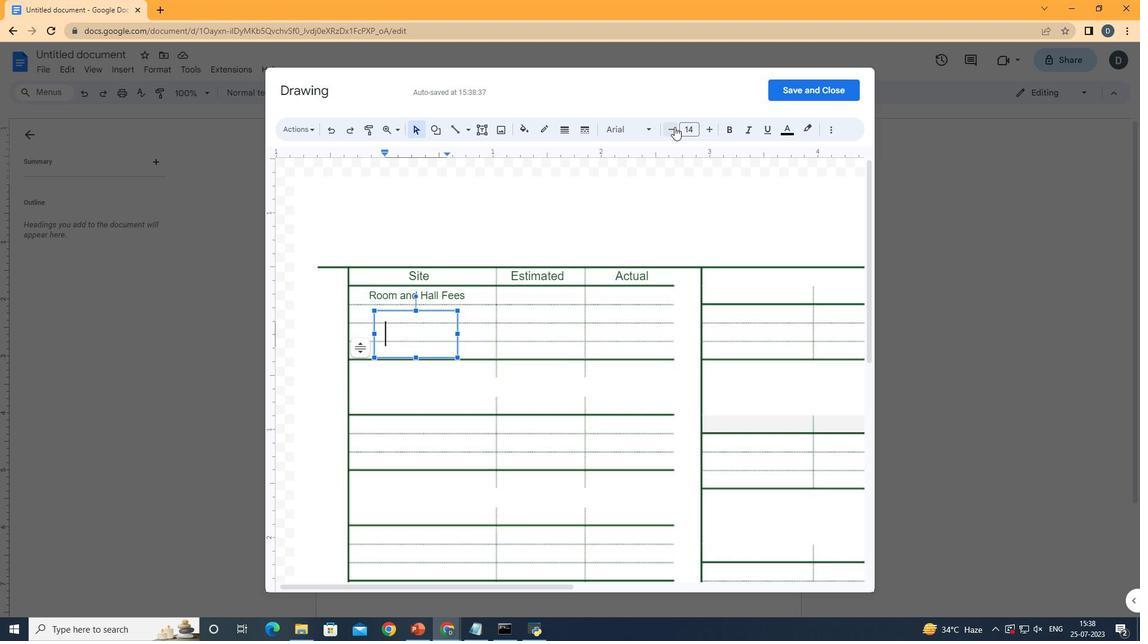 
Action: Mouse pressed left at (673, 134)
Screenshot: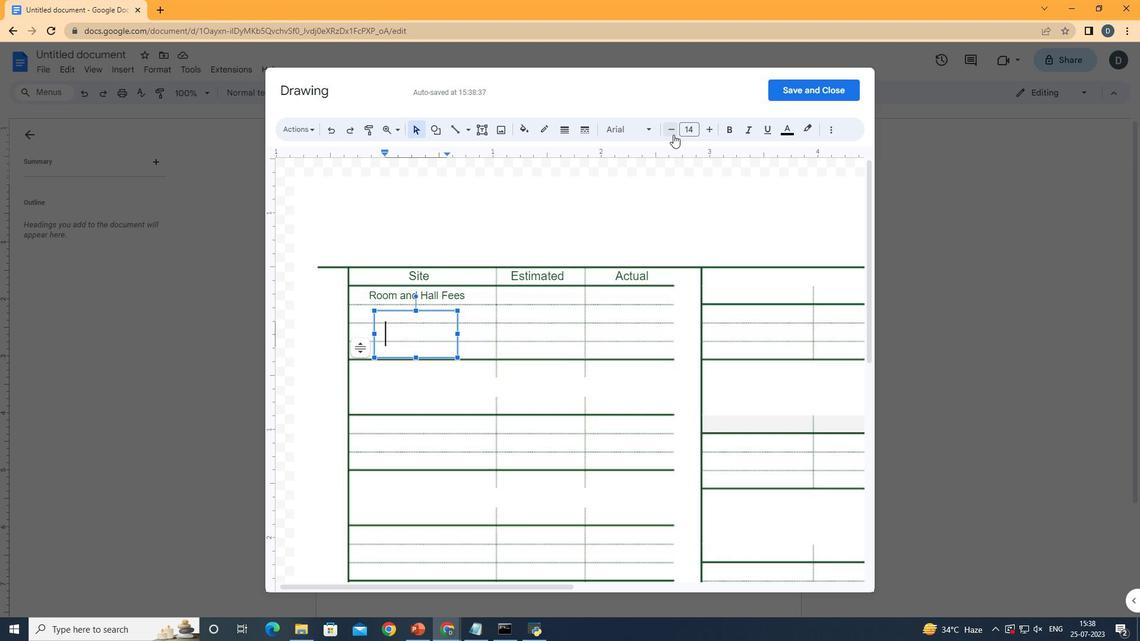 
Action: Mouse pressed left at (673, 134)
Screenshot: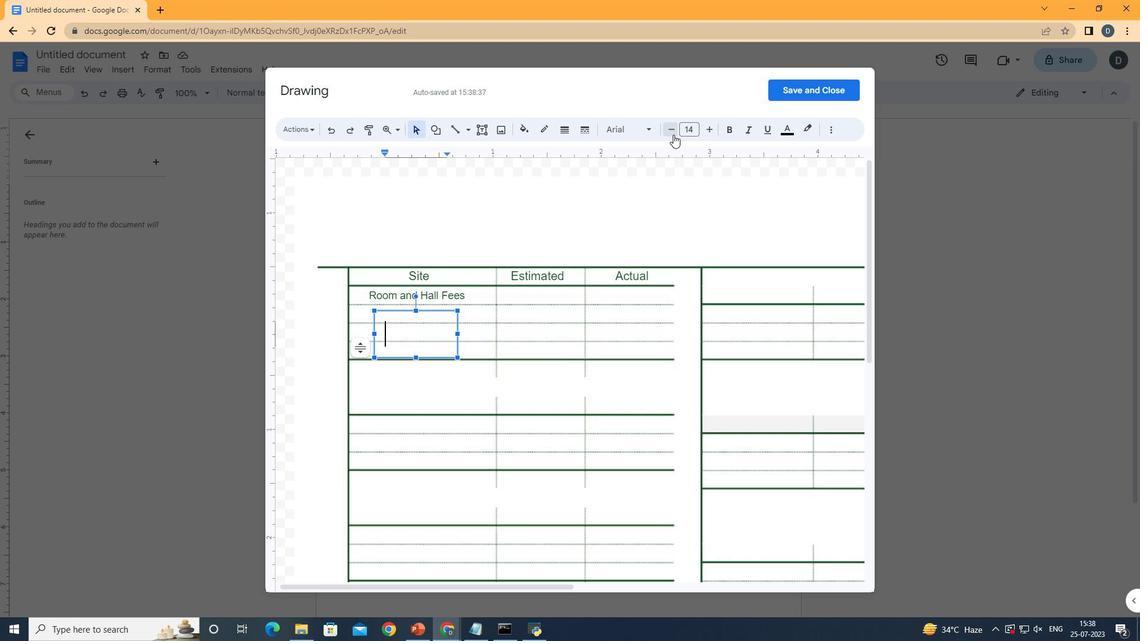 
Action: Mouse pressed left at (673, 134)
Screenshot: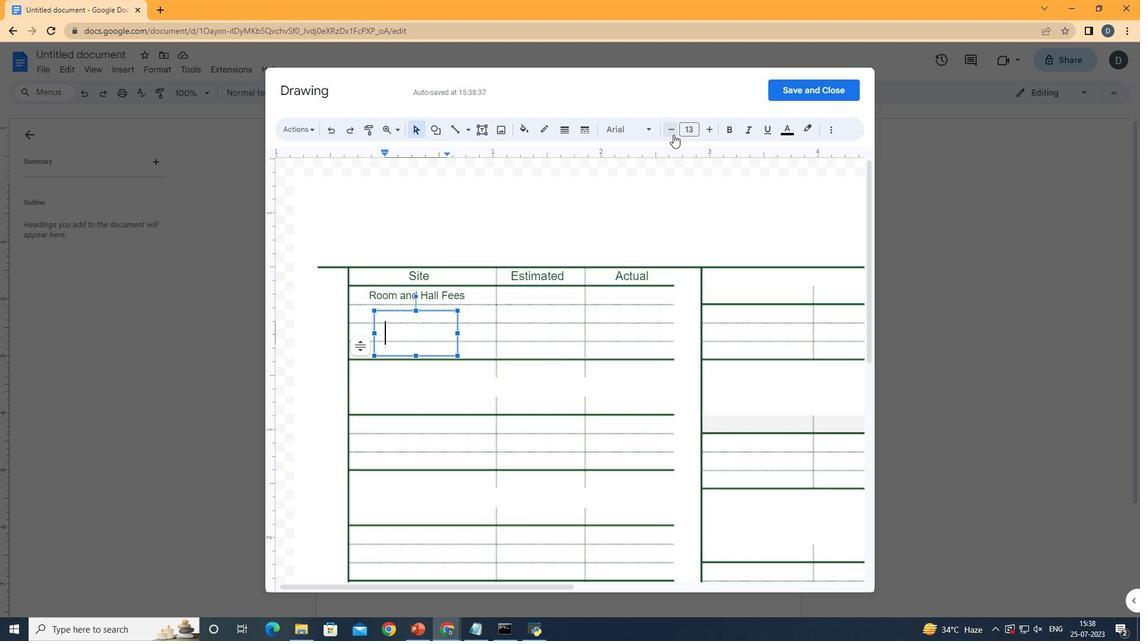 
Action: Mouse pressed left at (673, 134)
Screenshot: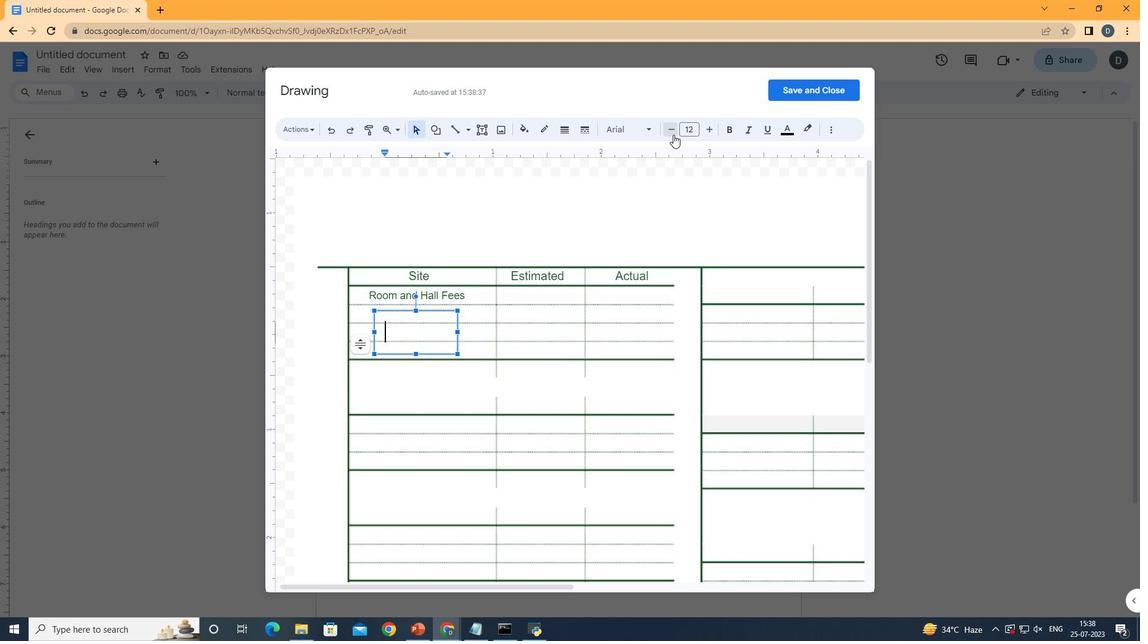 
Action: Mouse pressed left at (673, 134)
Screenshot: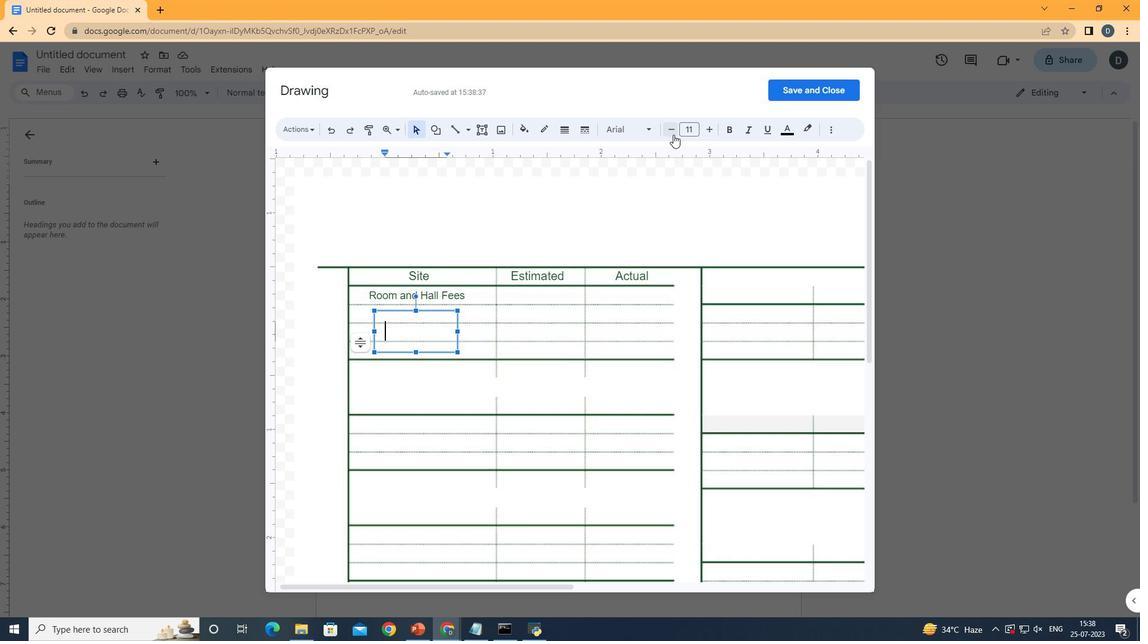 
Action: Mouse pressed left at (673, 134)
Screenshot: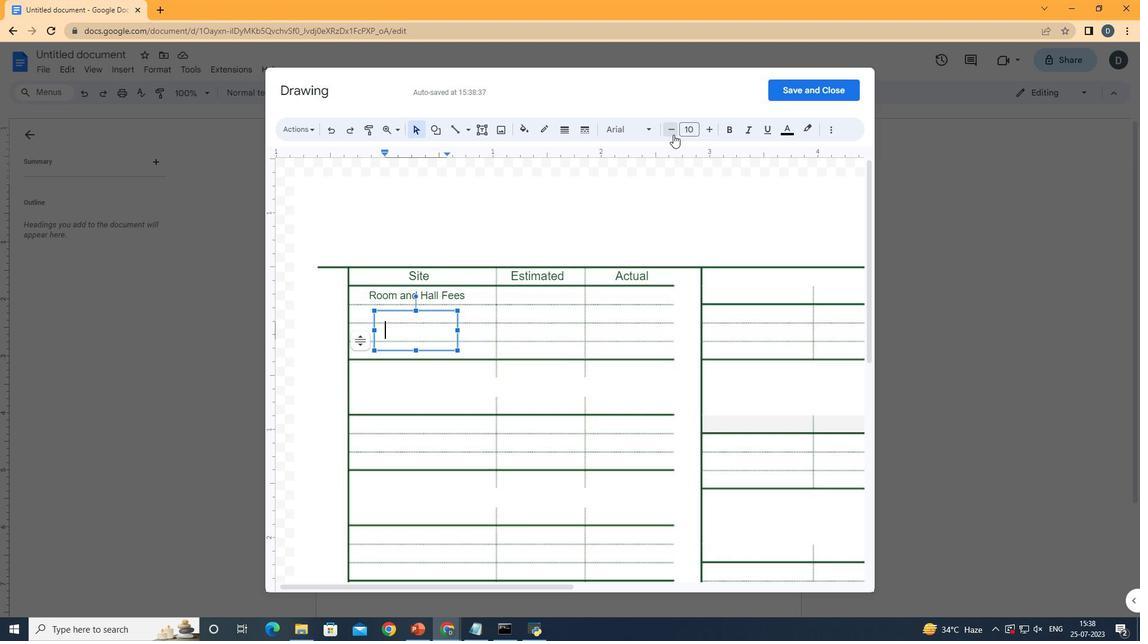 
Action: Mouse pressed left at (673, 134)
Screenshot: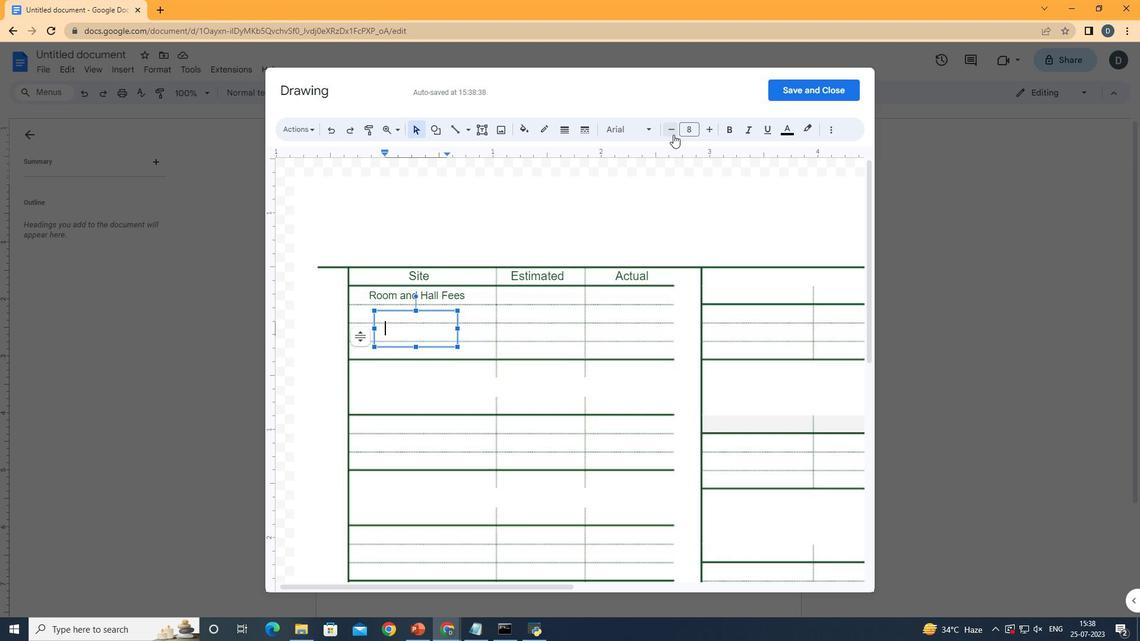 
Action: Mouse moved to (786, 130)
Screenshot: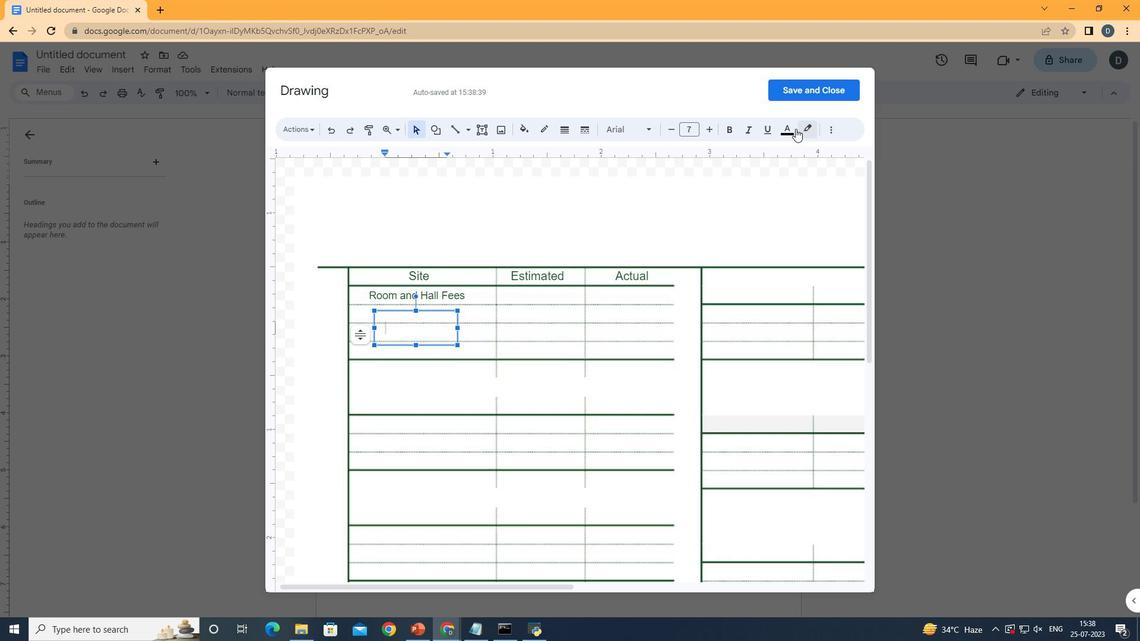 
Action: Mouse pressed left at (786, 130)
Screenshot: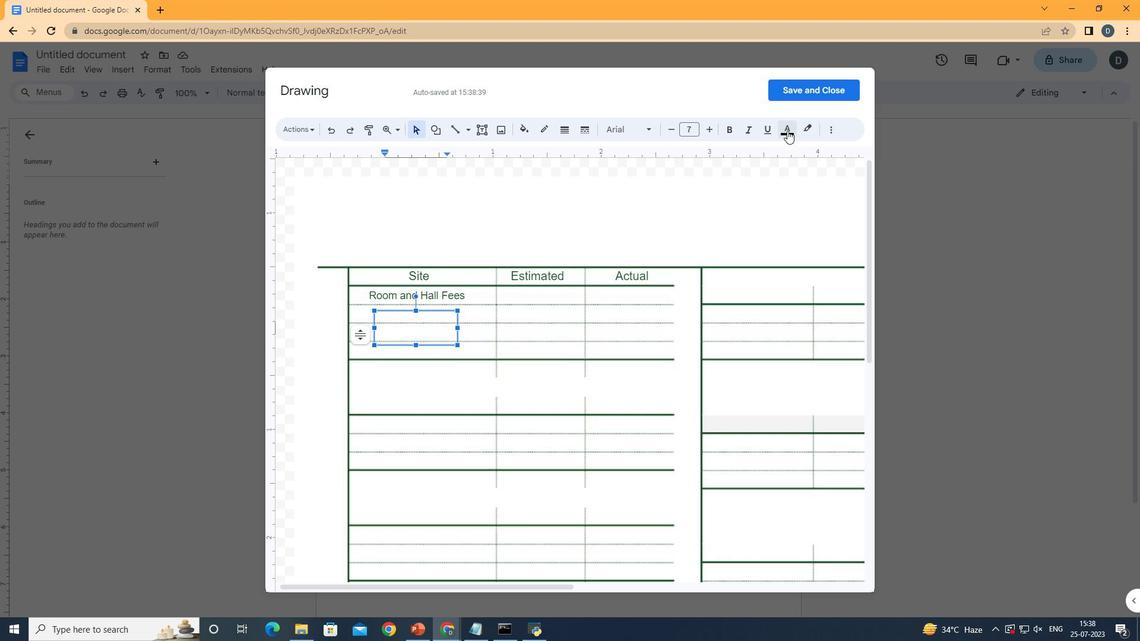 
Action: Mouse moved to (667, 171)
Screenshot: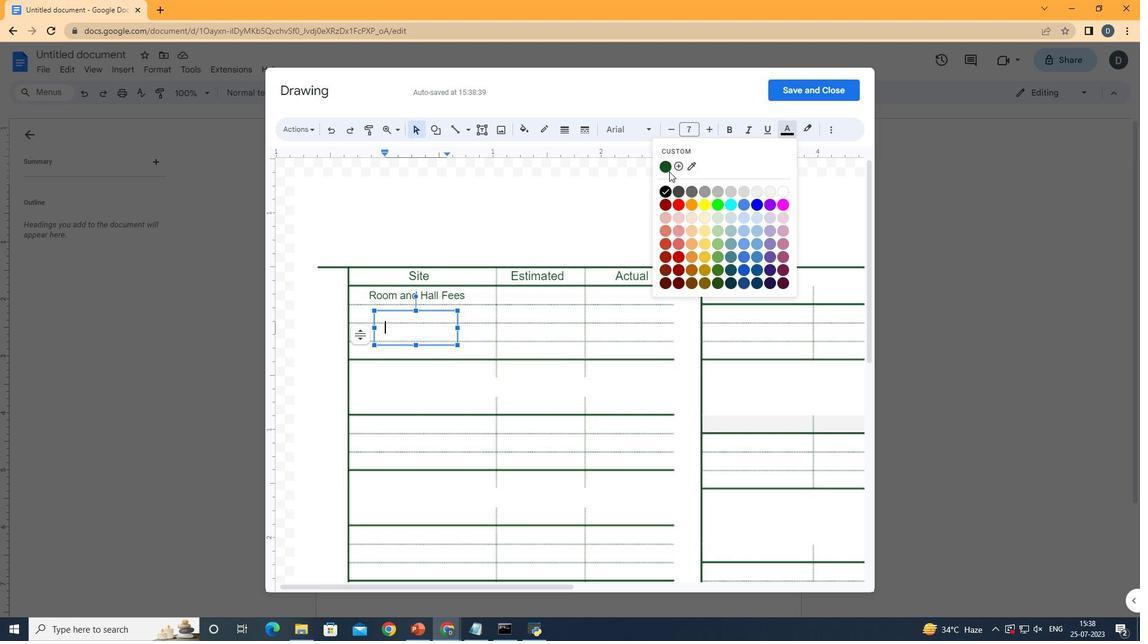 
Action: Mouse pressed left at (667, 171)
Screenshot: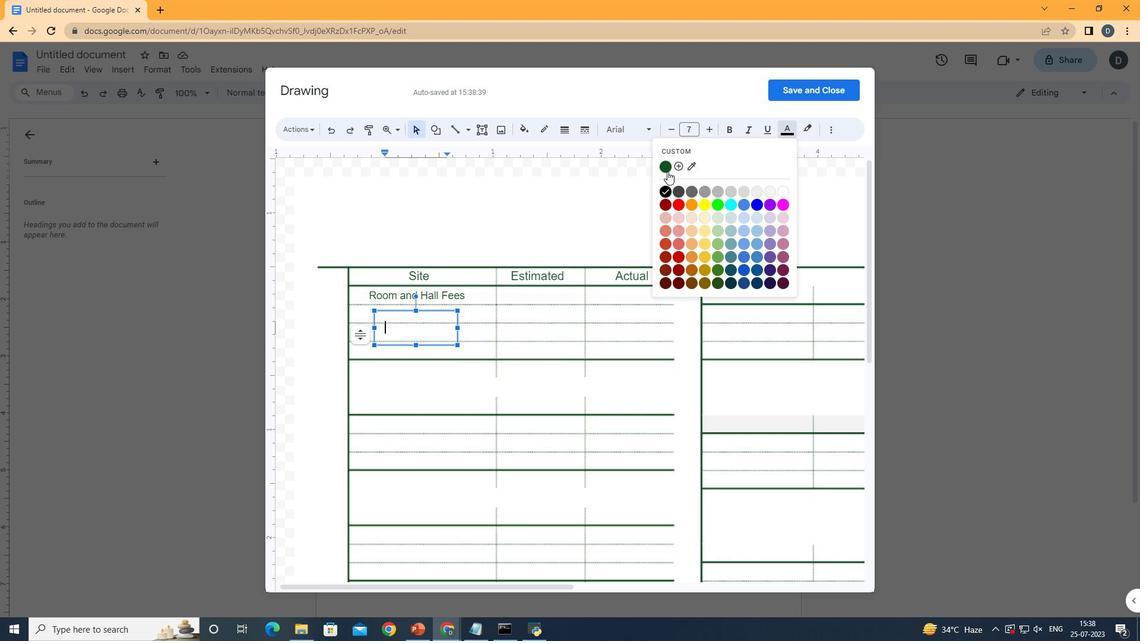 
Action: Mouse moved to (640, 263)
Screenshot: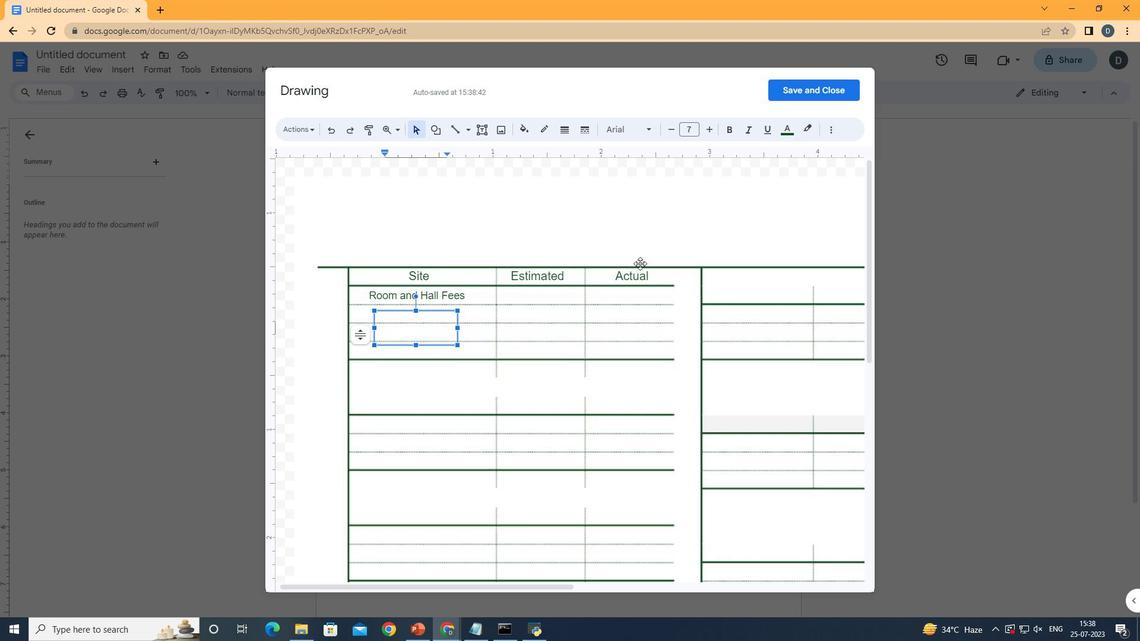 
Action: Key pressed <Key.shift>Staff
Screenshot: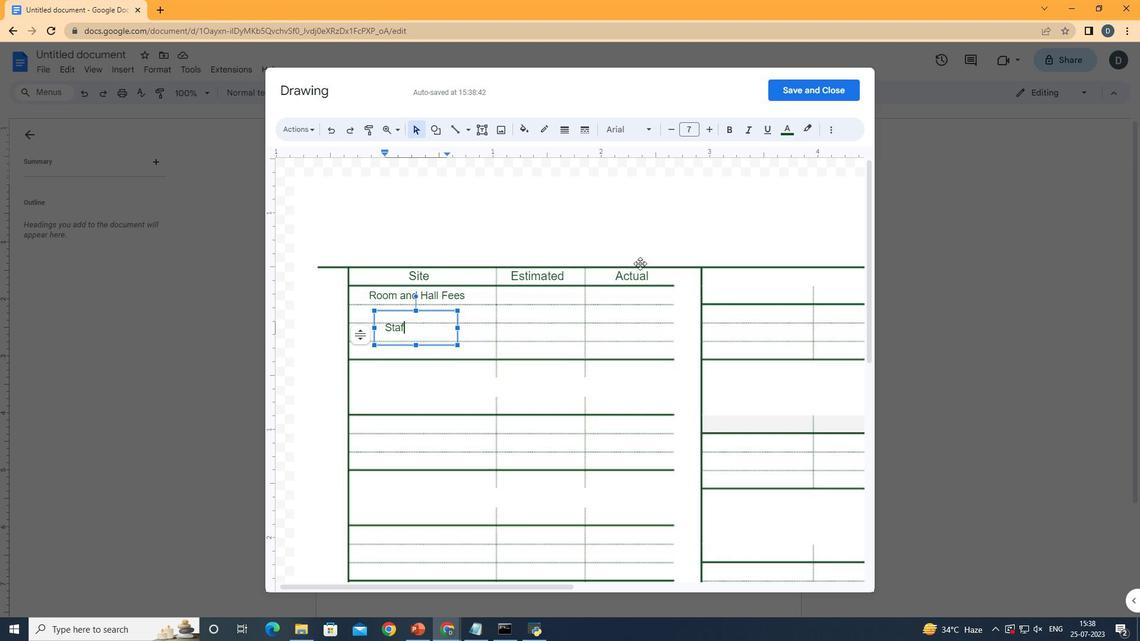 
Action: Mouse moved to (423, 310)
Screenshot: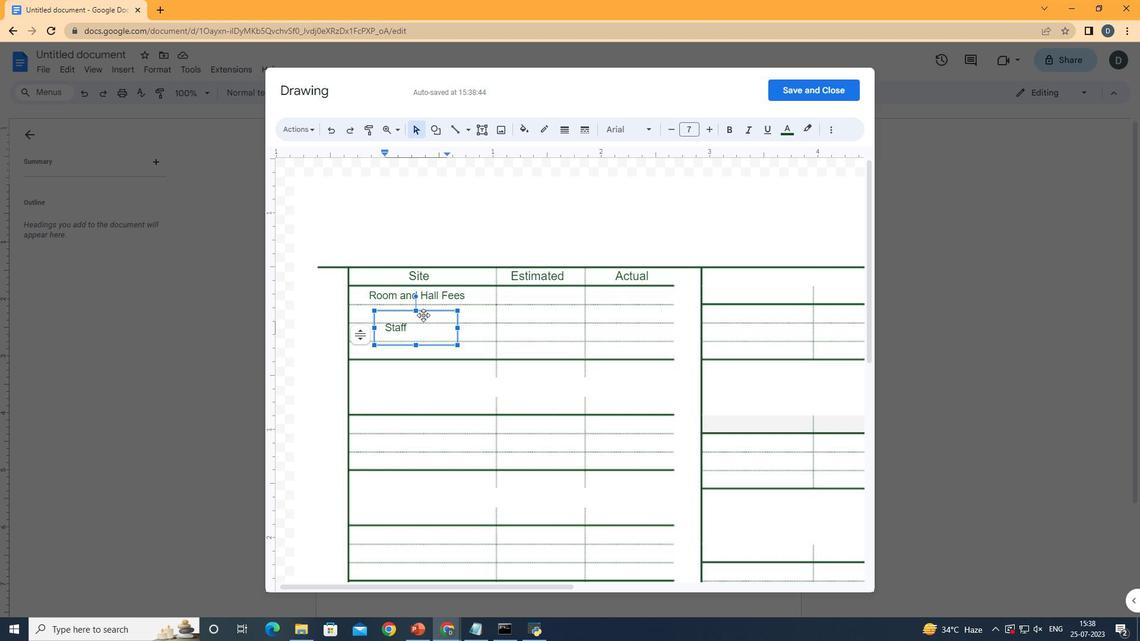 
Action: Mouse pressed left at (423, 310)
Screenshot: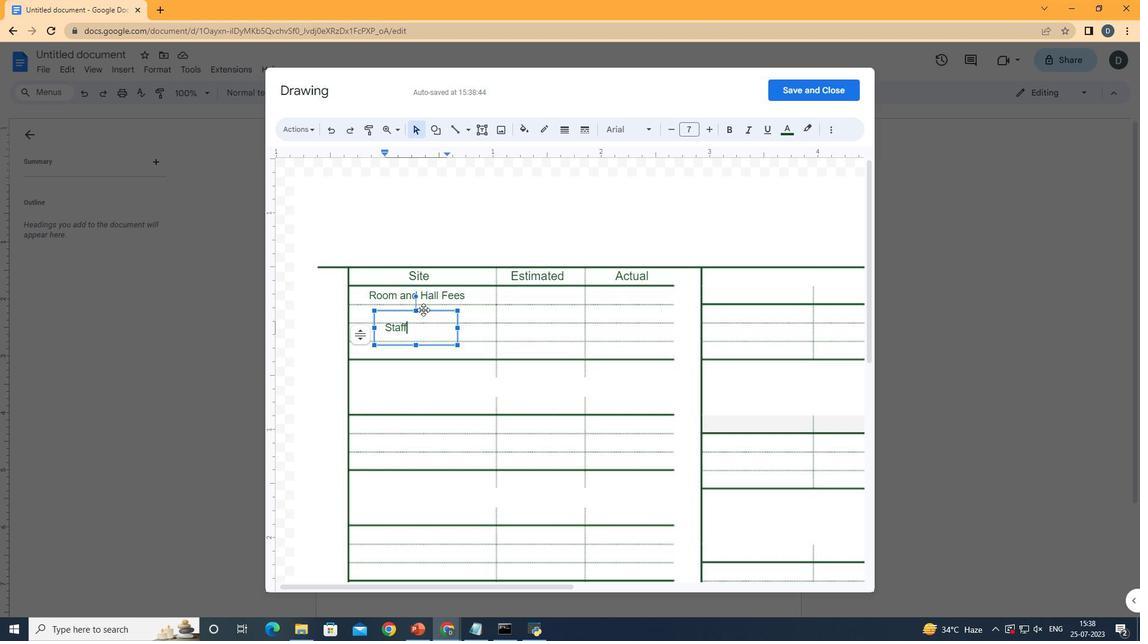 
Action: Mouse moved to (424, 301)
Screenshot: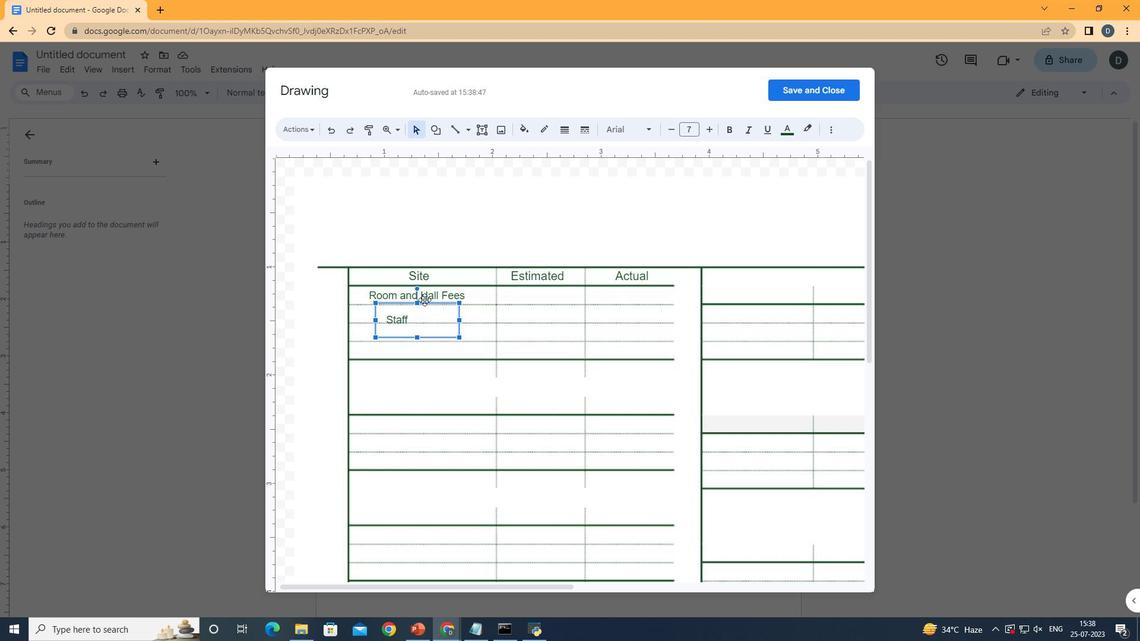 
Action: Mouse pressed left at (424, 301)
Screenshot: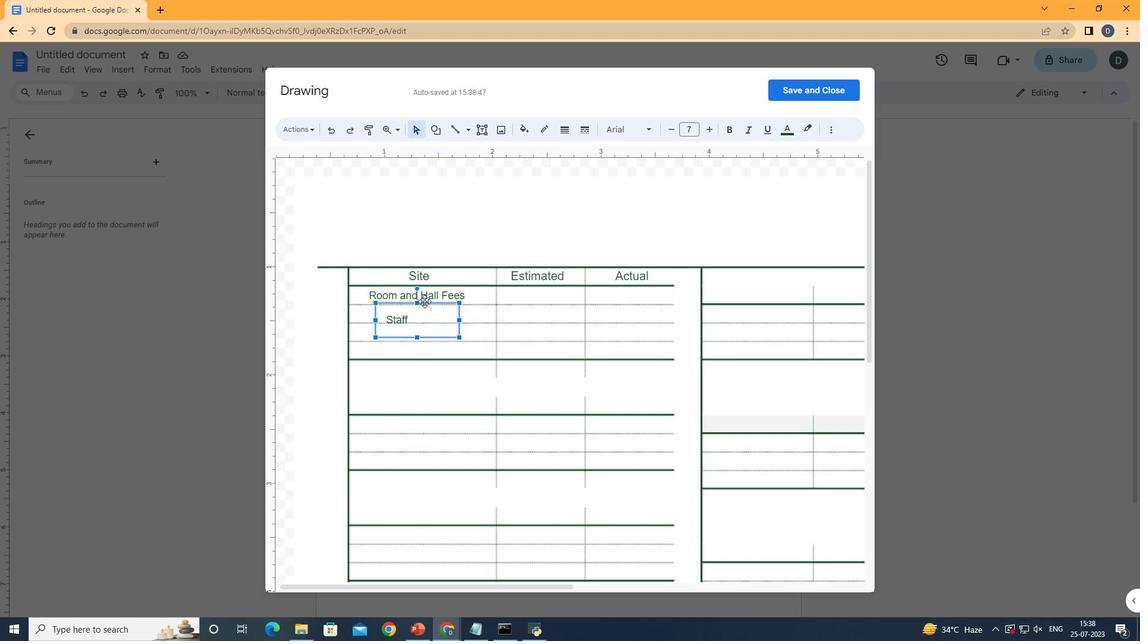 
Action: Mouse moved to (424, 298)
Screenshot: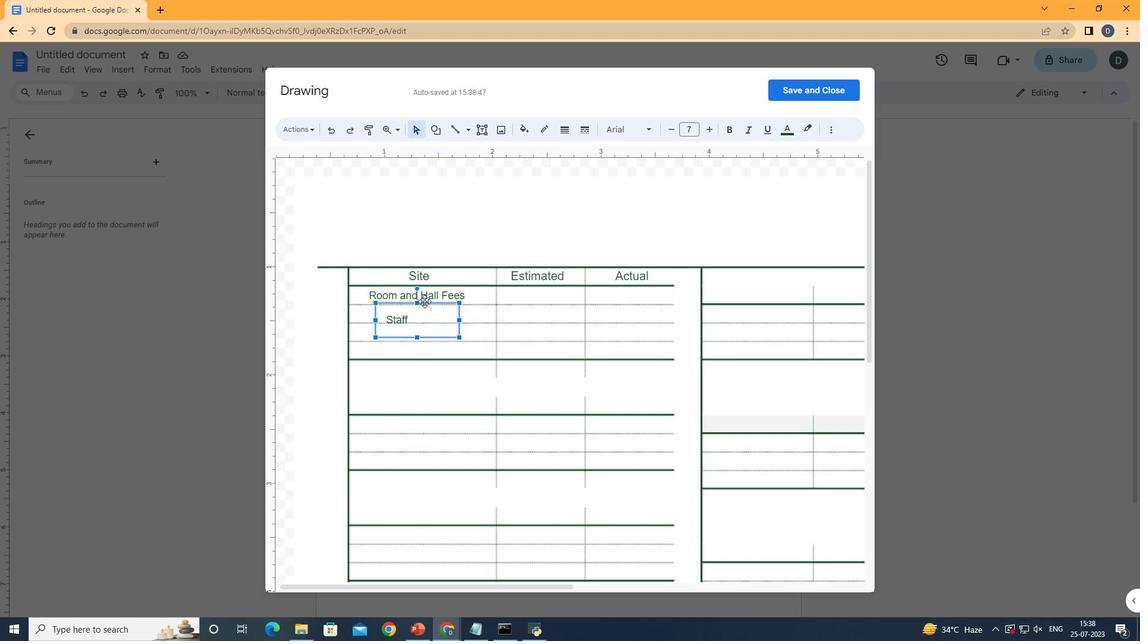 
Action: Mouse pressed left at (424, 298)
Screenshot: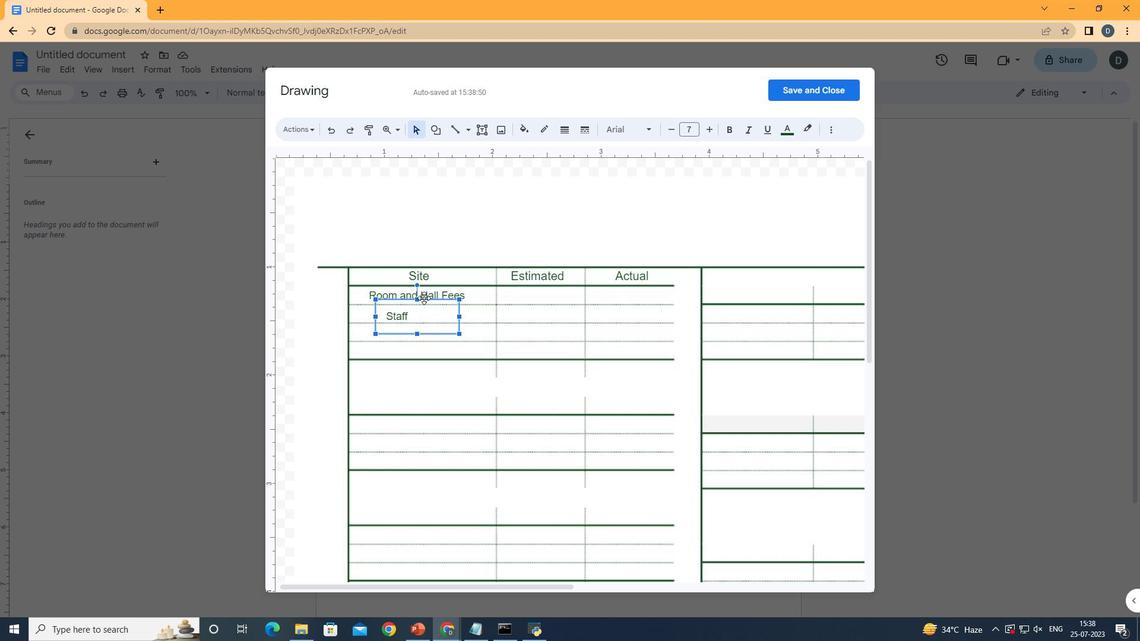 
Action: Mouse moved to (405, 299)
Screenshot: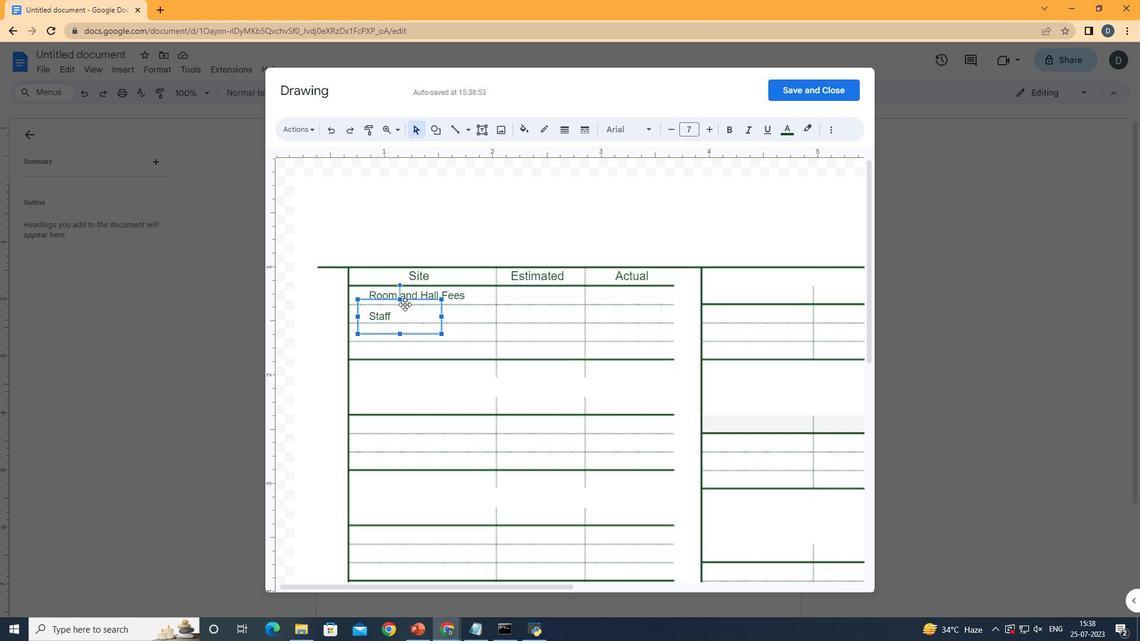 
Action: Mouse pressed left at (405, 299)
Screenshot: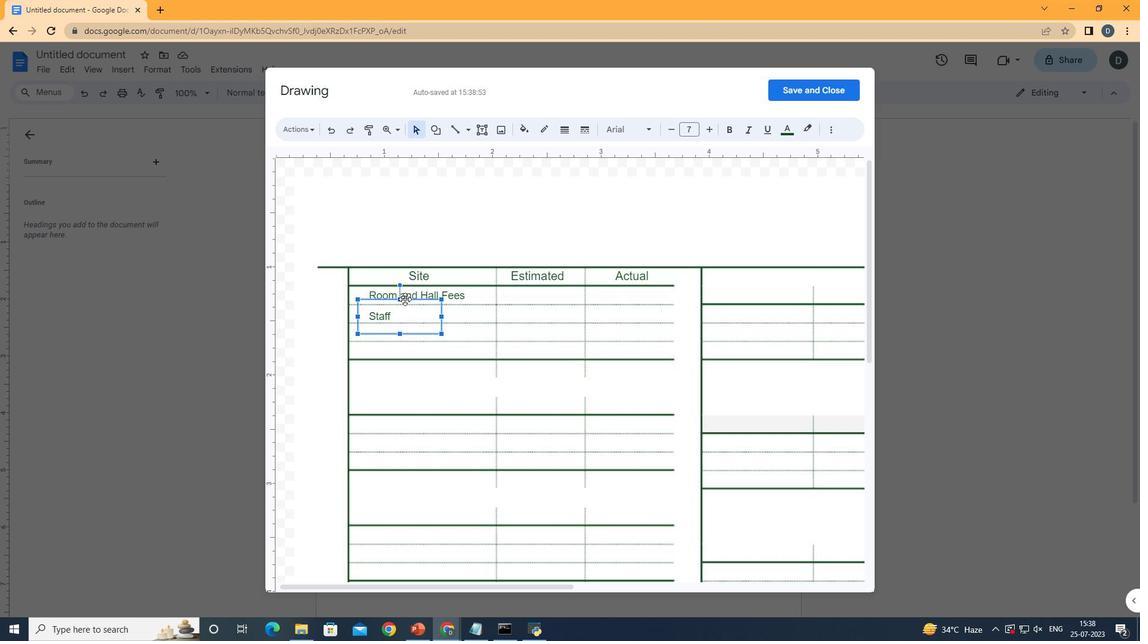 
Action: Mouse moved to (405, 294)
Screenshot: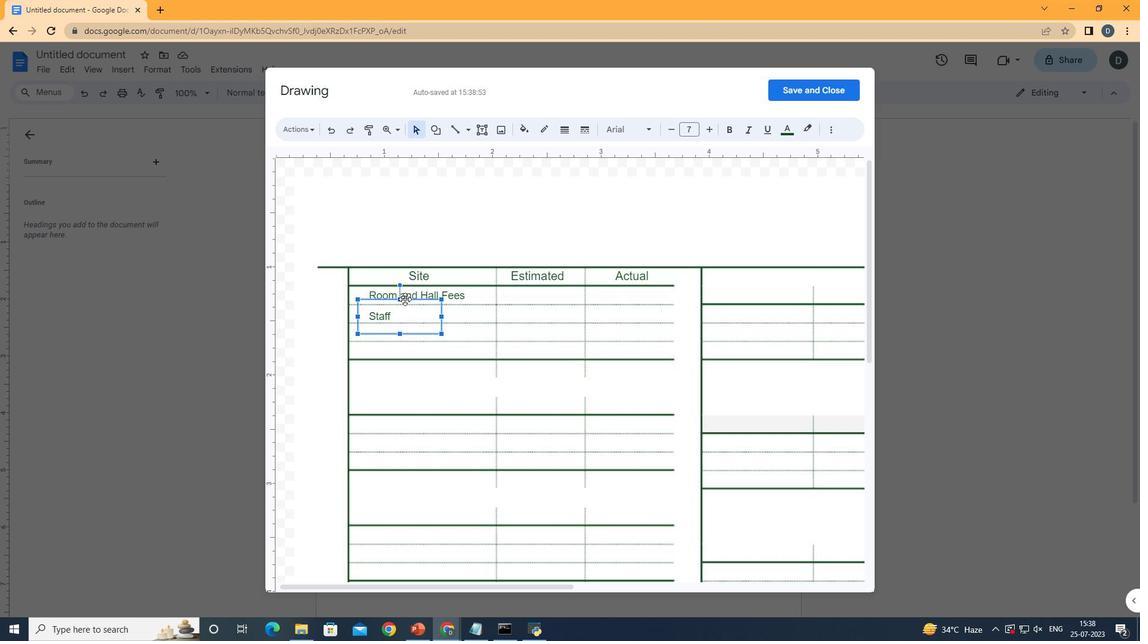 
Action: Mouse pressed left at (405, 294)
Screenshot: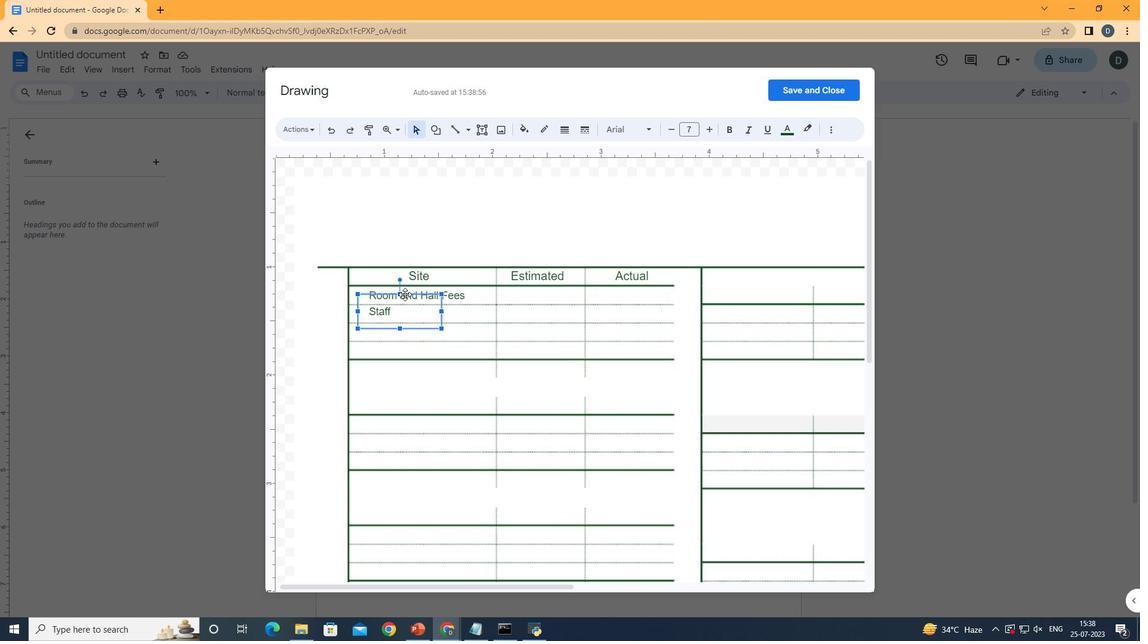 
Action: Mouse moved to (478, 127)
Screenshot: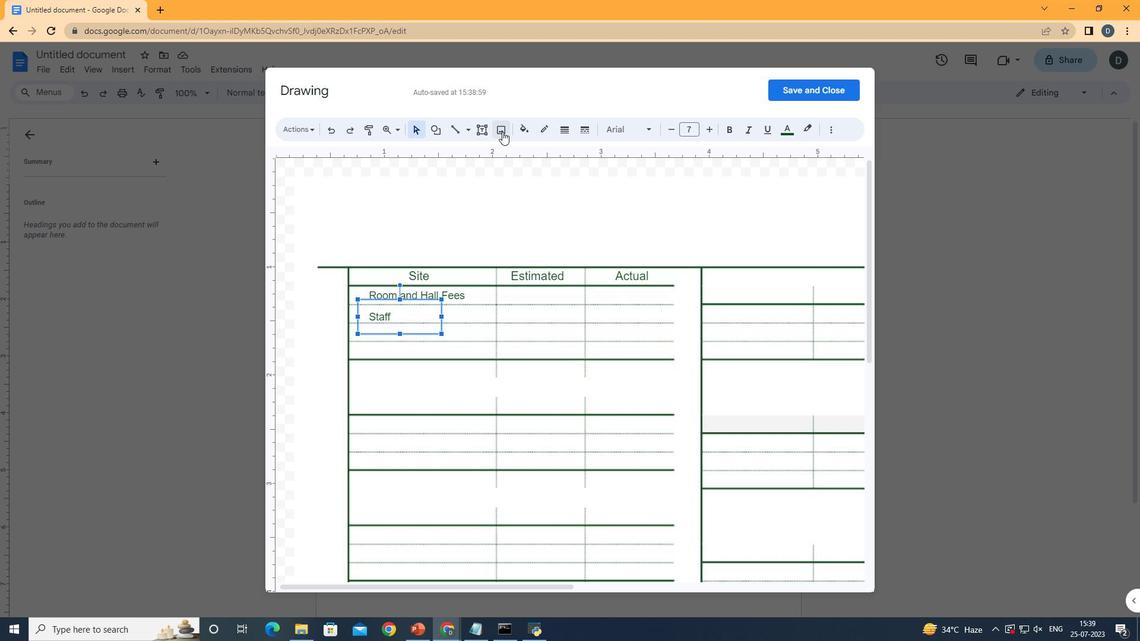 
Action: Mouse pressed left at (478, 127)
Screenshot: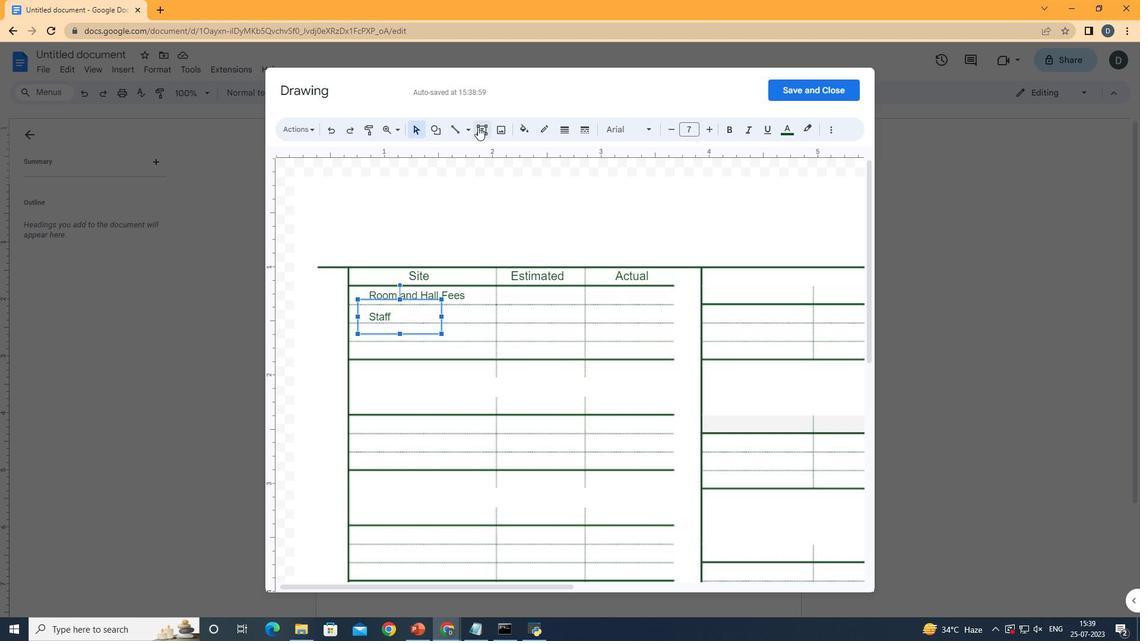 
Action: Mouse moved to (359, 326)
Screenshot: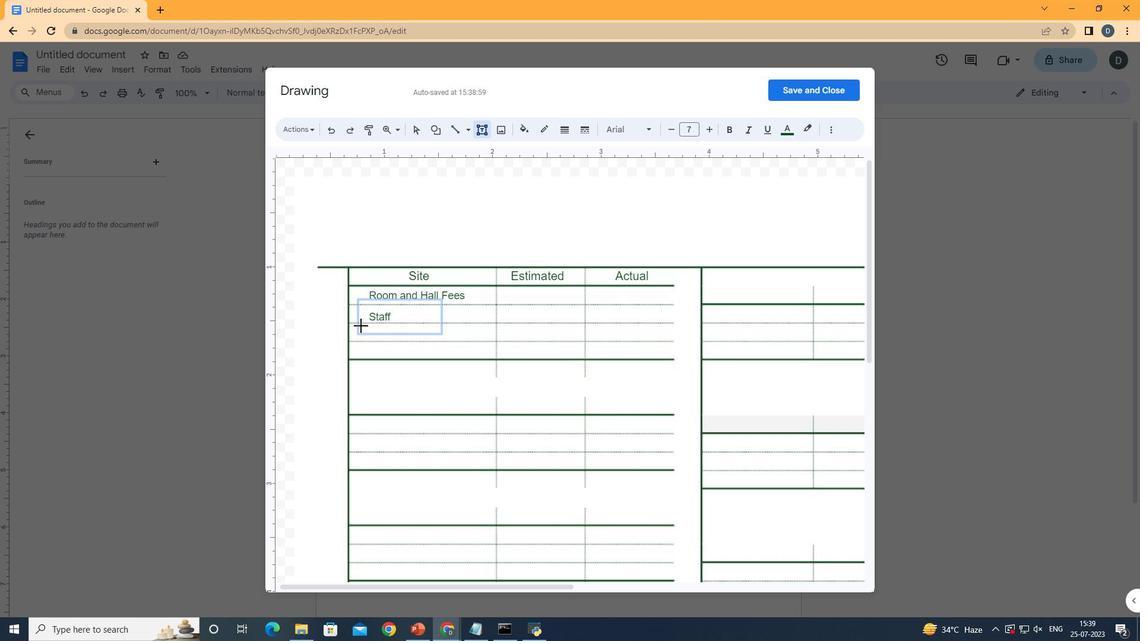 
Action: Mouse pressed left at (359, 326)
Screenshot: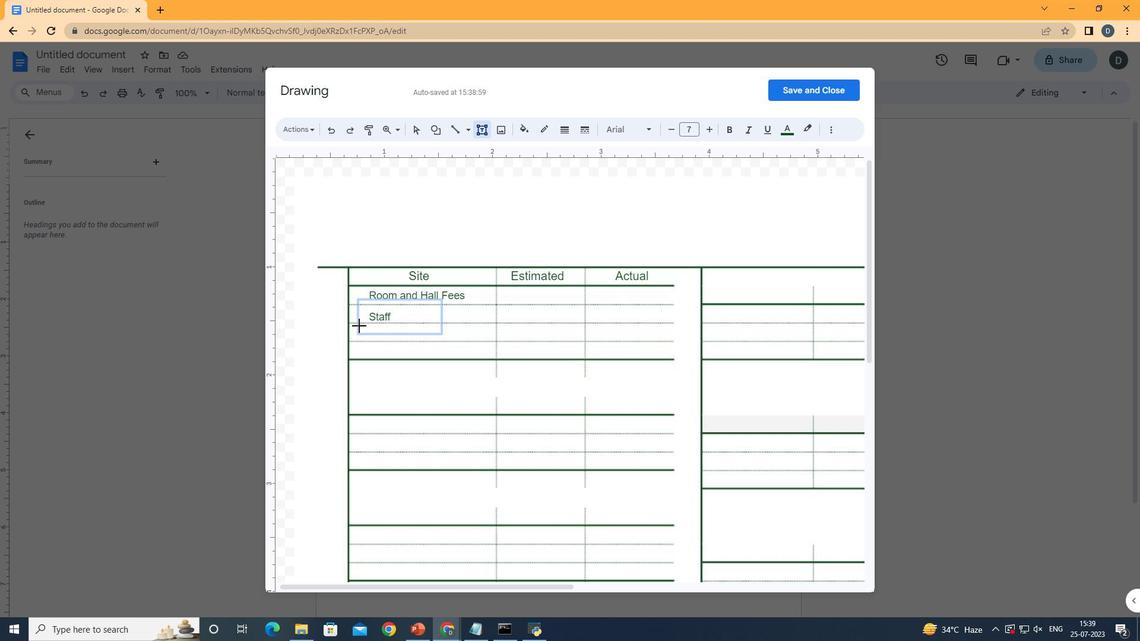 
Action: Mouse moved to (671, 124)
Screenshot: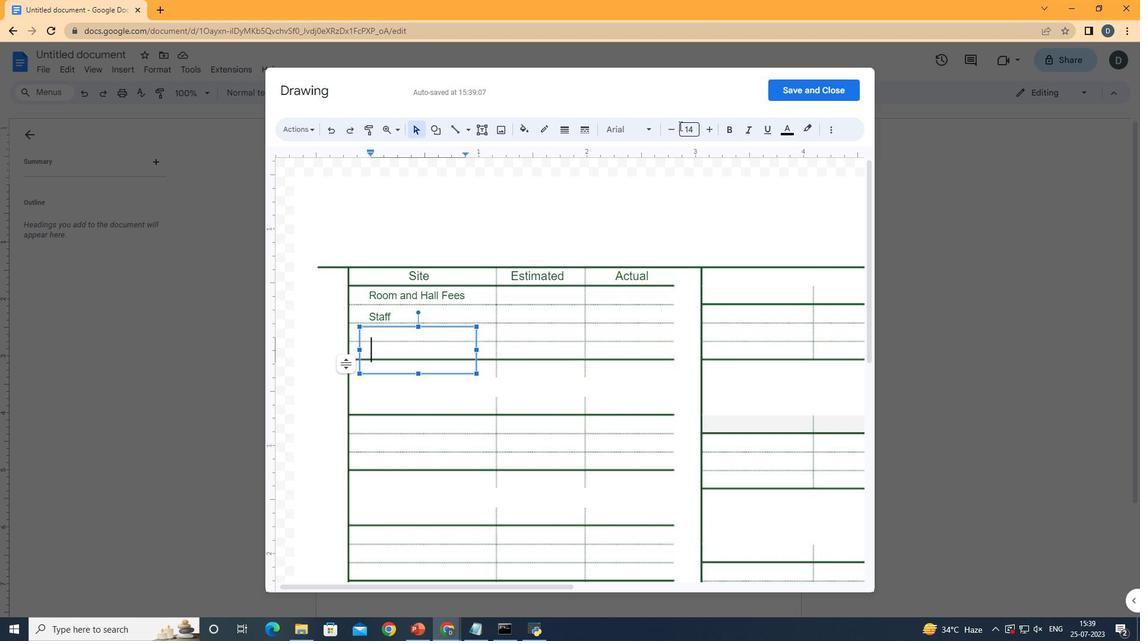 
Action: Mouse pressed left at (671, 124)
Screenshot: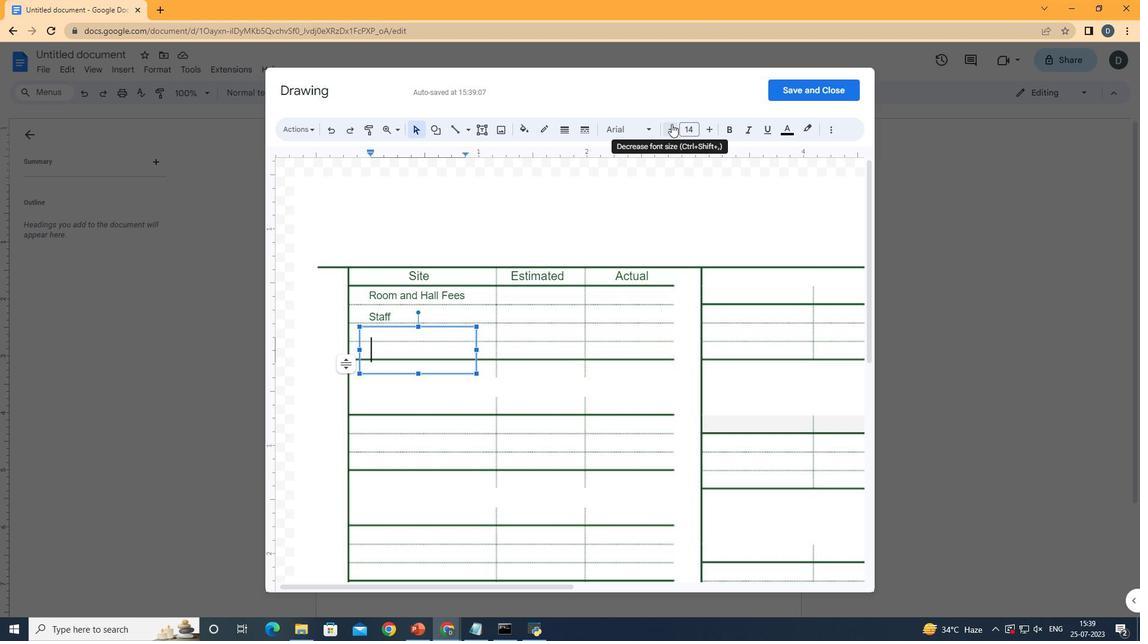 
Action: Mouse pressed left at (671, 124)
Screenshot: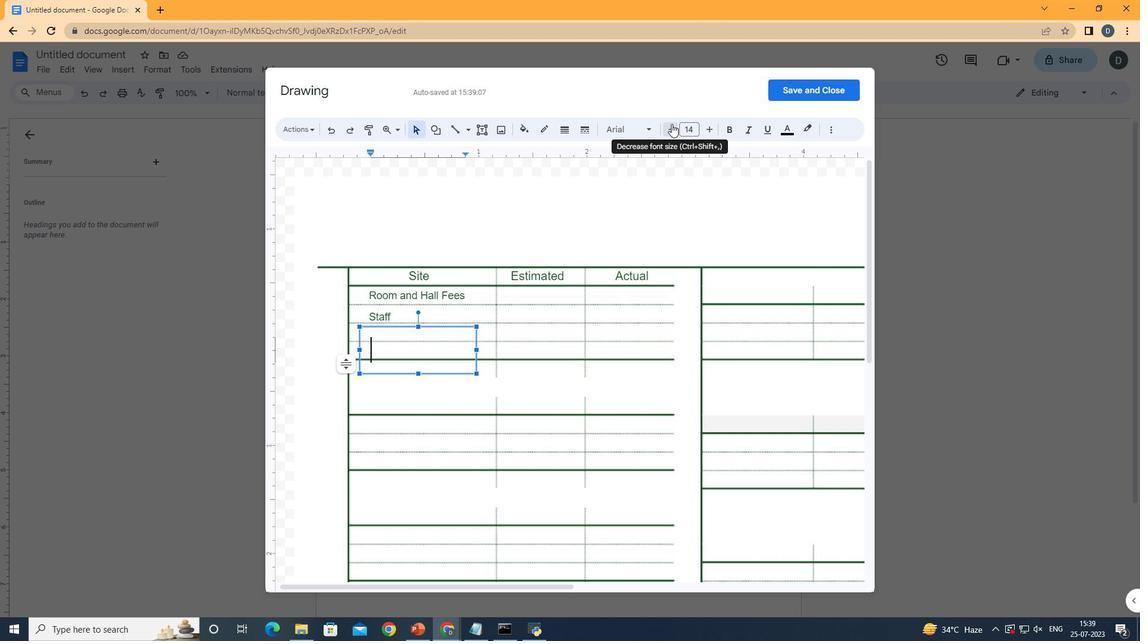 
Action: Mouse pressed left at (671, 124)
Screenshot: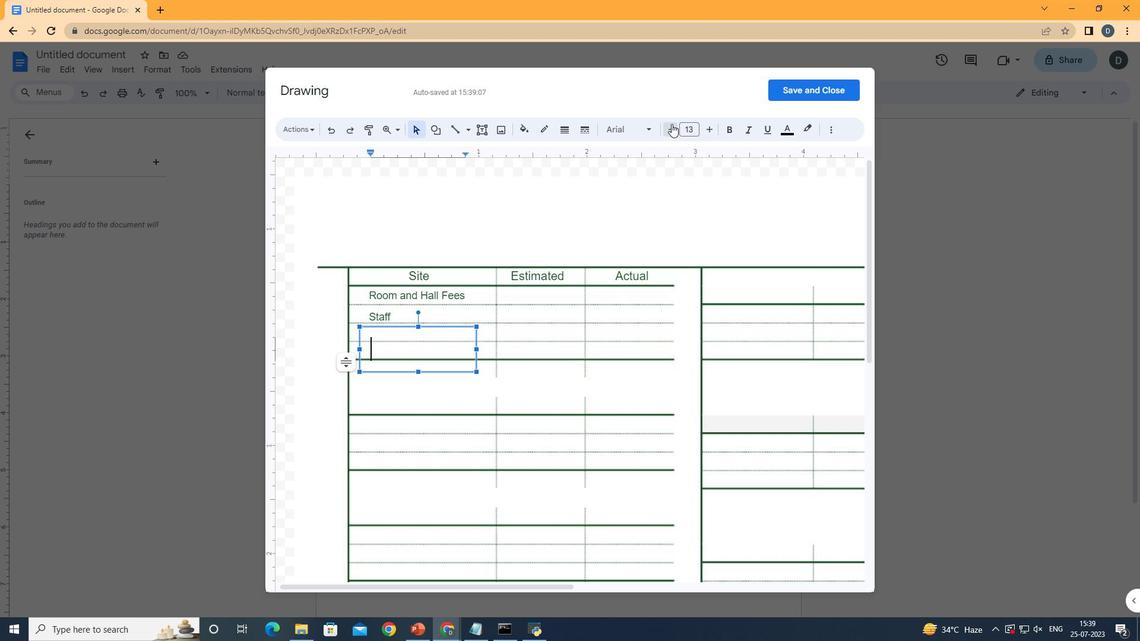 
Action: Mouse pressed left at (671, 124)
Screenshot: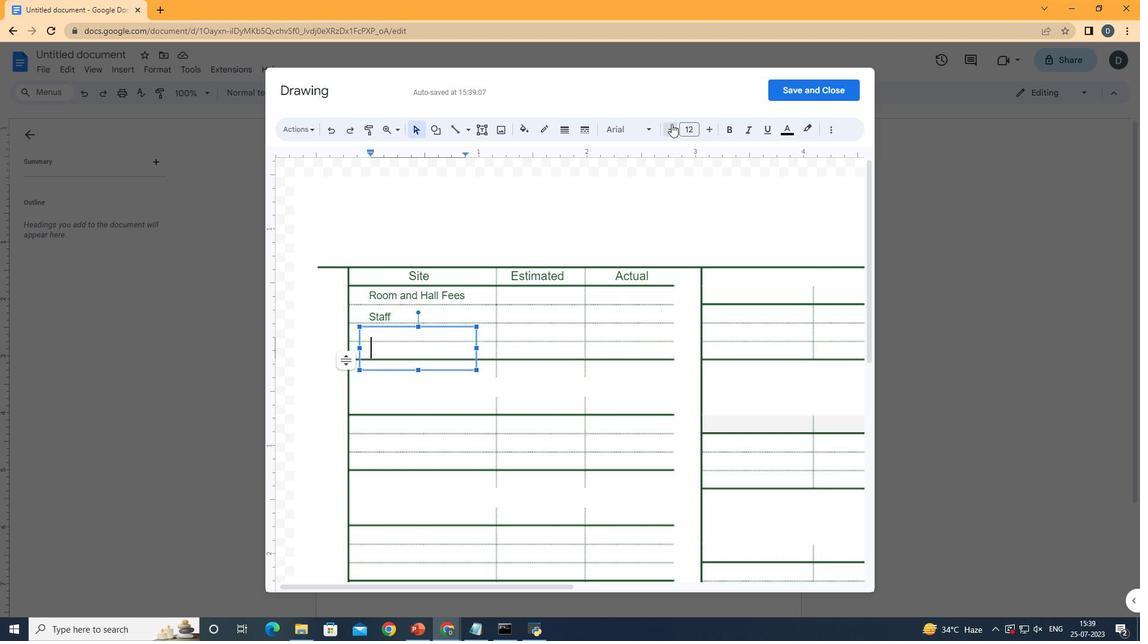 
Action: Mouse pressed left at (671, 124)
Screenshot: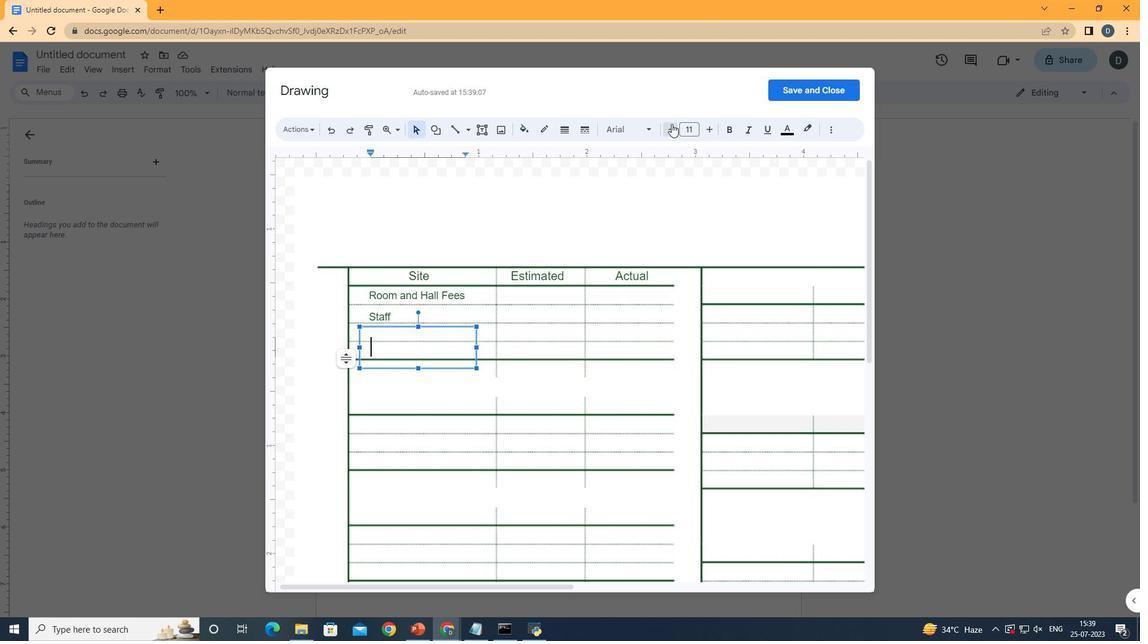 
Action: Mouse pressed left at (671, 124)
Screenshot: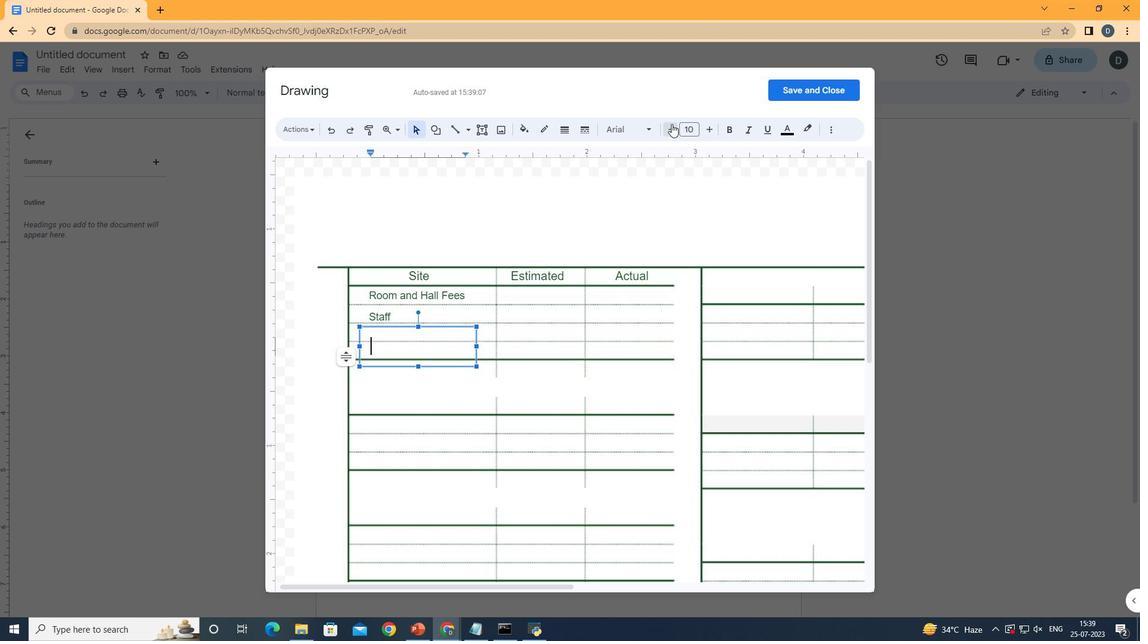 
Action: Mouse pressed left at (671, 124)
Screenshot: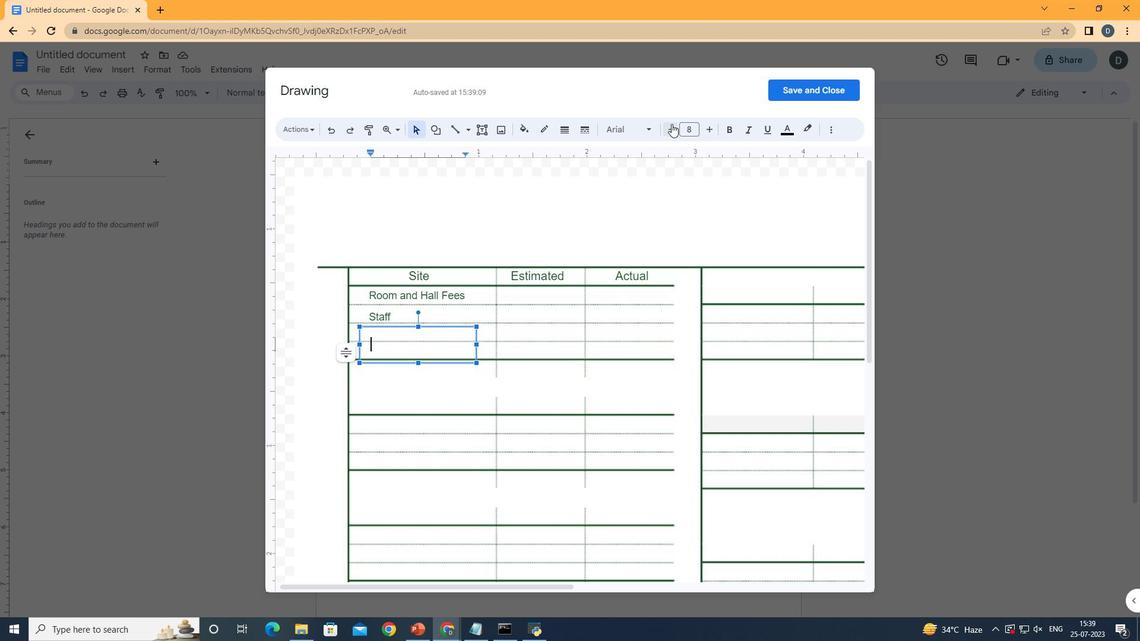 
Action: Mouse moved to (785, 127)
Screenshot: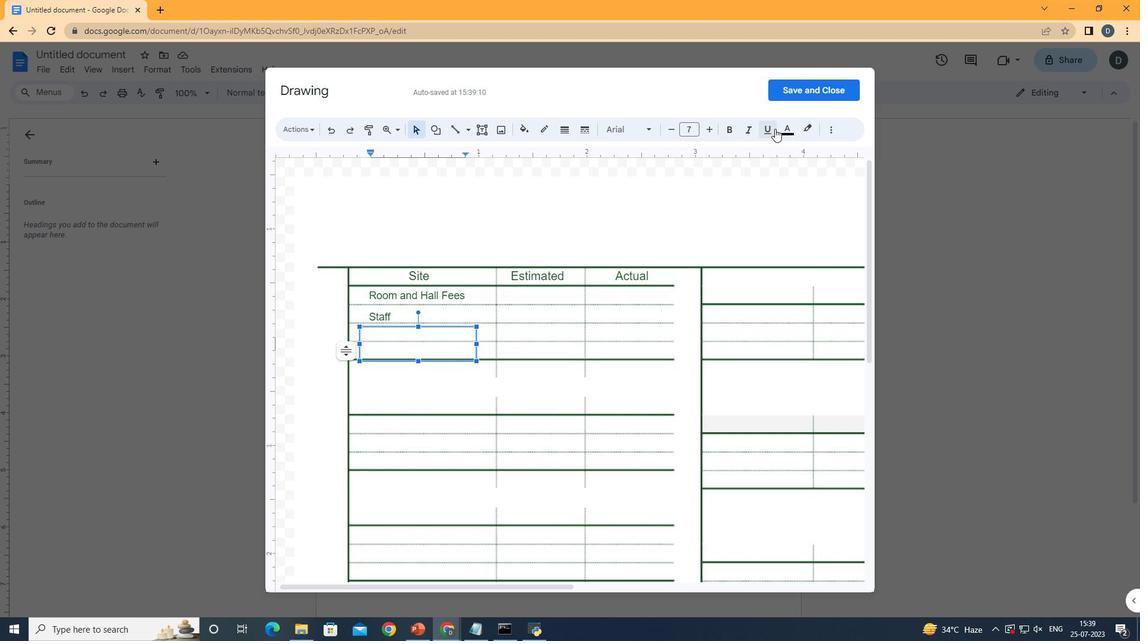 
Action: Mouse pressed left at (785, 127)
Screenshot: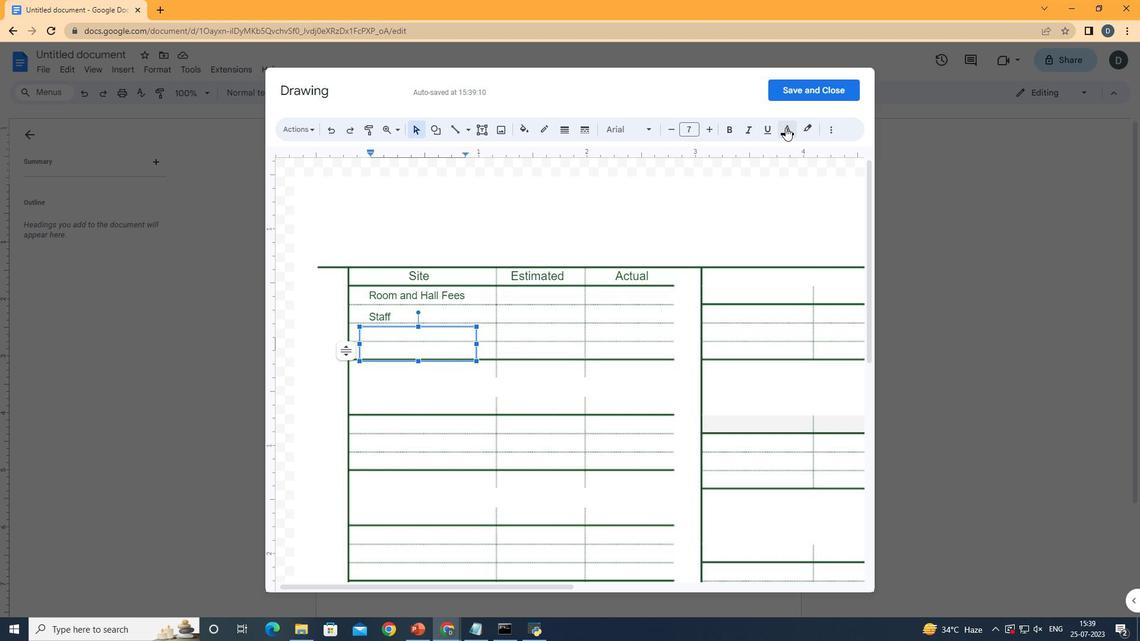 
Action: Mouse moved to (664, 171)
Screenshot: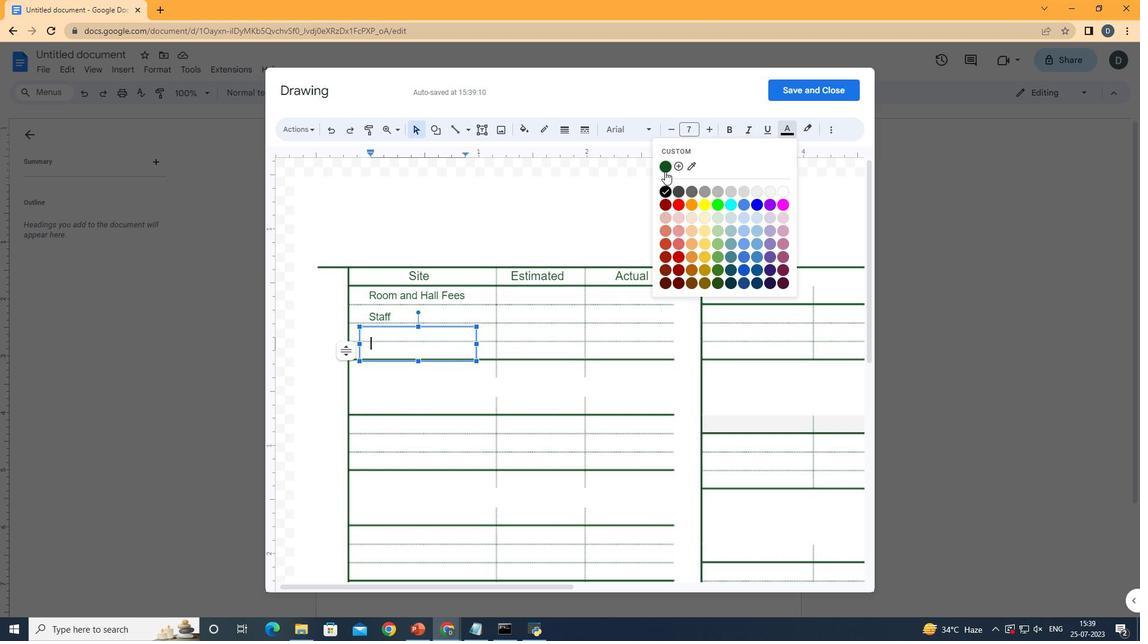 
Action: Mouse pressed left at (664, 171)
Screenshot: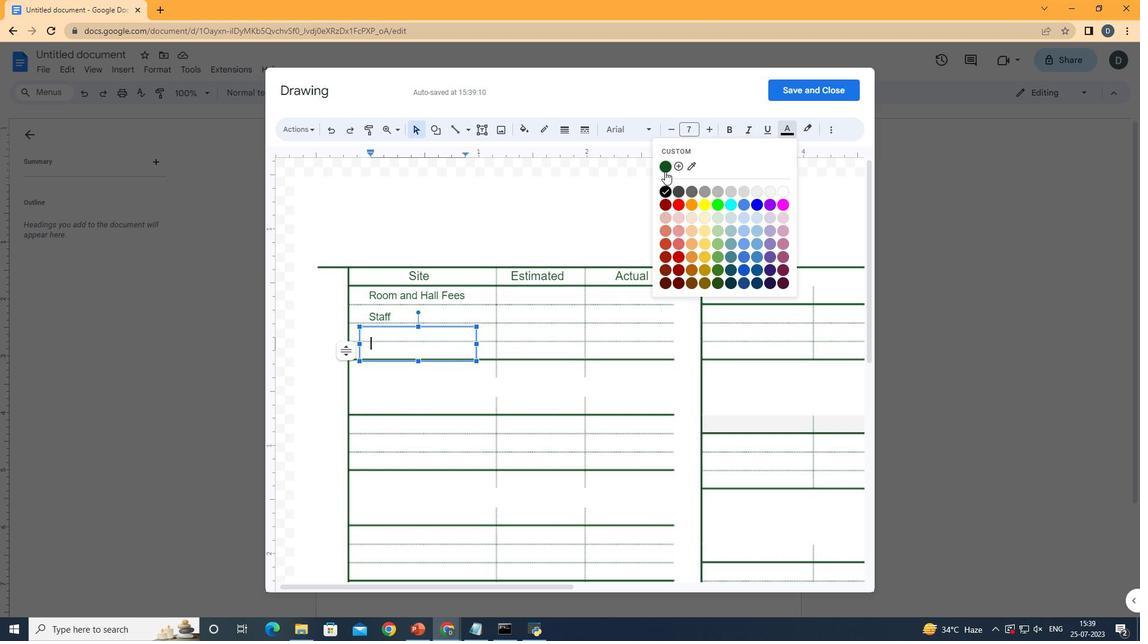 
Action: Mouse moved to (643, 225)
Screenshot: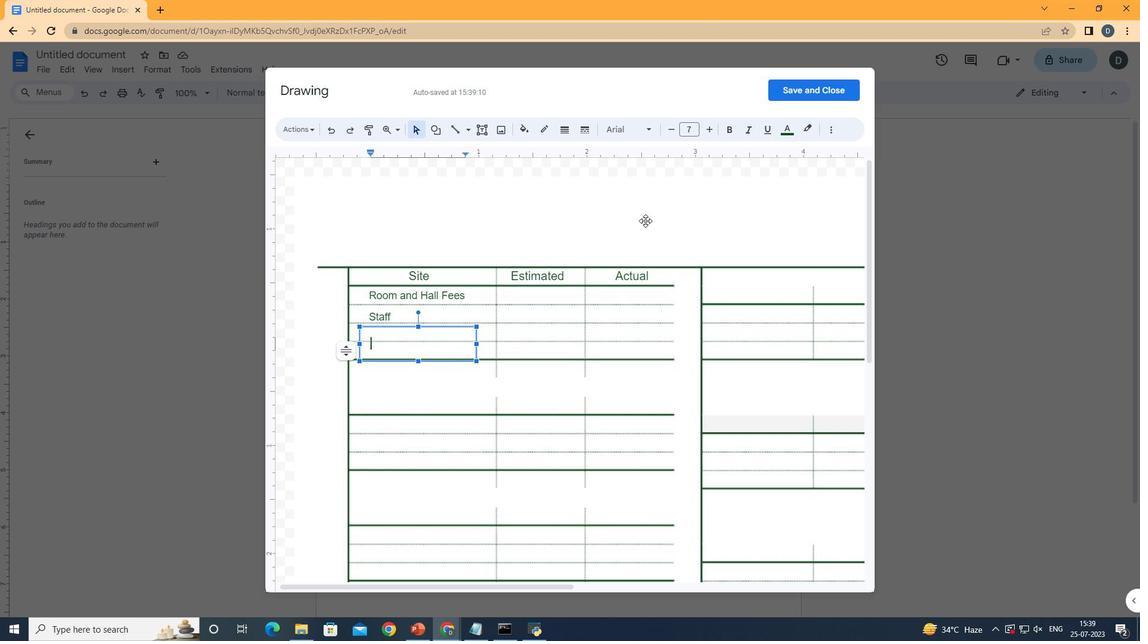 
Action: Key pressed <Key.shift><Key.shift><Key.shift><Key.shift><Key.shift><Key.shift><Key.shift><Key.shift><Key.shift>Equipment/<Key.space><Key.shift>Furniture
Screenshot: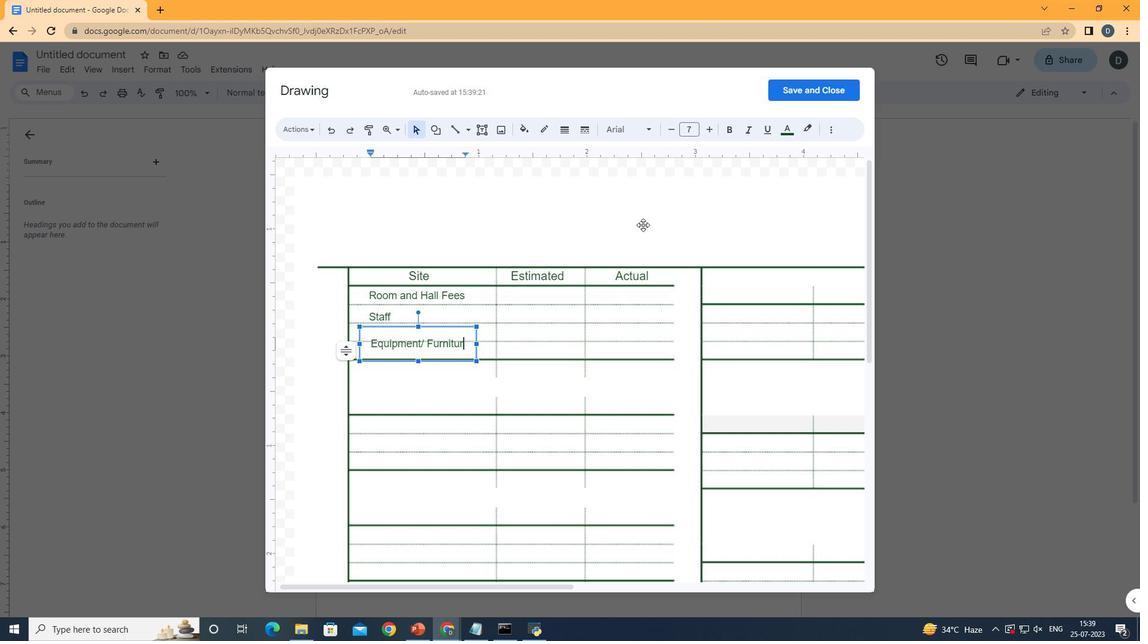 
Action: Mouse moved to (477, 348)
Screenshot: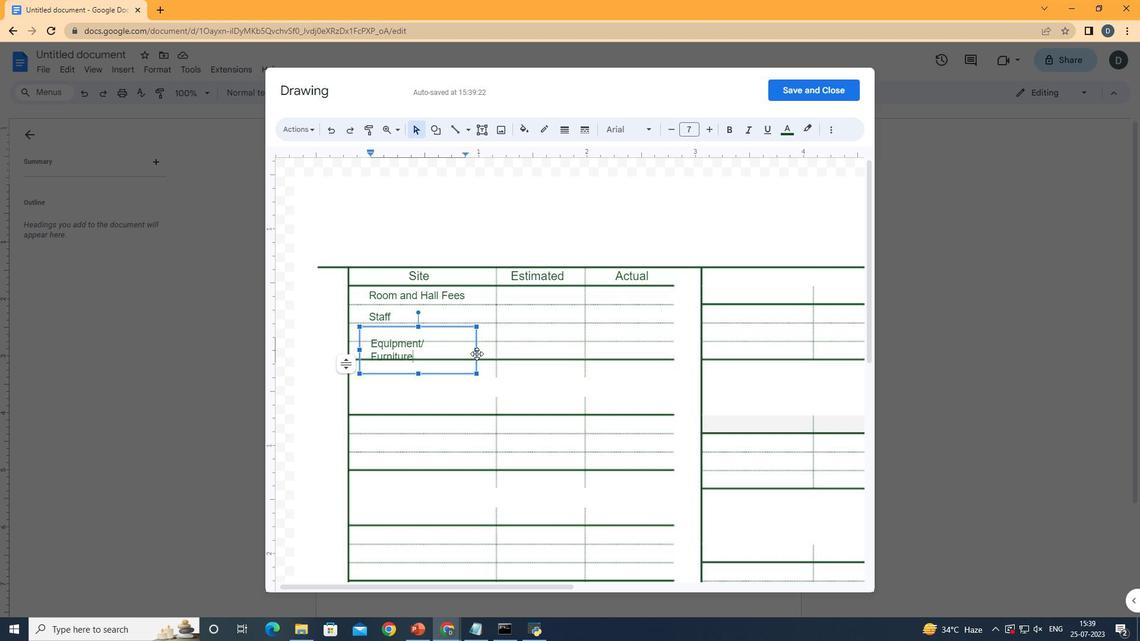 
Action: Mouse pressed left at (477, 348)
Screenshot: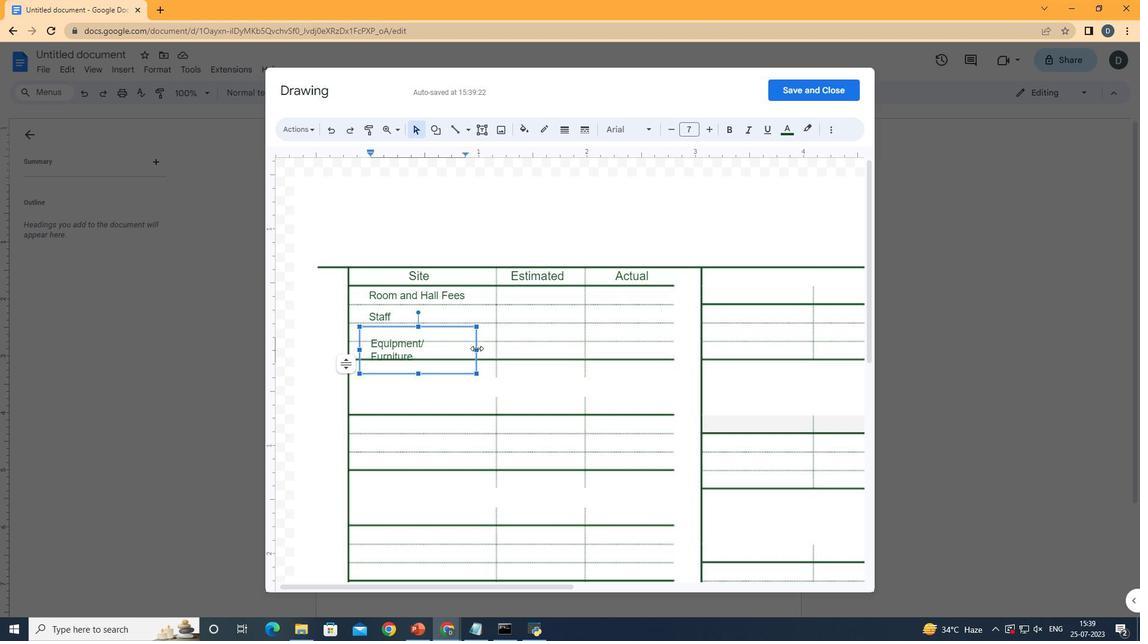 
Action: Mouse moved to (455, 325)
Screenshot: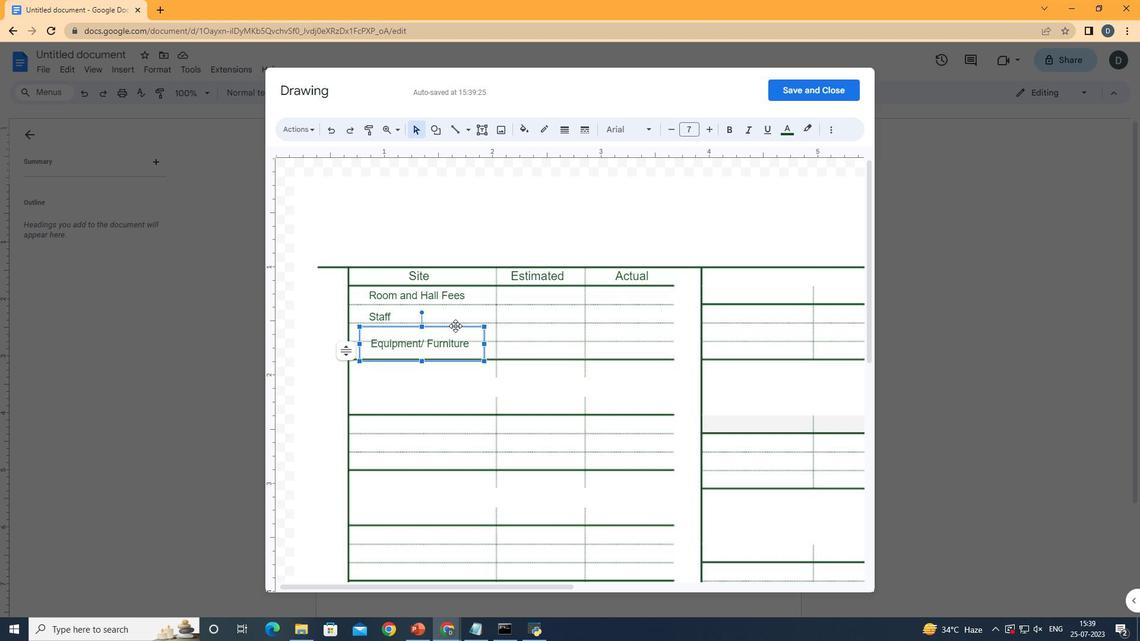 
Action: Mouse pressed left at (455, 325)
Screenshot: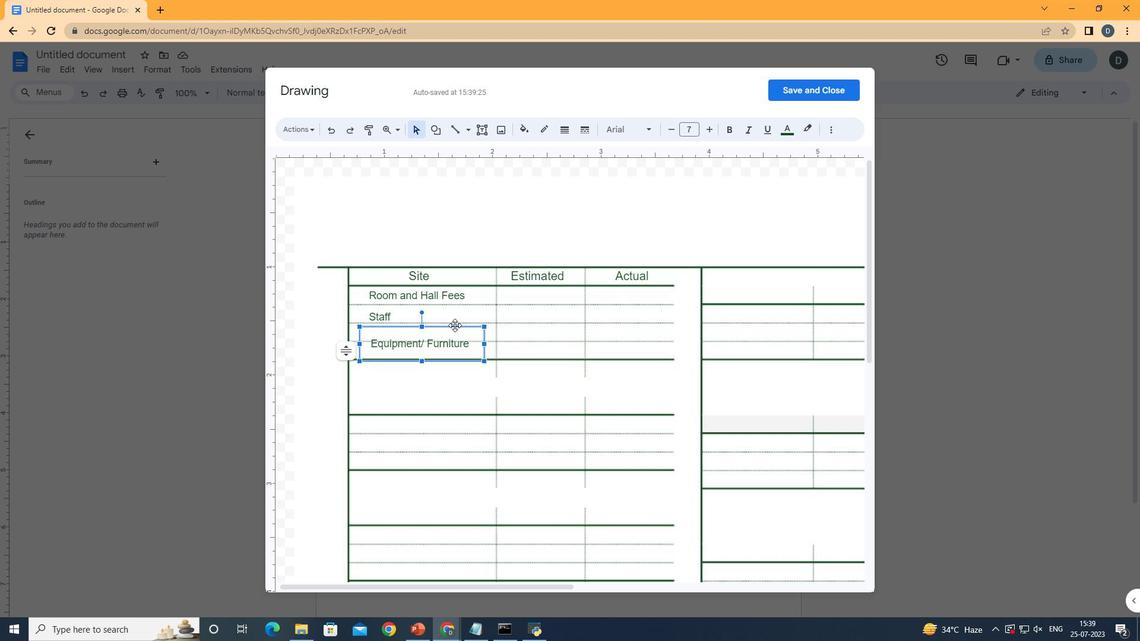 
Action: Mouse moved to (449, 319)
Screenshot: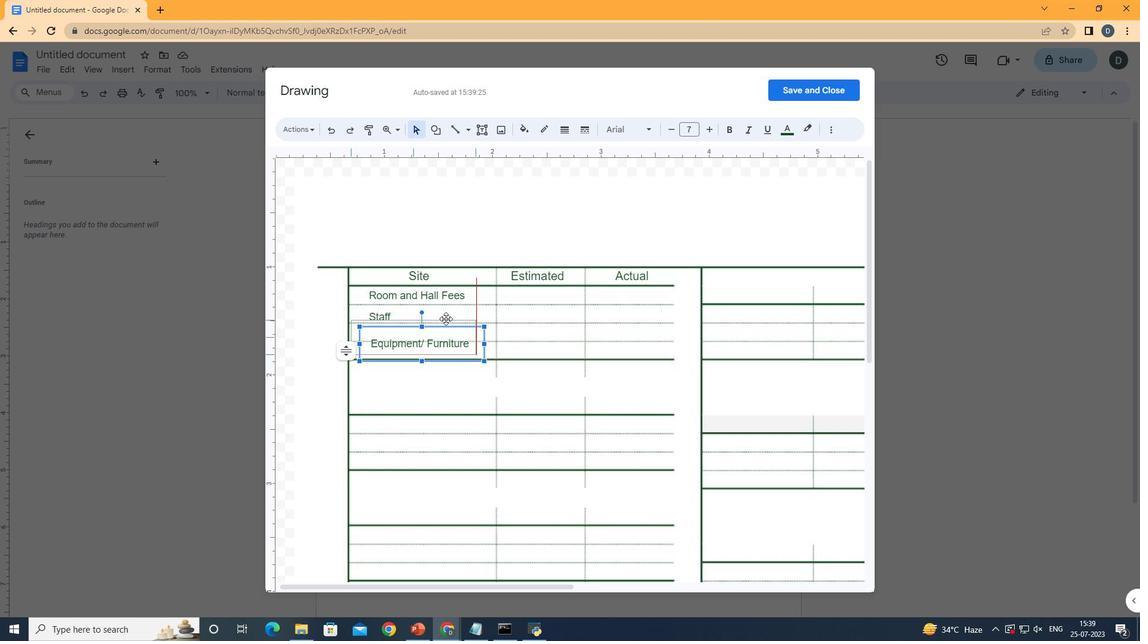
Action: Mouse pressed left at (449, 319)
Screenshot: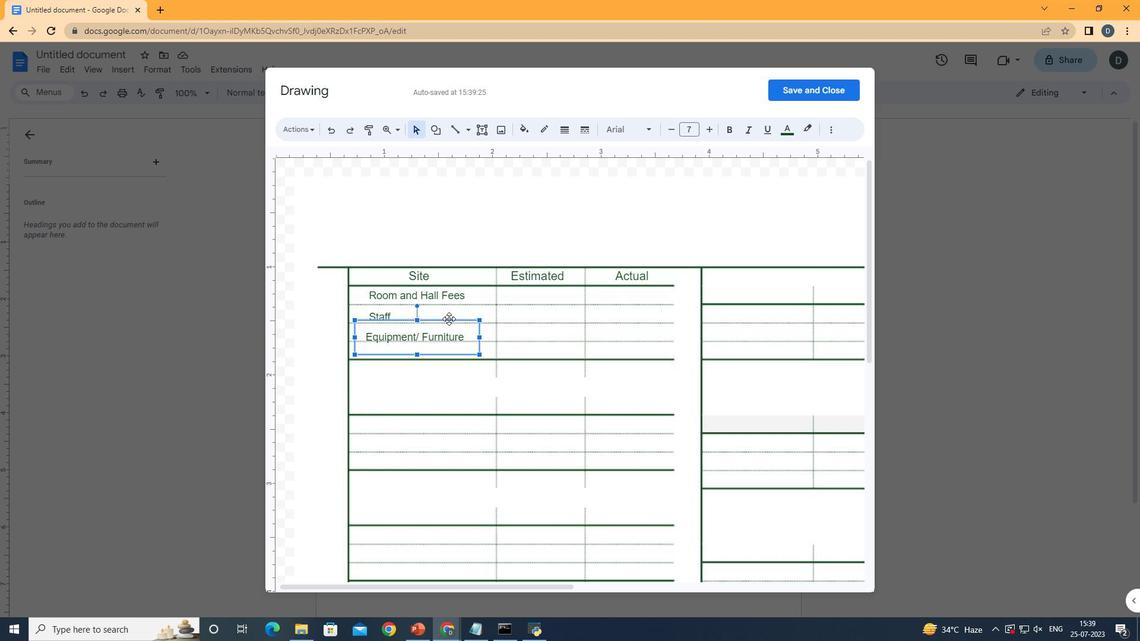 
Action: Mouse moved to (440, 319)
Screenshot: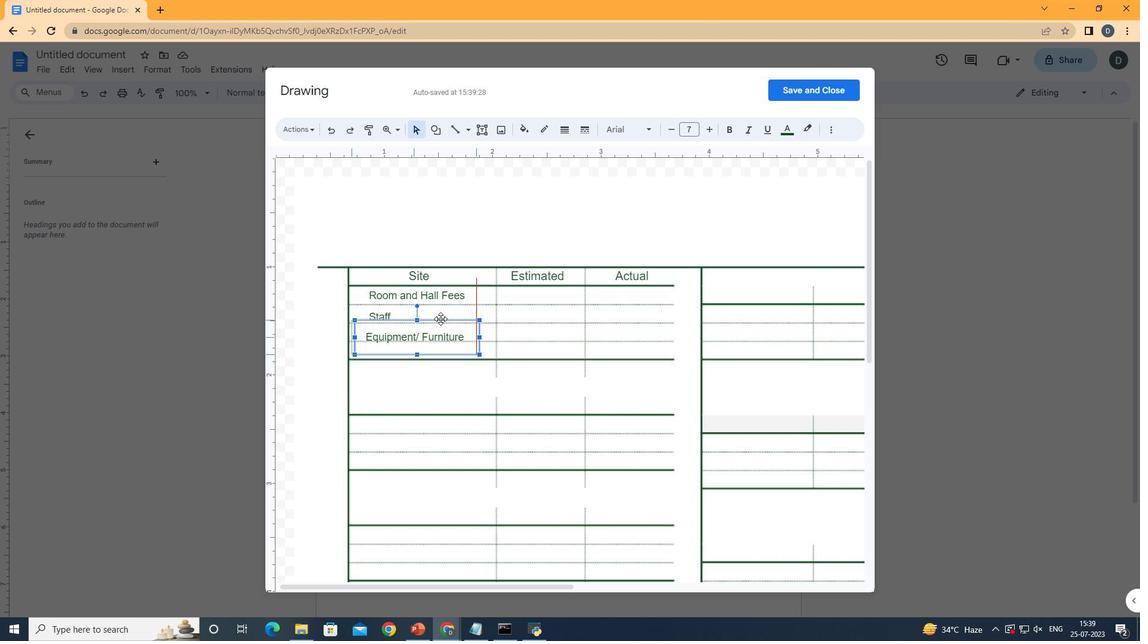 
Action: Mouse pressed left at (440, 319)
Screenshot: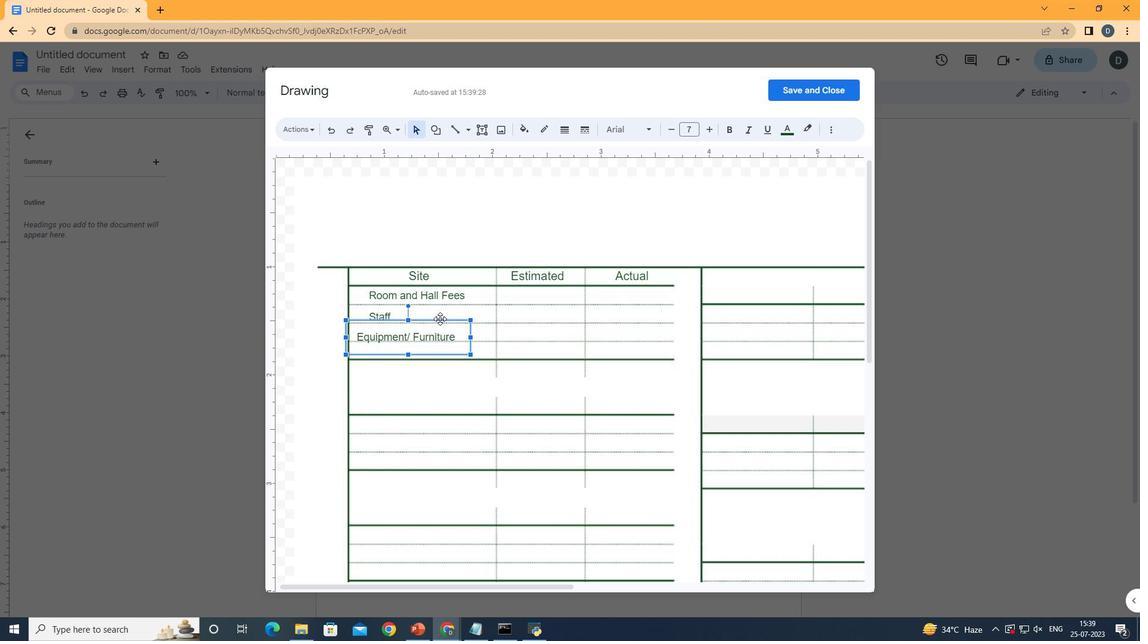 
Action: Mouse moved to (454, 317)
Screenshot: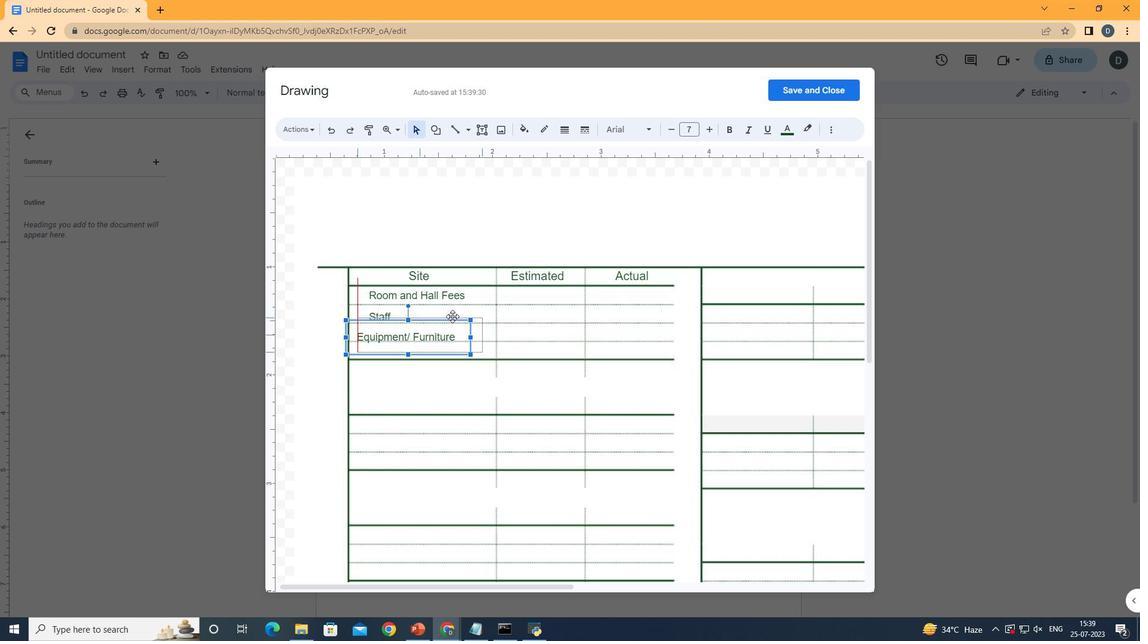 
Action: Mouse pressed left at (454, 317)
Screenshot: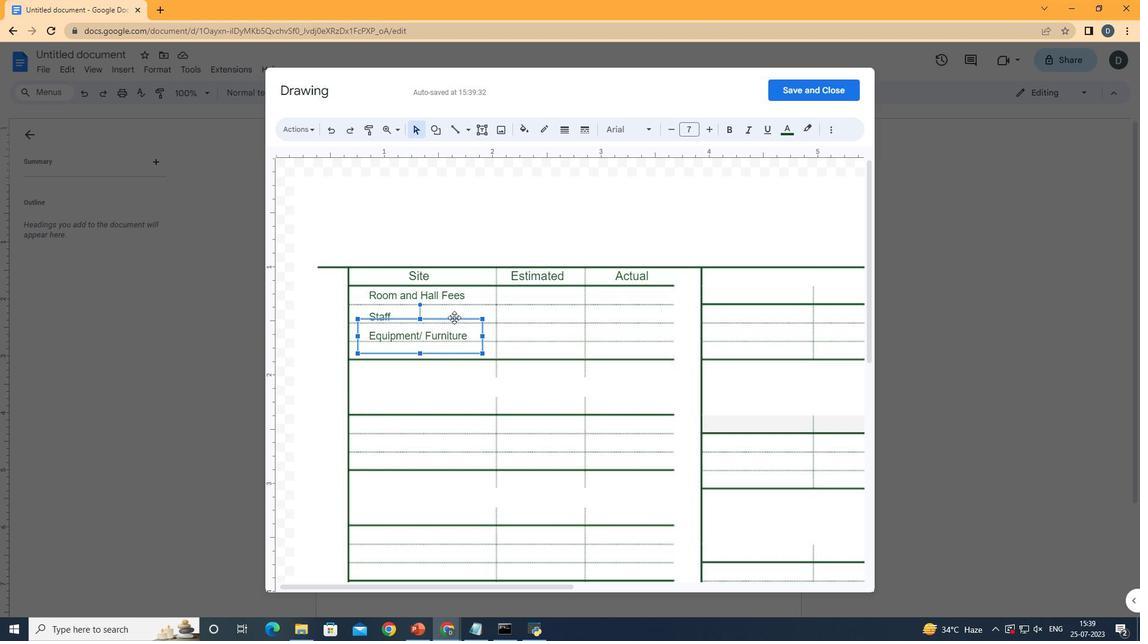 
Action: Mouse moved to (514, 166)
Screenshot: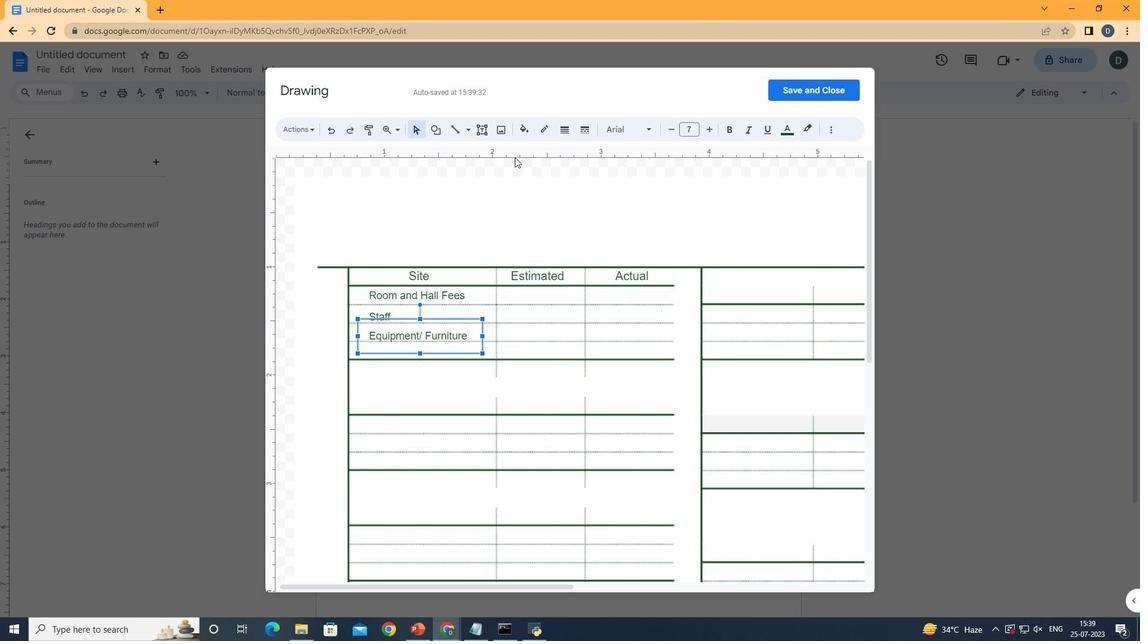 
Action: Mouse pressed left at (514, 166)
Screenshot: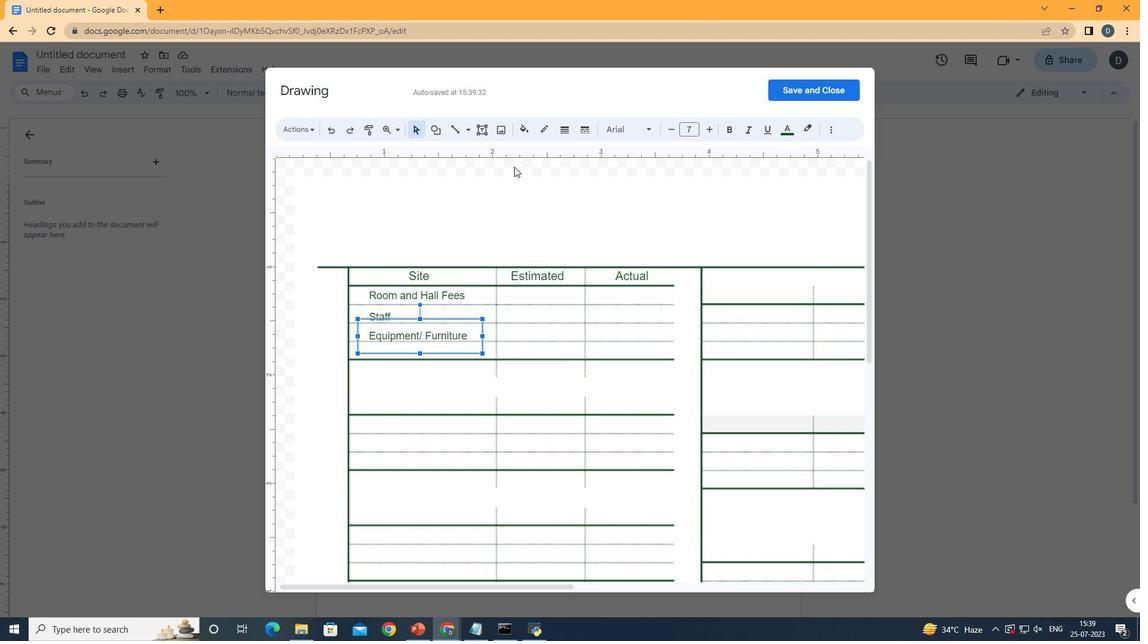 
Action: Mouse moved to (400, 333)
Screenshot: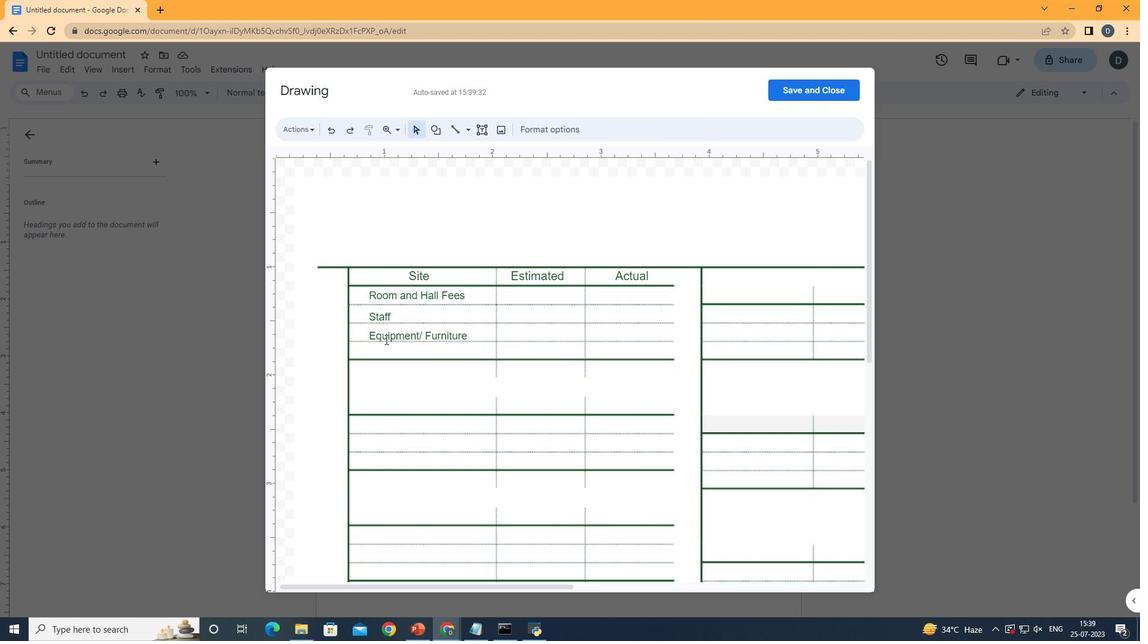 
Action: Mouse pressed left at (400, 333)
Screenshot: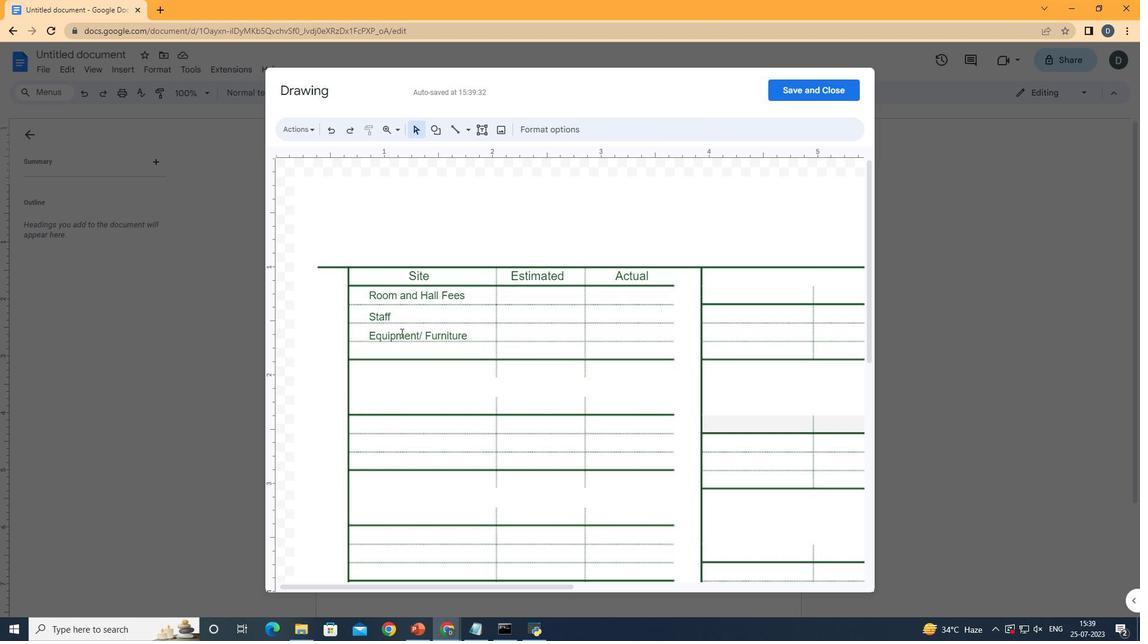
Action: Mouse moved to (479, 160)
Screenshot: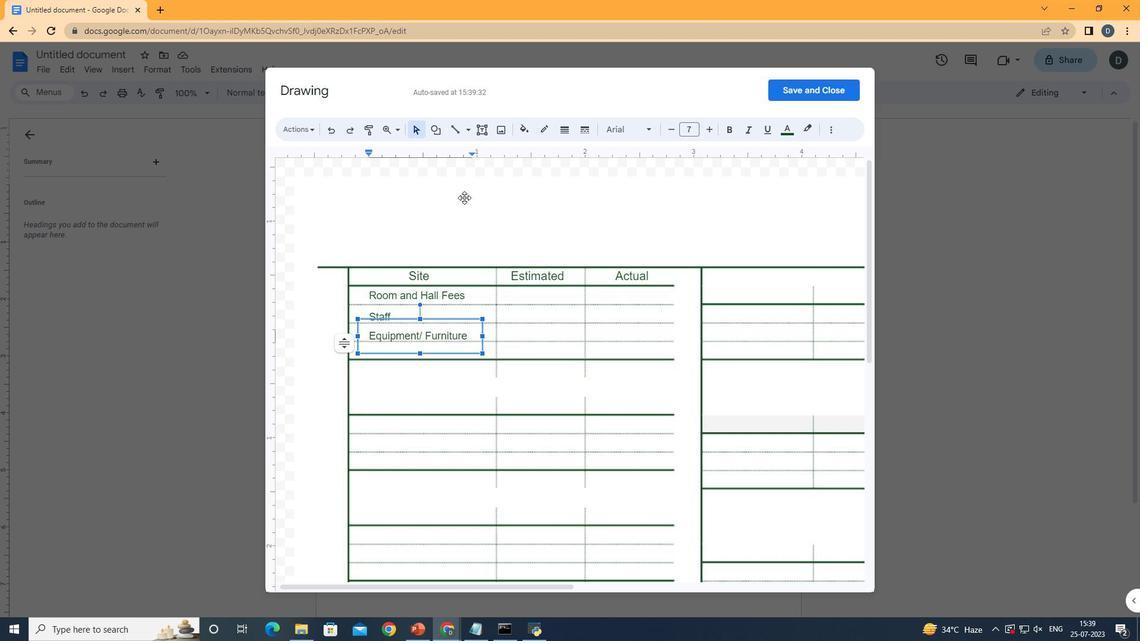 
Action: Mouse pressed left at (479, 160)
